 Task: Make a video presentation on a book or literature analysis, incorporating relevant images and quotes.
Action: Mouse moved to (706, 389)
Screenshot: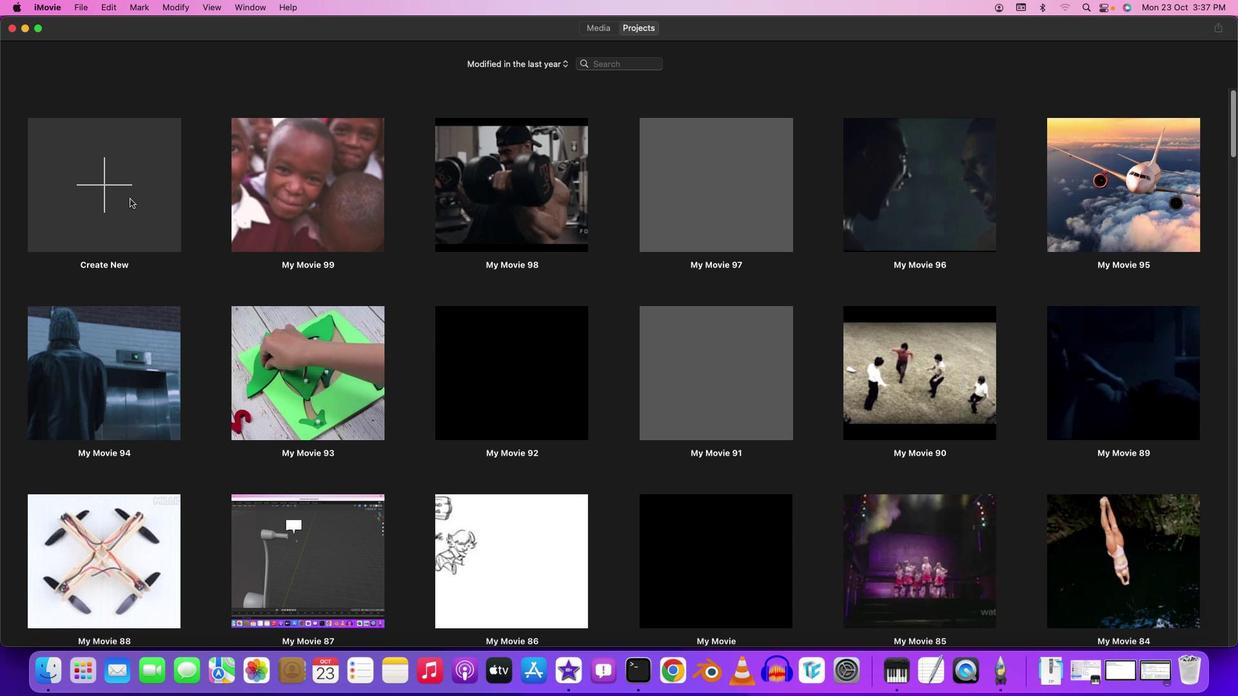 
Action: Mouse pressed left at (706, 389)
Screenshot: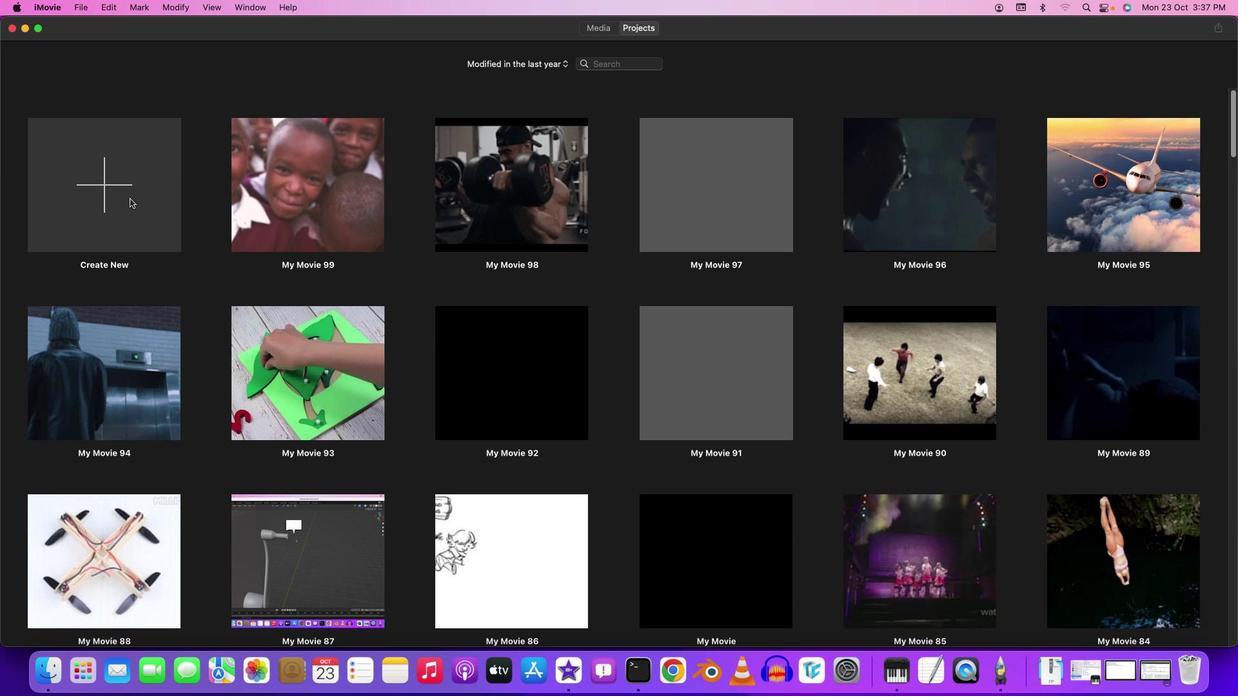 
Action: Mouse moved to (706, 389)
Screenshot: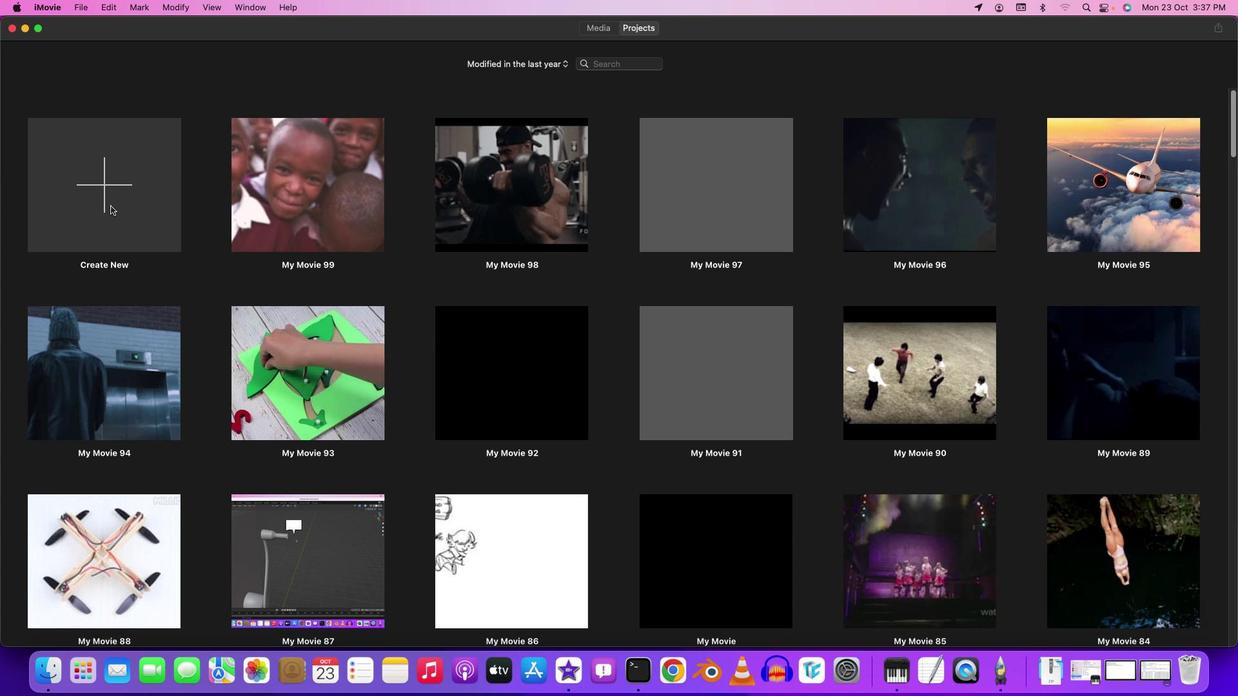 
Action: Mouse pressed left at (706, 389)
Screenshot: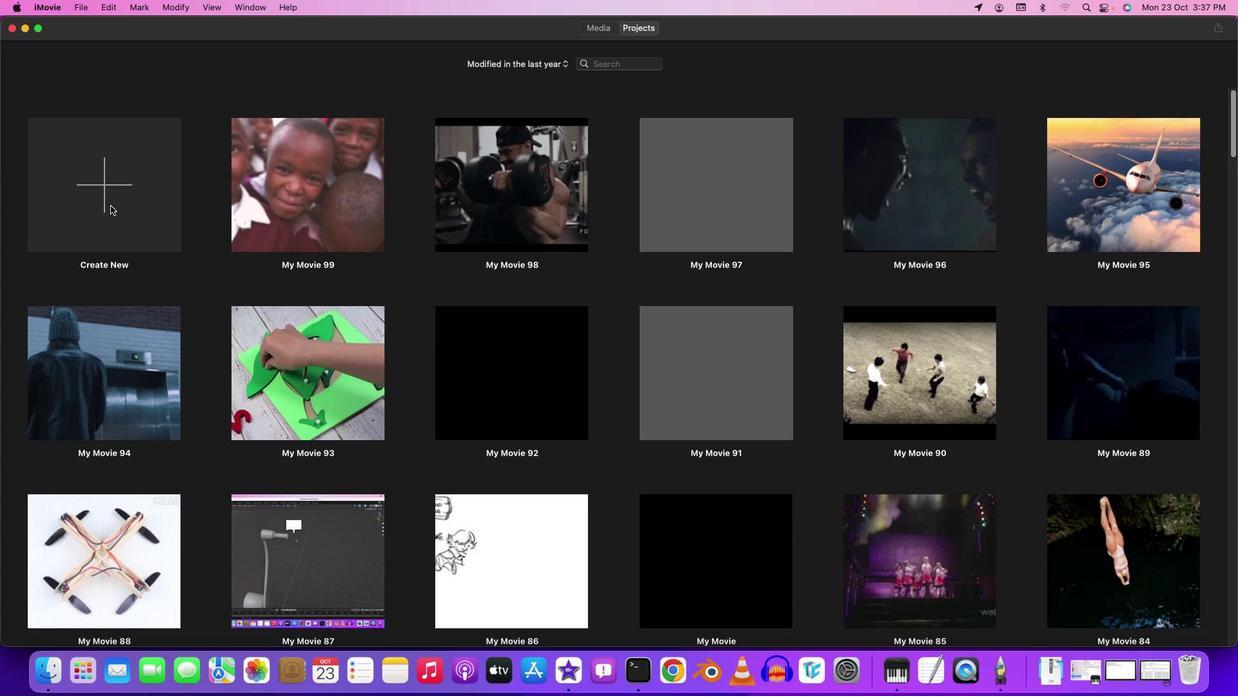 
Action: Mouse moved to (706, 391)
Screenshot: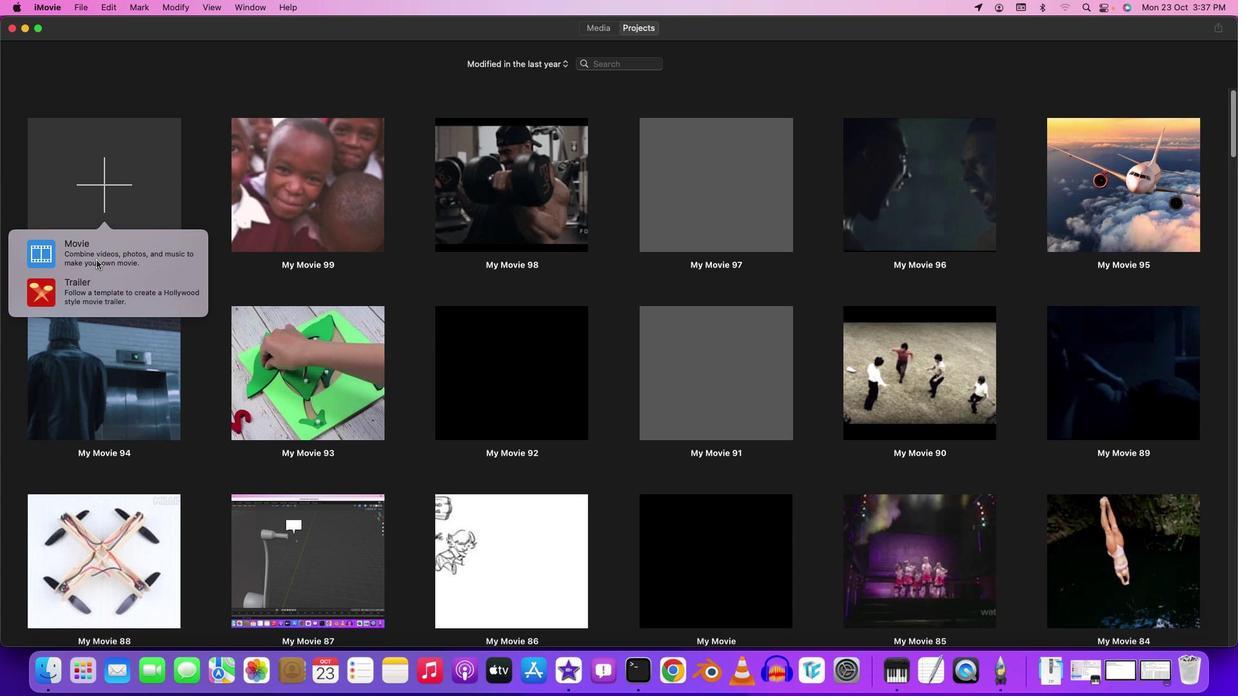 
Action: Mouse pressed left at (706, 391)
Screenshot: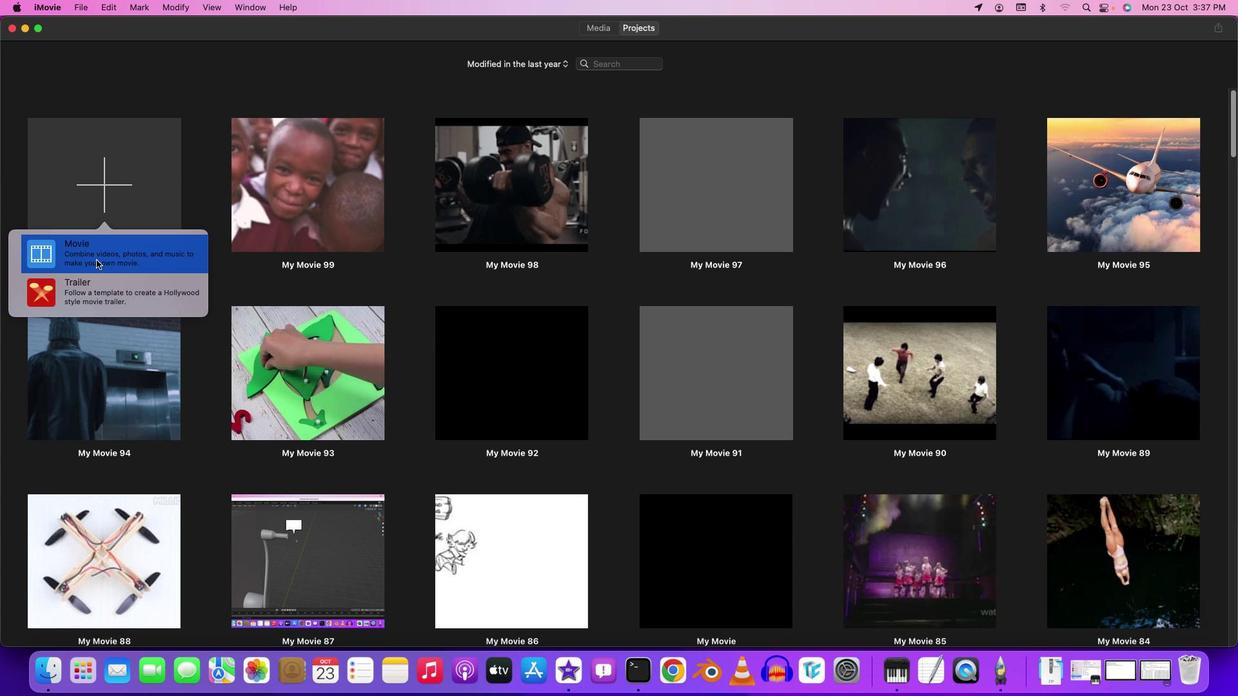 
Action: Mouse moved to (707, 390)
Screenshot: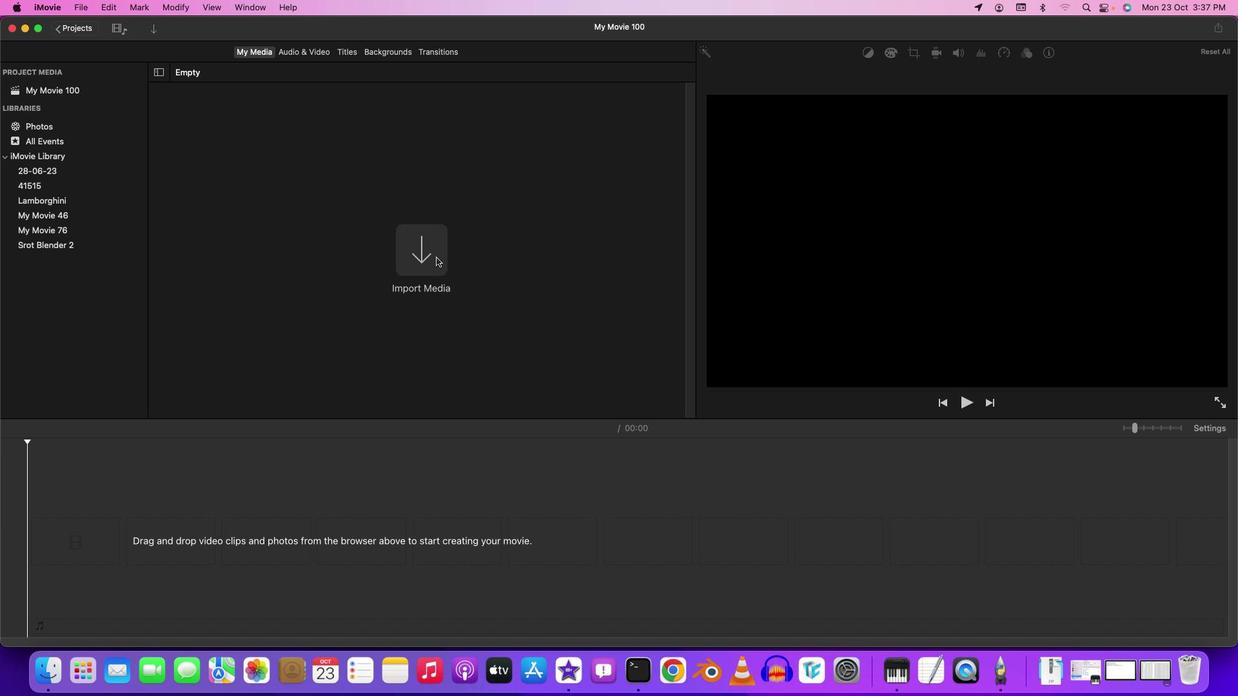 
Action: Mouse pressed left at (707, 390)
Screenshot: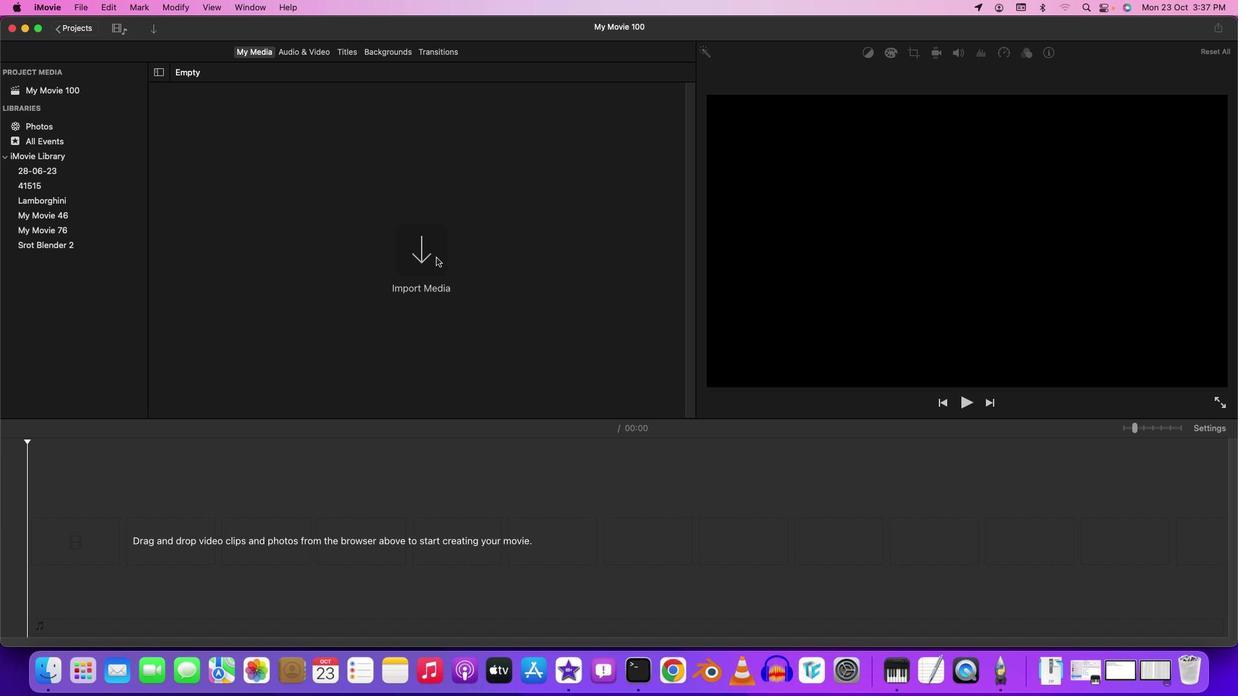 
Action: Mouse moved to (706, 389)
Screenshot: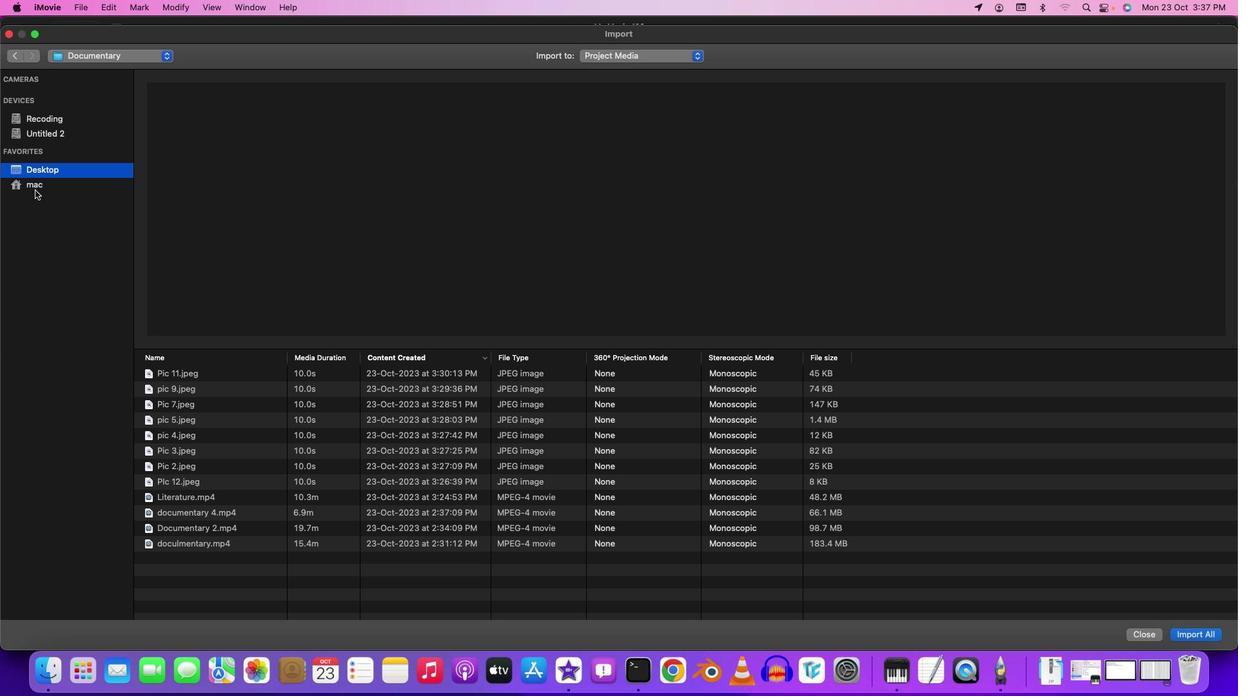 
Action: Mouse pressed left at (706, 389)
Screenshot: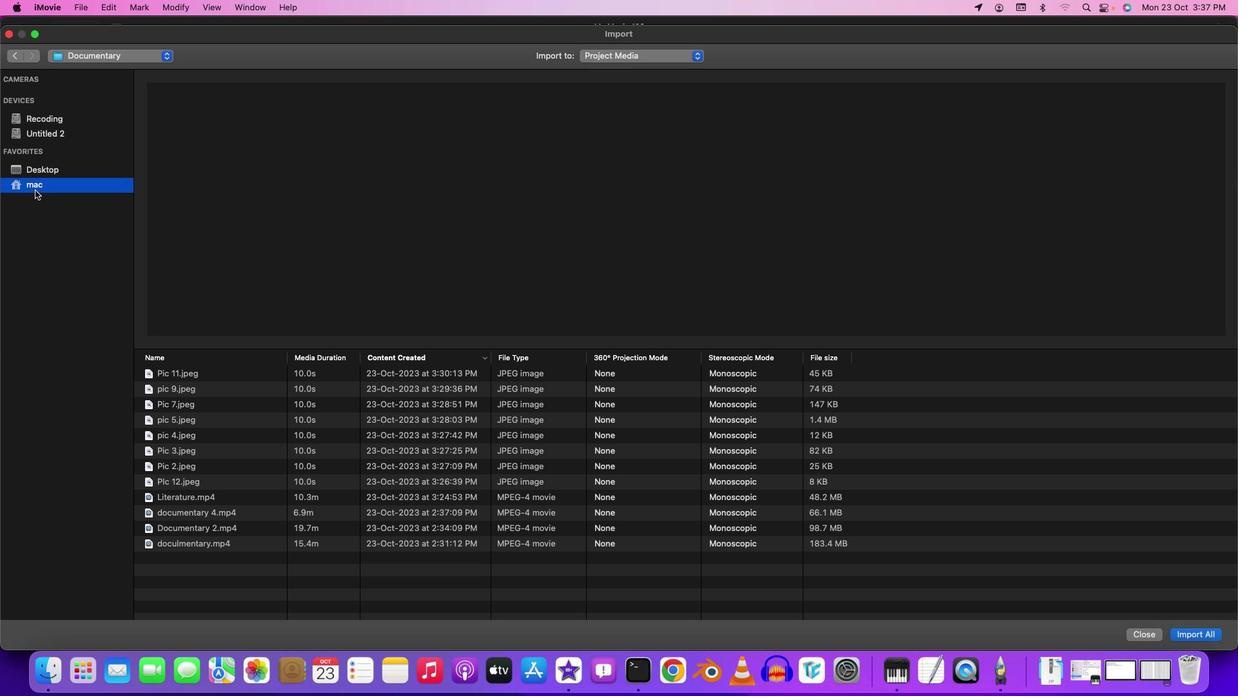 
Action: Mouse moved to (706, 388)
Screenshot: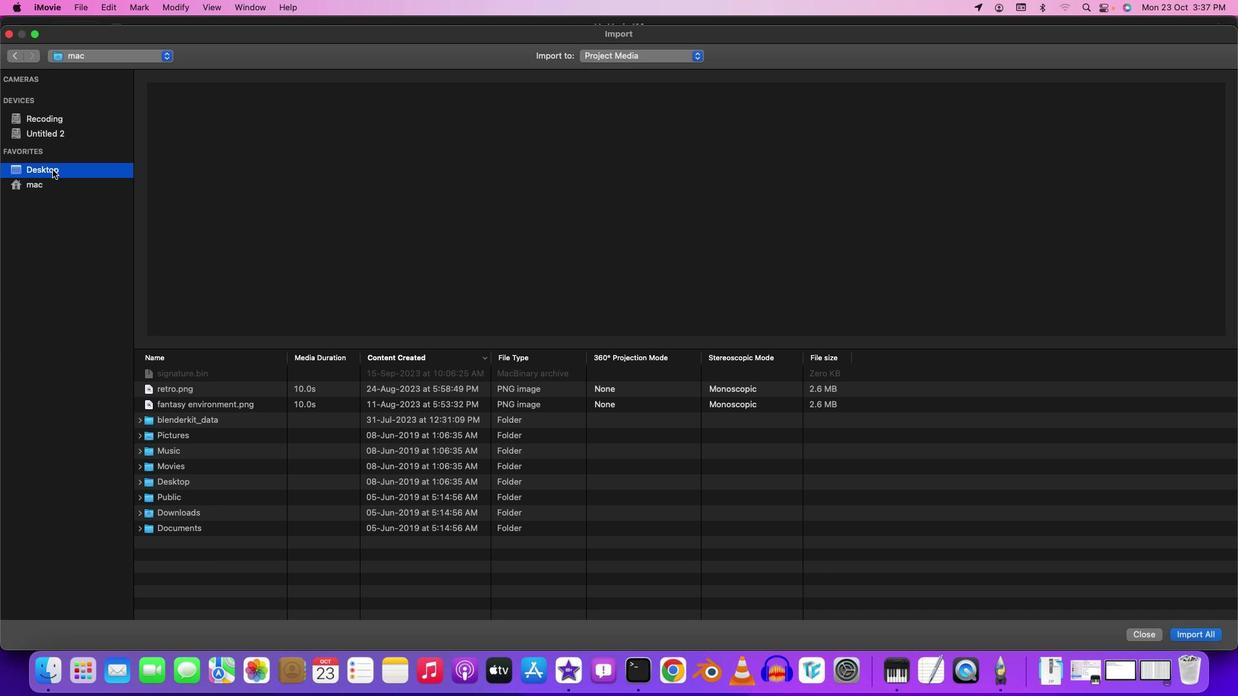 
Action: Mouse pressed left at (706, 388)
Screenshot: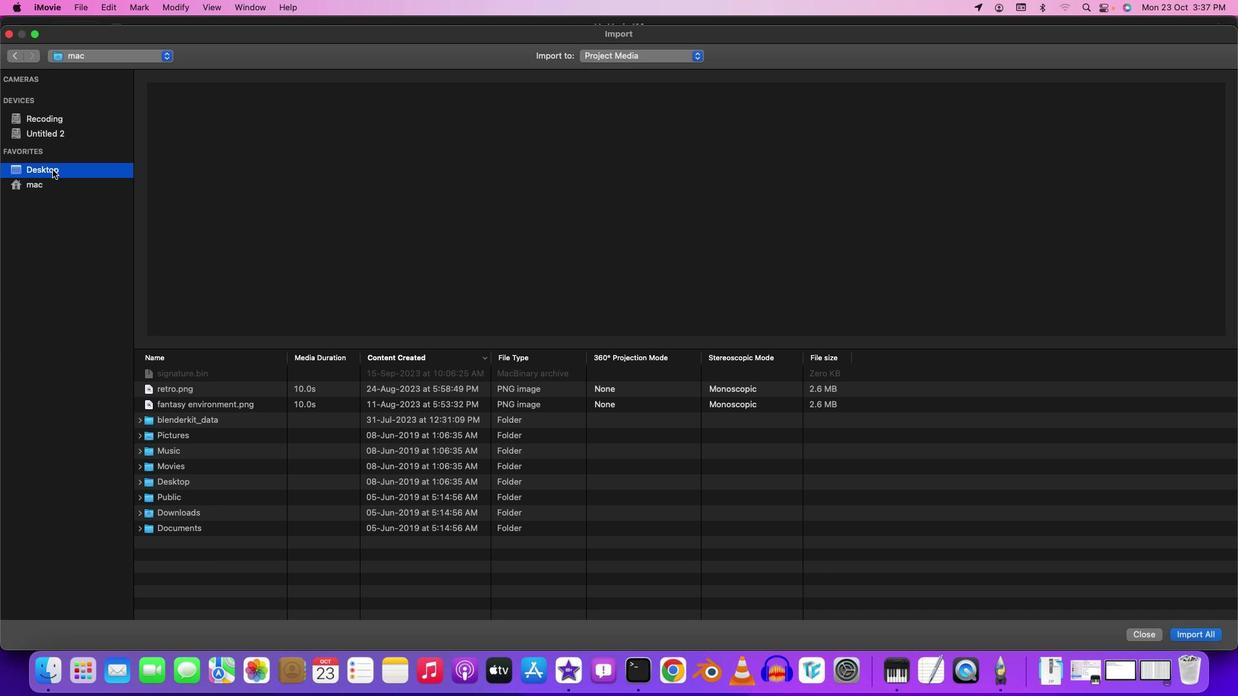 
Action: Mouse moved to (706, 394)
Screenshot: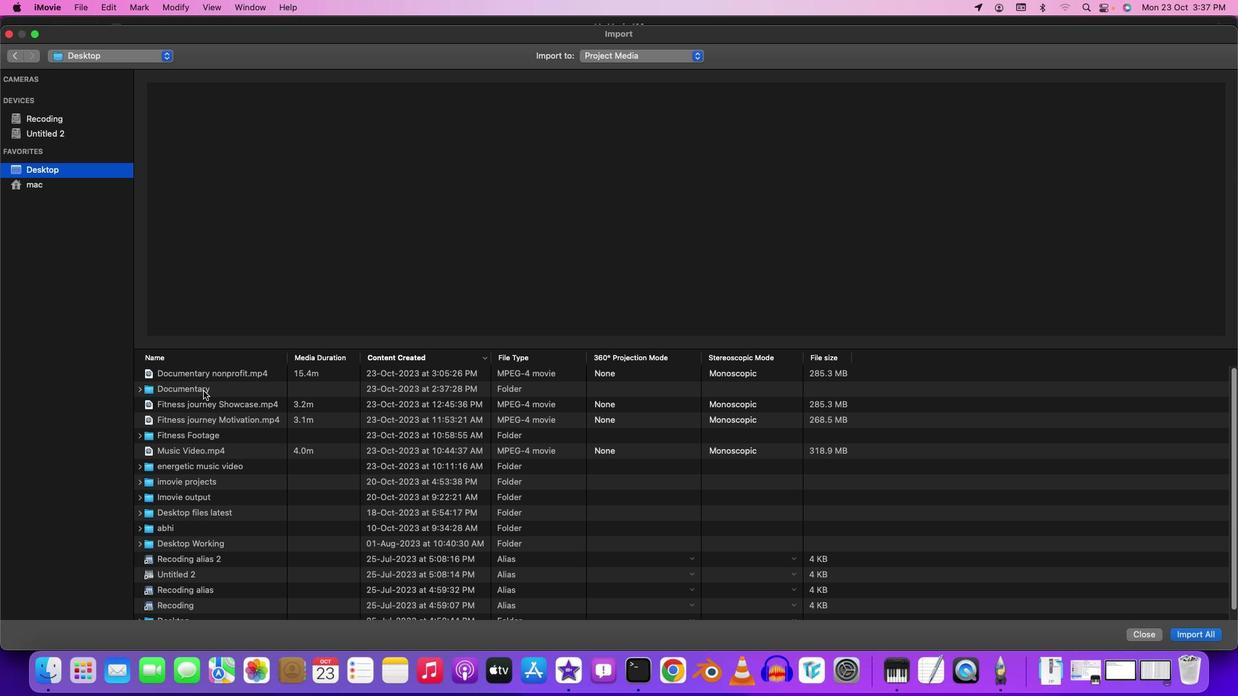 
Action: Mouse pressed left at (706, 394)
Screenshot: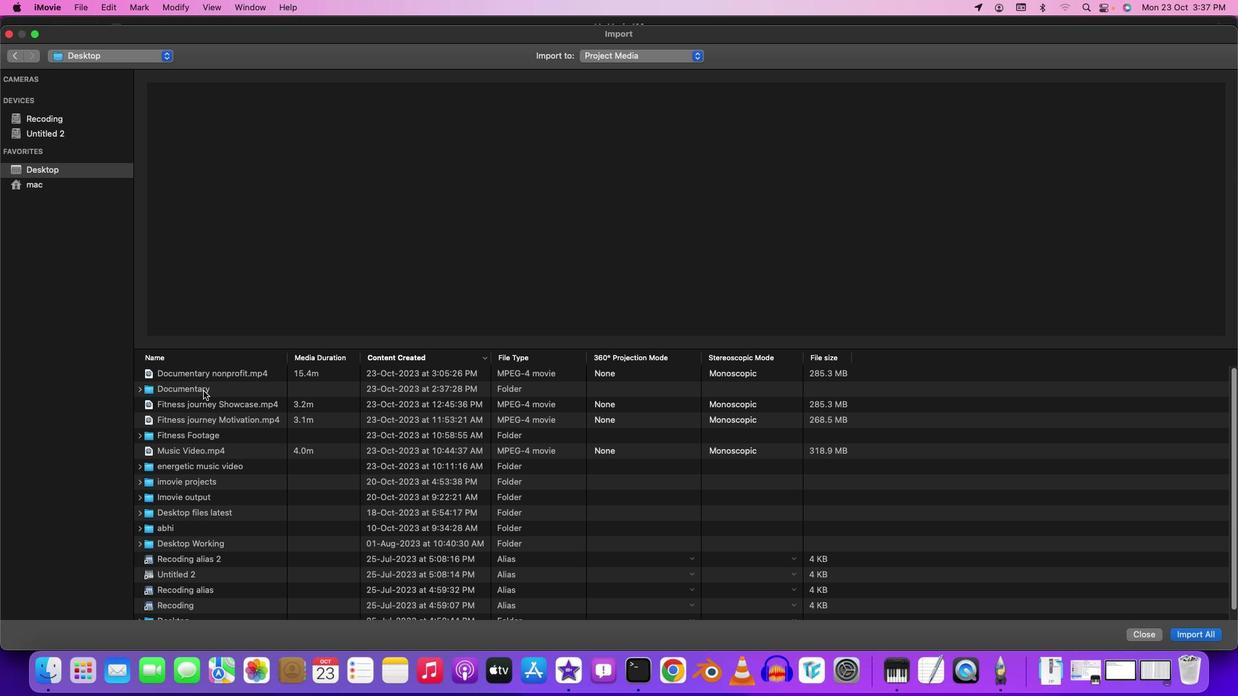 
Action: Mouse moved to (706, 394)
Screenshot: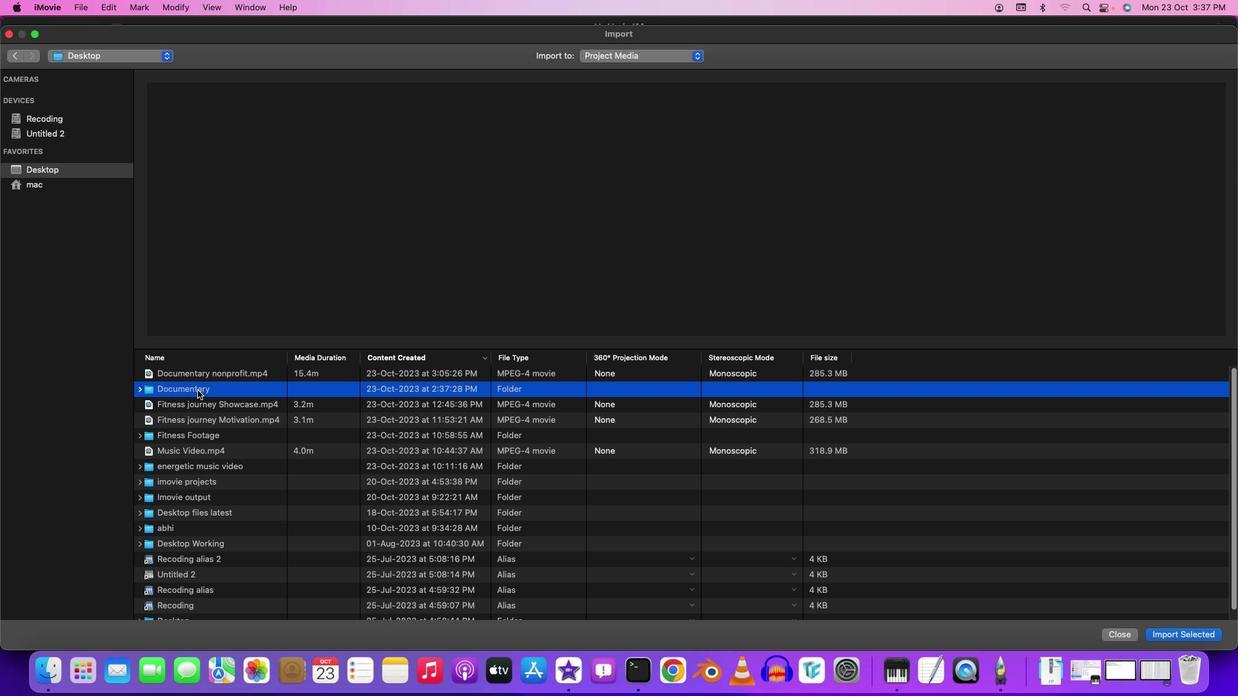 
Action: Mouse pressed left at (706, 394)
Screenshot: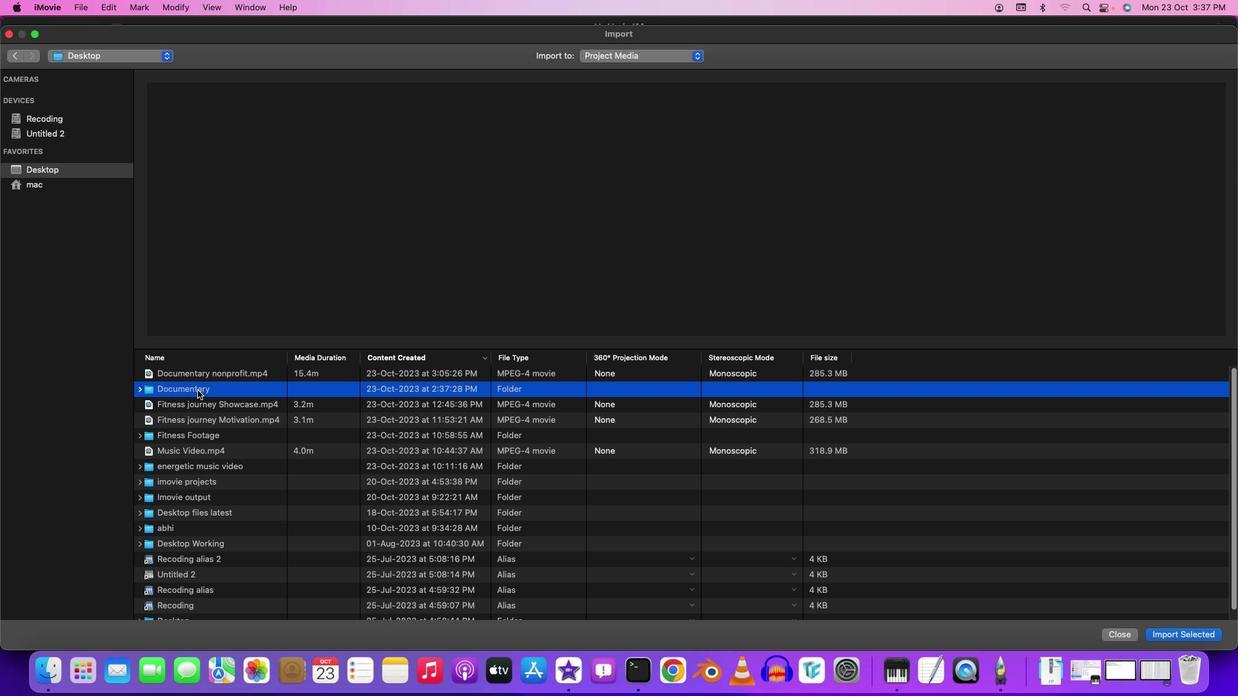 
Action: Mouse pressed left at (706, 394)
Screenshot: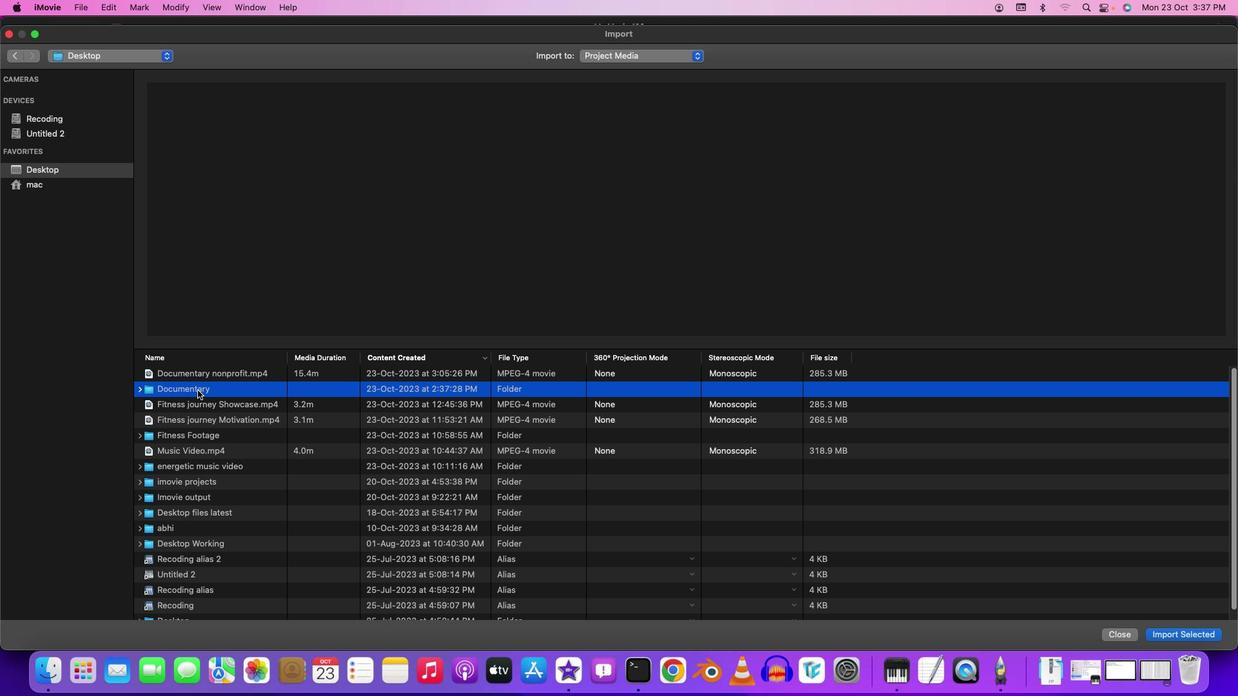 
Action: Mouse moved to (706, 399)
Screenshot: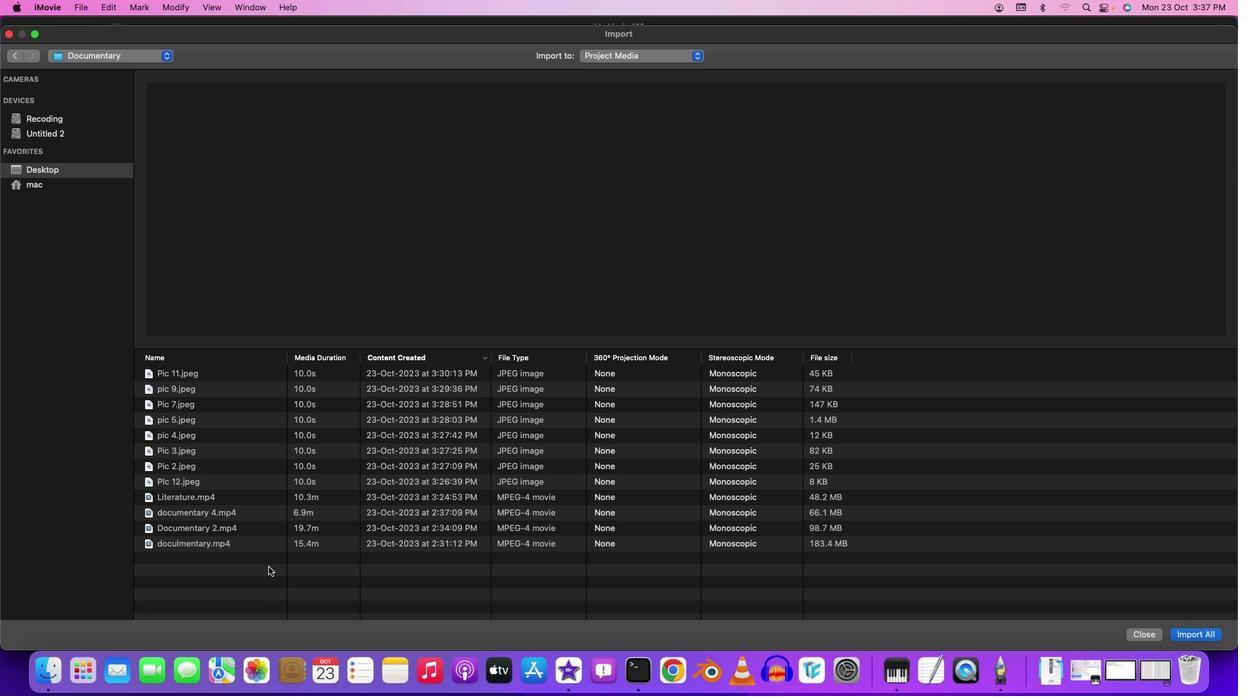 
Action: Mouse pressed left at (706, 399)
Screenshot: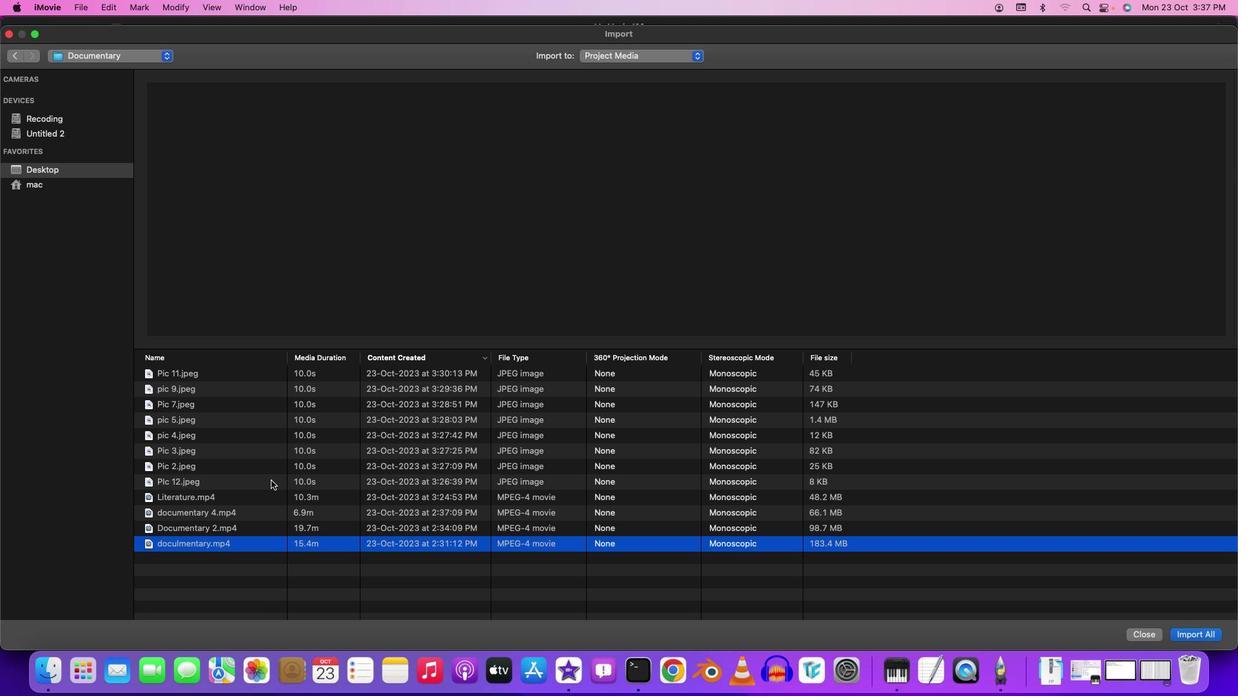 
Action: Mouse moved to (708, 401)
Screenshot: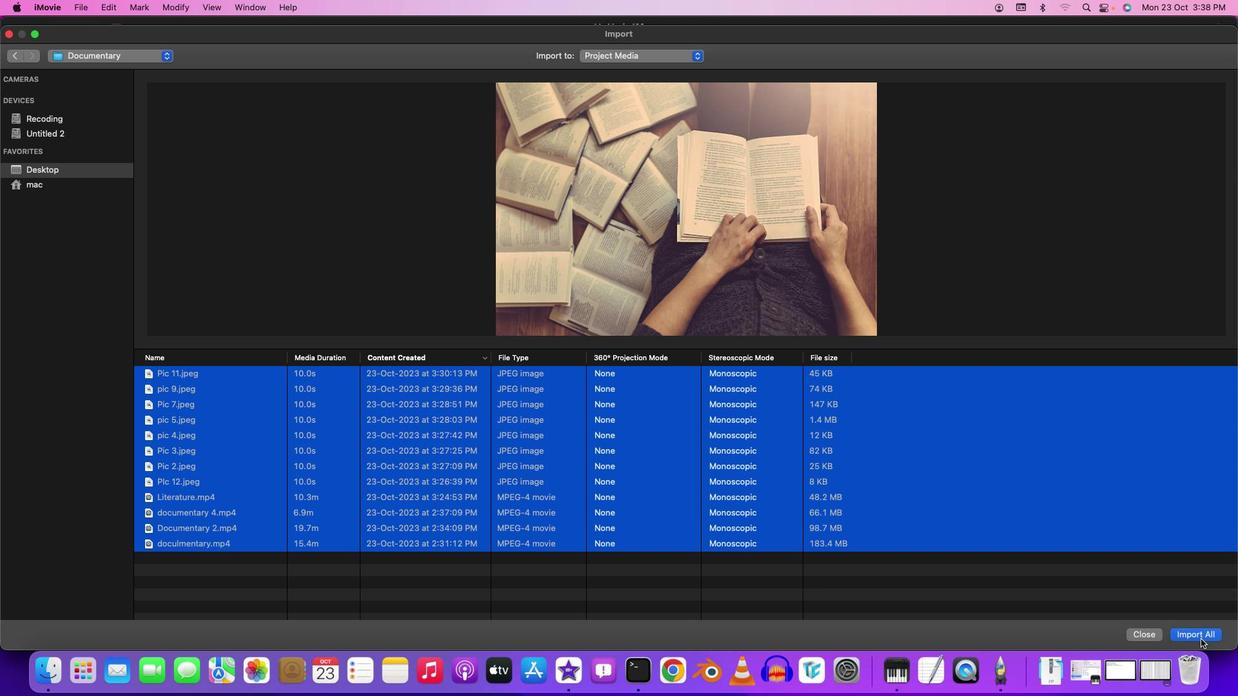 
Action: Mouse pressed left at (708, 401)
Screenshot: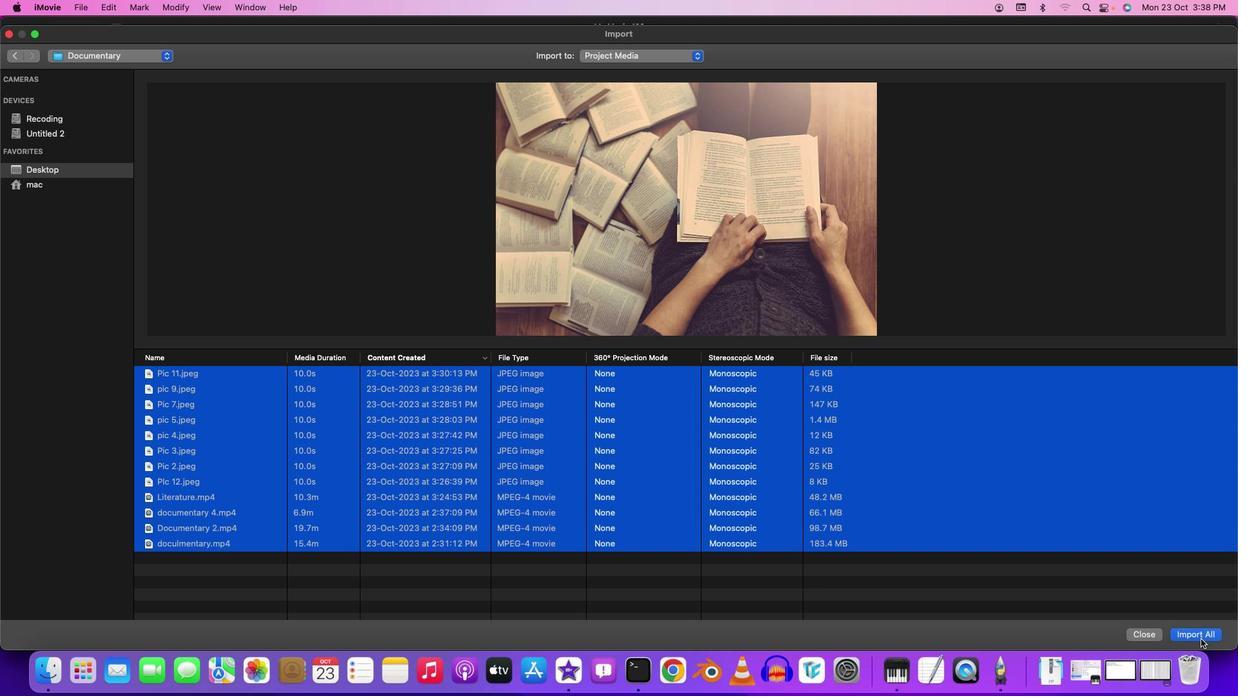 
Action: Mouse moved to (707, 387)
Screenshot: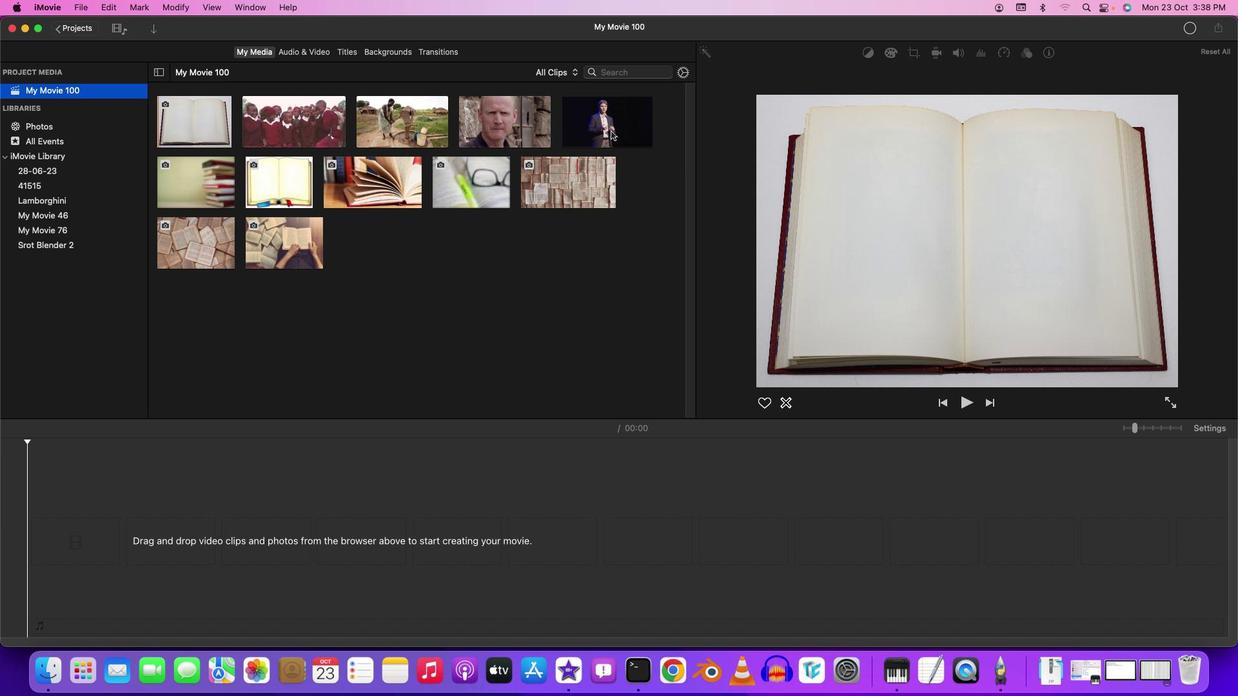 
Action: Mouse pressed left at (707, 387)
Screenshot: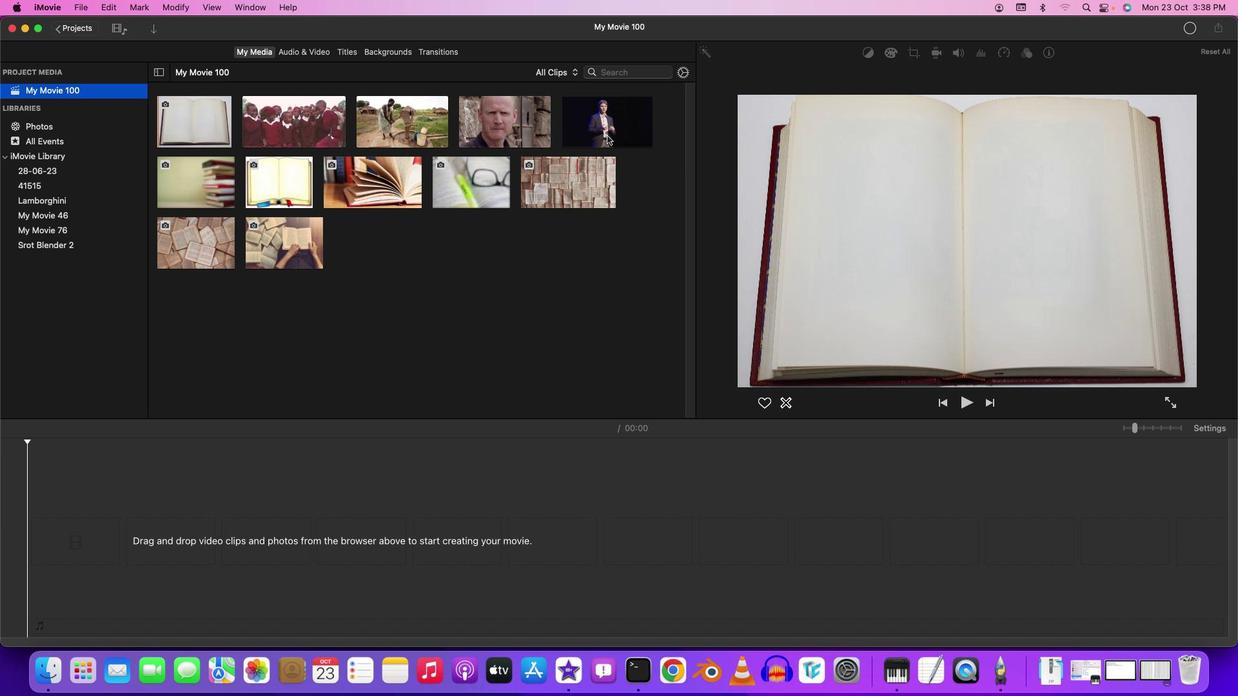 
Action: Mouse moved to (707, 387)
Screenshot: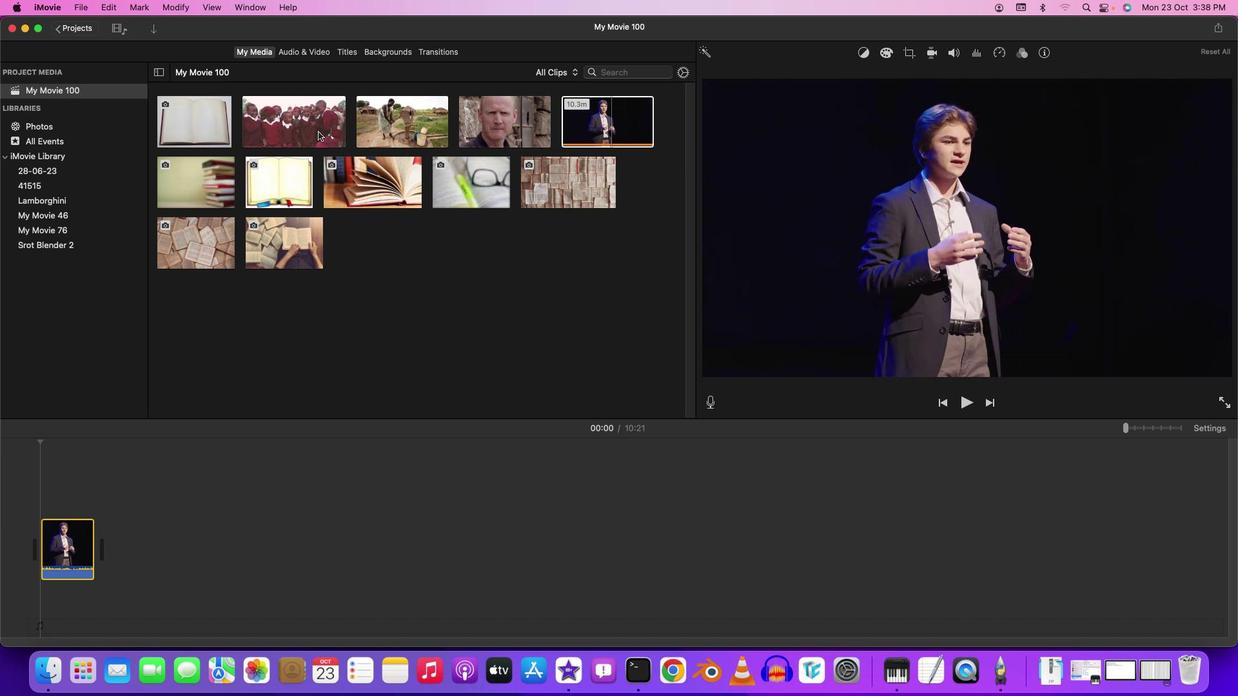 
Action: Mouse pressed right at (707, 387)
Screenshot: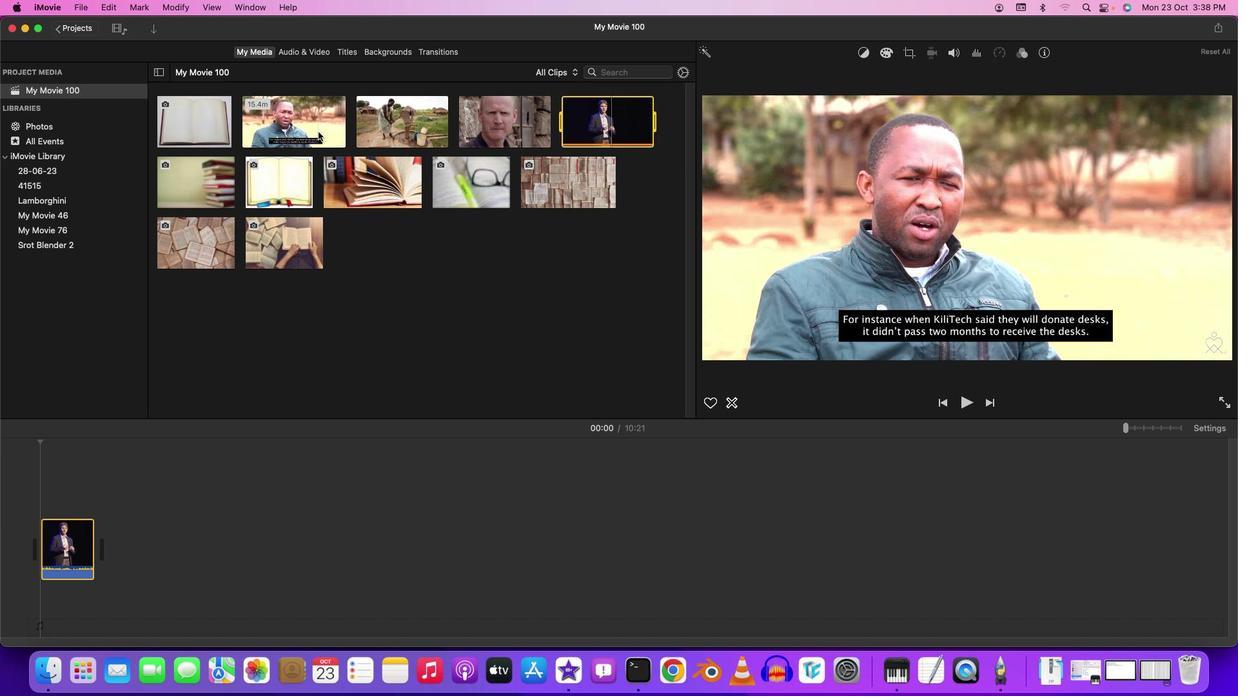 
Action: Mouse moved to (707, 391)
Screenshot: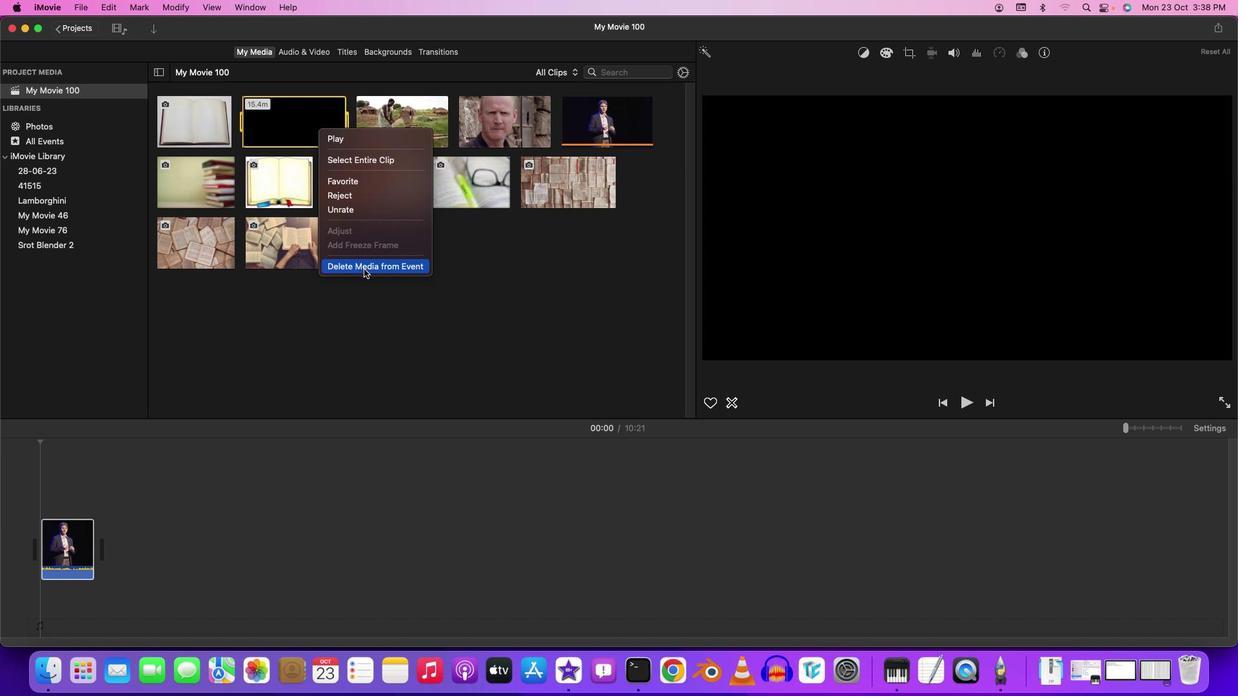 
Action: Mouse pressed left at (707, 391)
Screenshot: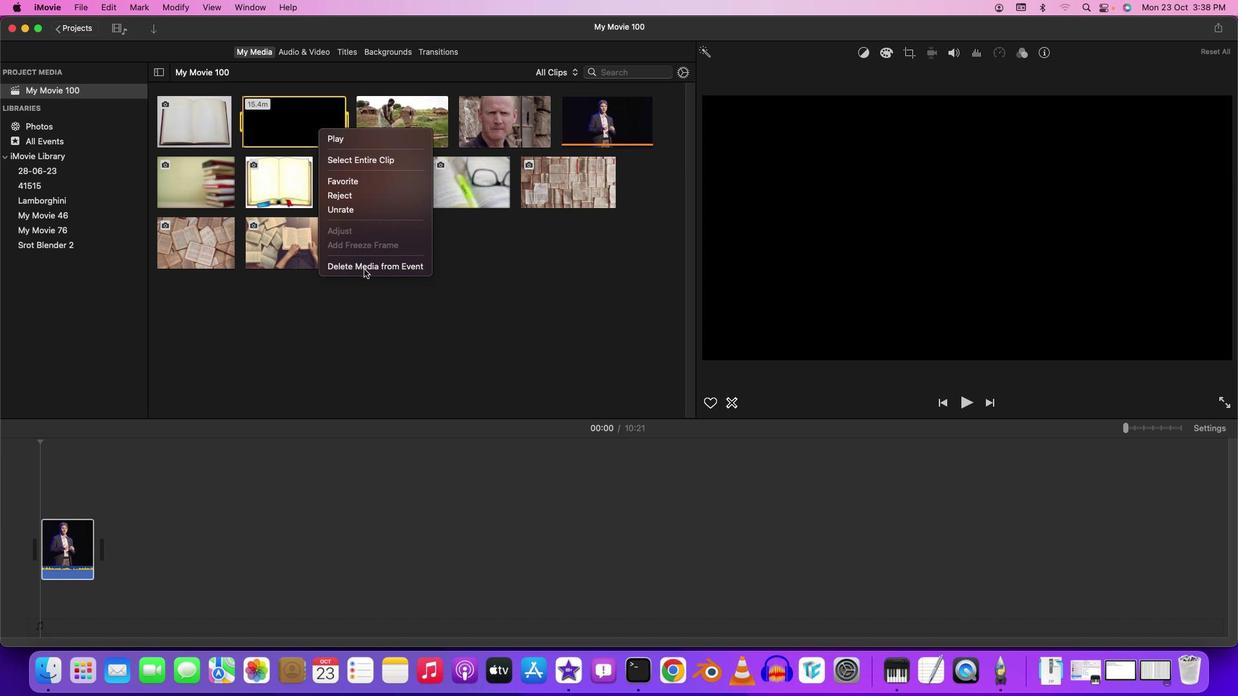 
Action: Mouse moved to (706, 387)
Screenshot: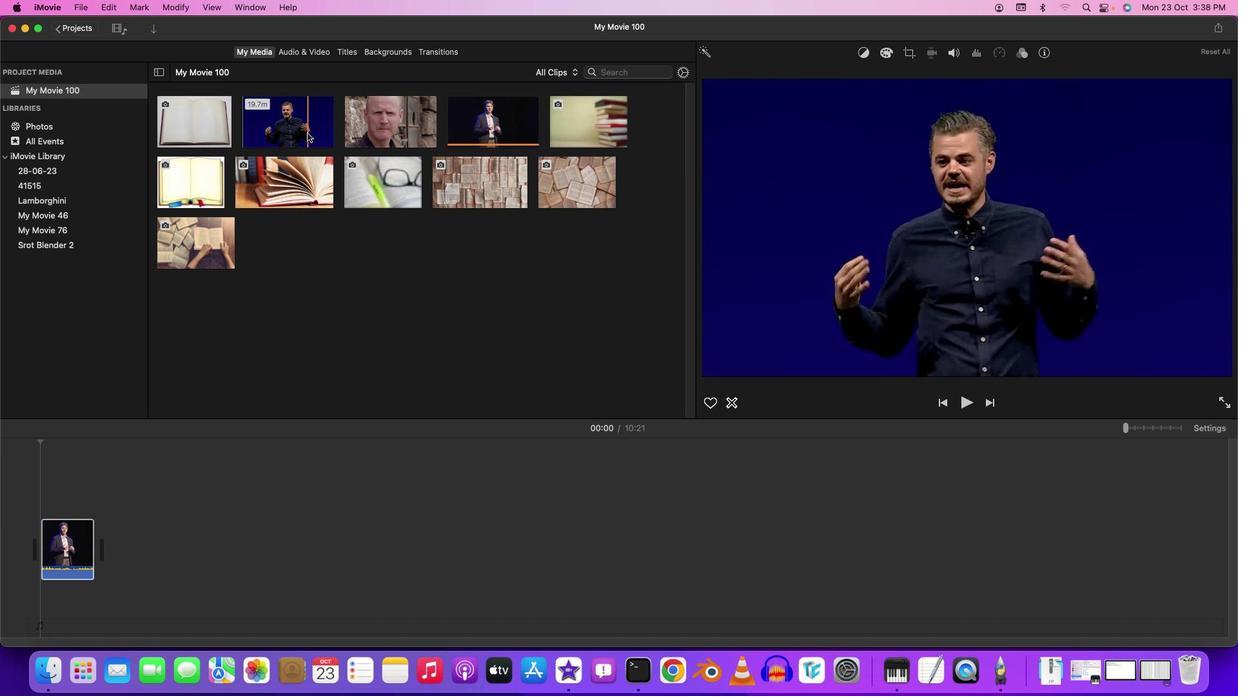 
Action: Mouse pressed right at (706, 387)
Screenshot: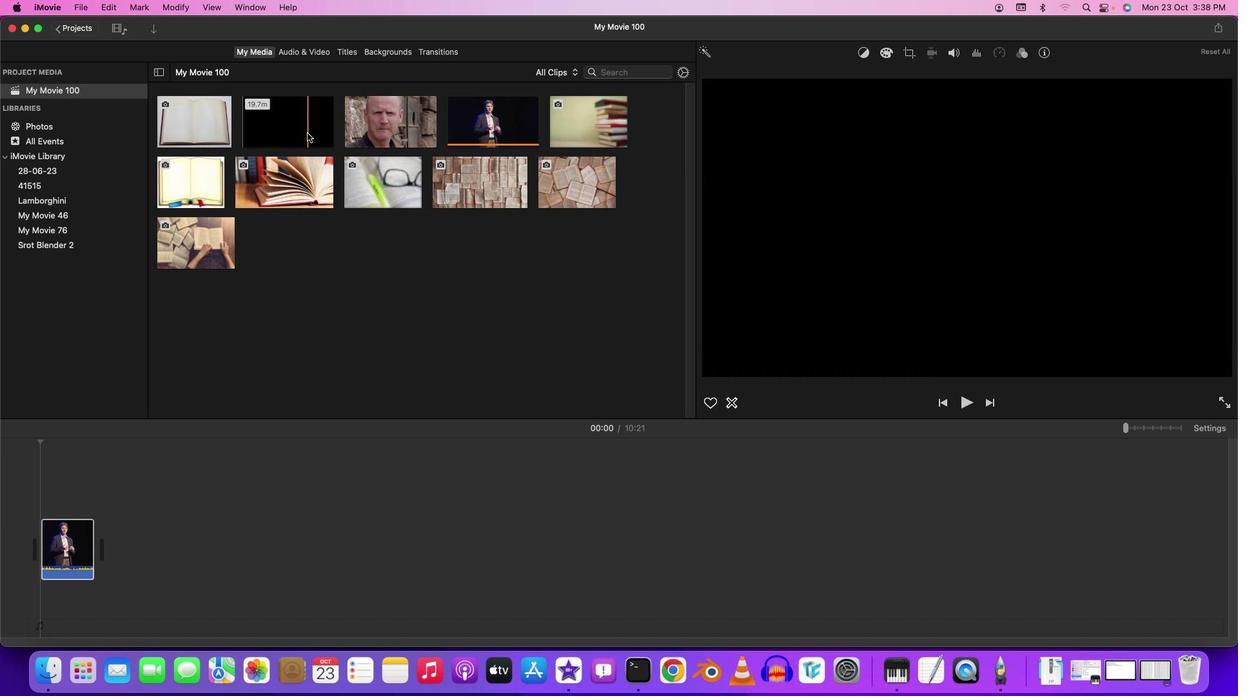 
Action: Mouse moved to (707, 391)
Screenshot: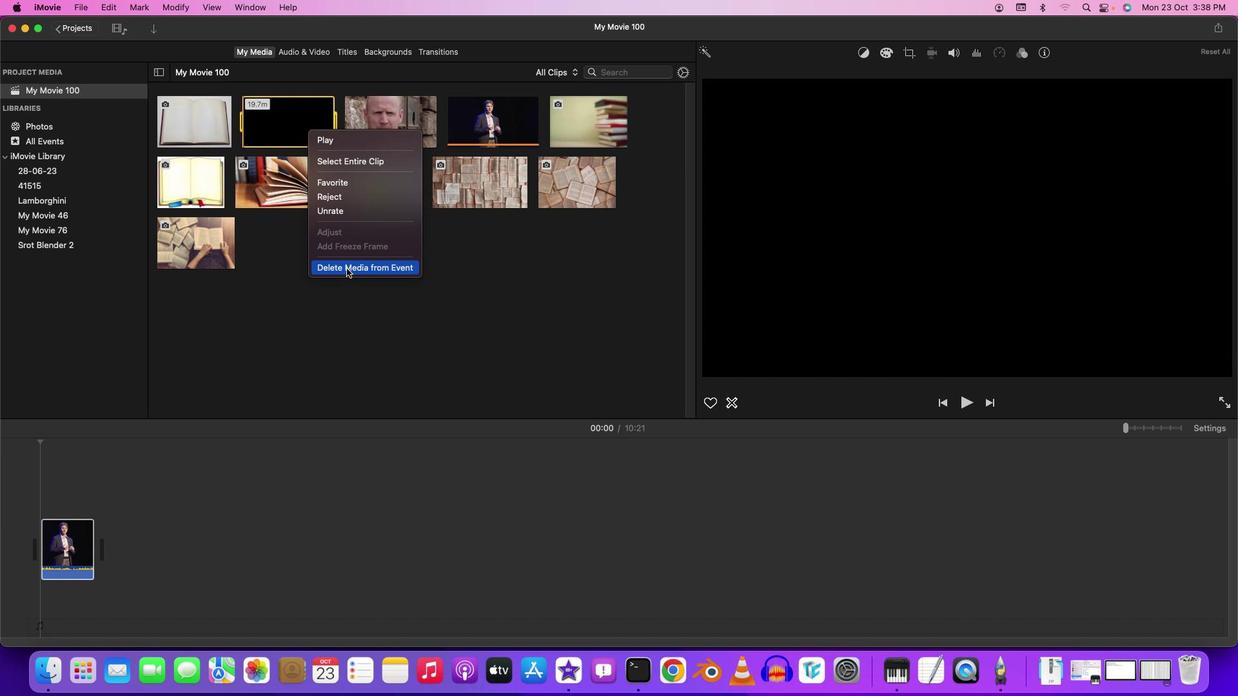 
Action: Mouse pressed left at (707, 391)
Screenshot: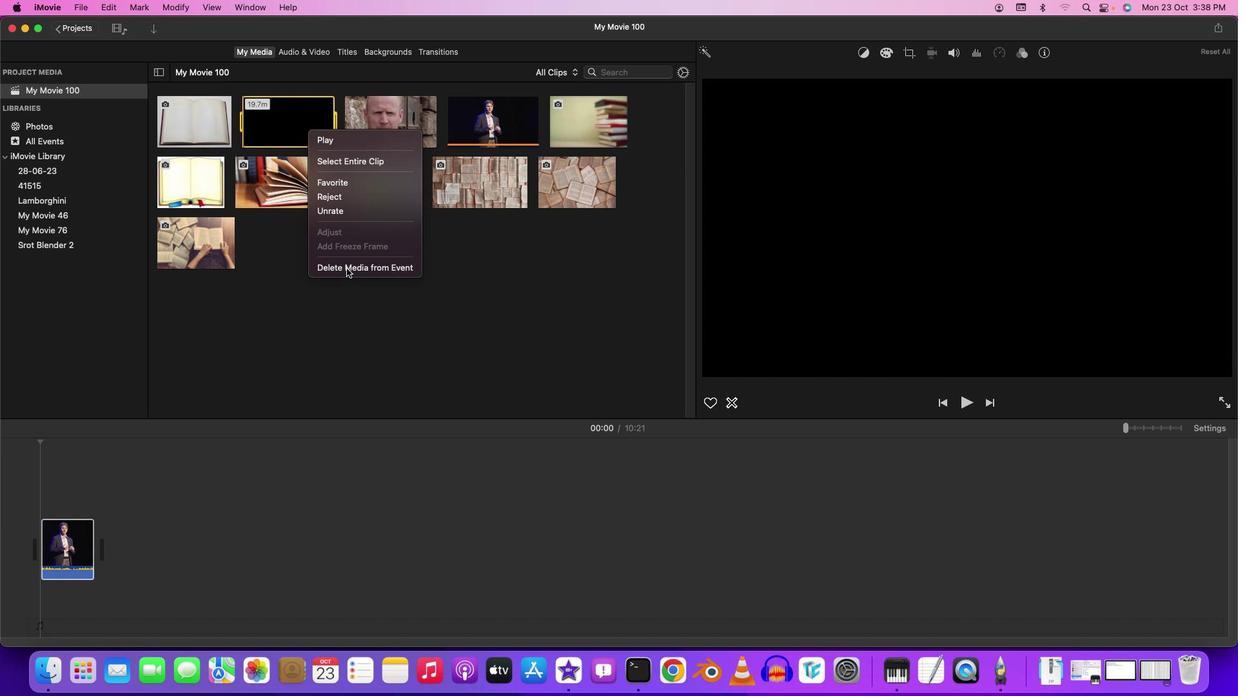 
Action: Mouse moved to (706, 387)
Screenshot: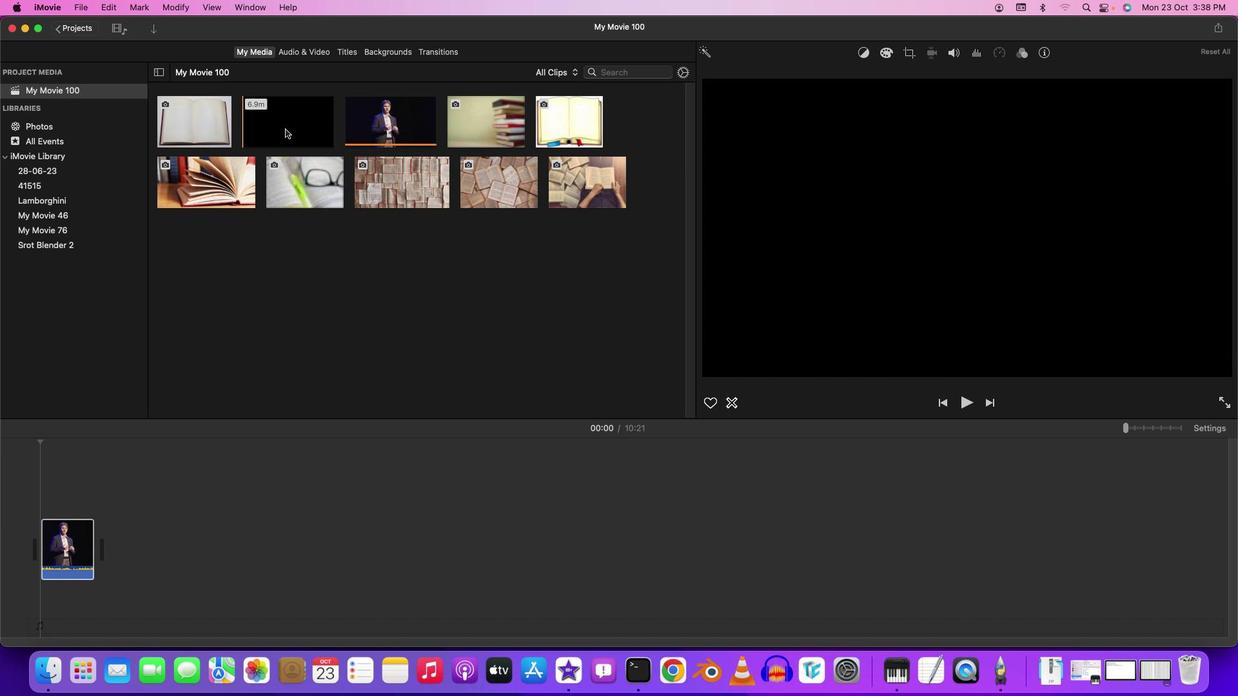 
Action: Mouse pressed right at (706, 387)
Screenshot: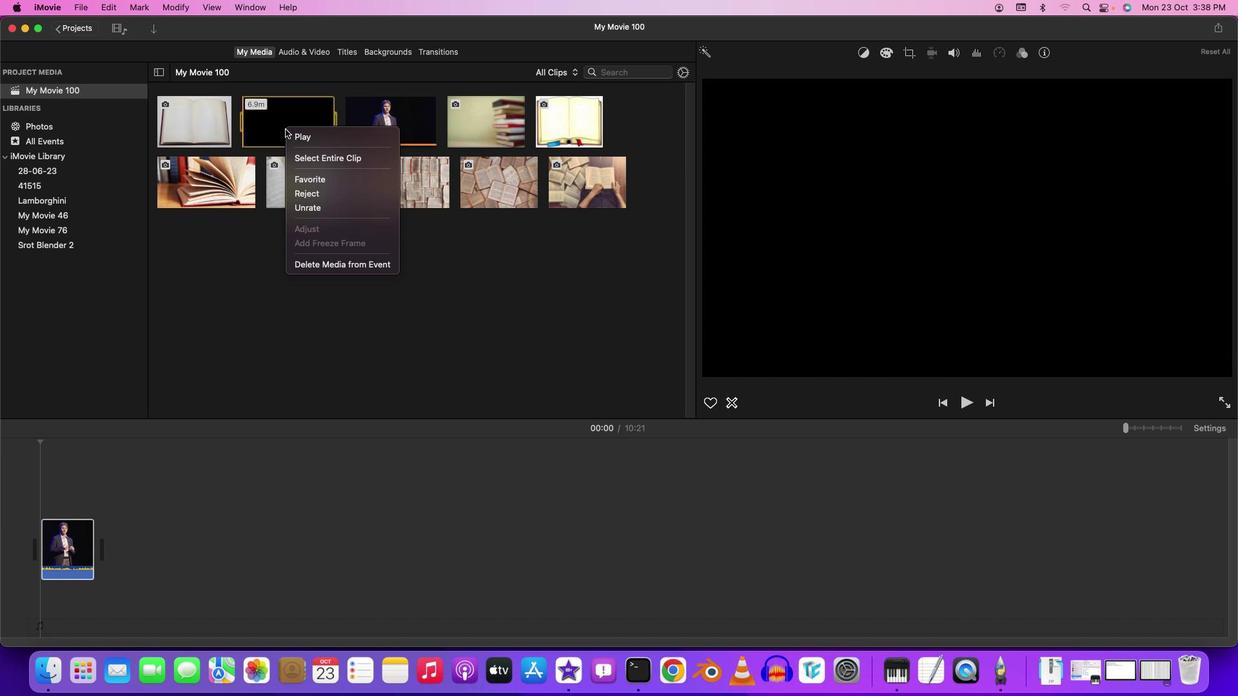 
Action: Mouse moved to (707, 391)
Screenshot: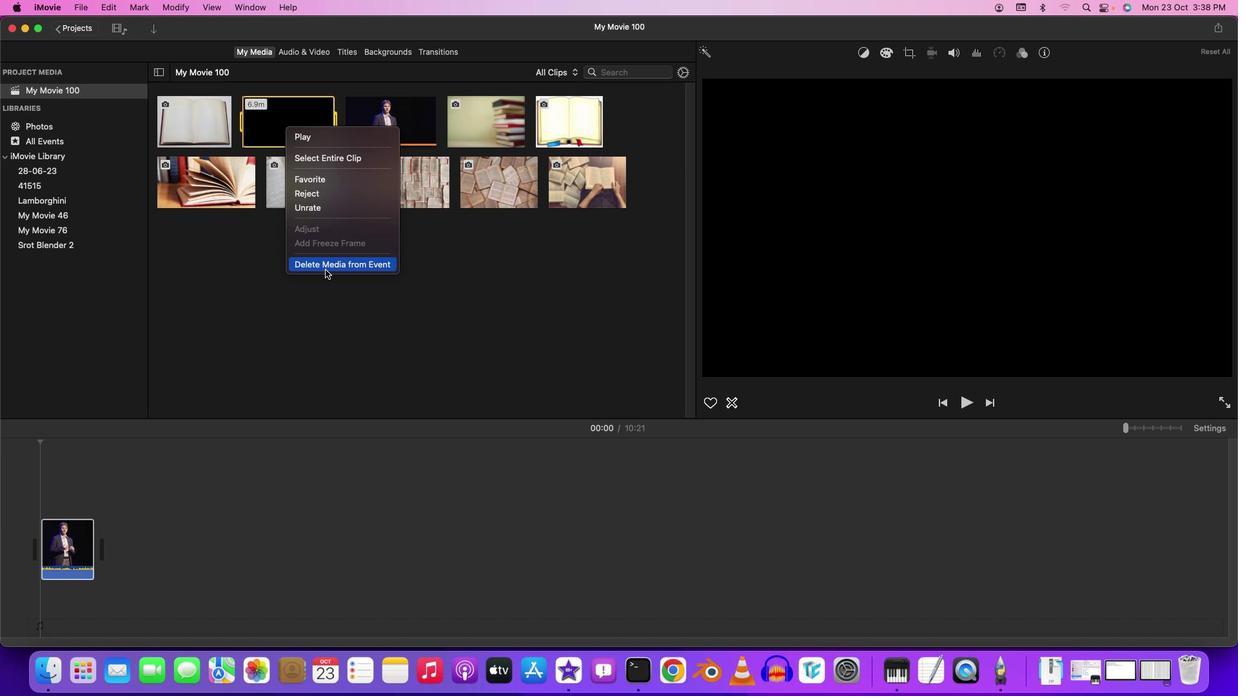 
Action: Mouse pressed left at (707, 391)
Screenshot: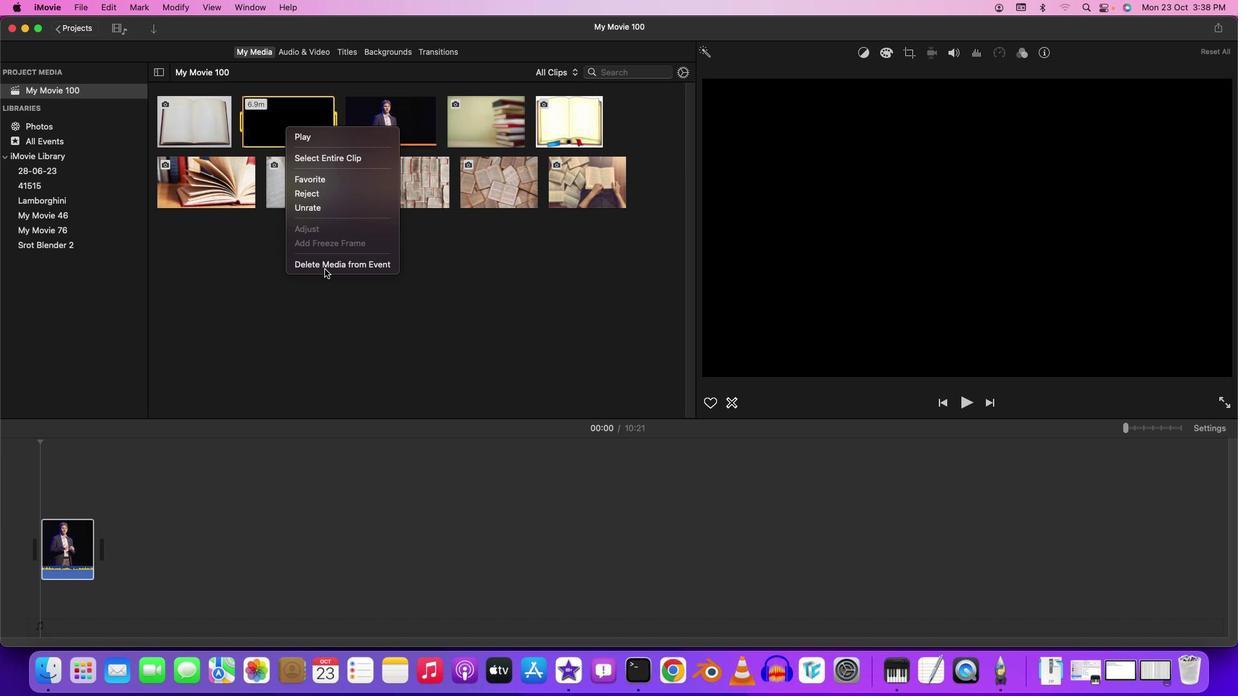 
Action: Mouse moved to (706, 386)
Screenshot: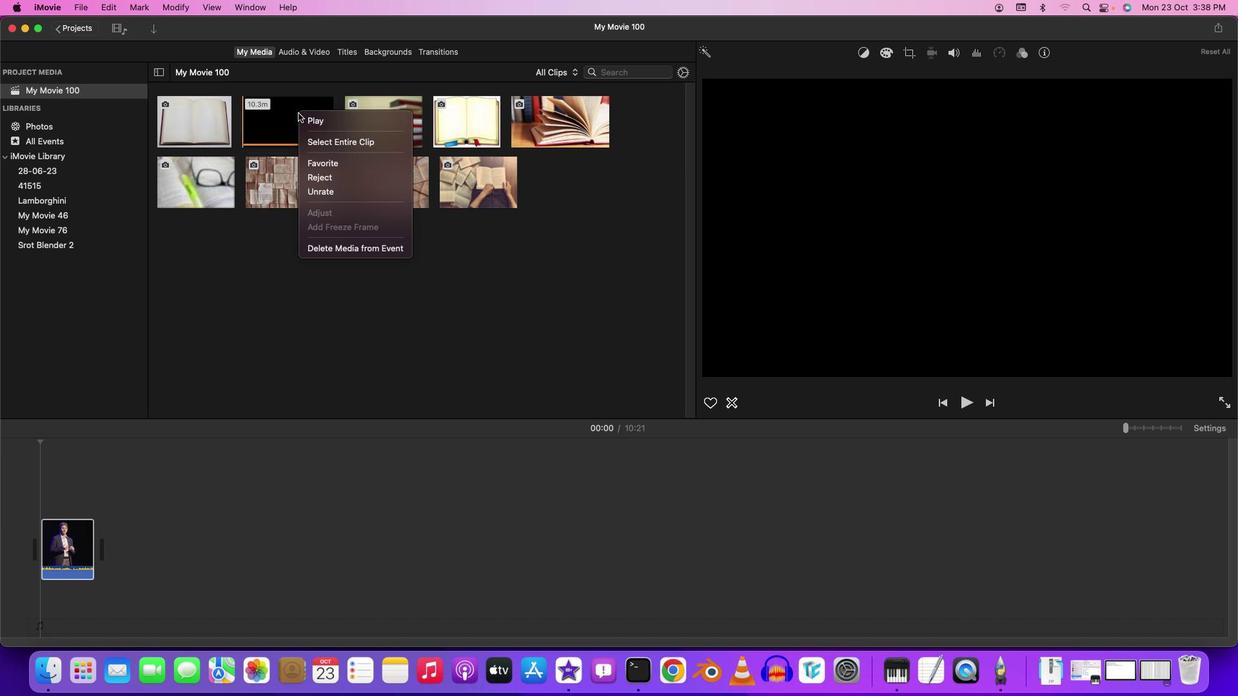 
Action: Mouse pressed right at (706, 386)
Screenshot: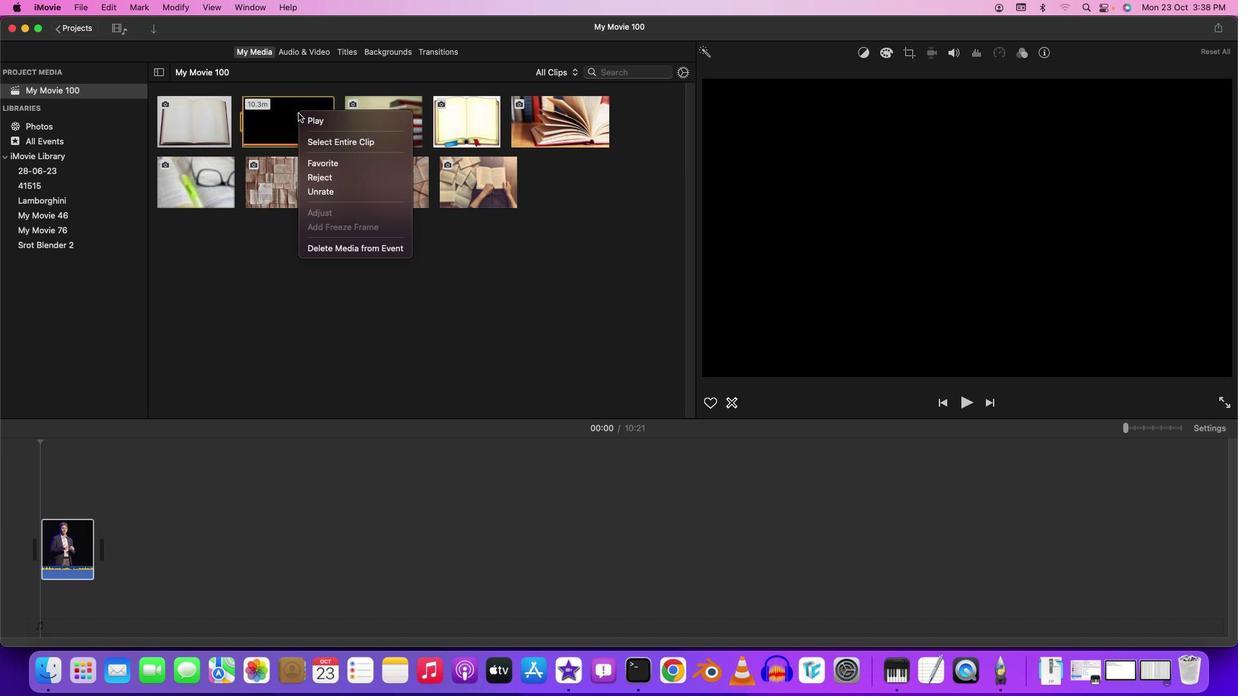 
Action: Mouse moved to (707, 390)
Screenshot: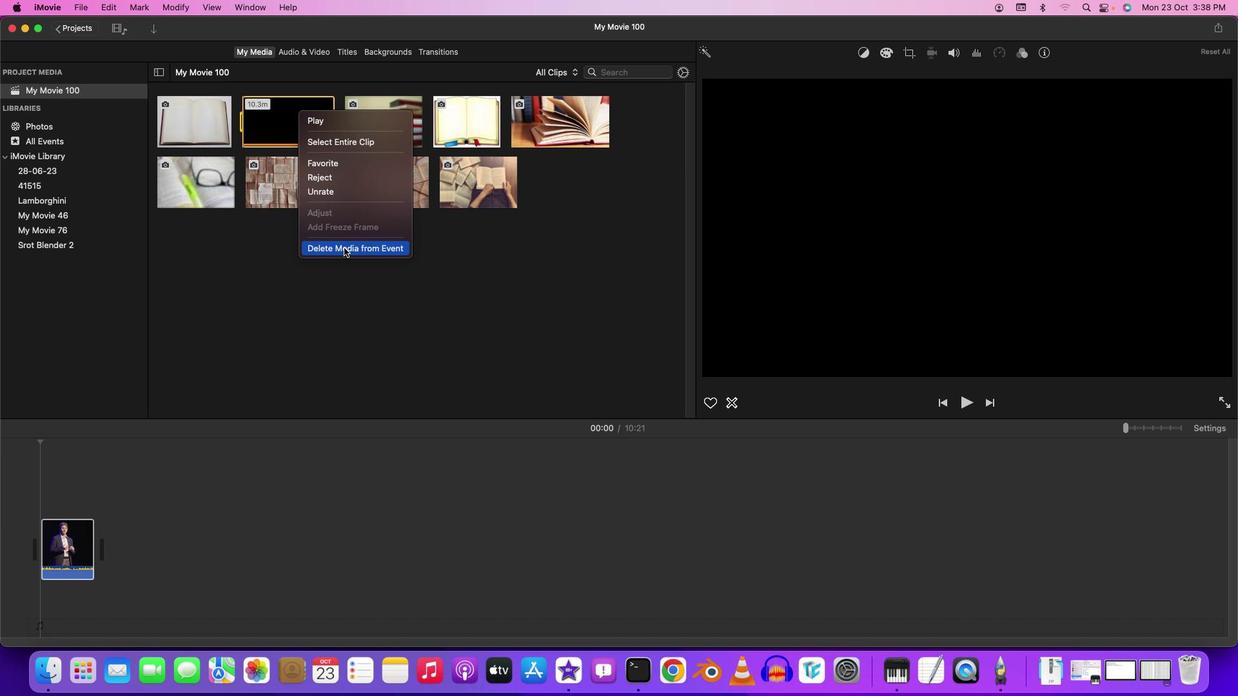 
Action: Mouse pressed left at (707, 390)
Screenshot: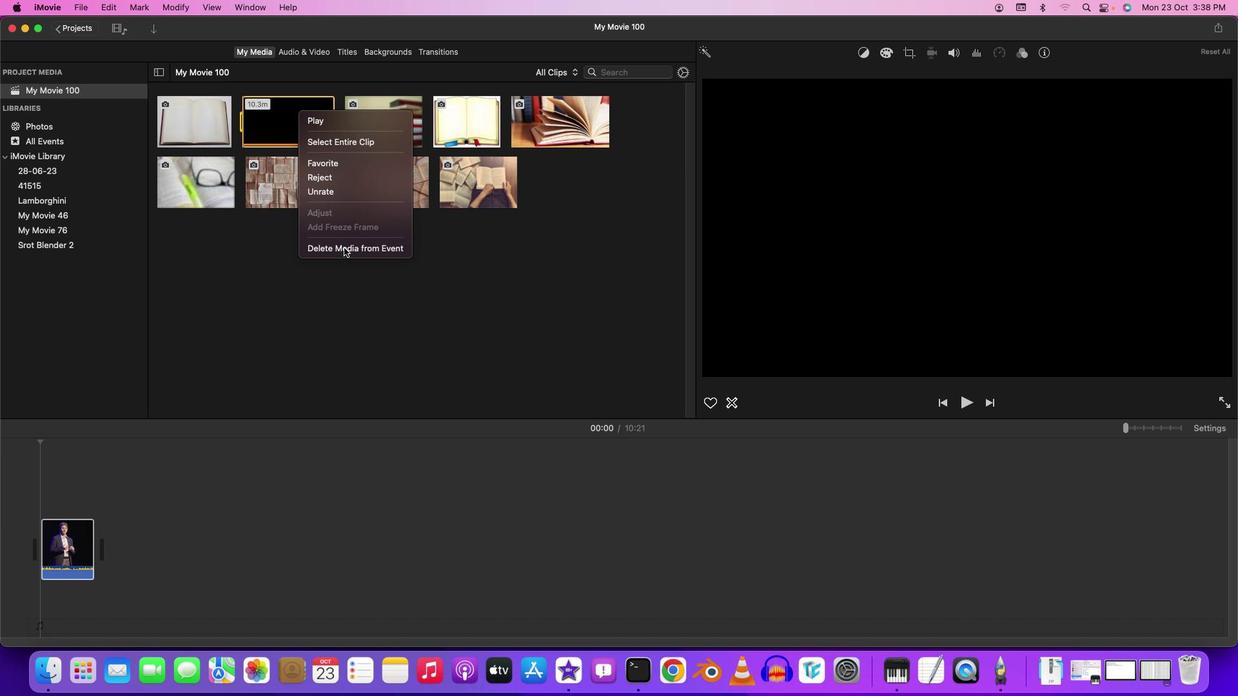 
Action: Mouse moved to (707, 391)
Screenshot: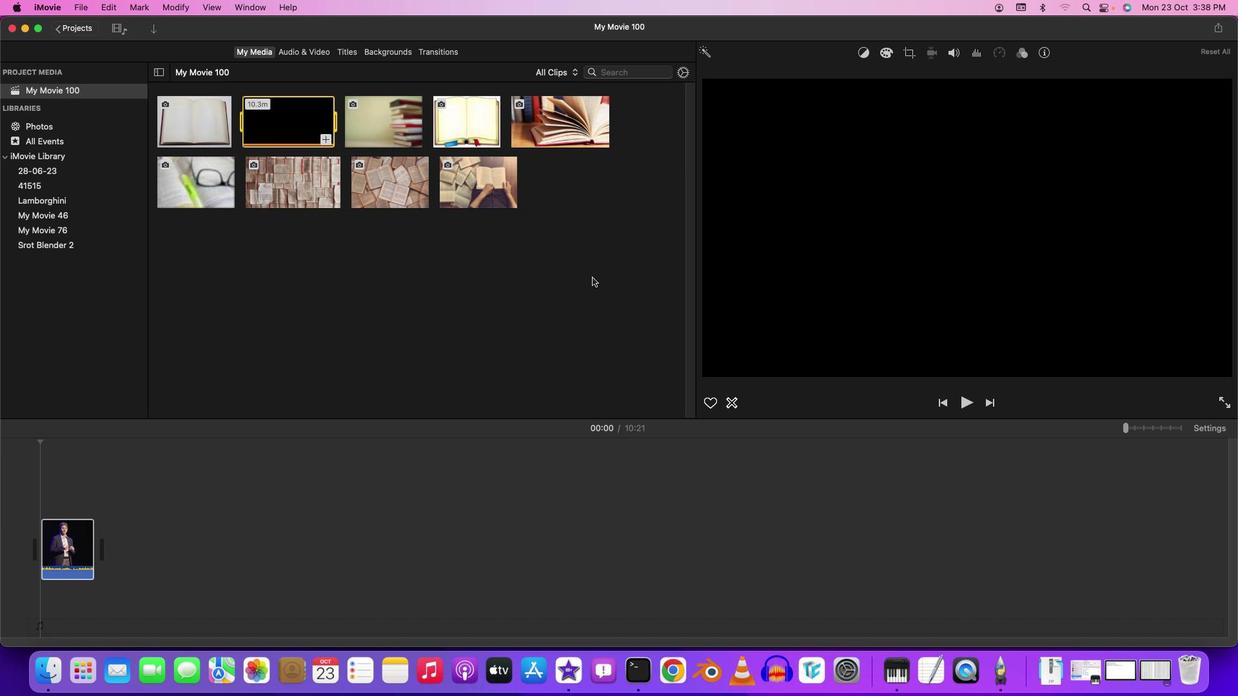 
Action: Mouse pressed left at (707, 391)
Screenshot: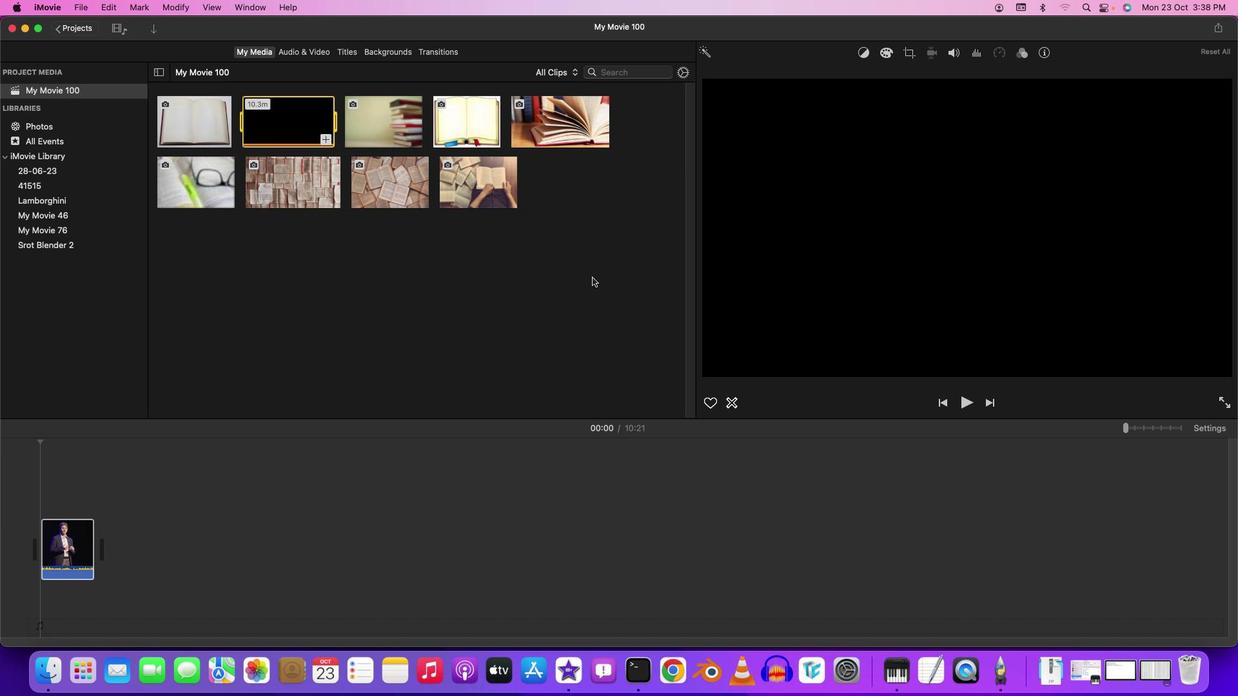 
Action: Mouse moved to (707, 392)
Screenshot: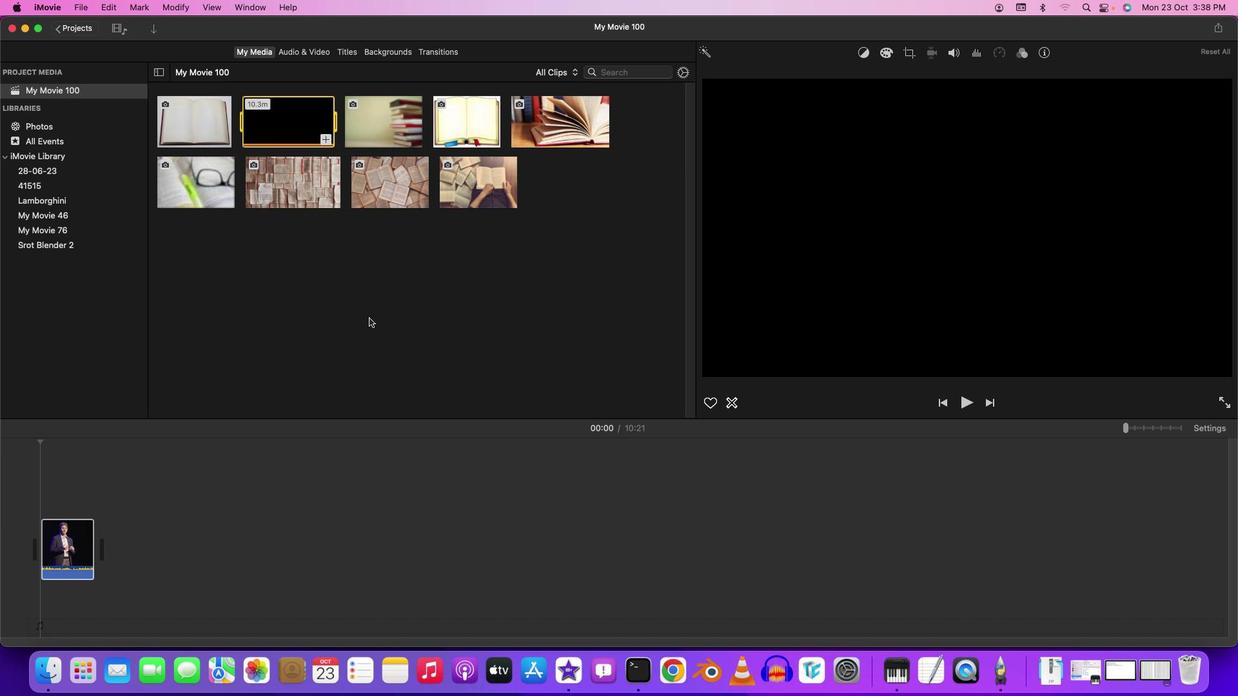 
Action: Mouse pressed left at (707, 392)
Screenshot: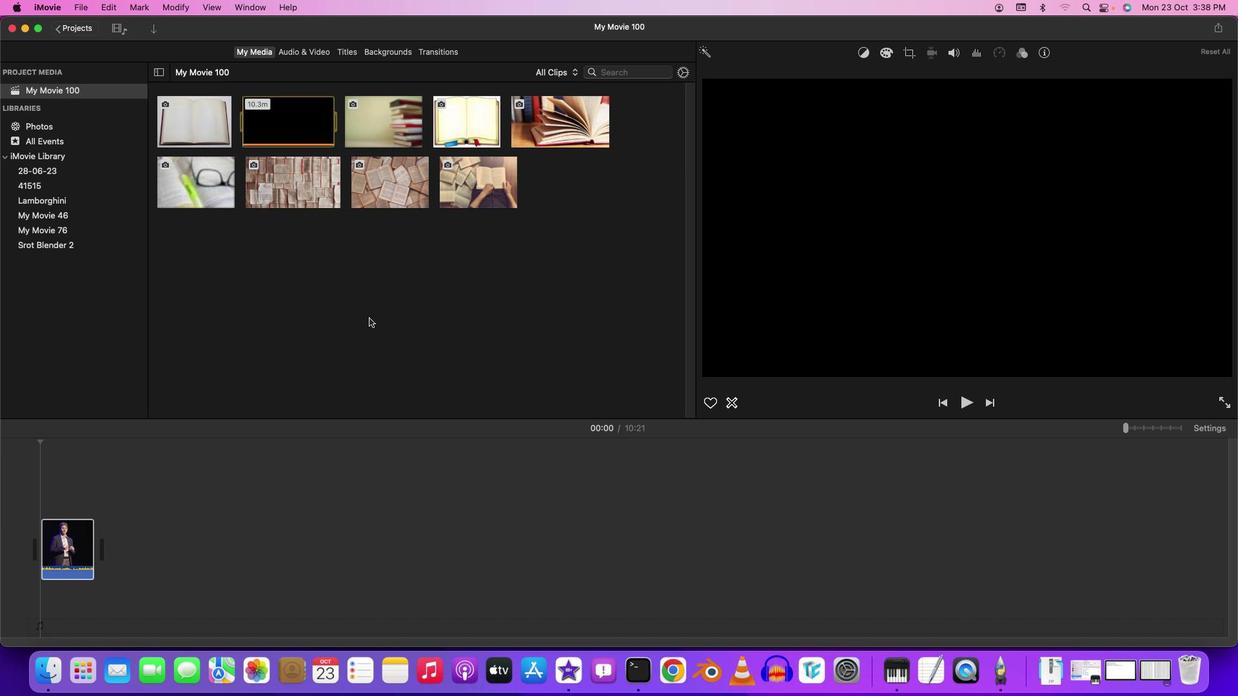 
Action: Mouse moved to (708, 395)
Screenshot: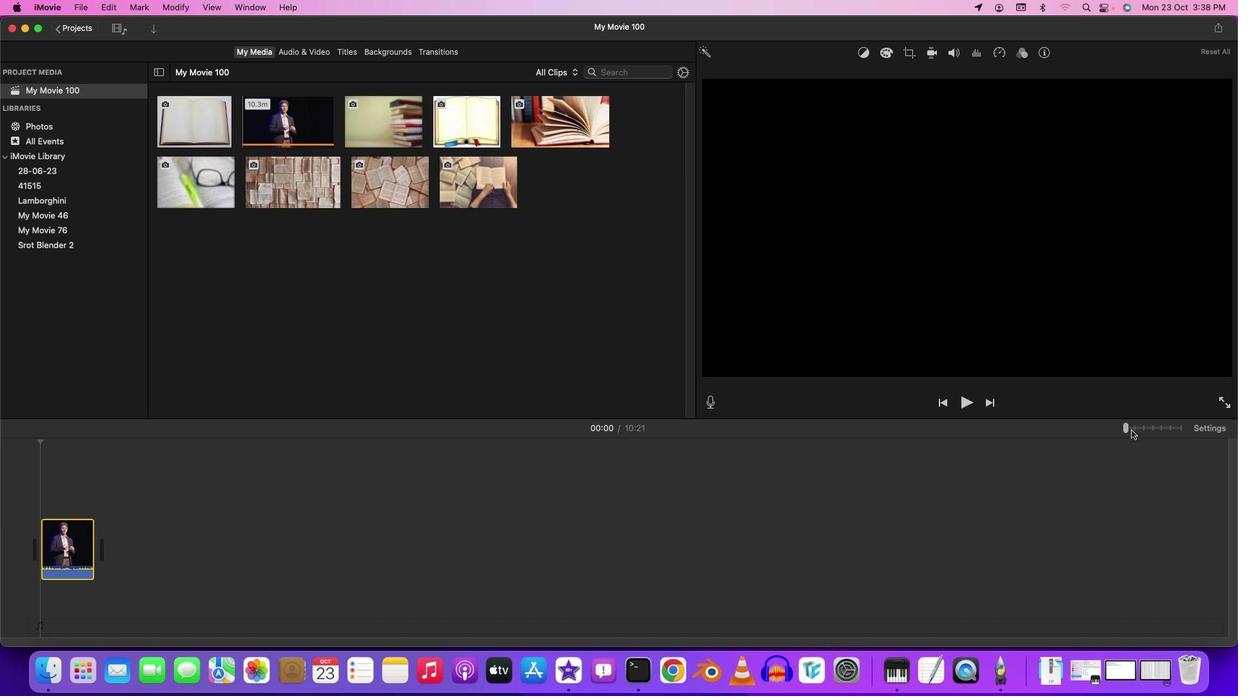 
Action: Mouse pressed left at (708, 395)
Screenshot: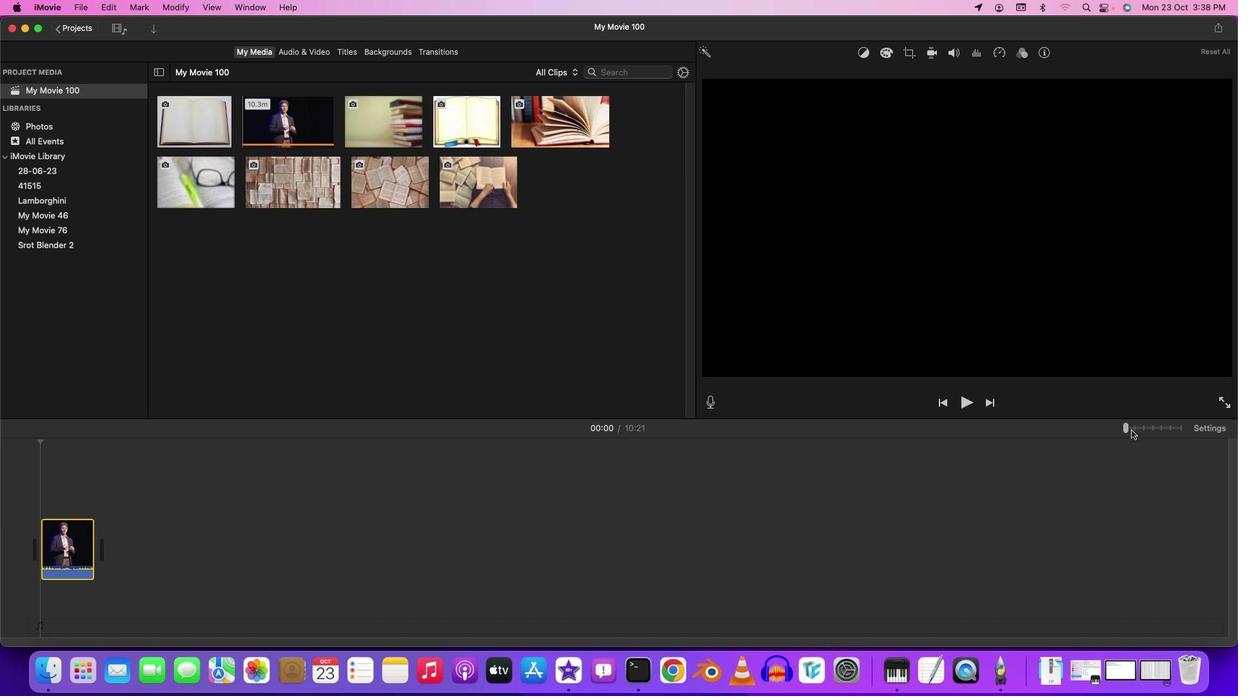 
Action: Mouse moved to (706, 398)
Screenshot: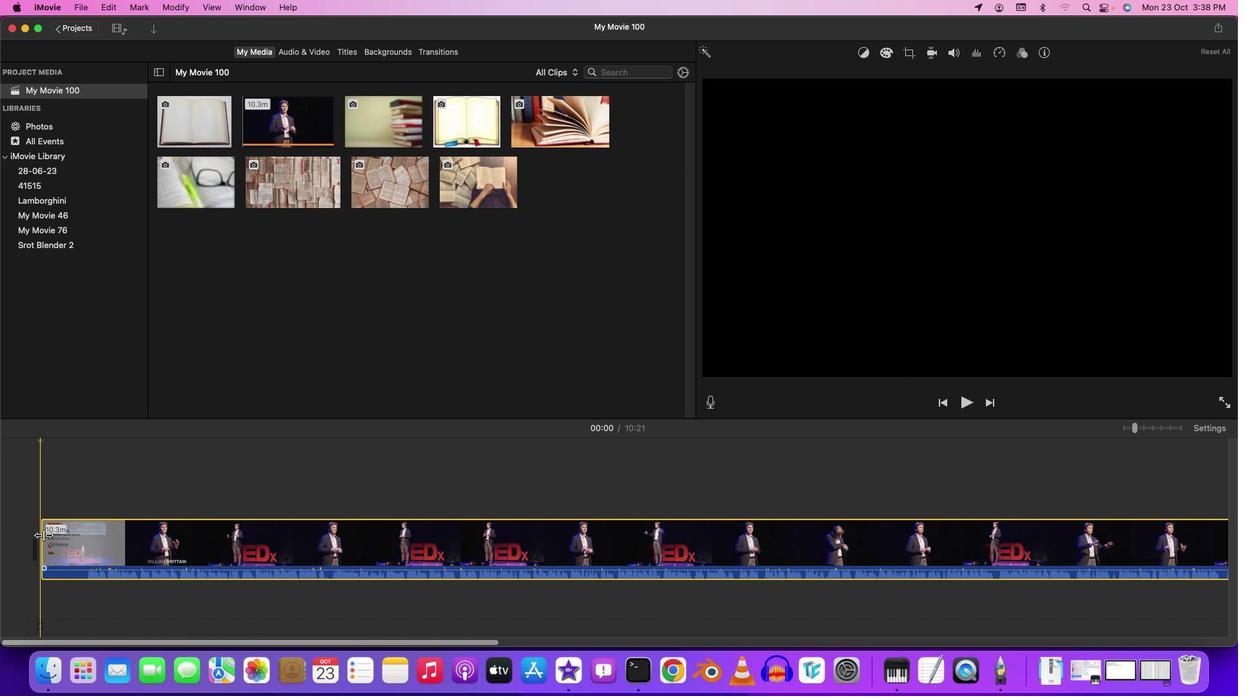 
Action: Mouse pressed left at (706, 398)
Screenshot: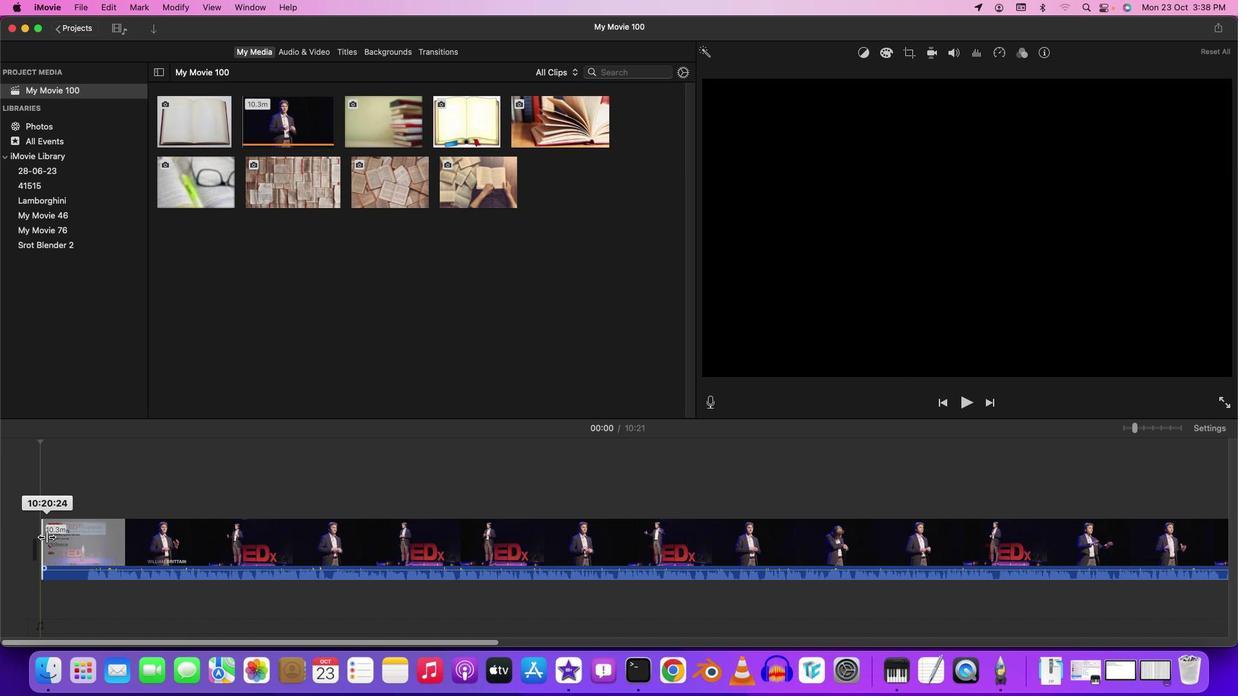 
Action: Mouse moved to (708, 395)
Screenshot: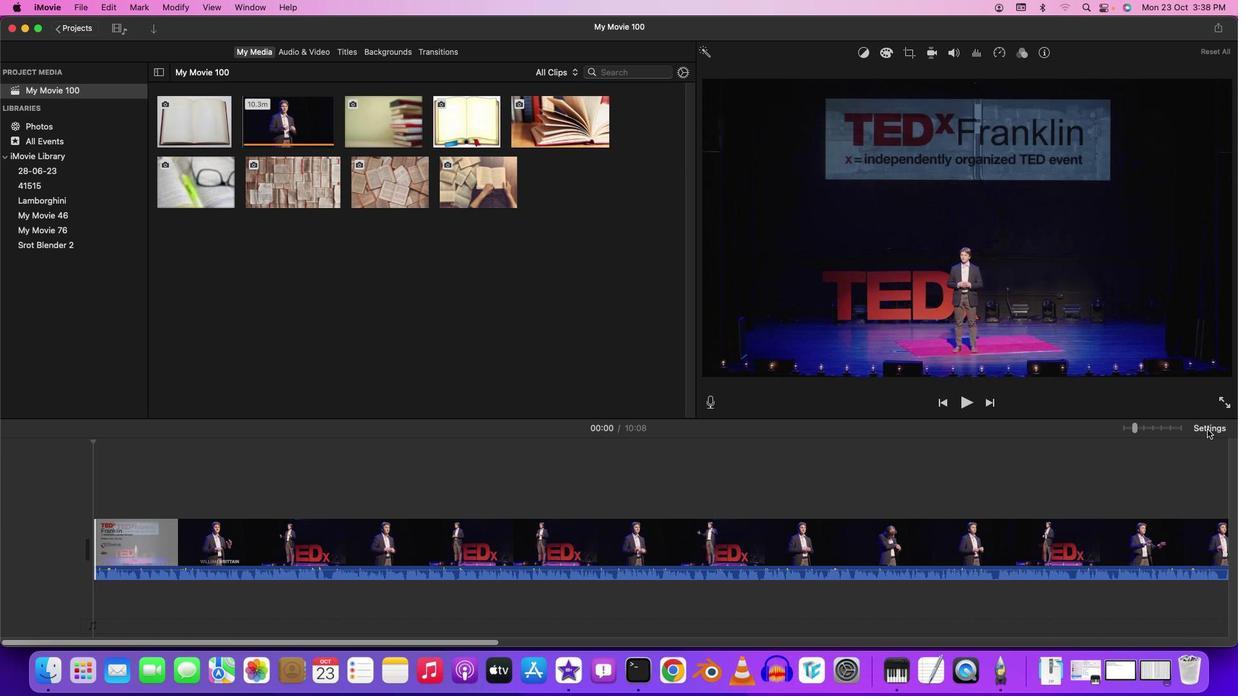 
Action: Mouse pressed left at (708, 395)
Screenshot: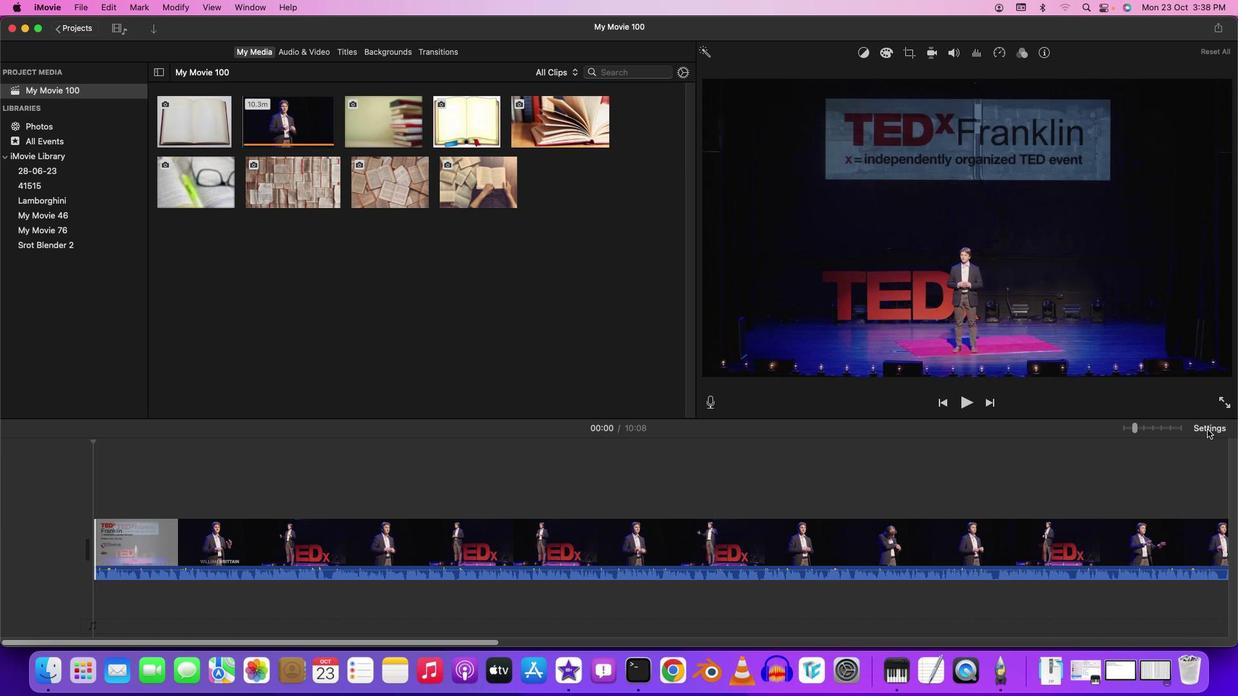 
Action: Mouse moved to (708, 398)
Screenshot: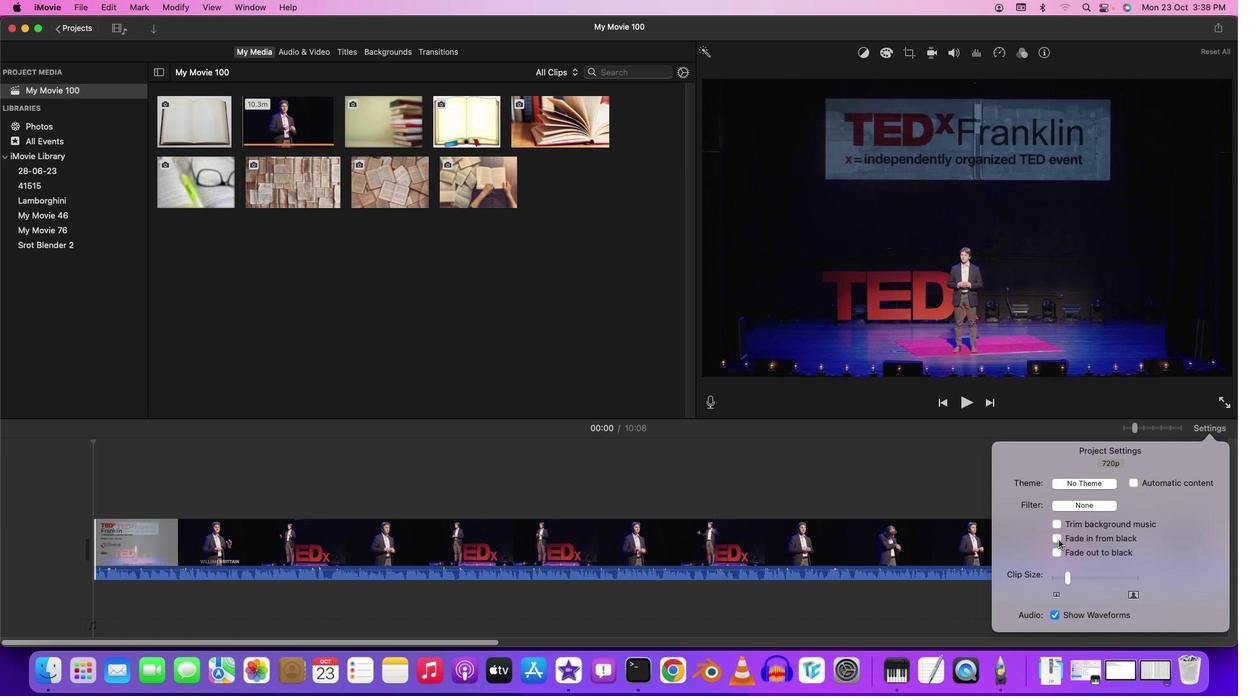 
Action: Mouse pressed left at (708, 398)
Screenshot: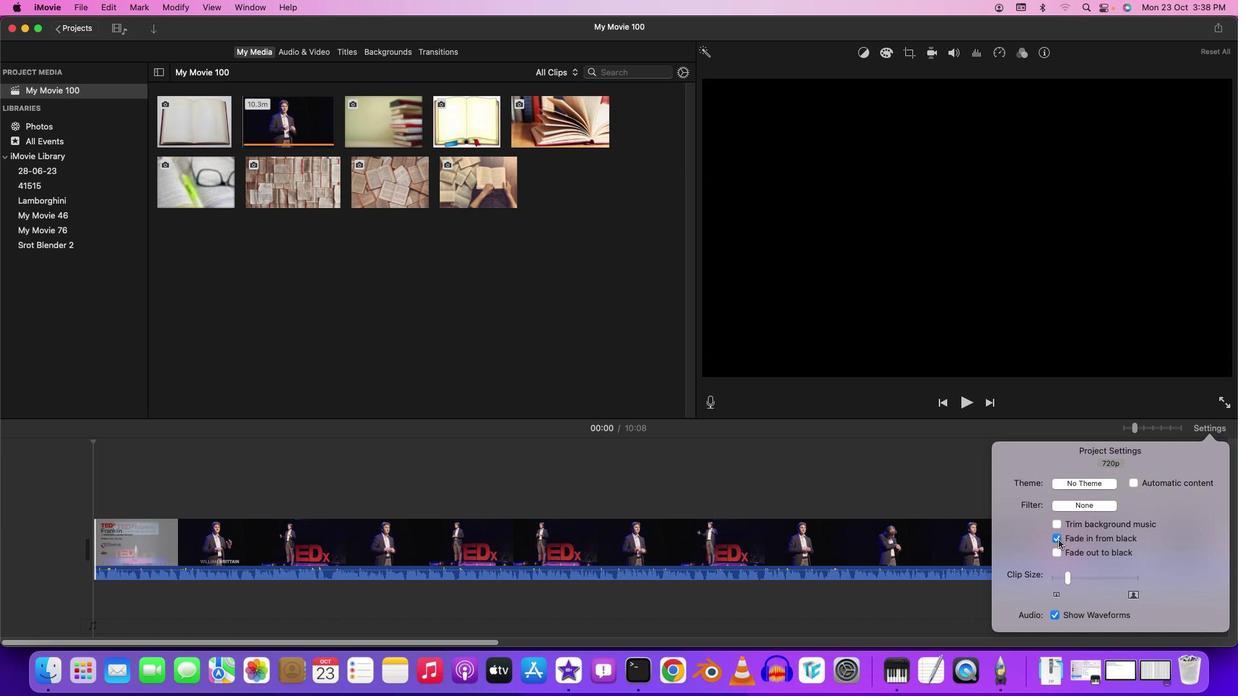 
Action: Mouse moved to (708, 397)
Screenshot: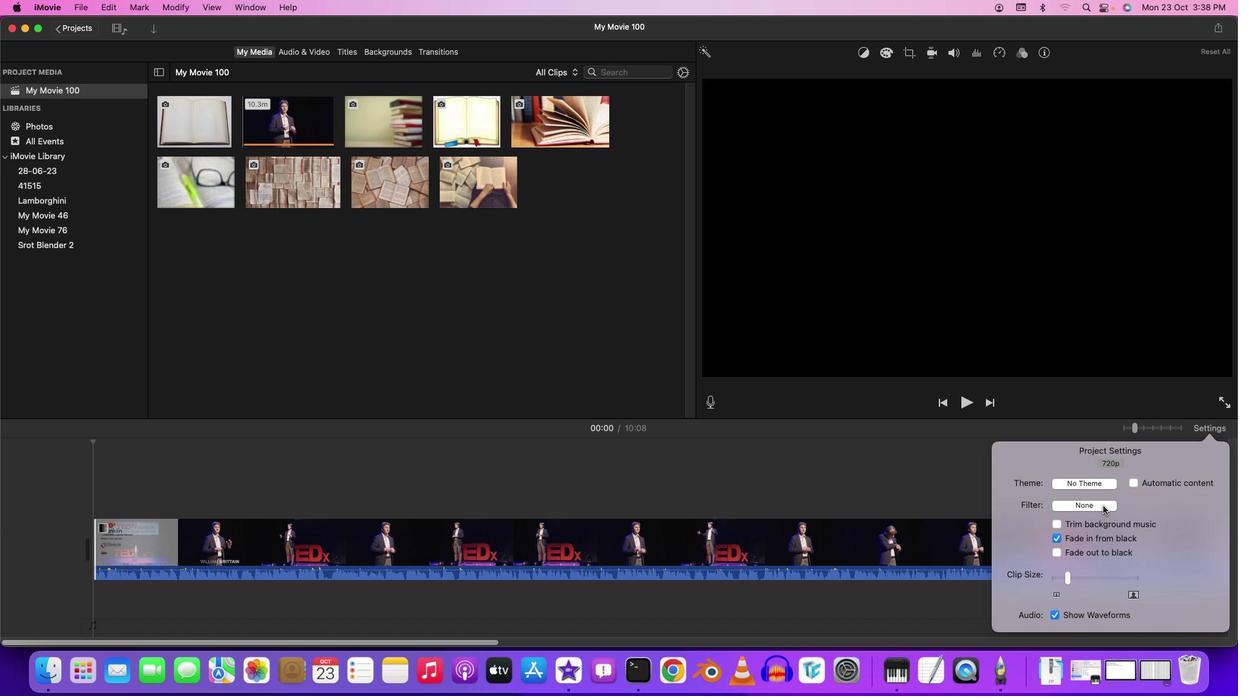 
Action: Mouse pressed left at (708, 397)
Screenshot: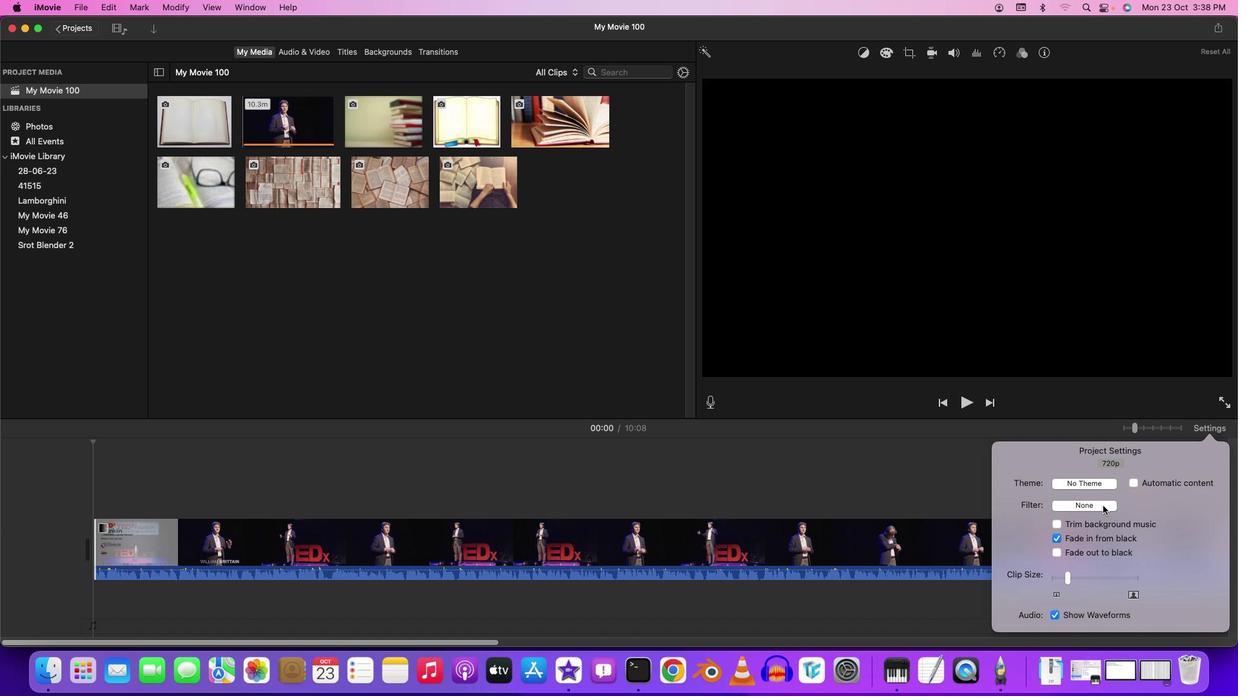 
Action: Mouse moved to (706, 393)
Screenshot: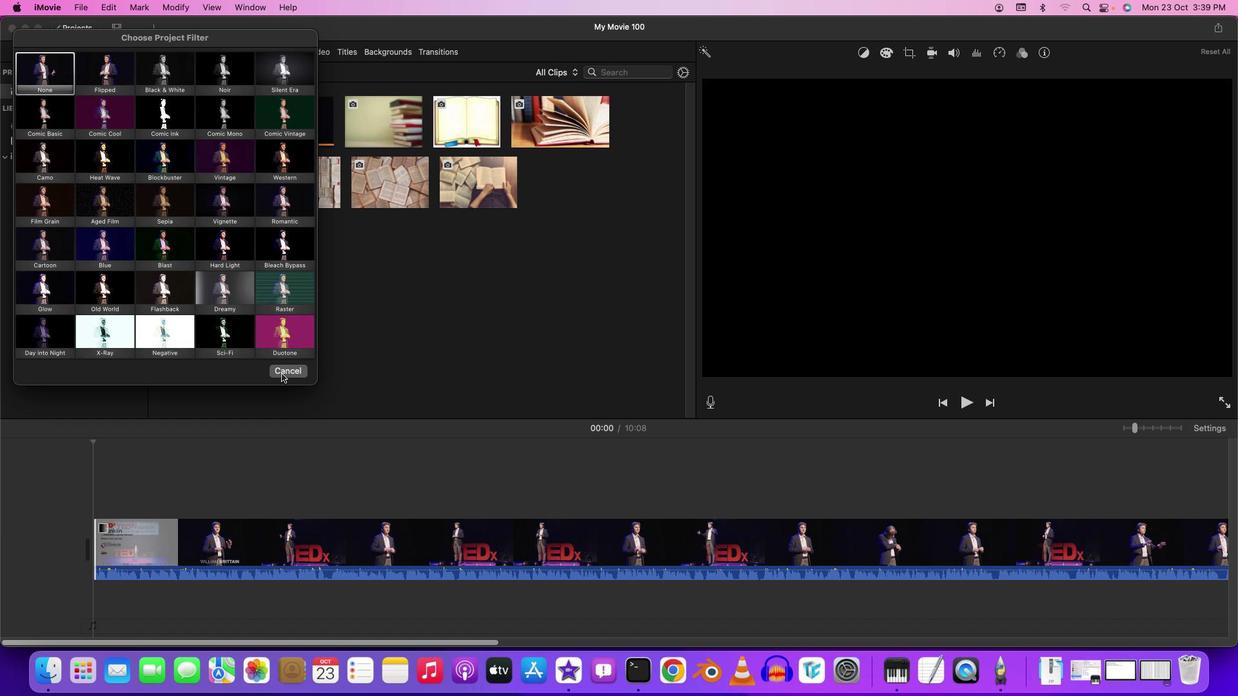 
Action: Mouse pressed left at (706, 393)
Screenshot: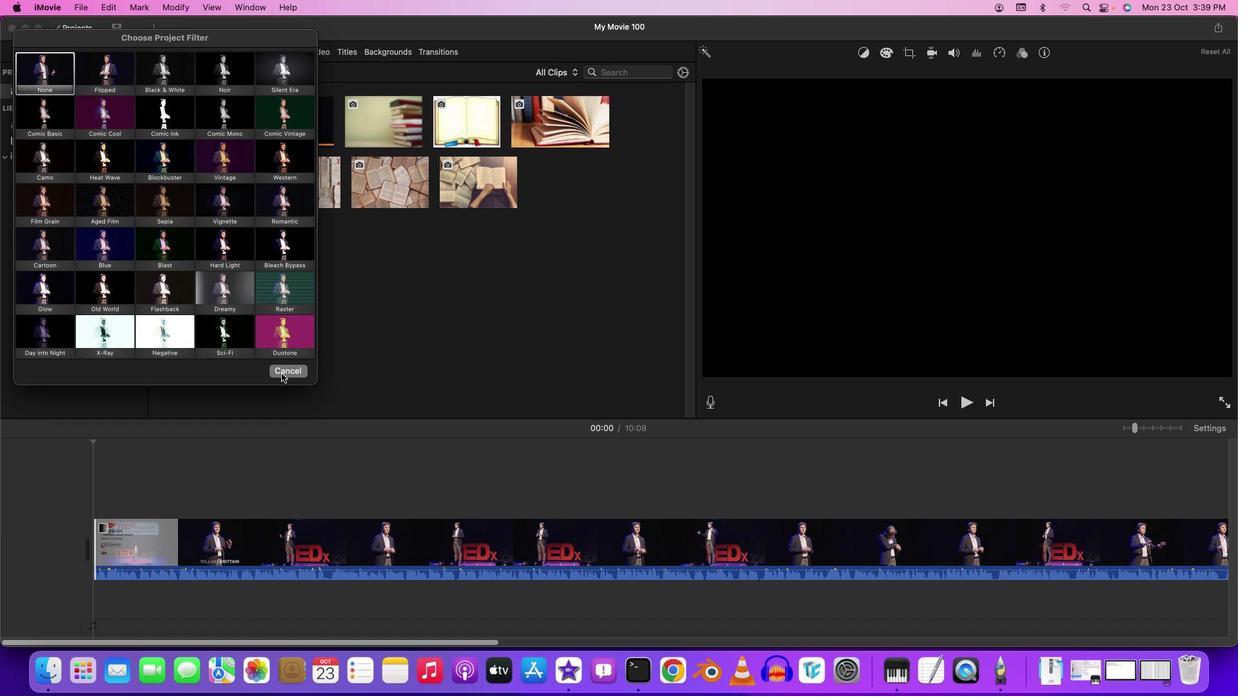 
Action: Mouse moved to (708, 395)
Screenshot: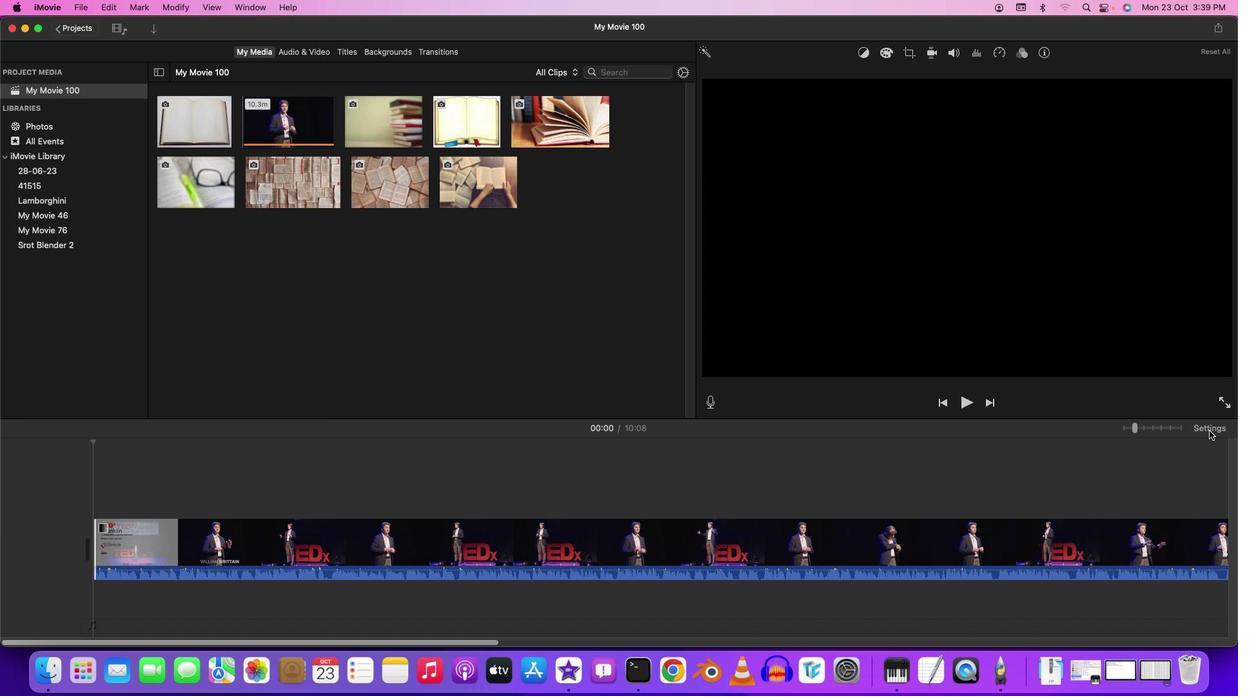 
Action: Mouse pressed left at (708, 395)
Screenshot: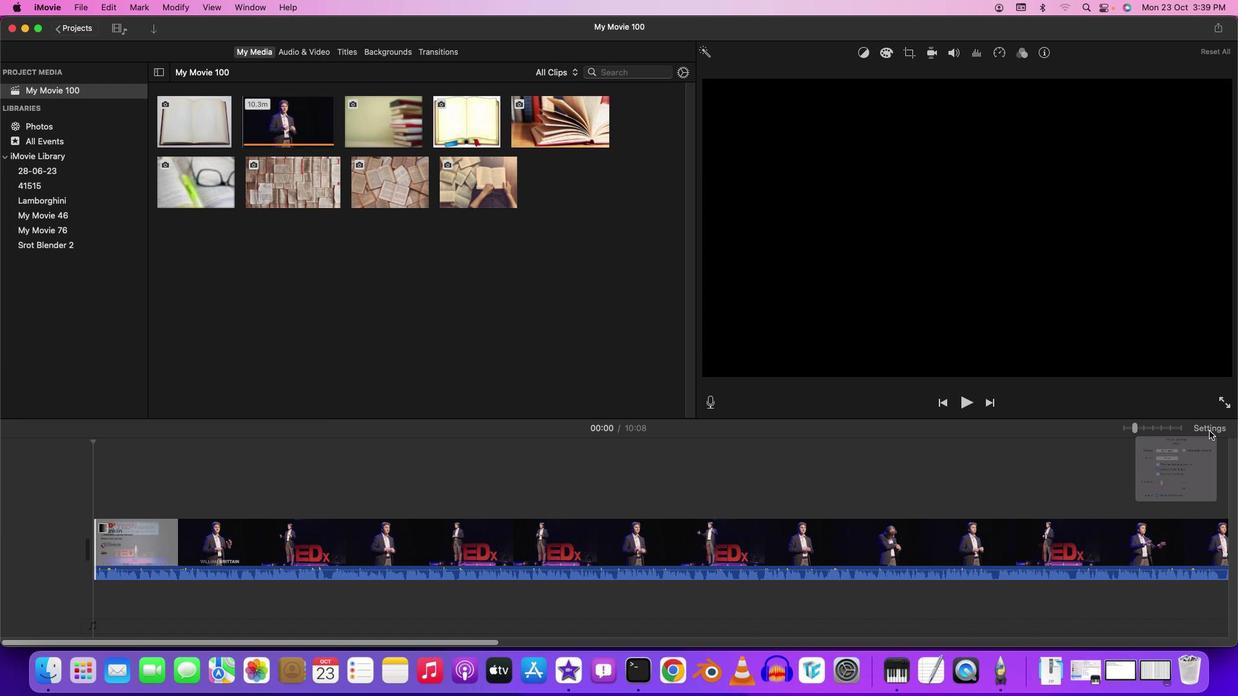 
Action: Mouse pressed left at (708, 395)
Screenshot: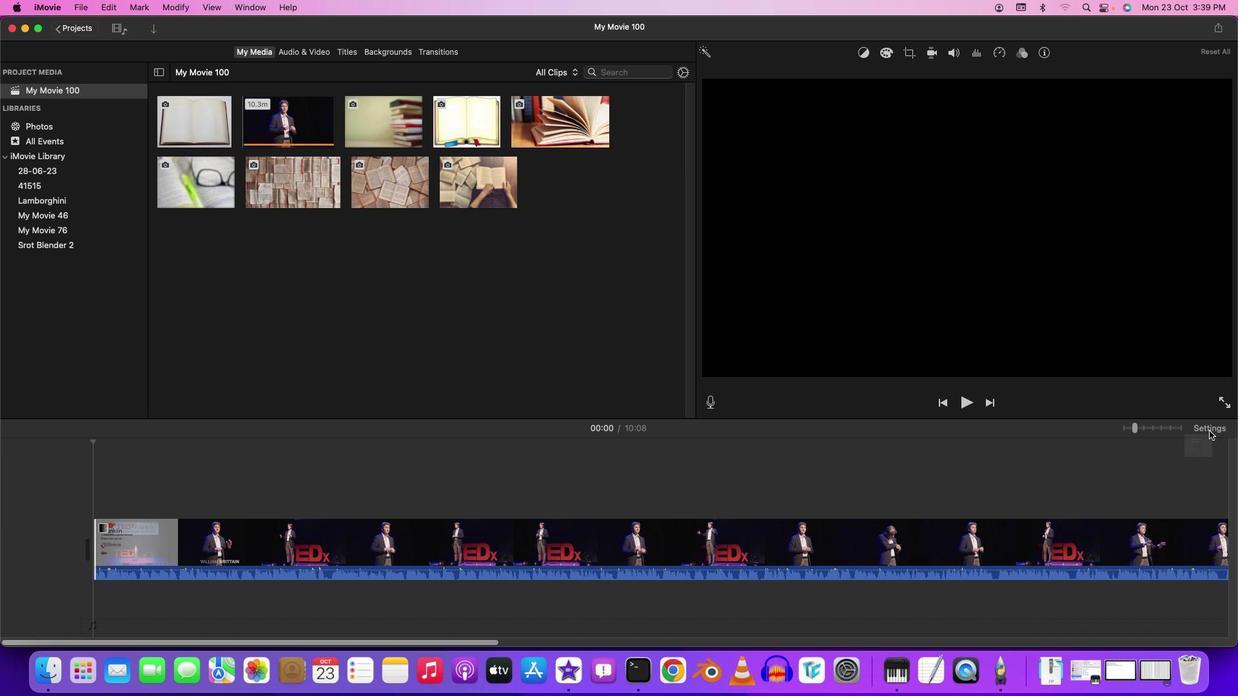 
Action: Mouse moved to (708, 395)
Screenshot: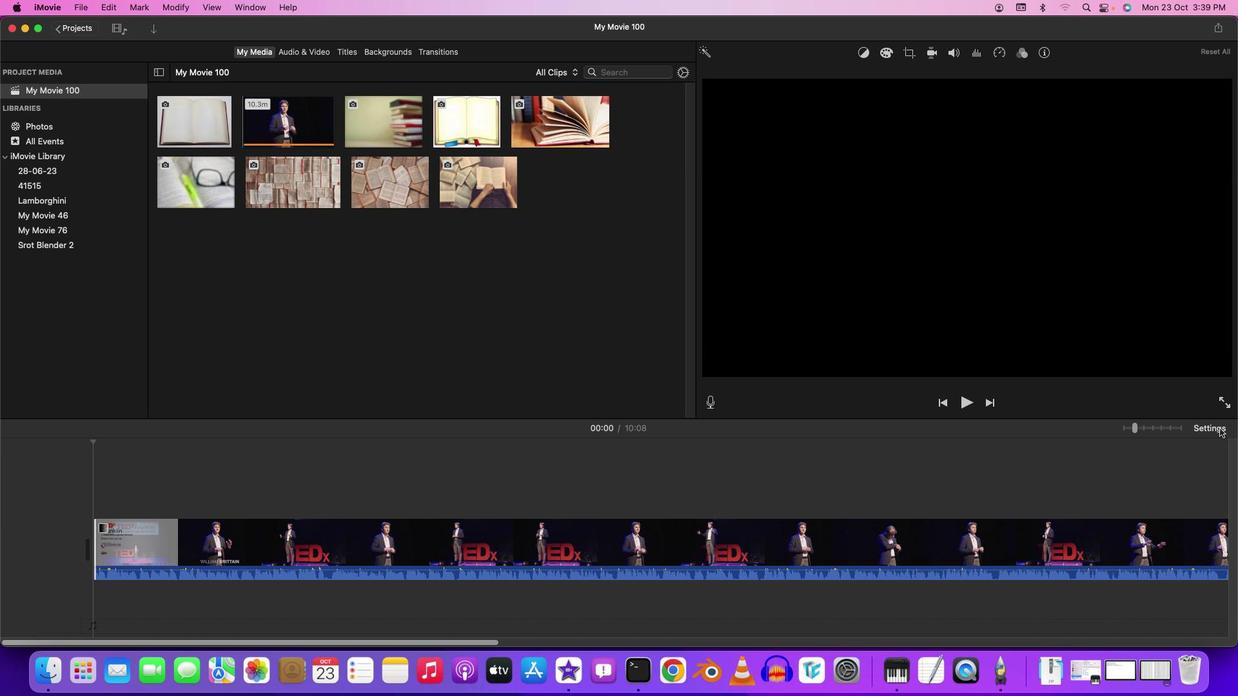 
Action: Mouse pressed left at (708, 395)
Screenshot: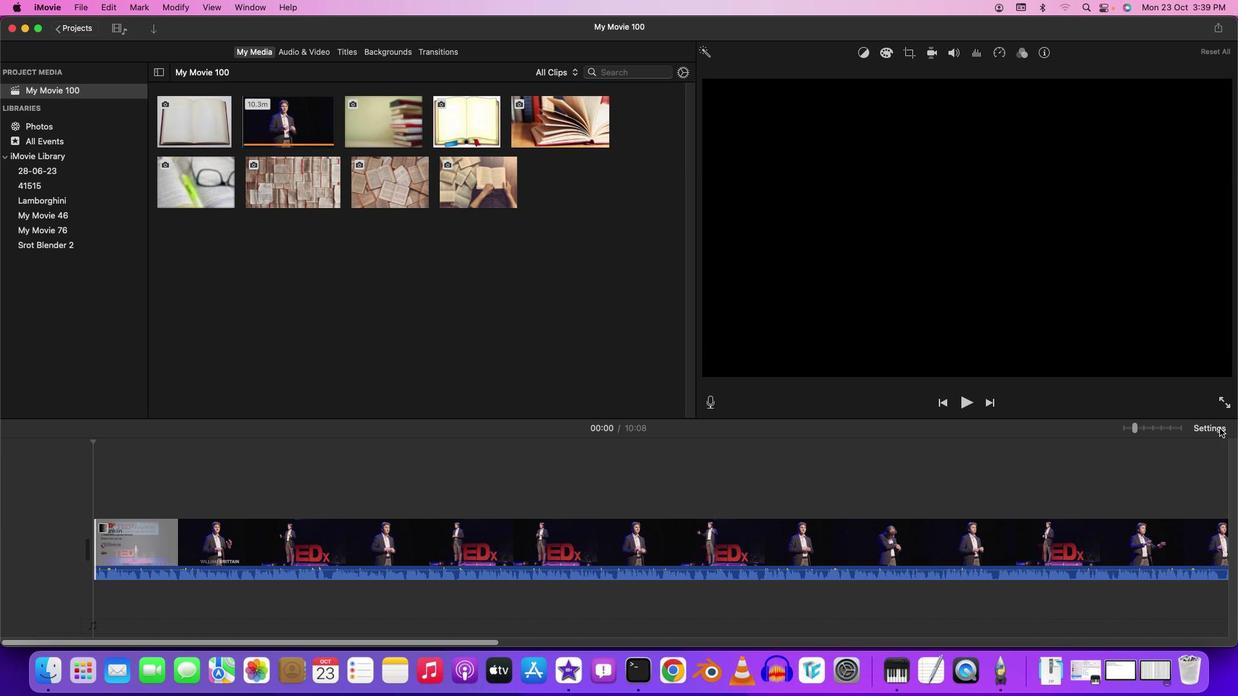 
Action: Mouse pressed left at (708, 395)
Screenshot: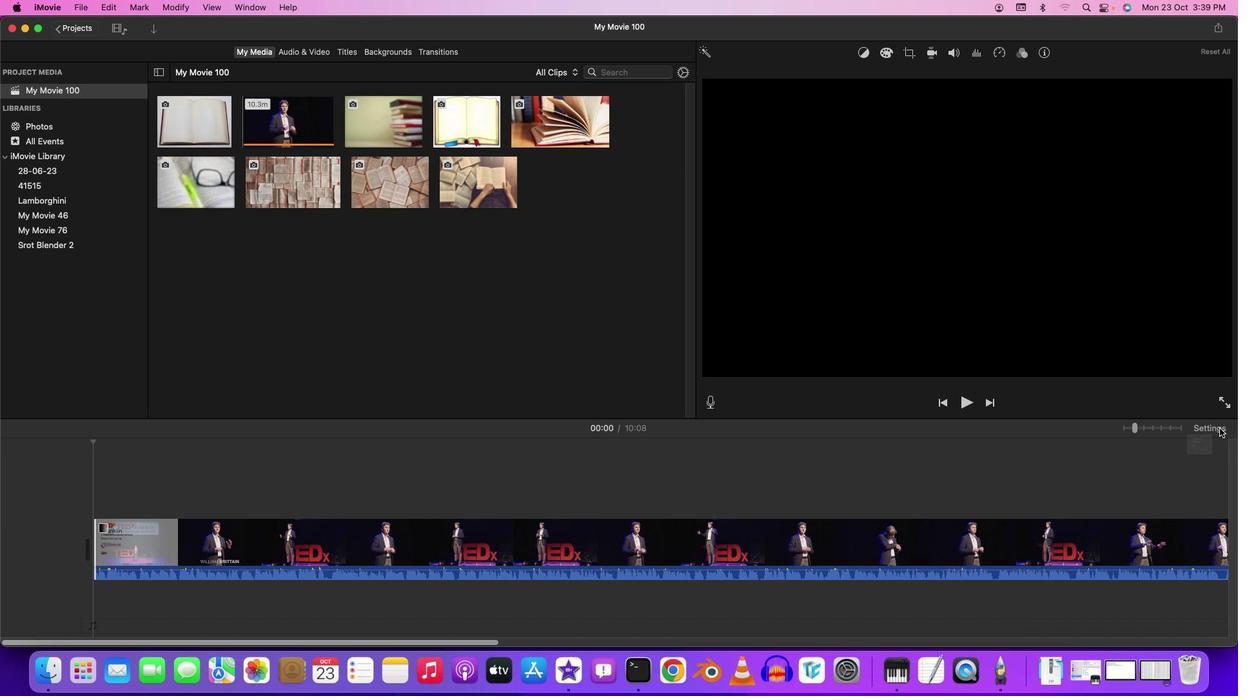
Action: Mouse moved to (706, 397)
Screenshot: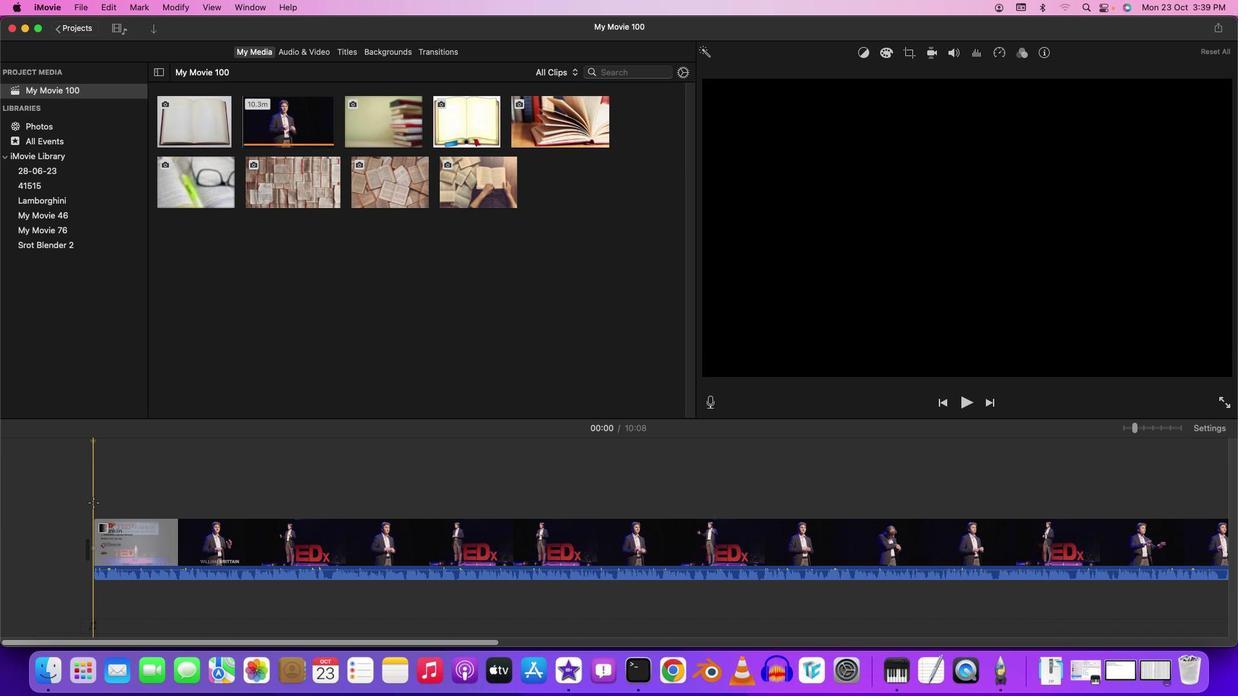 
Action: Mouse pressed left at (706, 397)
Screenshot: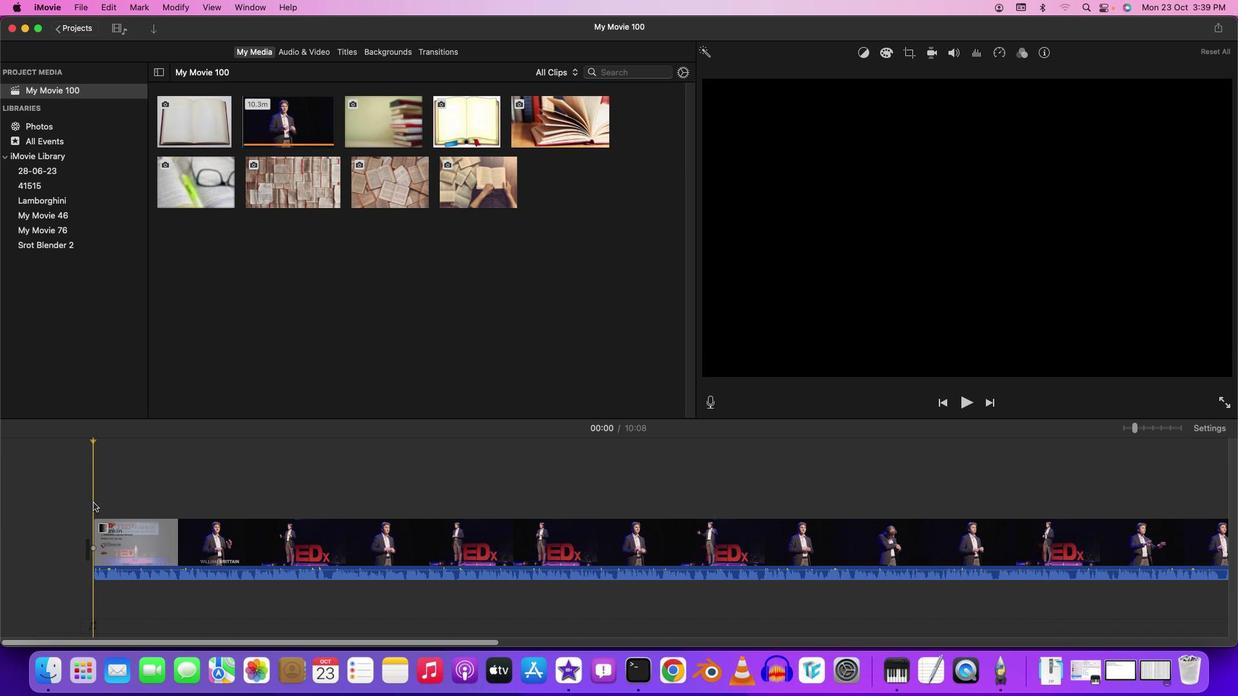 
Action: Mouse moved to (706, 397)
Screenshot: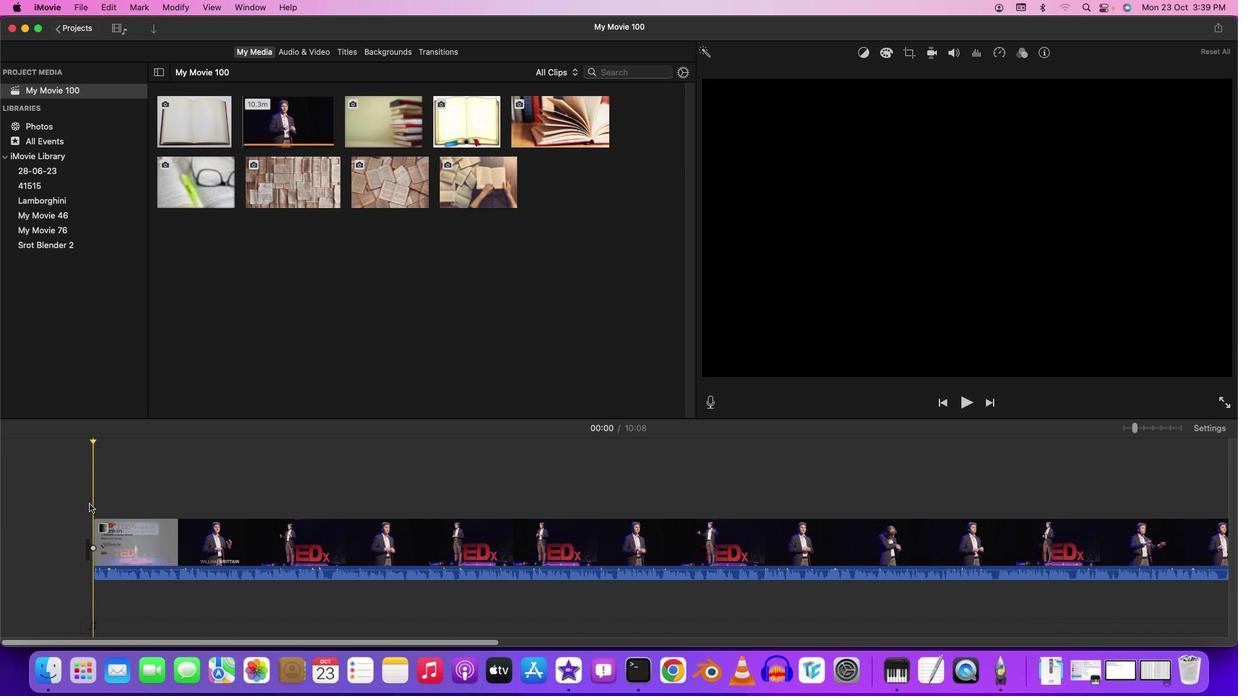 
Action: Key pressed Key.space
Screenshot: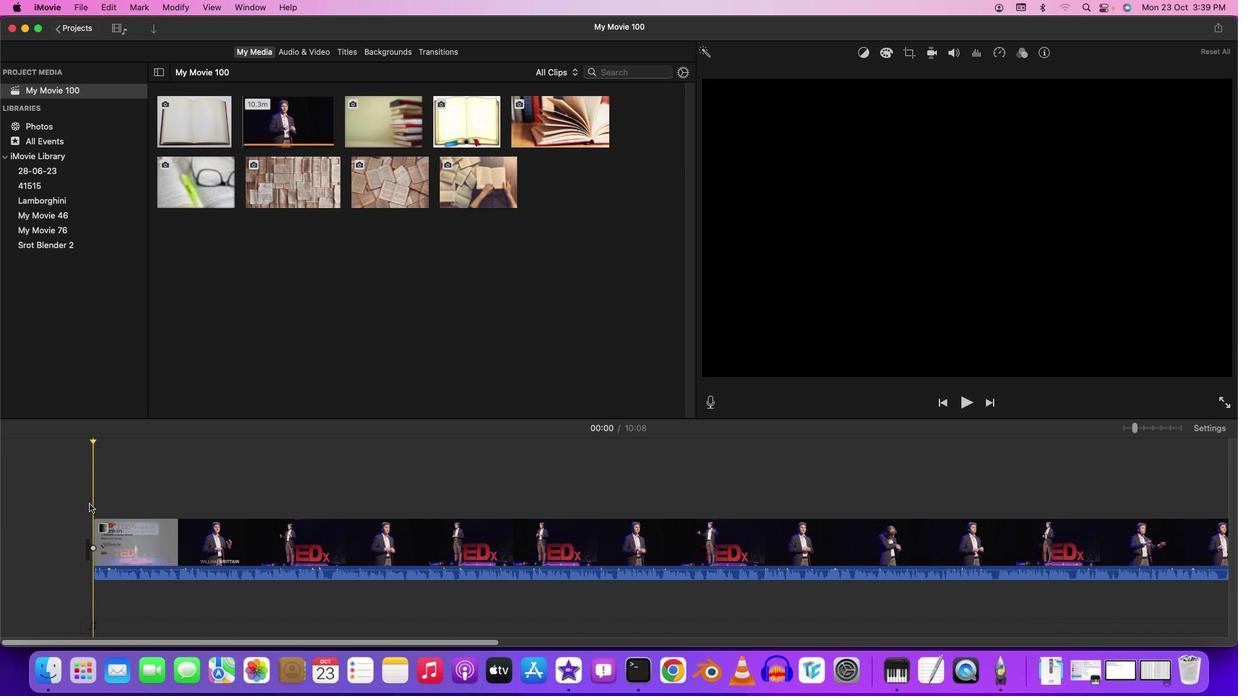 
Action: Mouse moved to (706, 398)
Screenshot: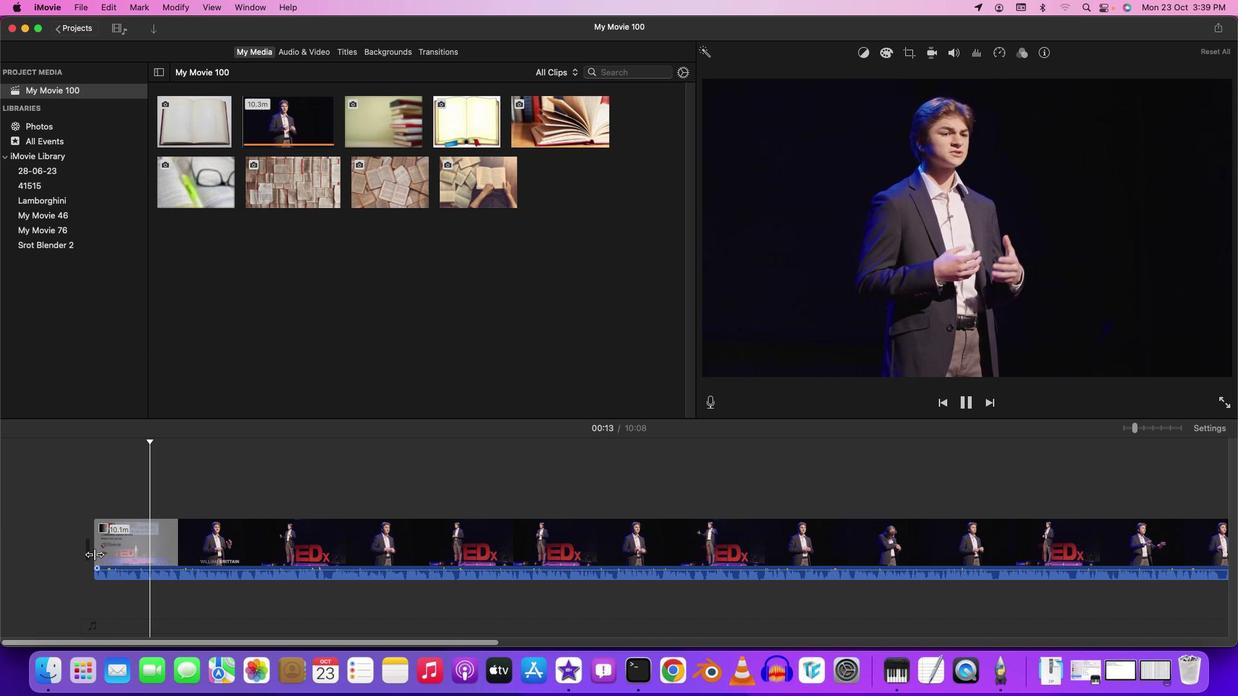 
Action: Mouse pressed left at (706, 398)
Screenshot: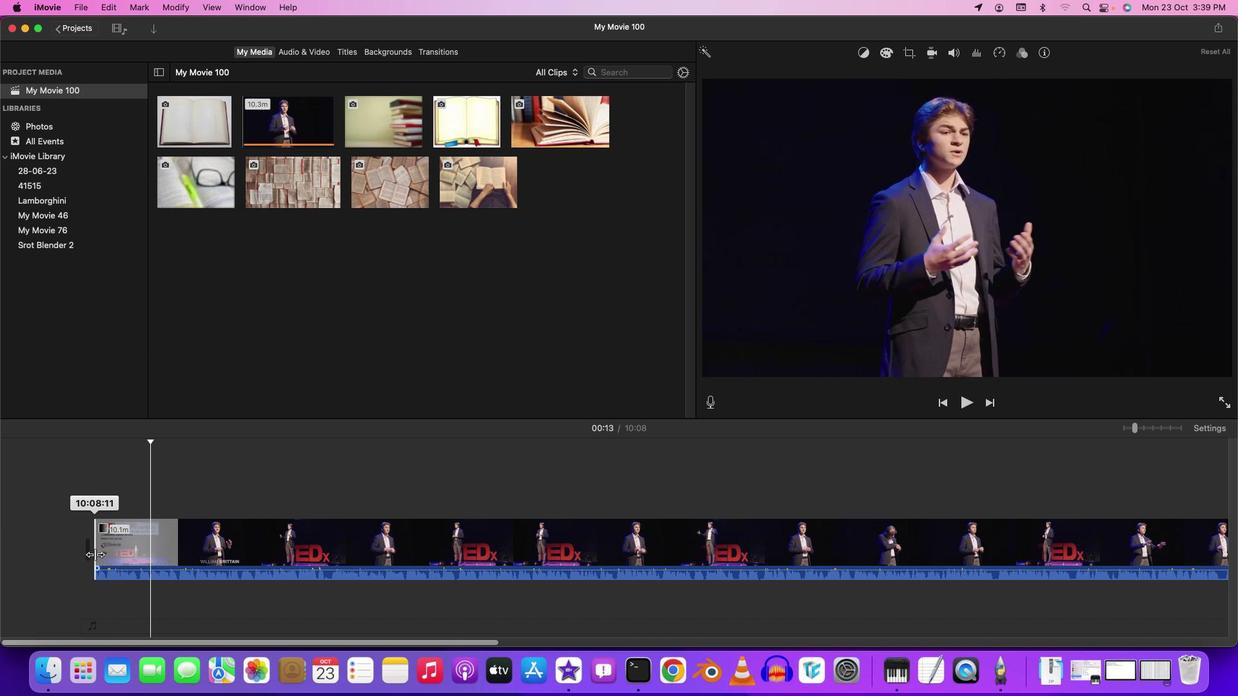 
Action: Mouse moved to (706, 397)
Screenshot: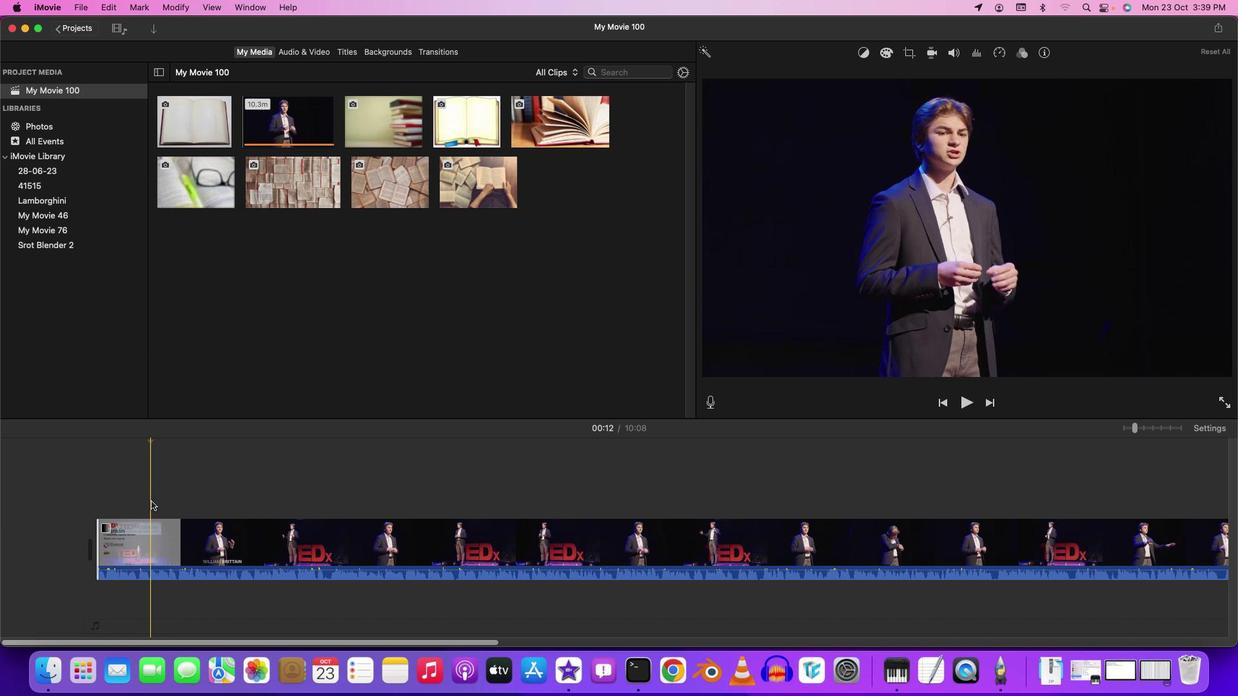 
Action: Mouse pressed left at (706, 397)
Screenshot: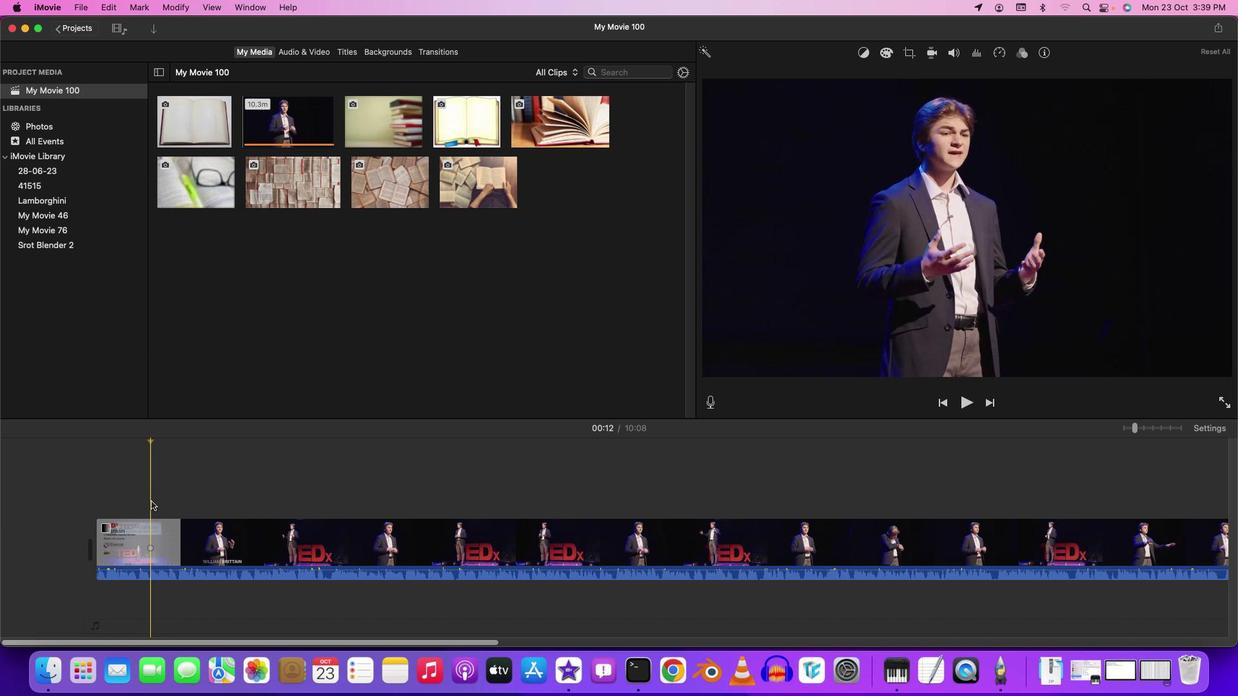 
Action: Mouse moved to (706, 397)
Screenshot: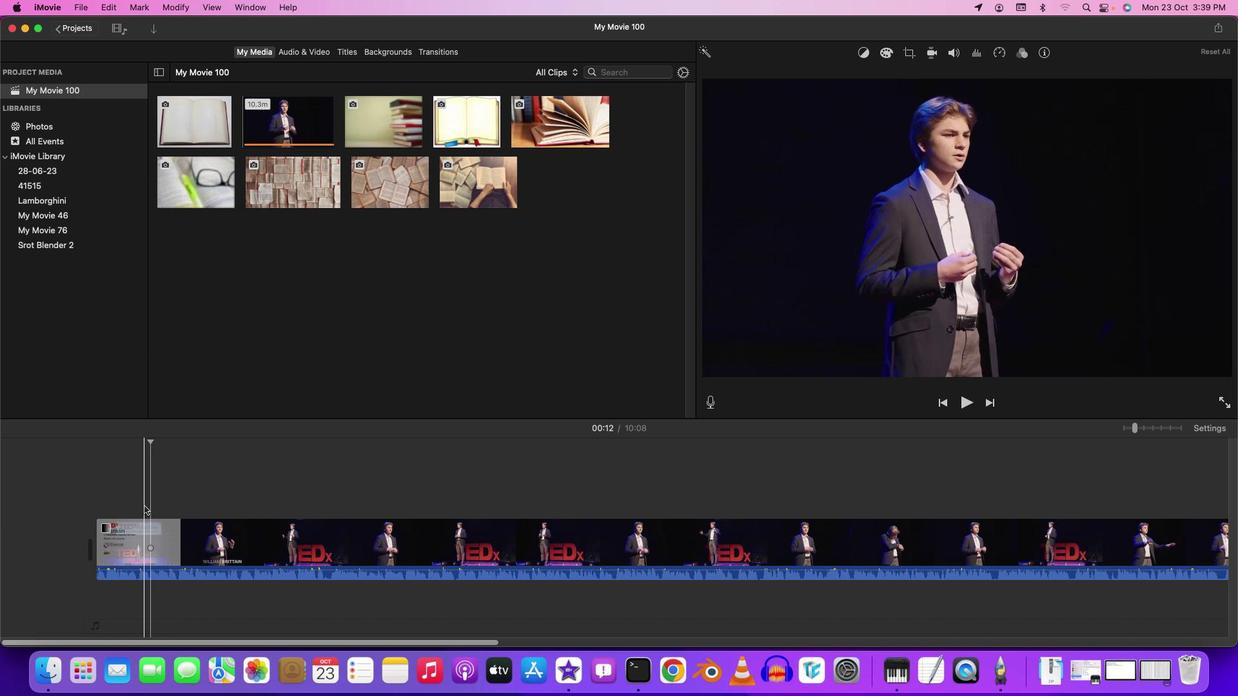 
Action: Key pressed Key.space
Screenshot: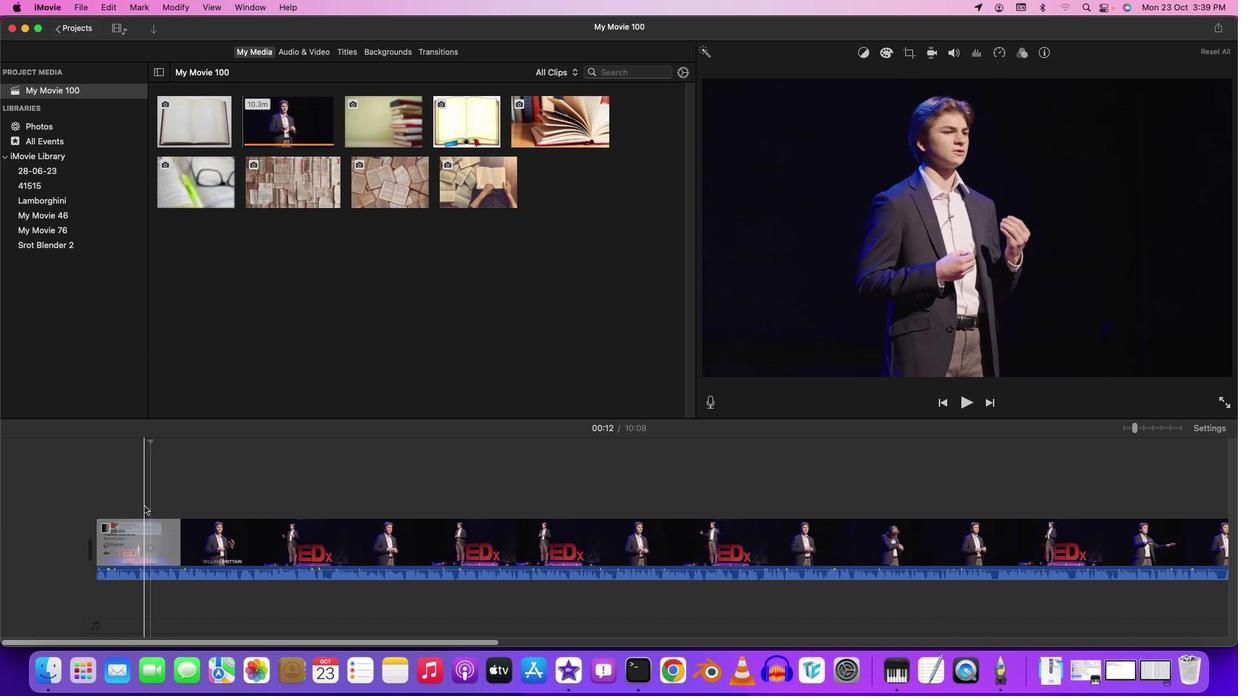 
Action: Mouse moved to (707, 387)
Screenshot: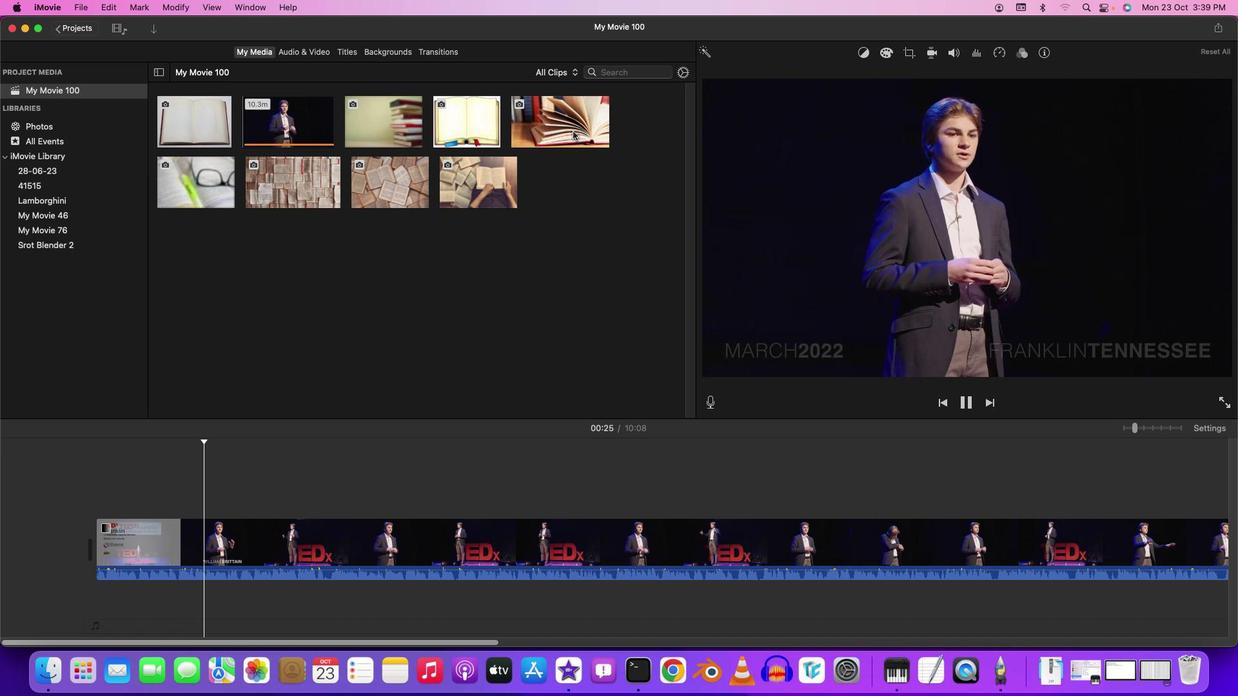 
Action: Mouse pressed left at (707, 387)
Screenshot: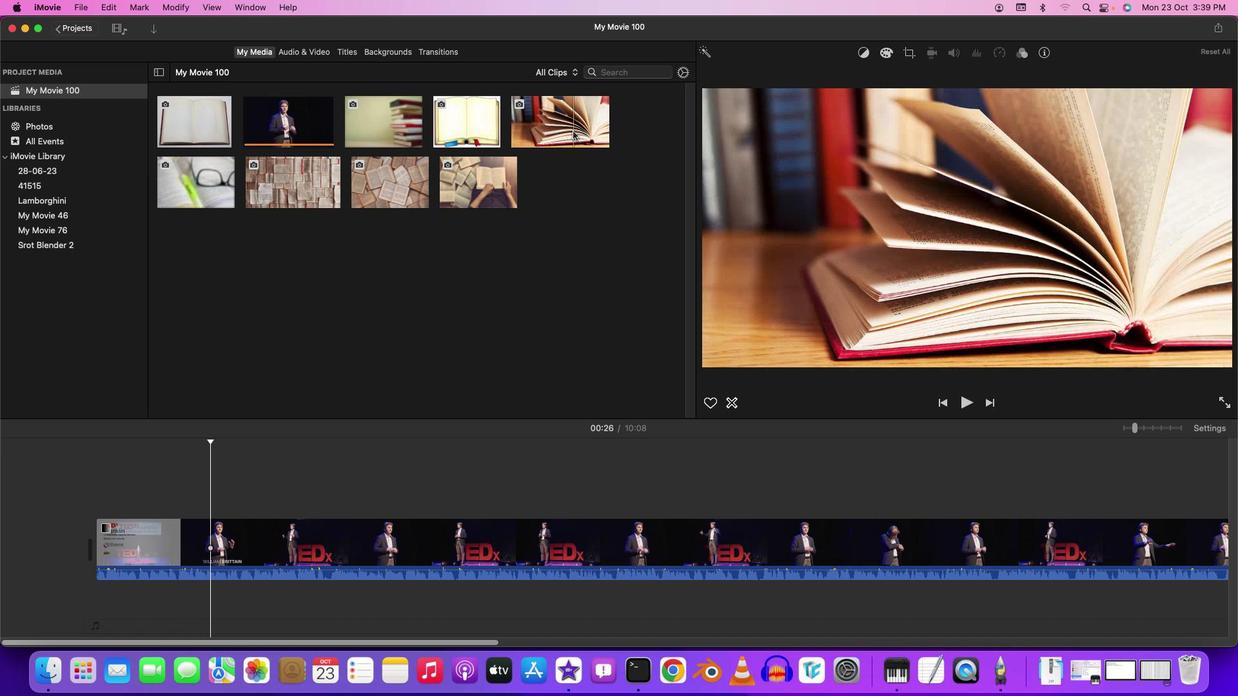 
Action: Mouse moved to (706, 396)
Screenshot: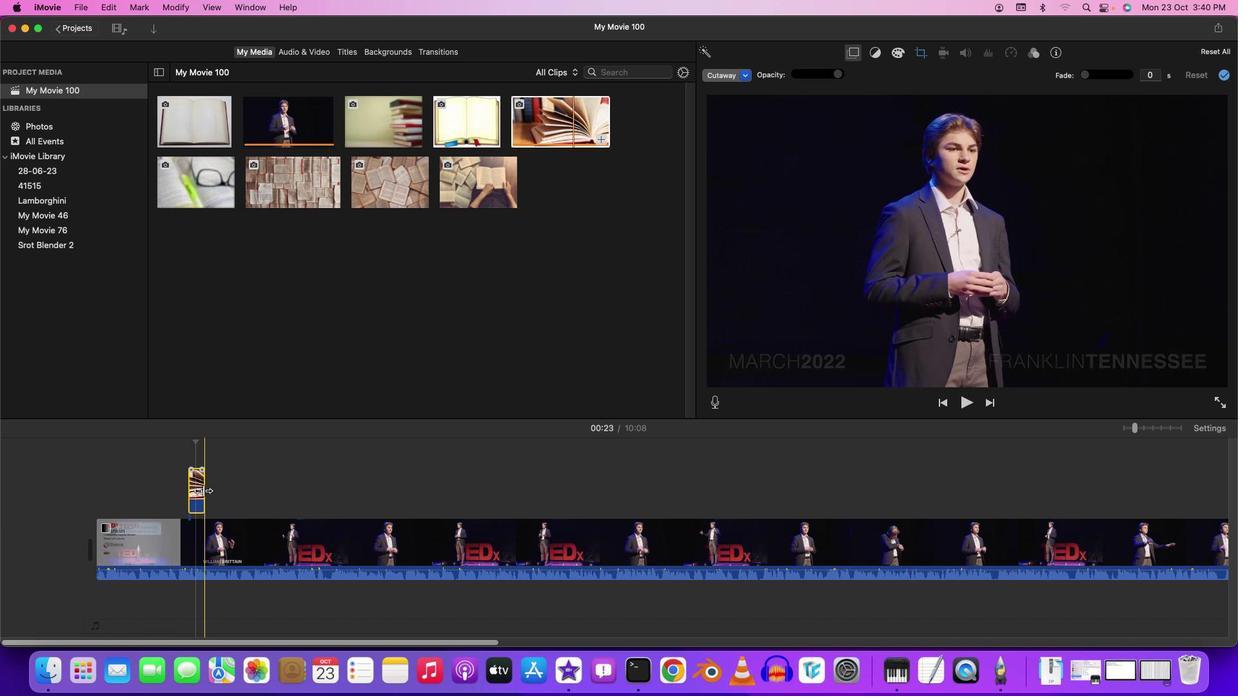 
Action: Mouse pressed left at (706, 396)
Screenshot: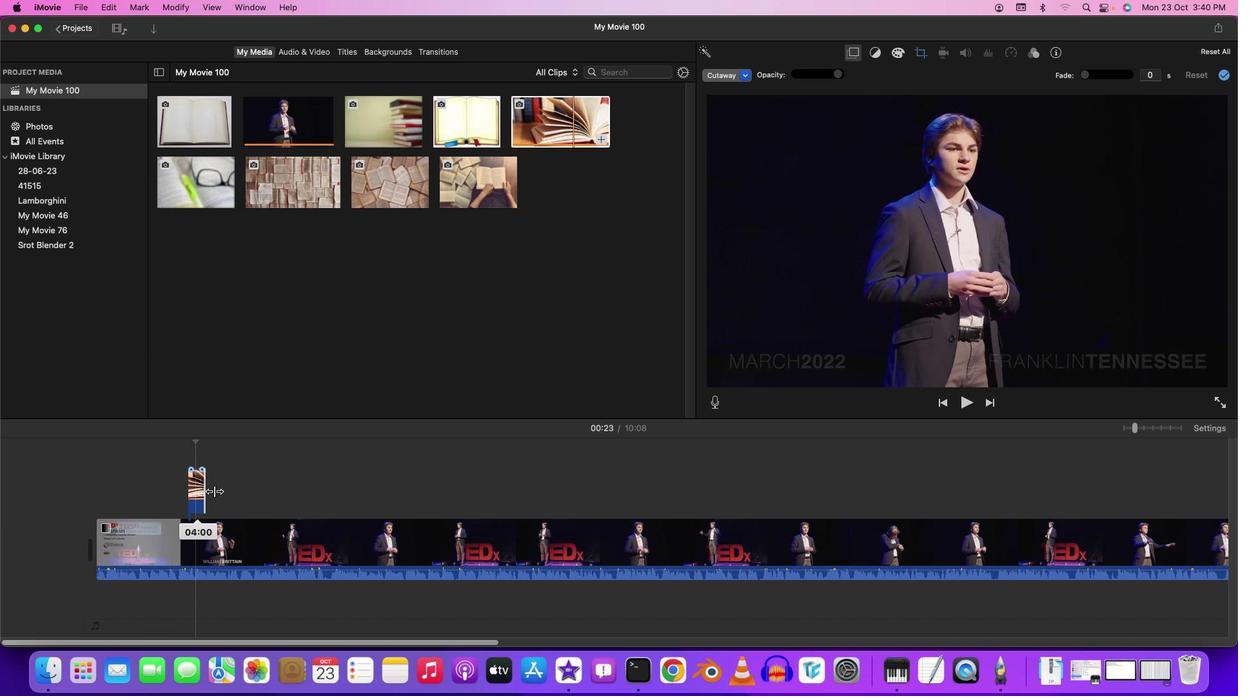 
Action: Mouse moved to (706, 396)
Screenshot: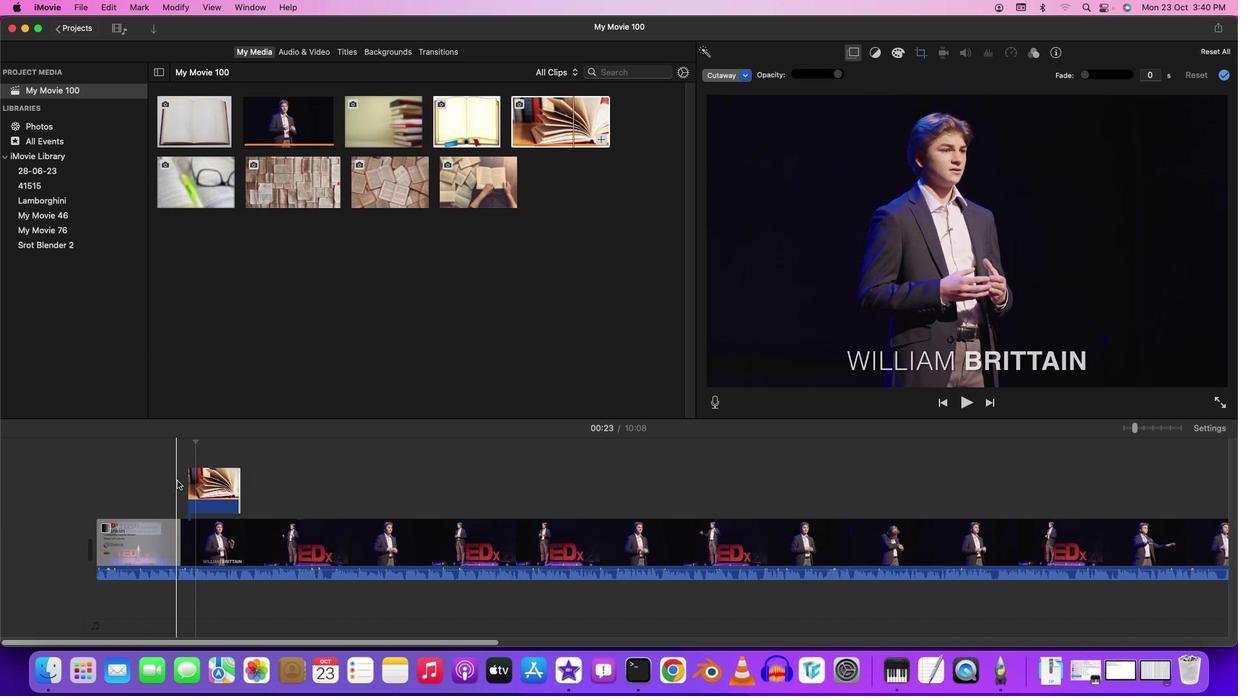 
Action: Mouse pressed left at (706, 396)
Screenshot: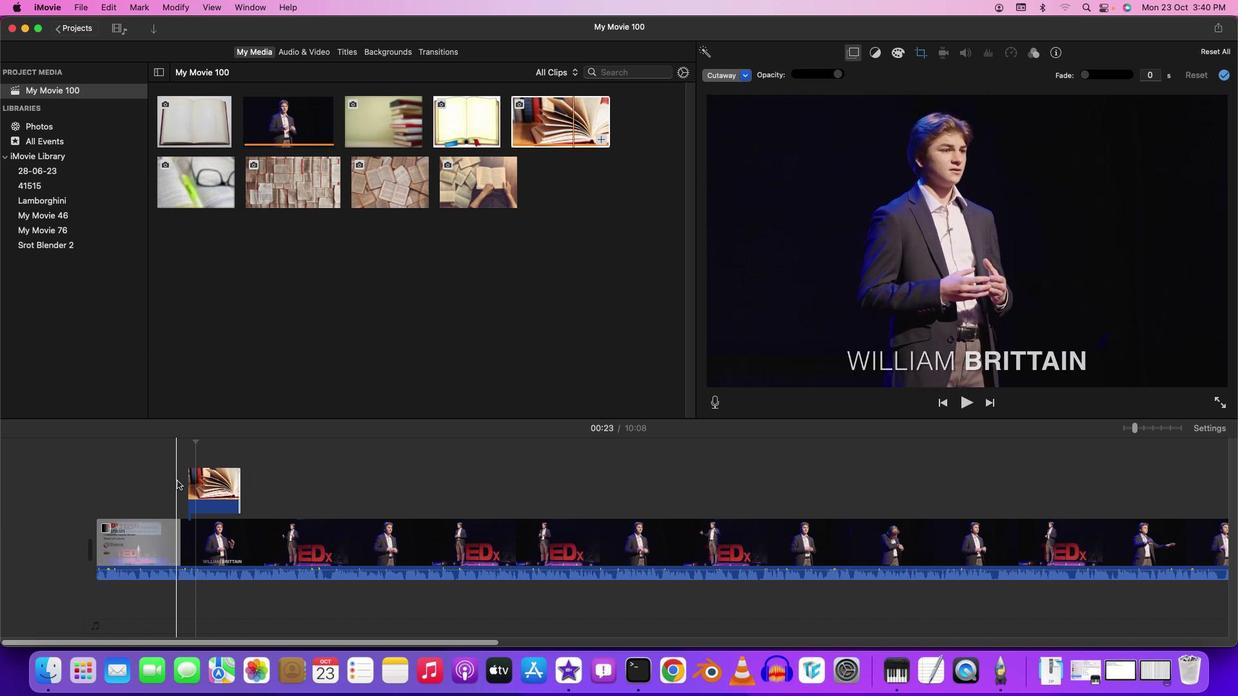
Action: Key pressed Key.space
Screenshot: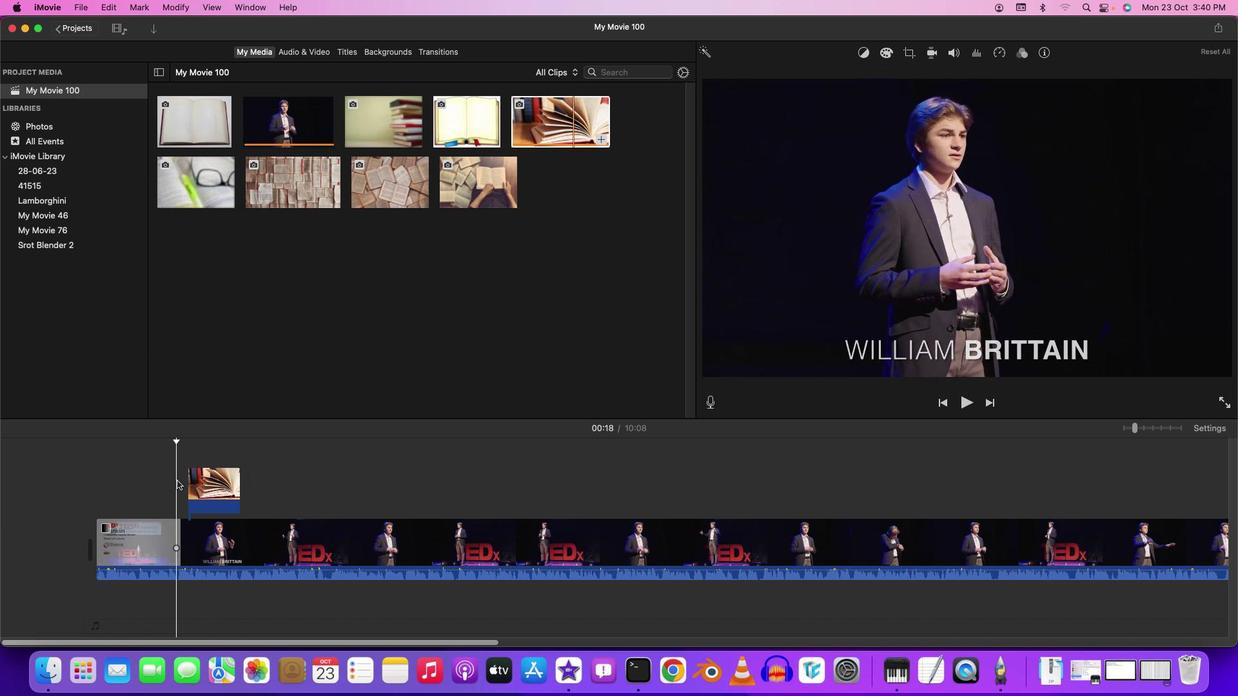 
Action: Mouse moved to (706, 396)
Screenshot: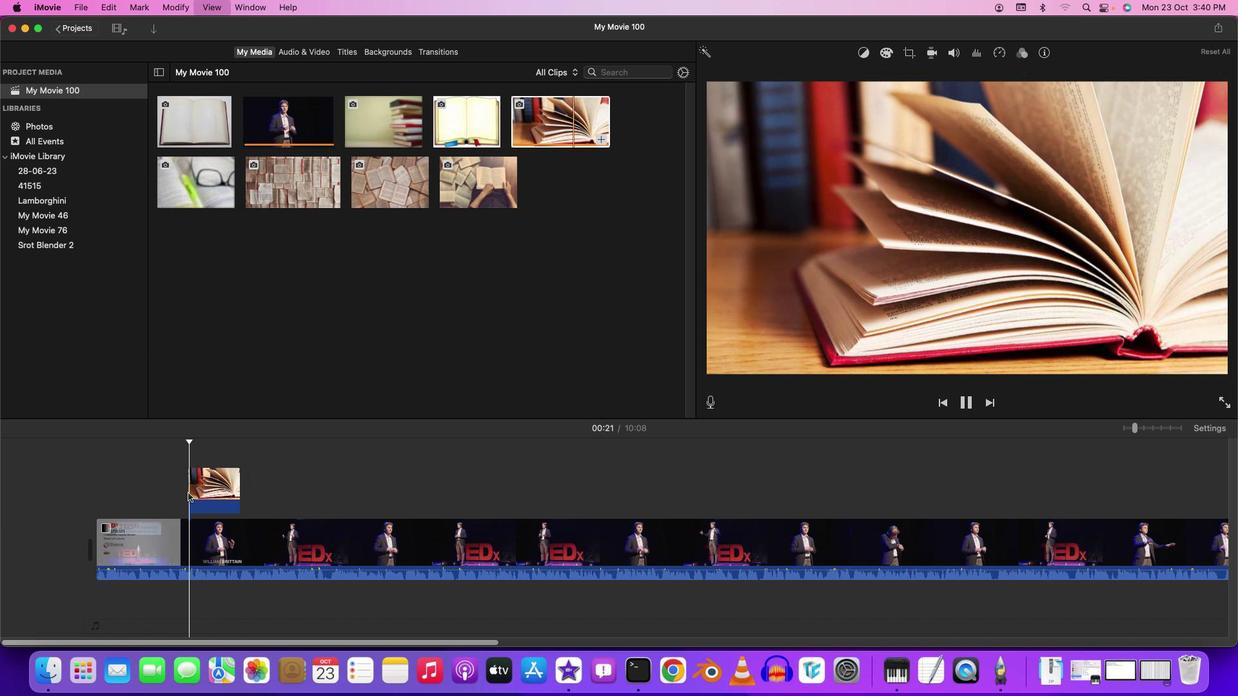 
Action: Key pressed Key.space
Screenshot: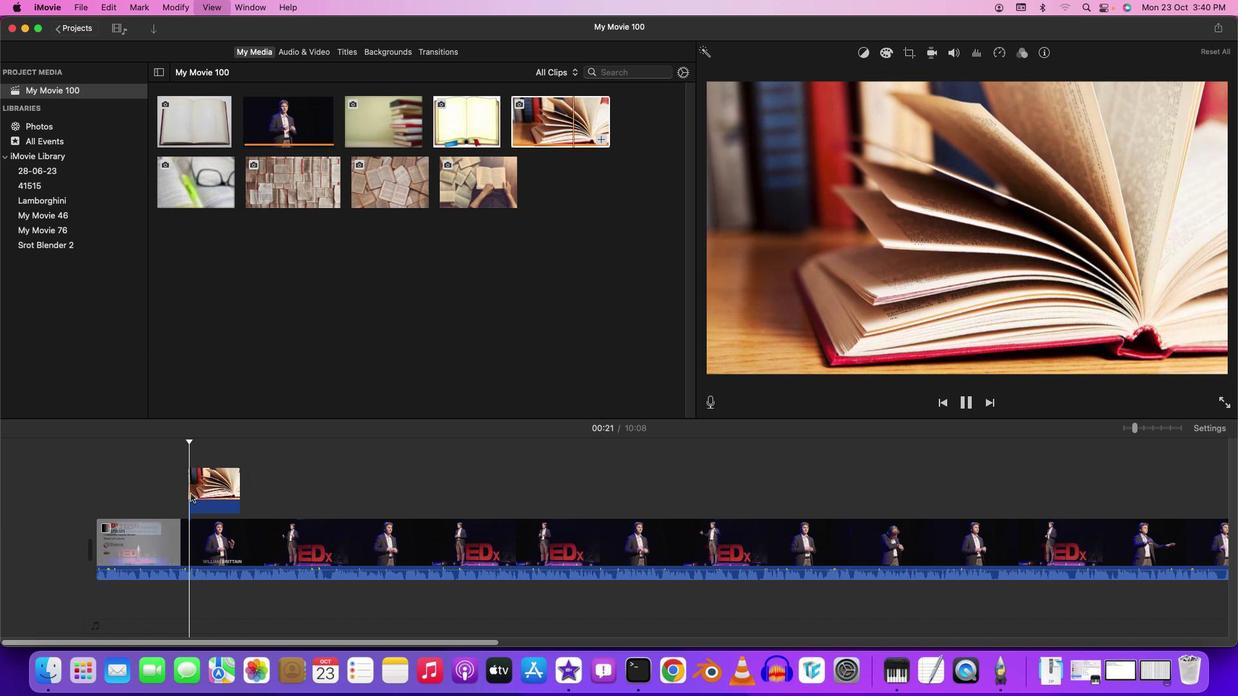 
Action: Mouse moved to (706, 396)
Screenshot: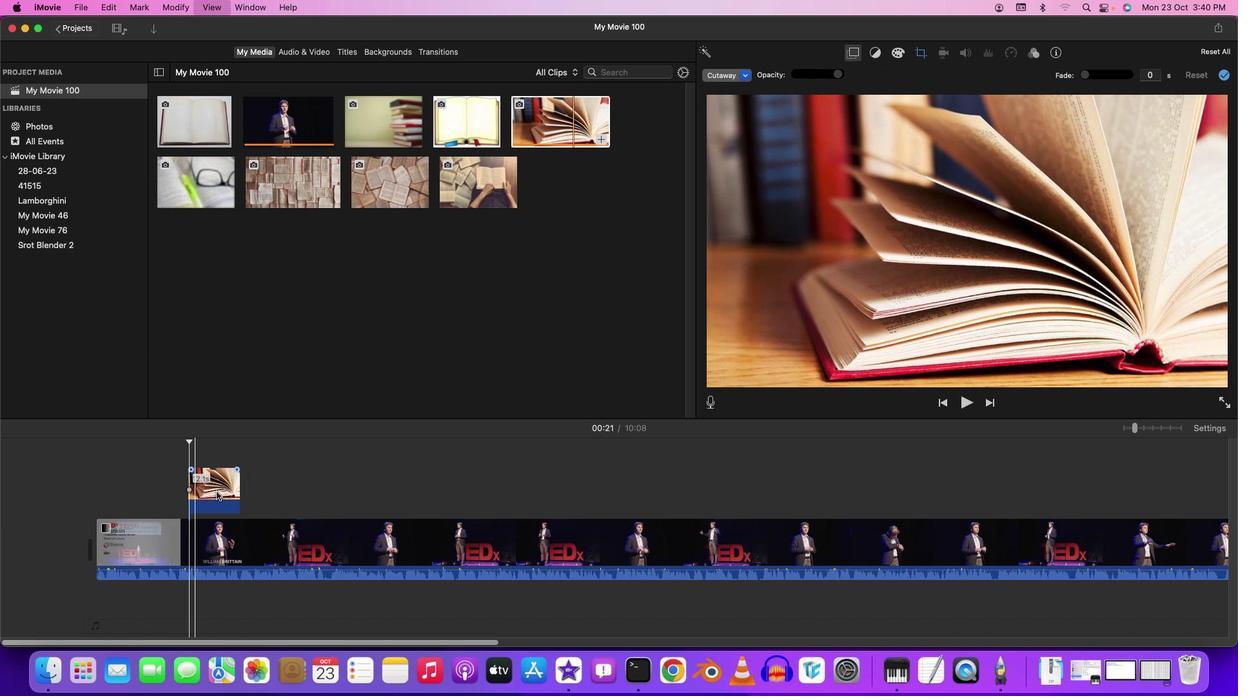 
Action: Mouse pressed left at (706, 396)
Screenshot: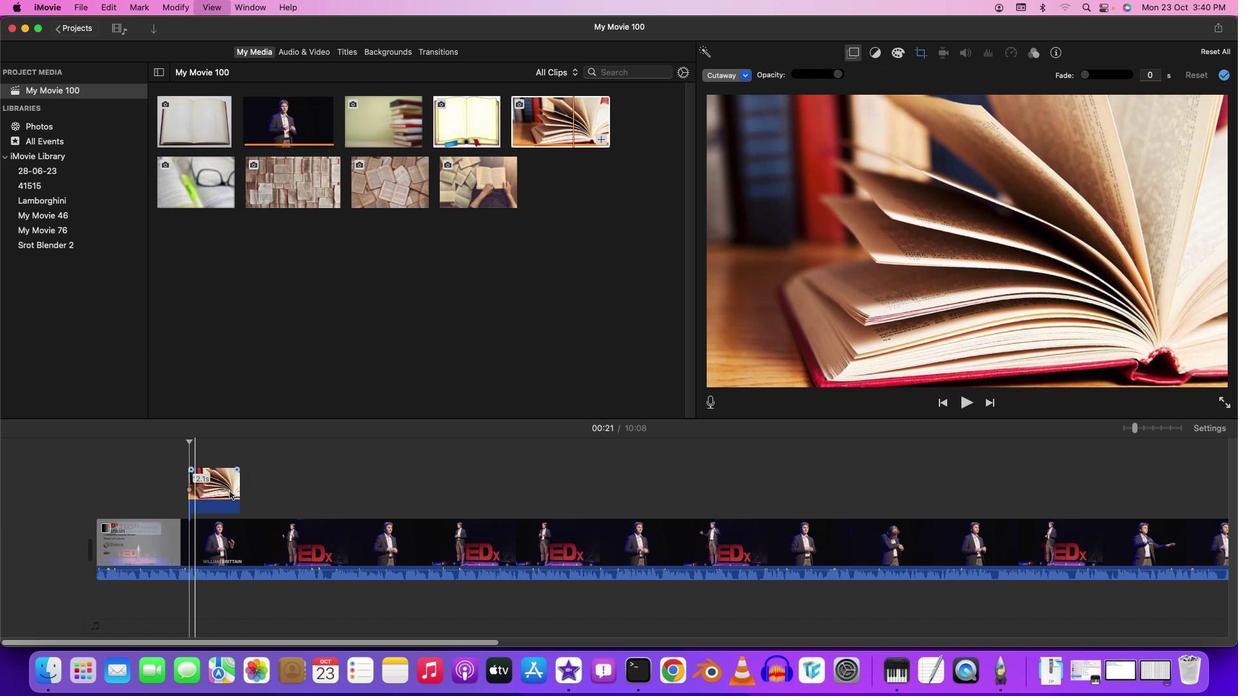 
Action: Mouse moved to (706, 396)
Screenshot: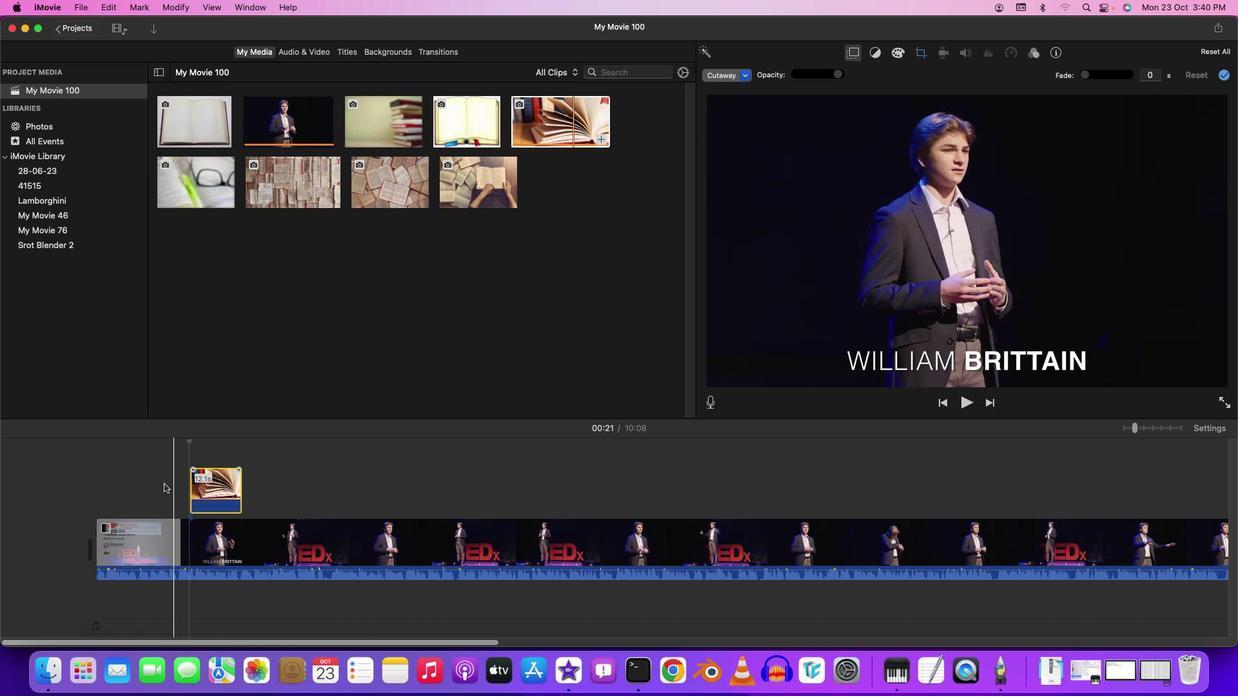 
Action: Mouse pressed left at (706, 396)
Screenshot: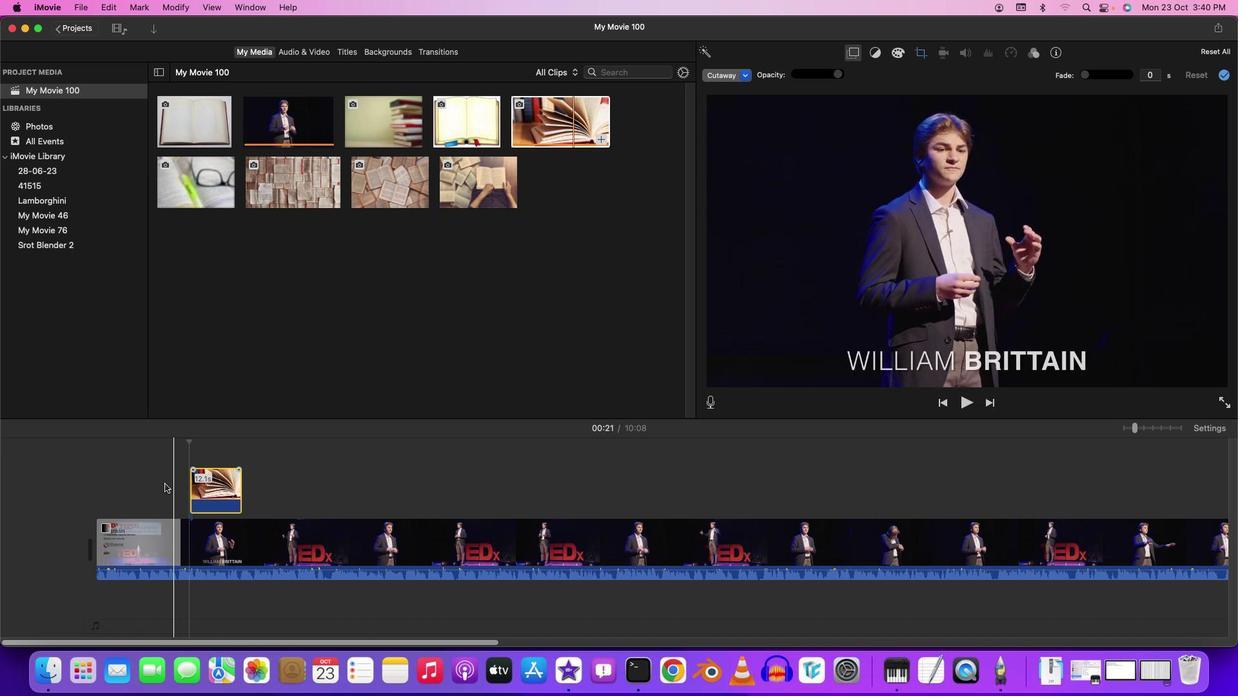 
Action: Mouse moved to (706, 396)
Screenshot: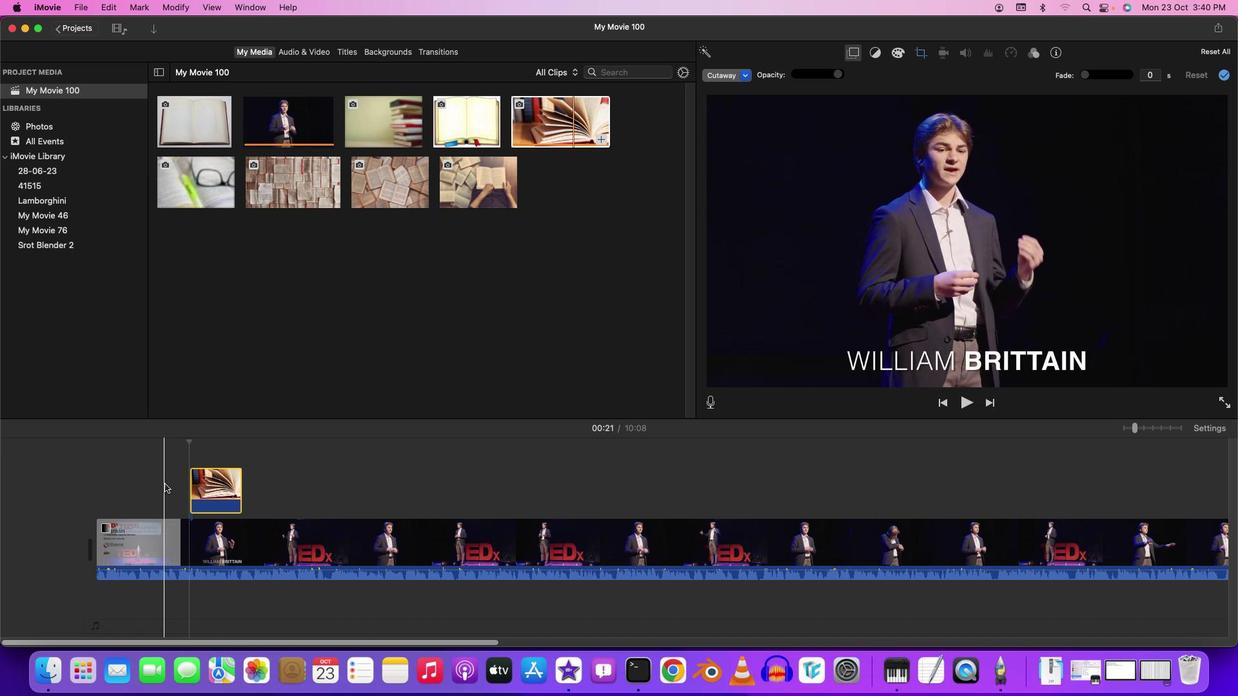 
Action: Key pressed Key.space
Screenshot: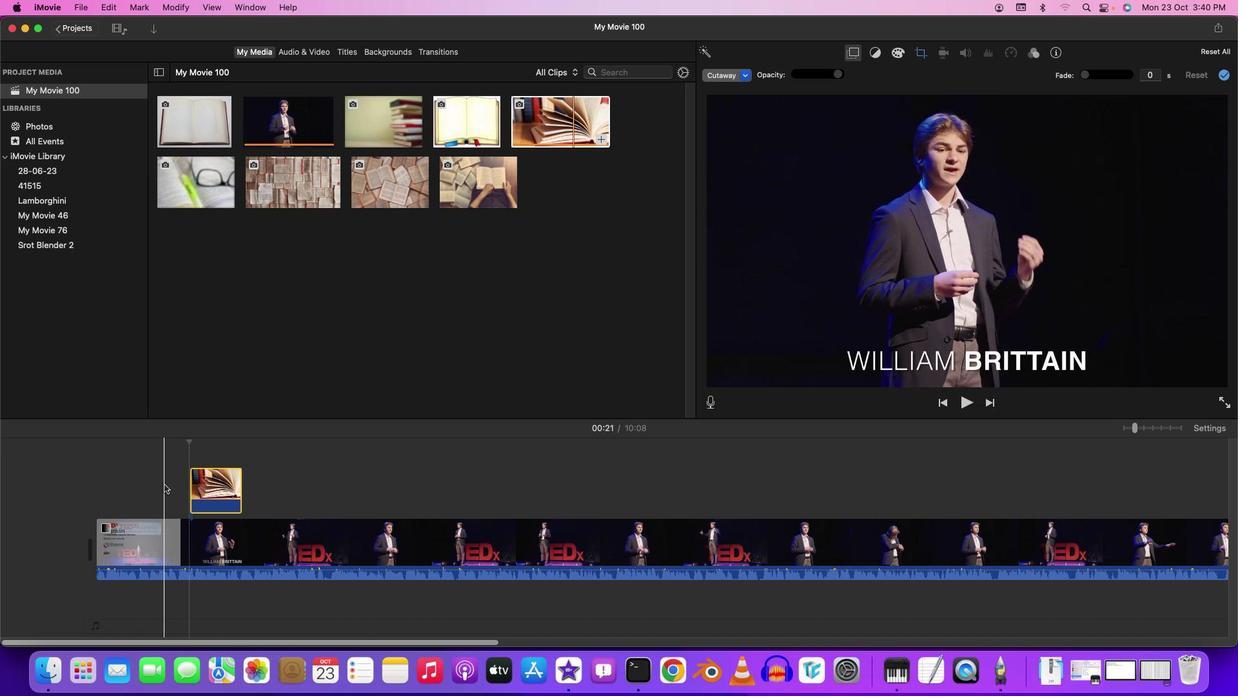 
Action: Mouse moved to (706, 396)
Screenshot: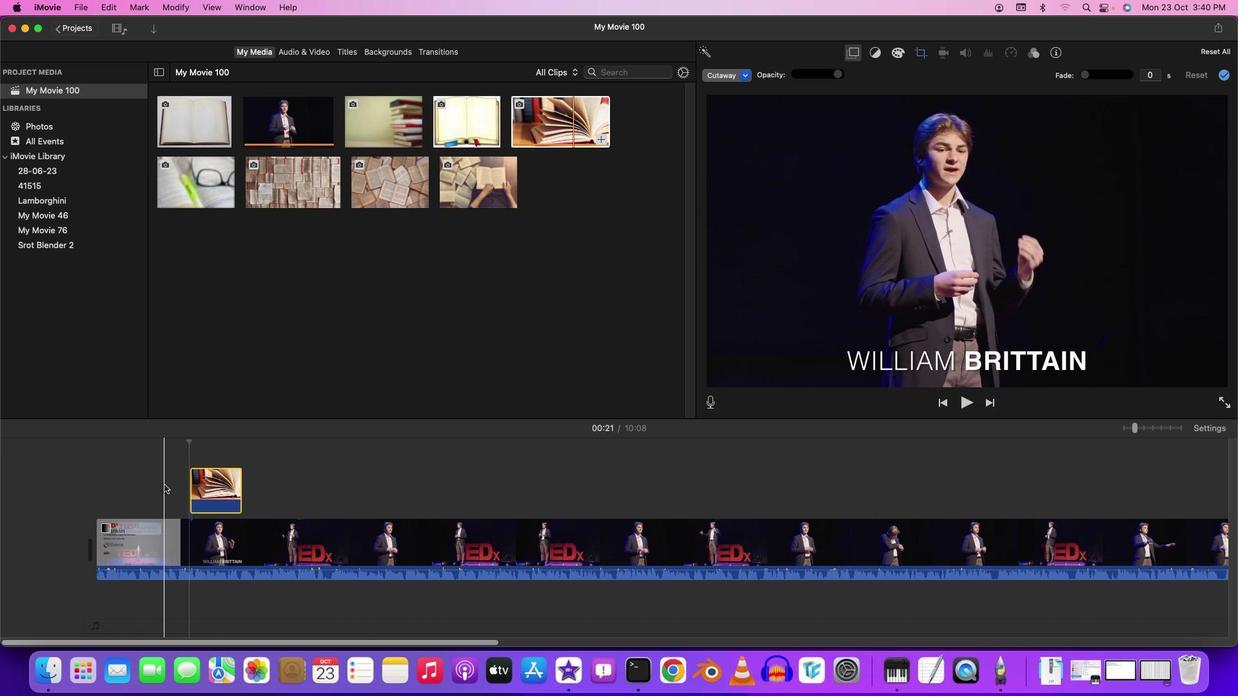 
Action: Key pressed Key.space
Screenshot: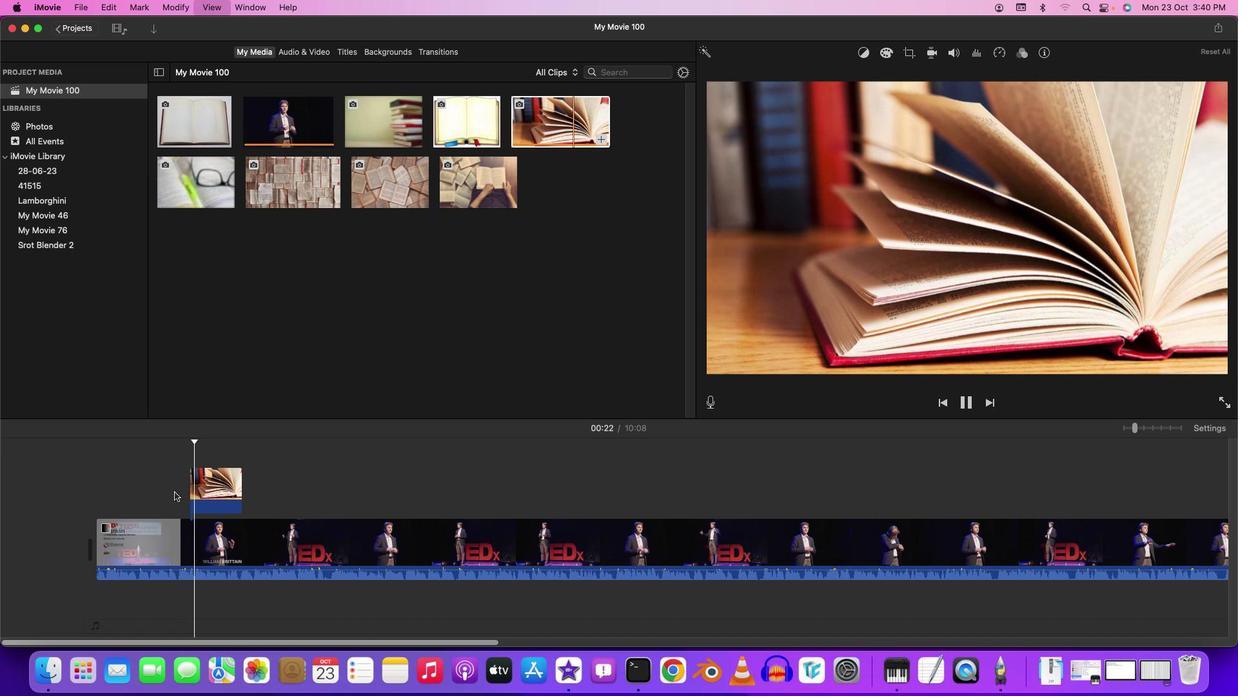 
Action: Mouse moved to (706, 396)
Screenshot: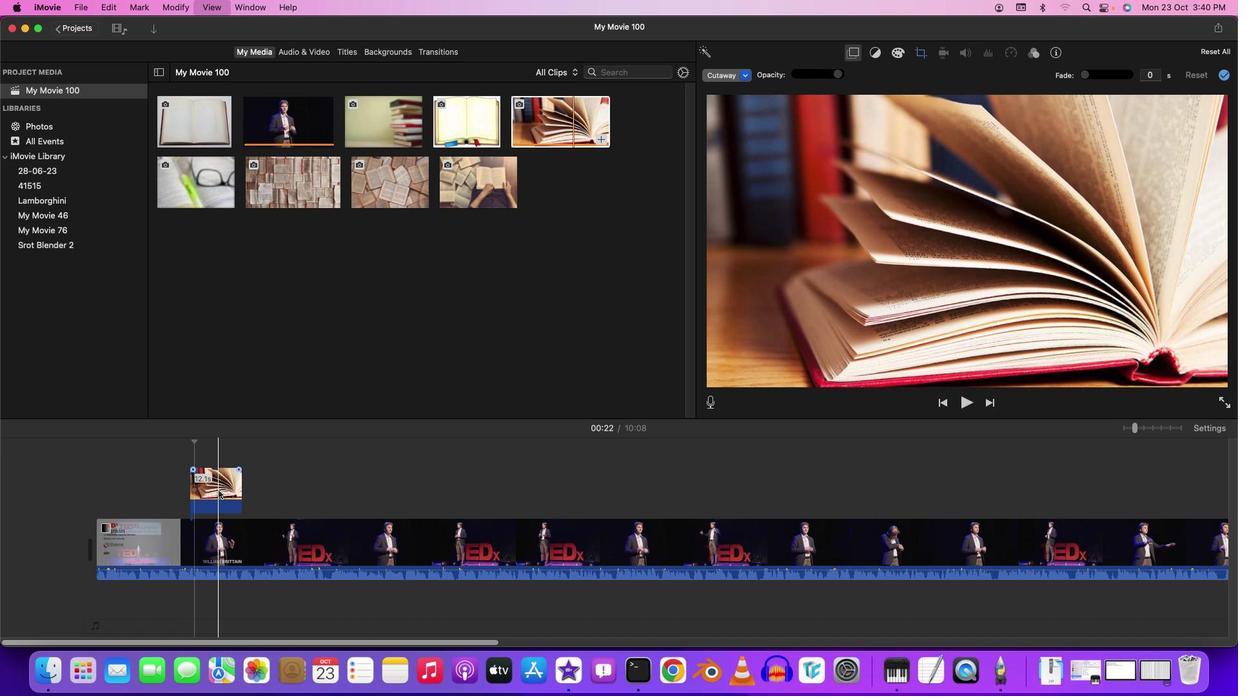 
Action: Mouse pressed left at (706, 396)
Screenshot: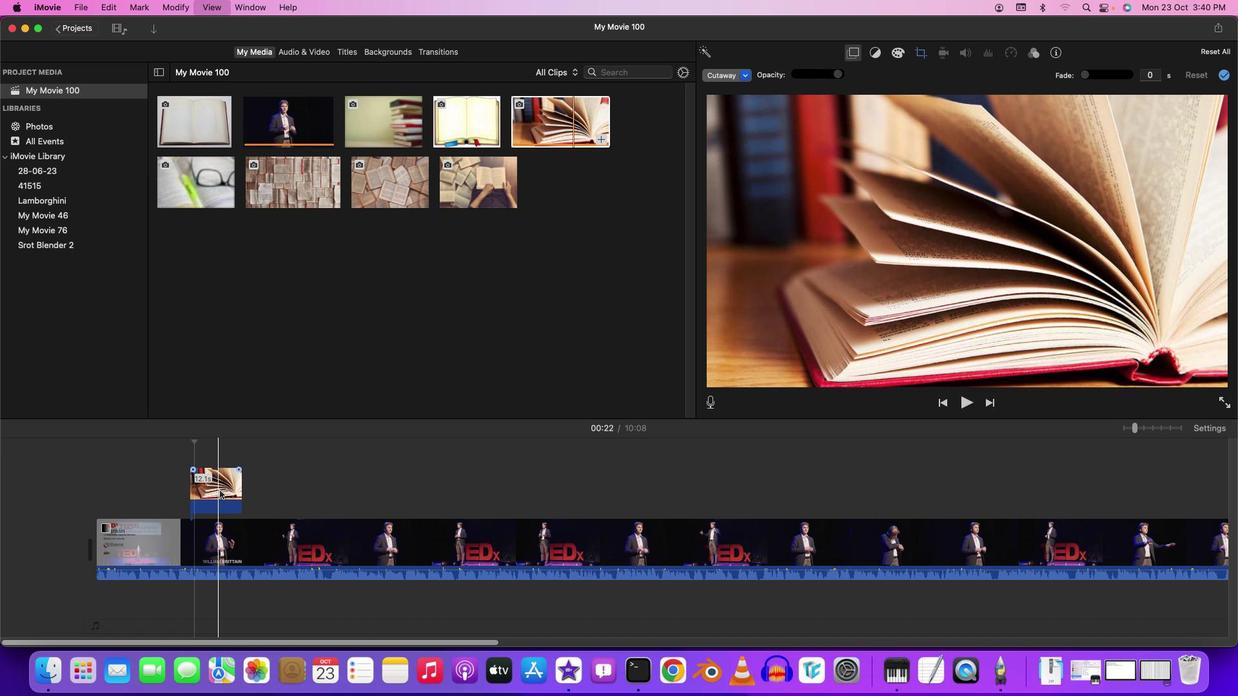 
Action: Mouse moved to (706, 396)
Screenshot: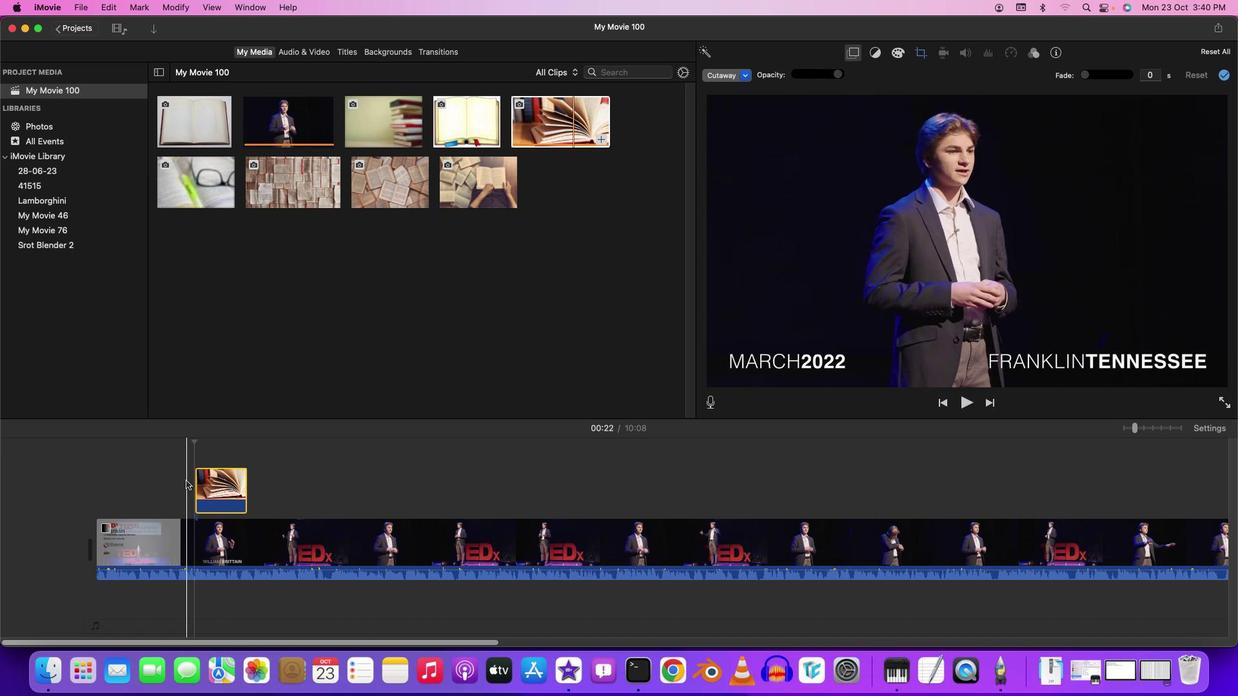 
Action: Mouse pressed left at (706, 396)
Screenshot: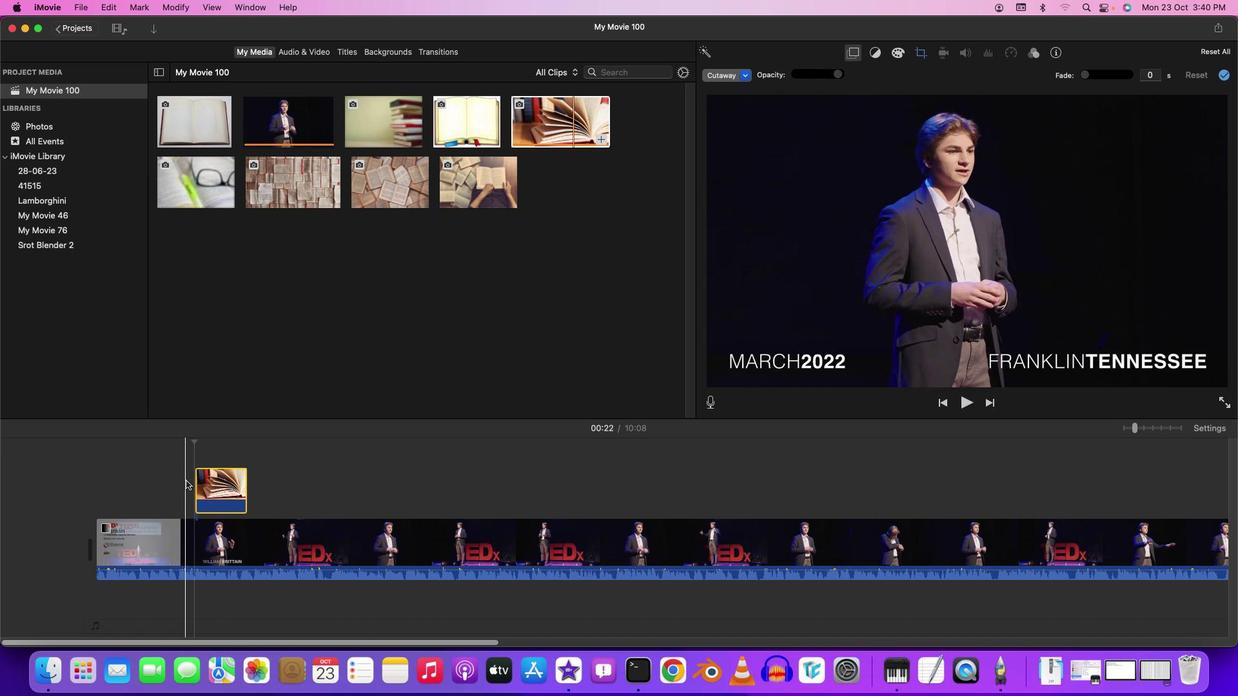 
Action: Mouse moved to (706, 396)
Screenshot: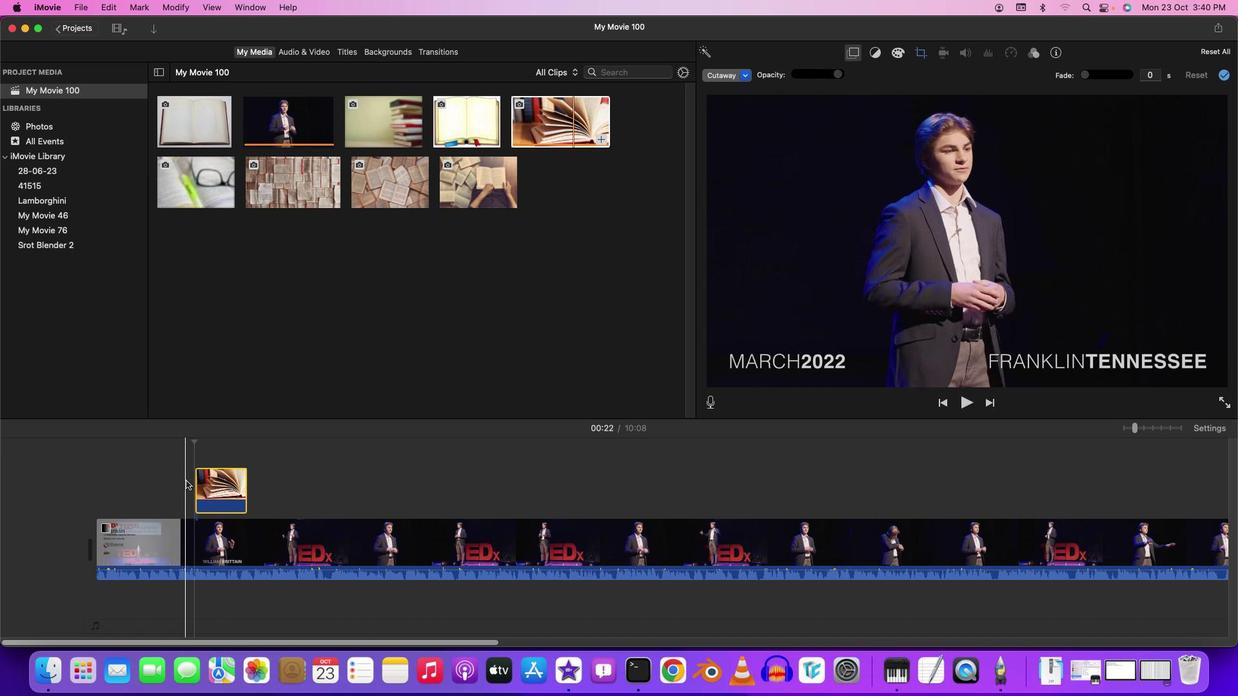 
Action: Key pressed Key.space
Screenshot: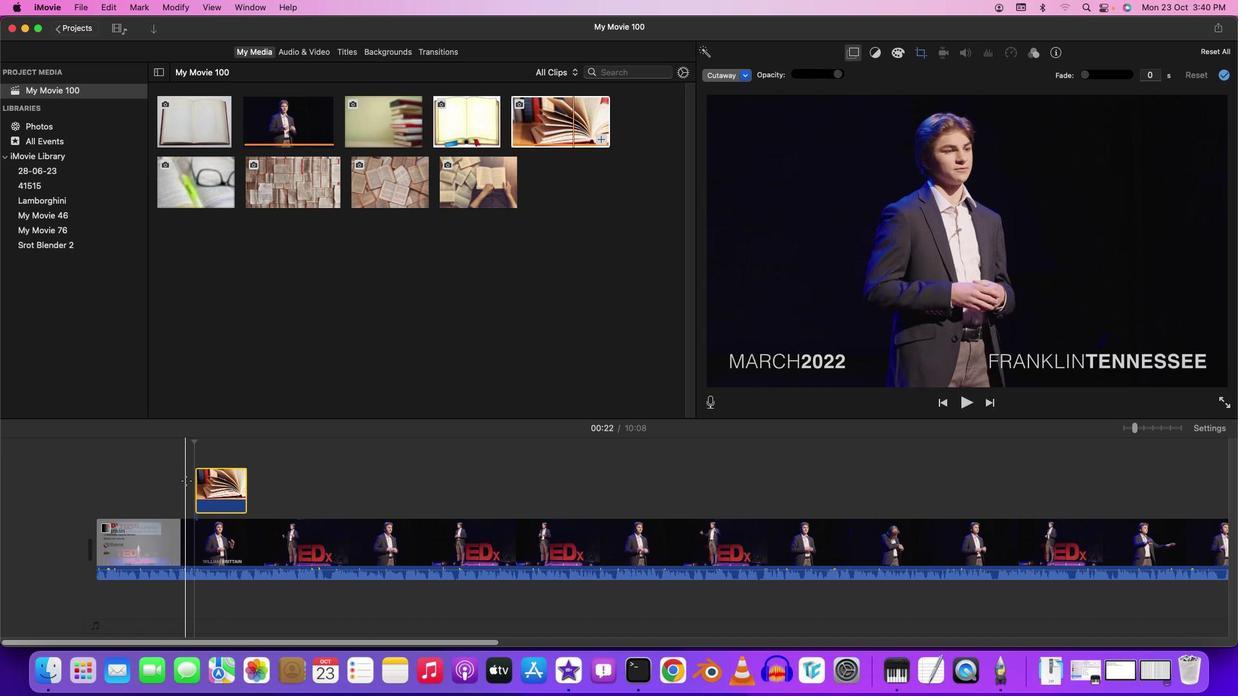 
Action: Mouse moved to (706, 396)
Screenshot: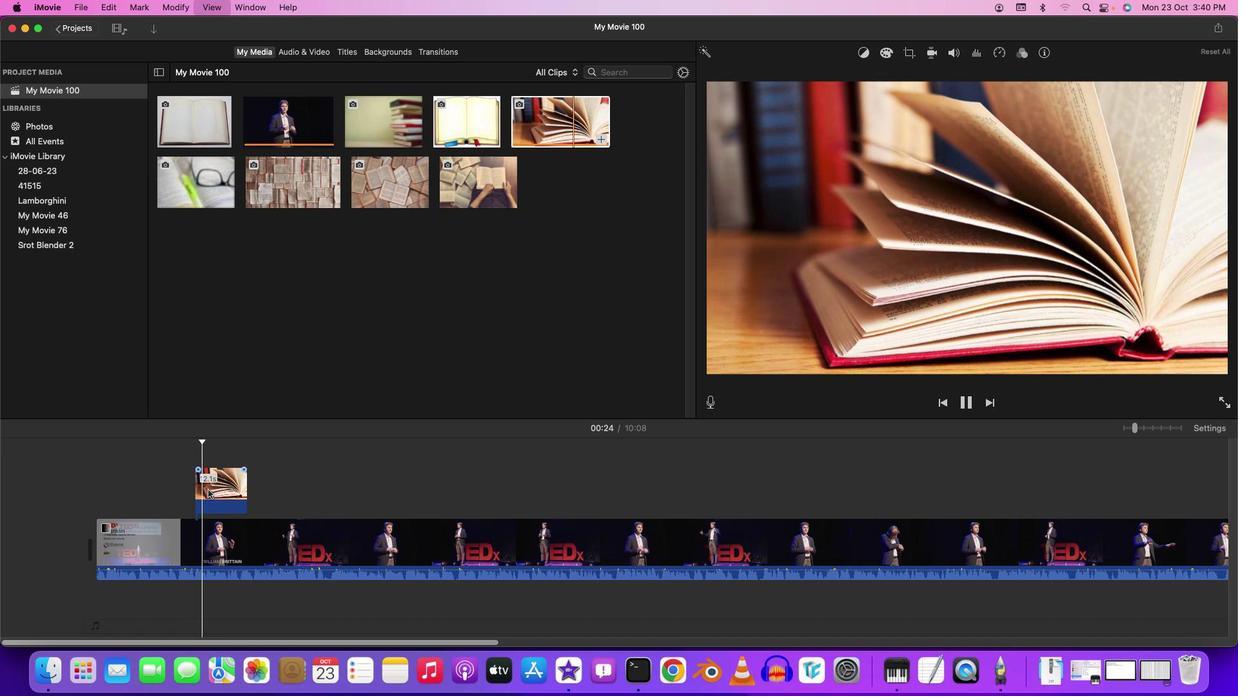 
Action: Key pressed Key.space
Screenshot: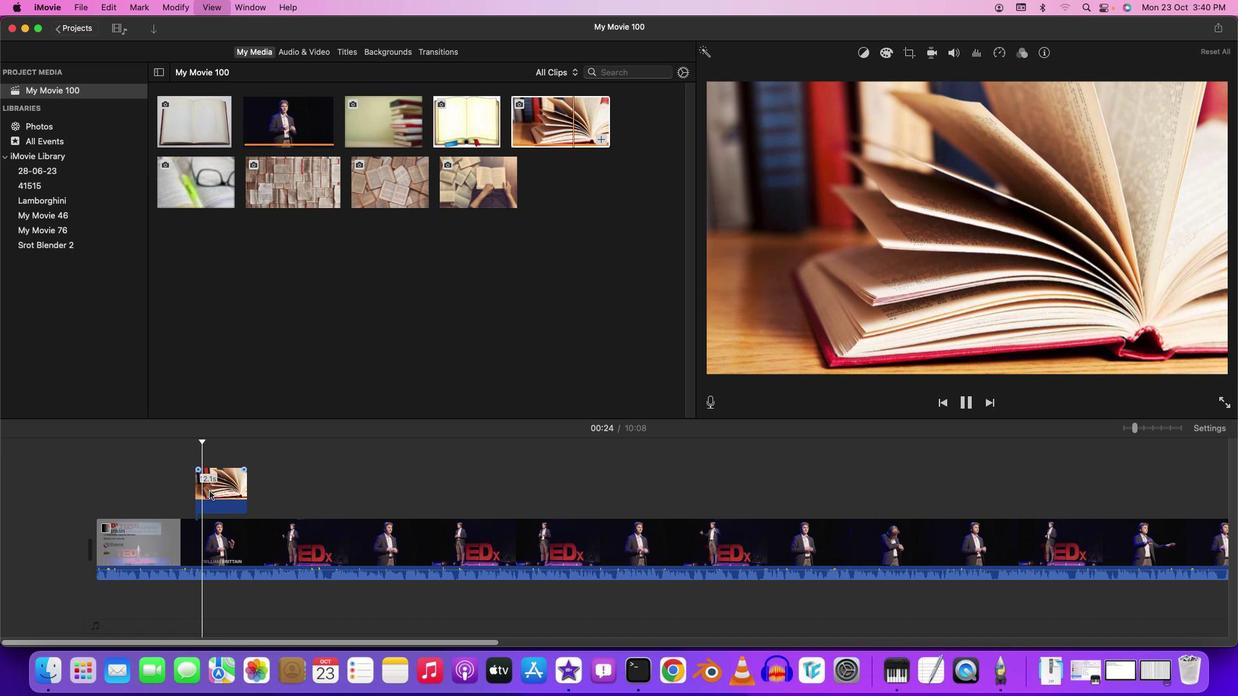 
Action: Mouse moved to (706, 396)
Screenshot: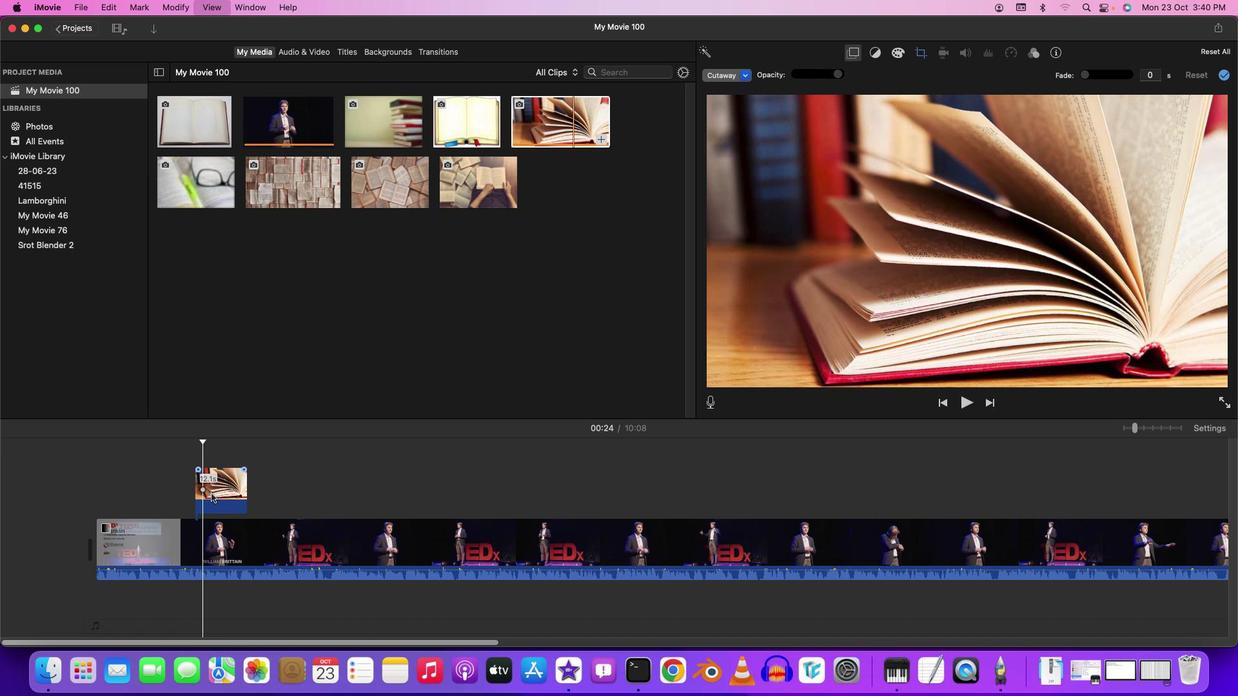 
Action: Mouse pressed left at (706, 396)
Screenshot: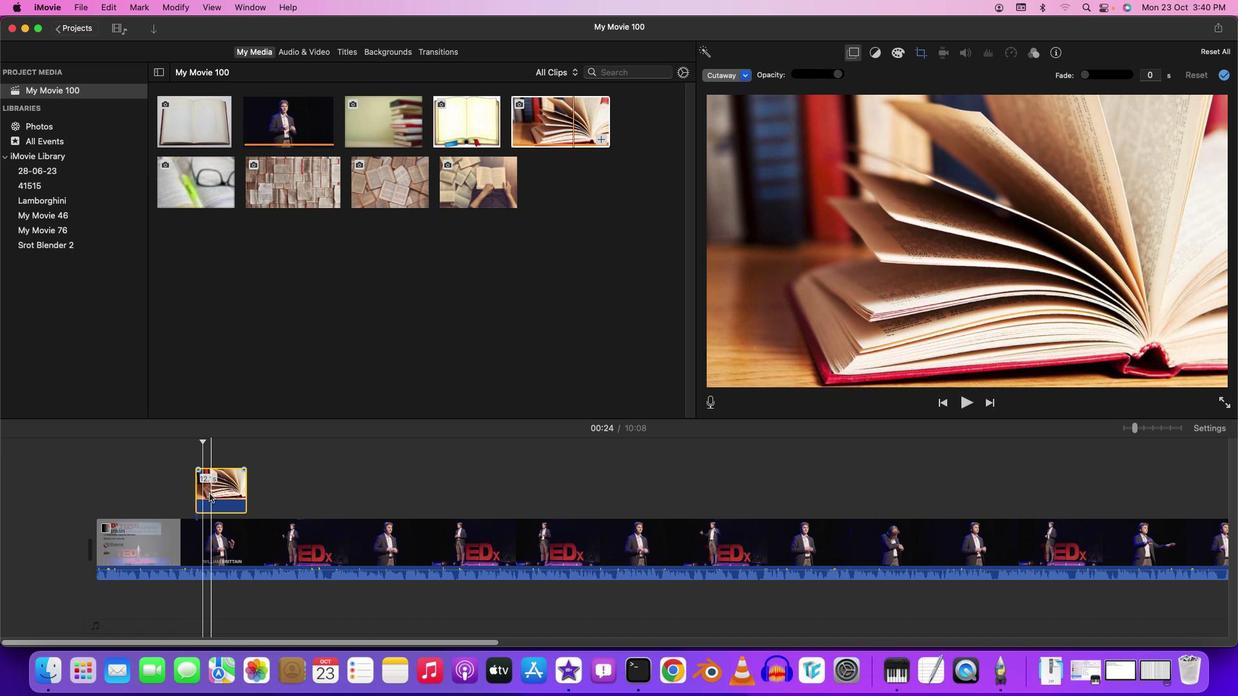 
Action: Mouse moved to (706, 396)
Screenshot: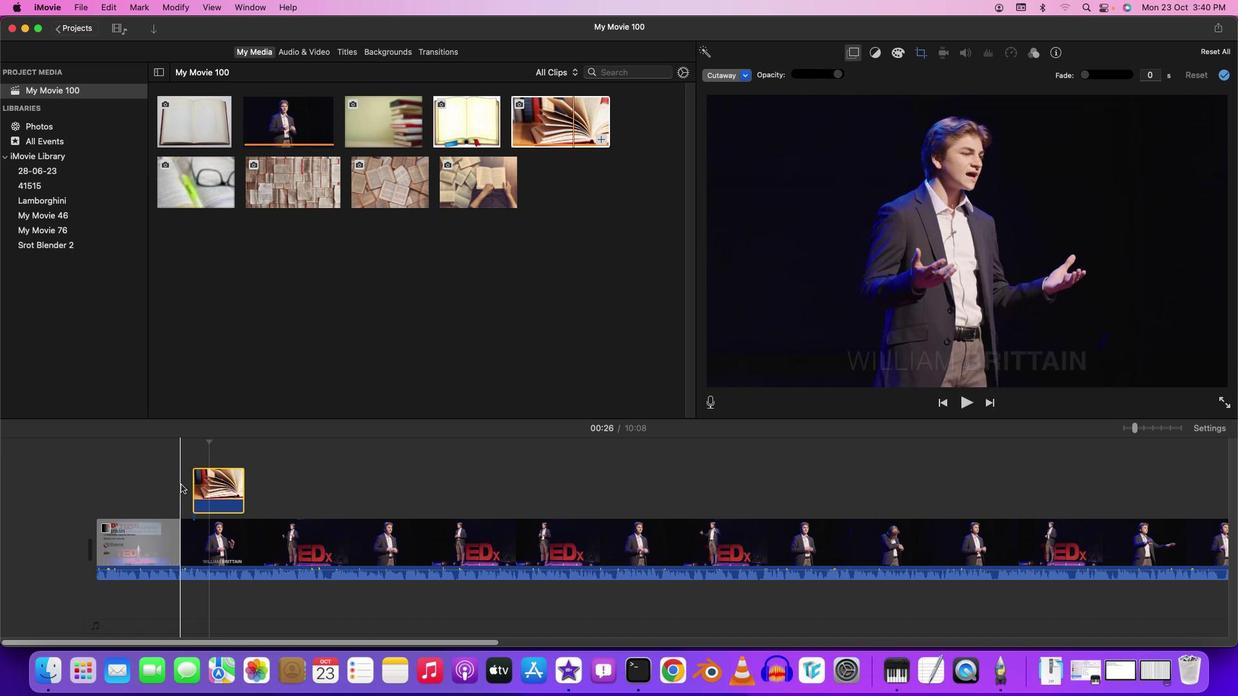 
Action: Mouse pressed left at (706, 396)
Screenshot: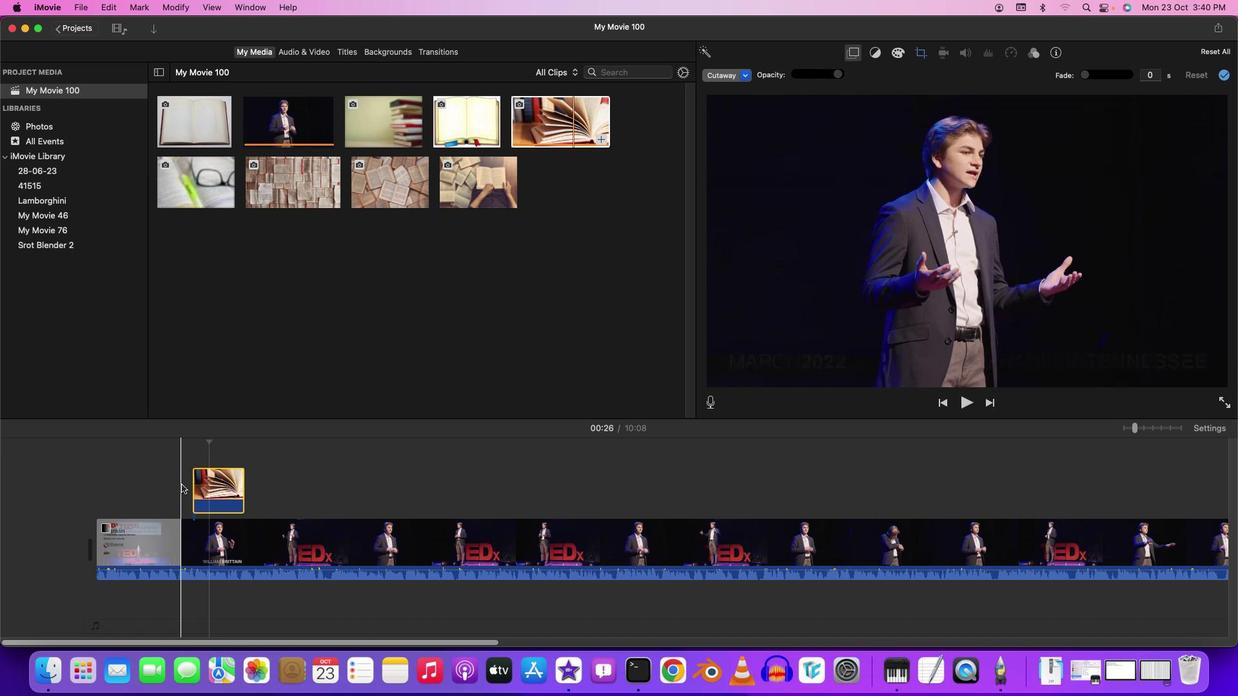 
Action: Mouse moved to (706, 396)
Screenshot: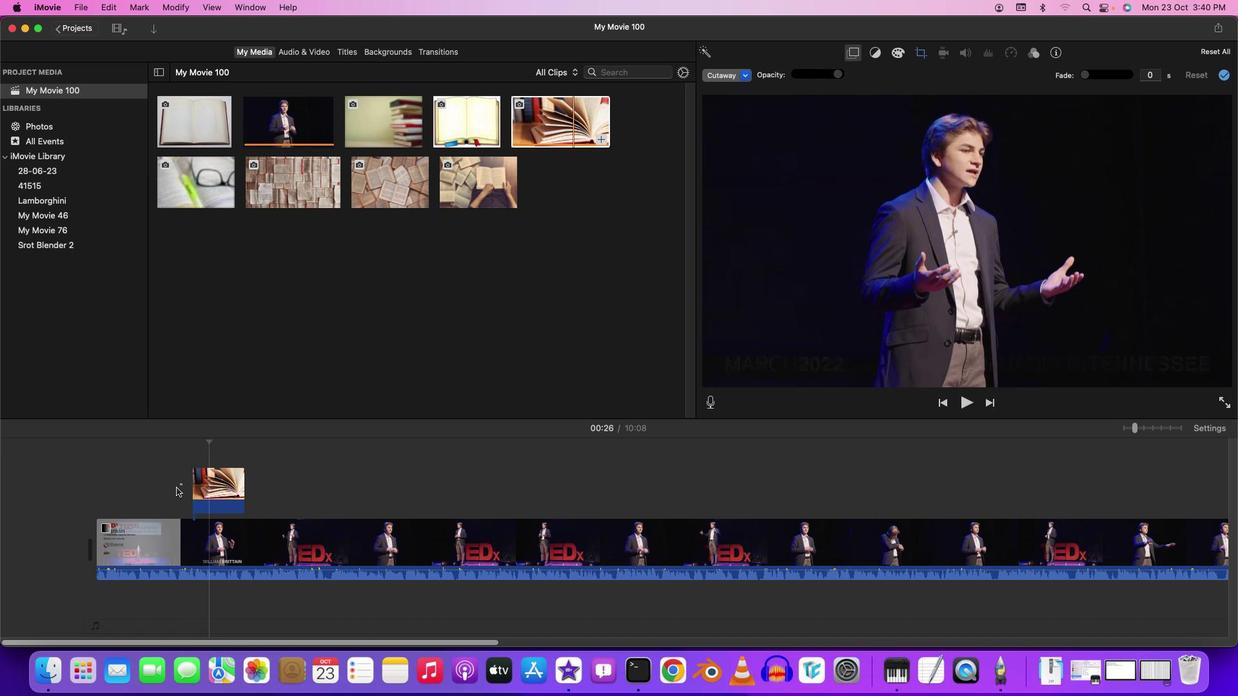 
Action: Key pressed Key.space
Screenshot: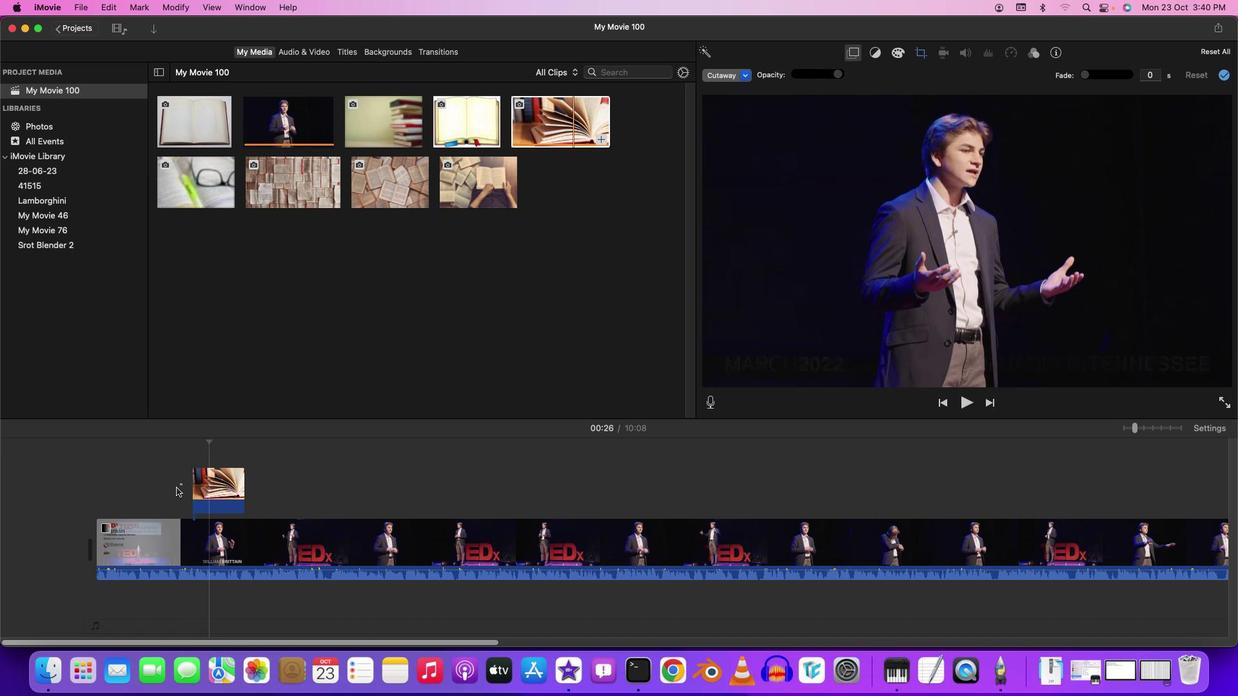 
Action: Mouse moved to (706, 396)
Screenshot: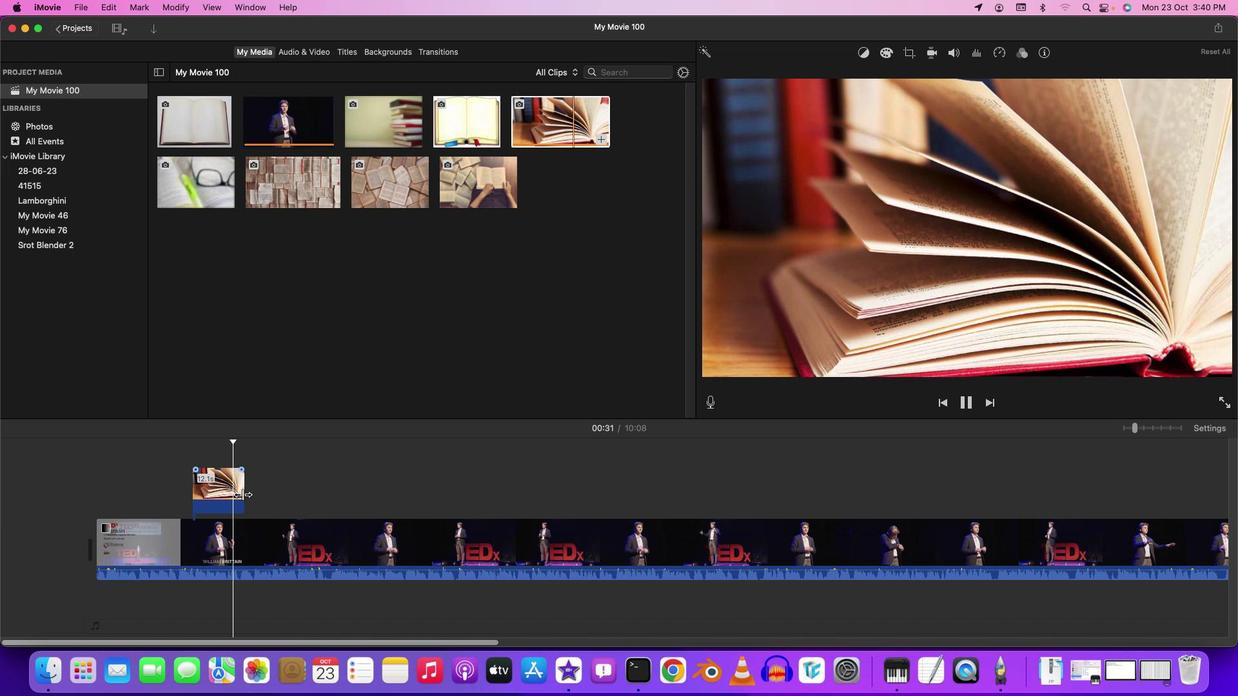 
Action: Mouse pressed left at (706, 396)
Screenshot: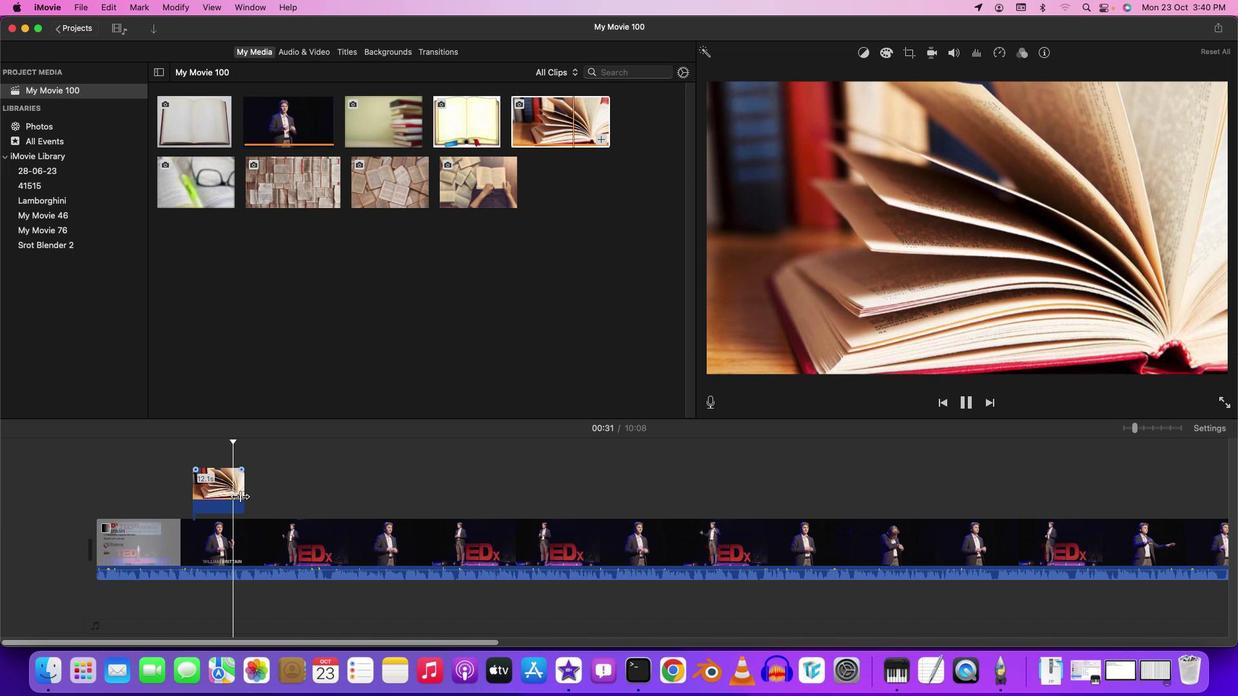 
Action: Mouse moved to (706, 396)
Screenshot: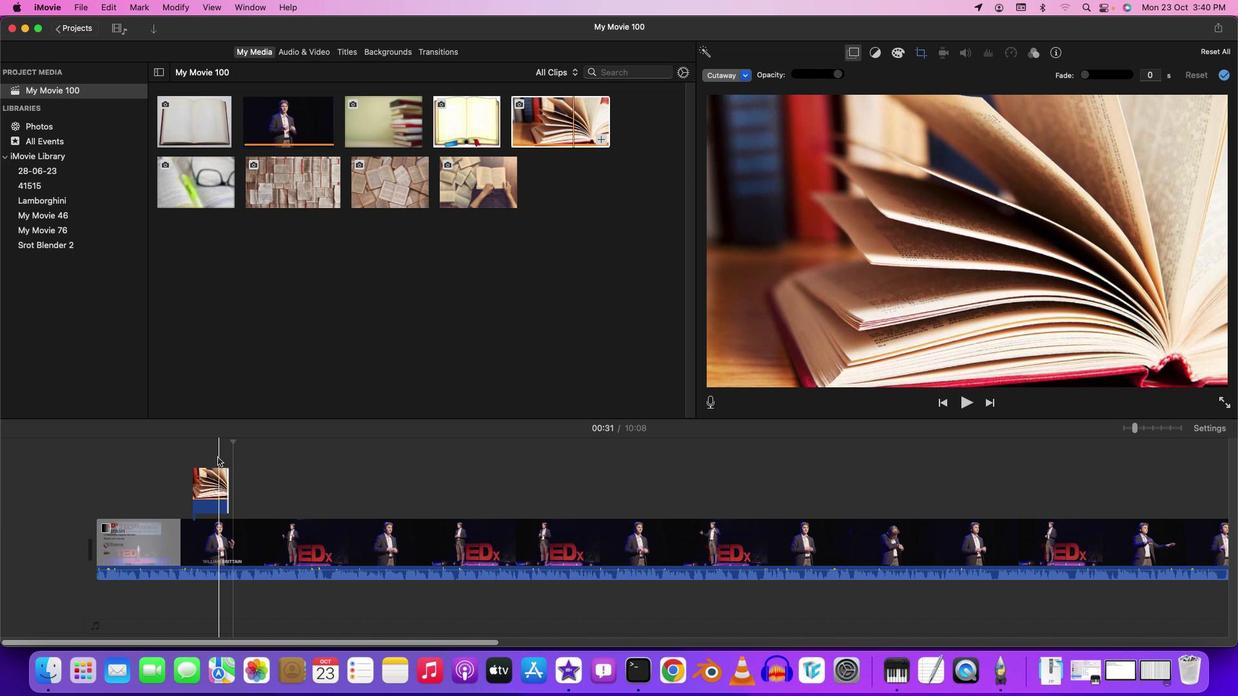 
Action: Mouse pressed left at (706, 396)
Screenshot: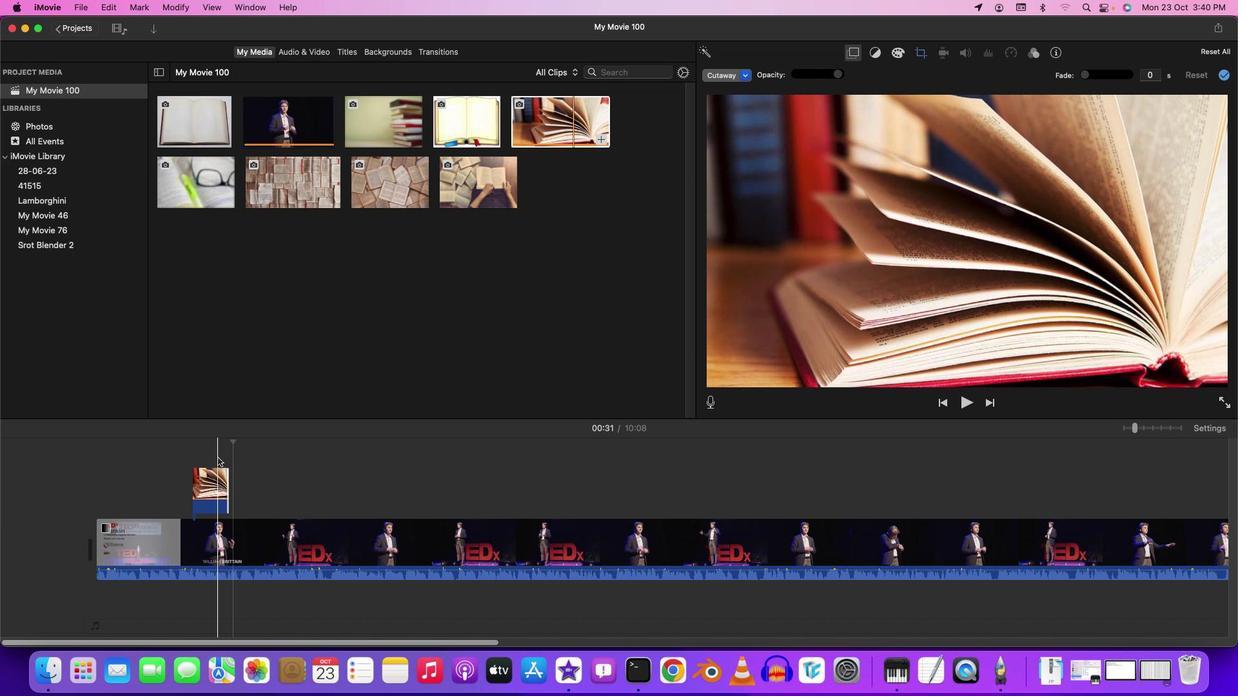 
Action: Mouse moved to (706, 396)
Screenshot: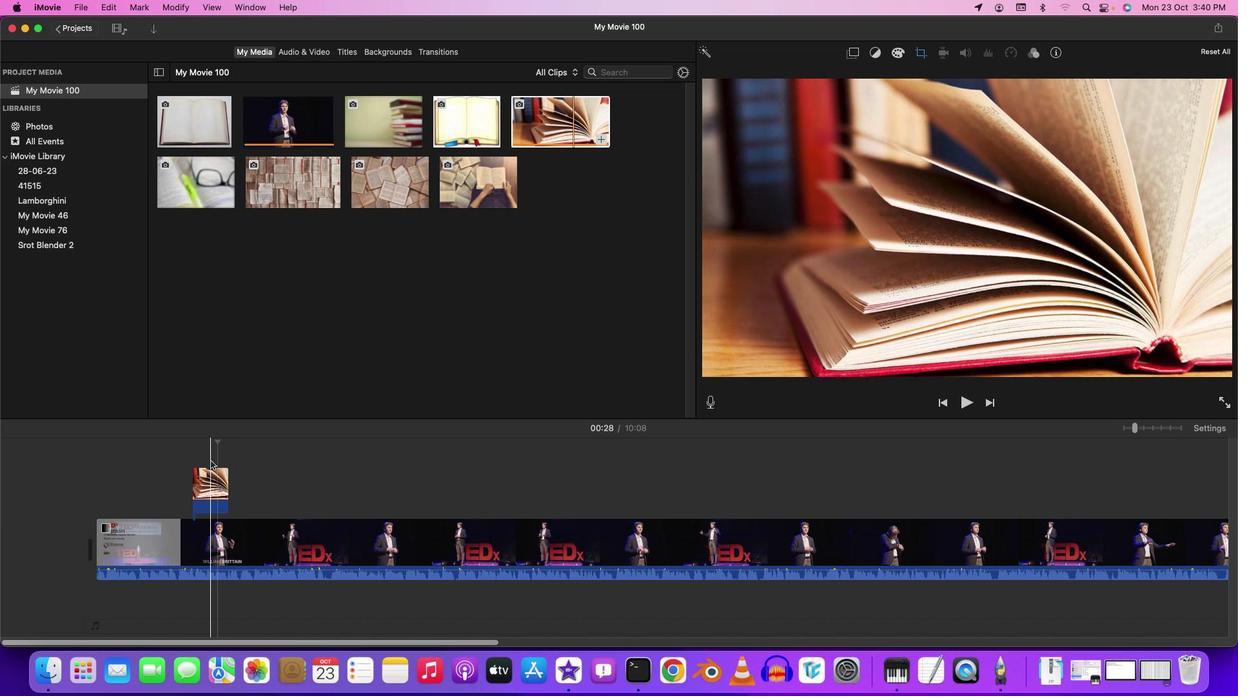 
Action: Key pressed Key.space
Screenshot: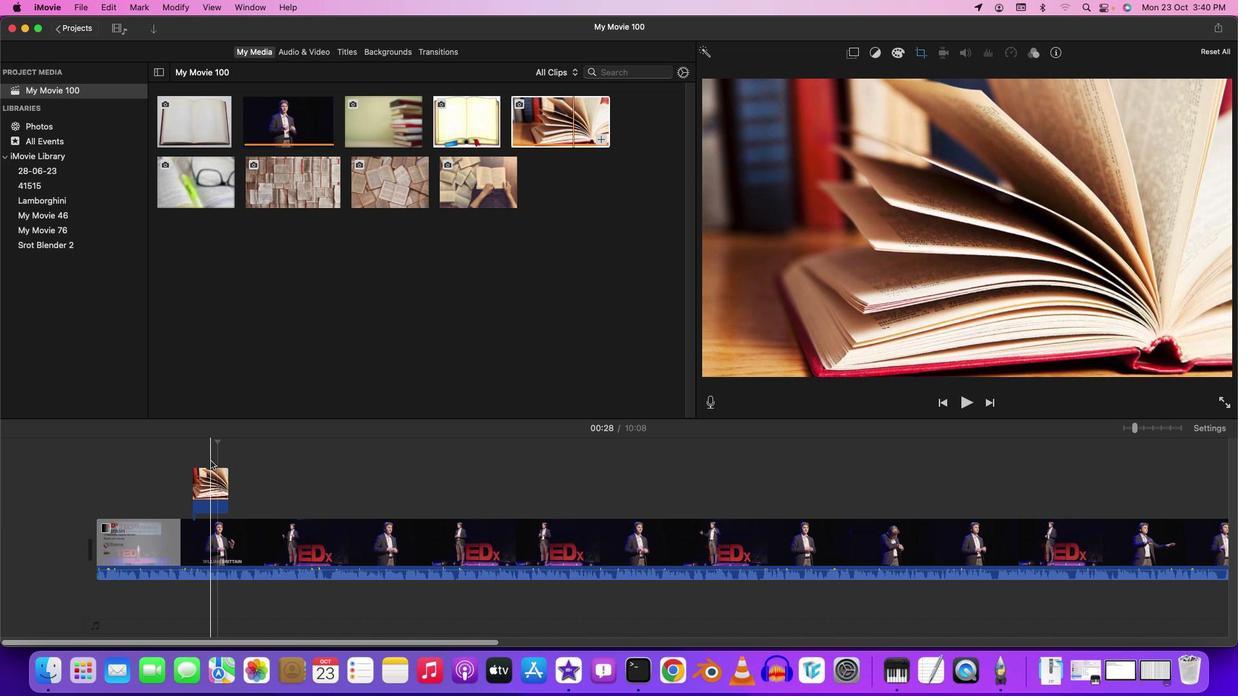
Action: Mouse moved to (706, 396)
Screenshot: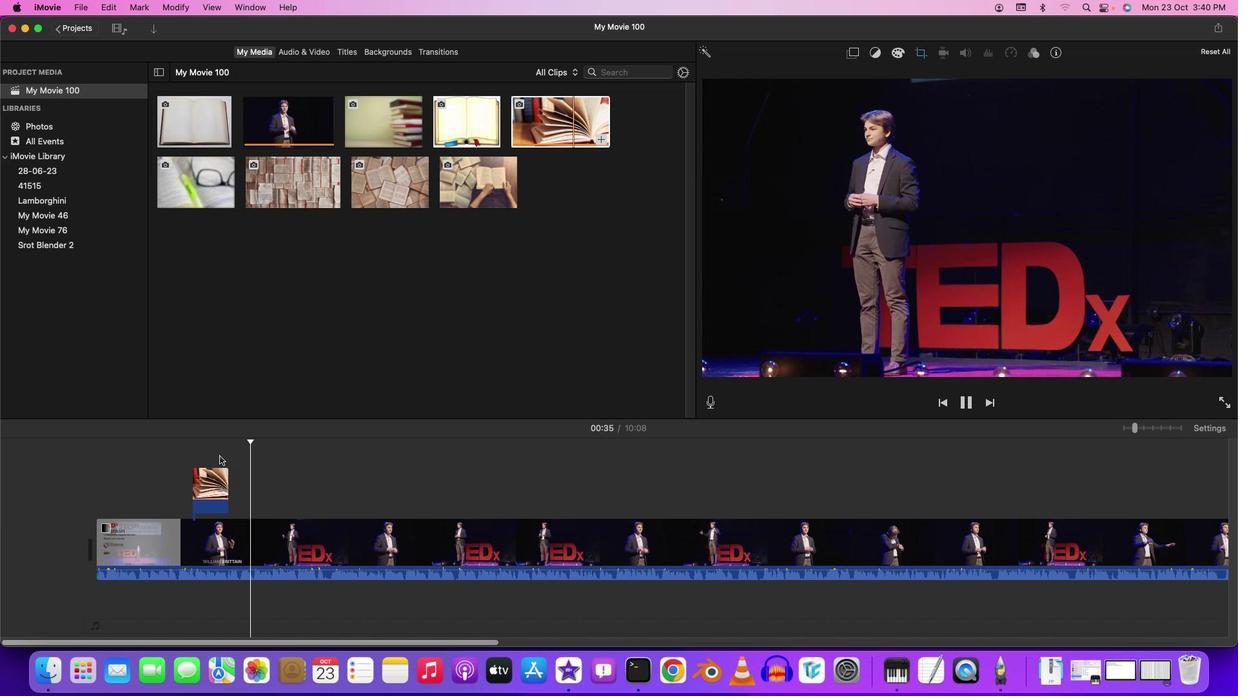 
Action: Key pressed Key.space
Screenshot: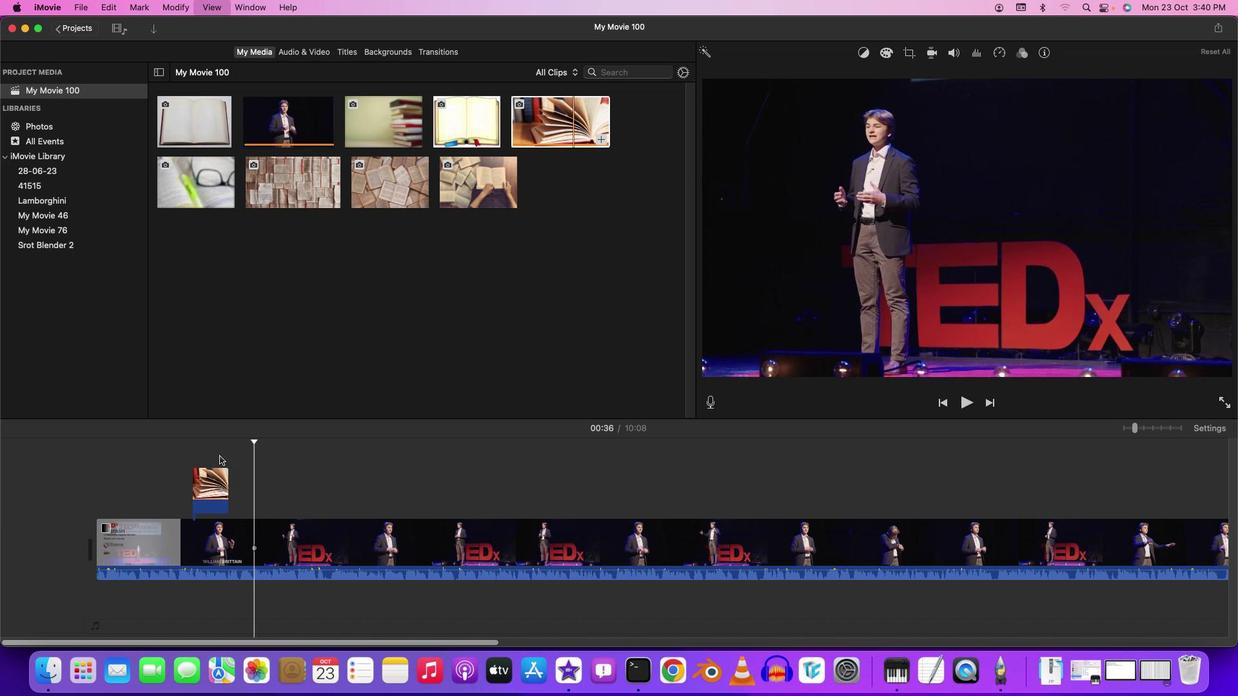 
Action: Mouse moved to (706, 396)
Screenshot: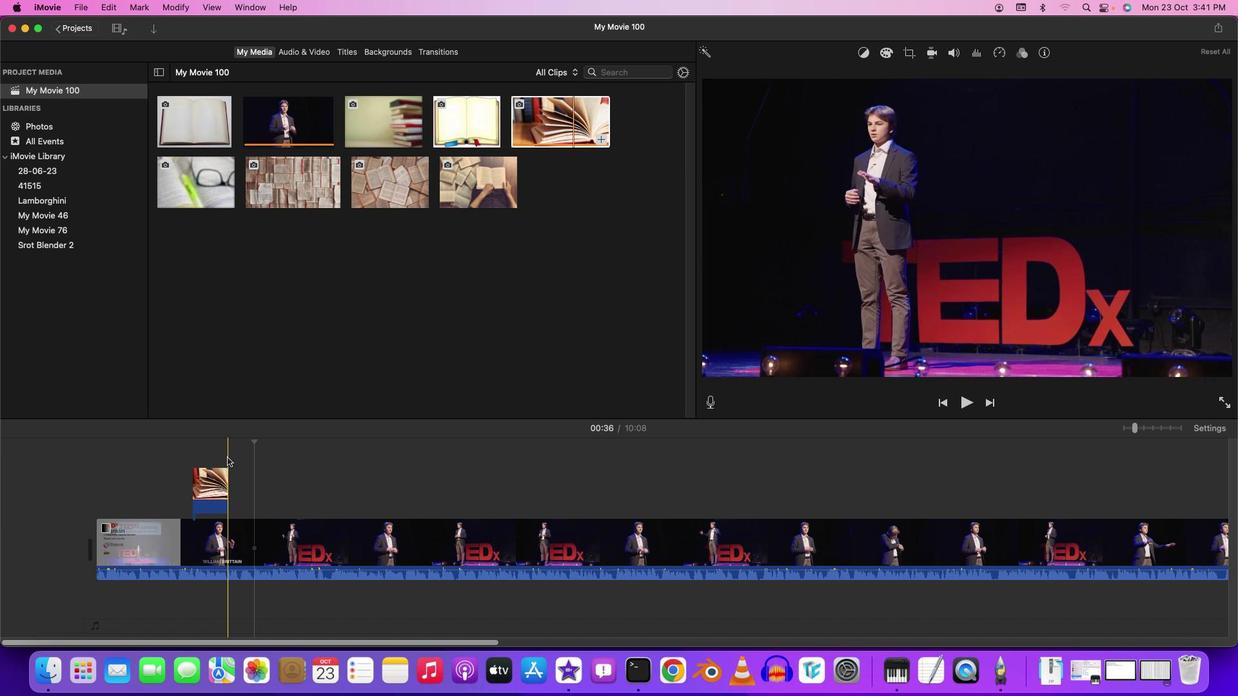
Action: Mouse pressed left at (706, 396)
Screenshot: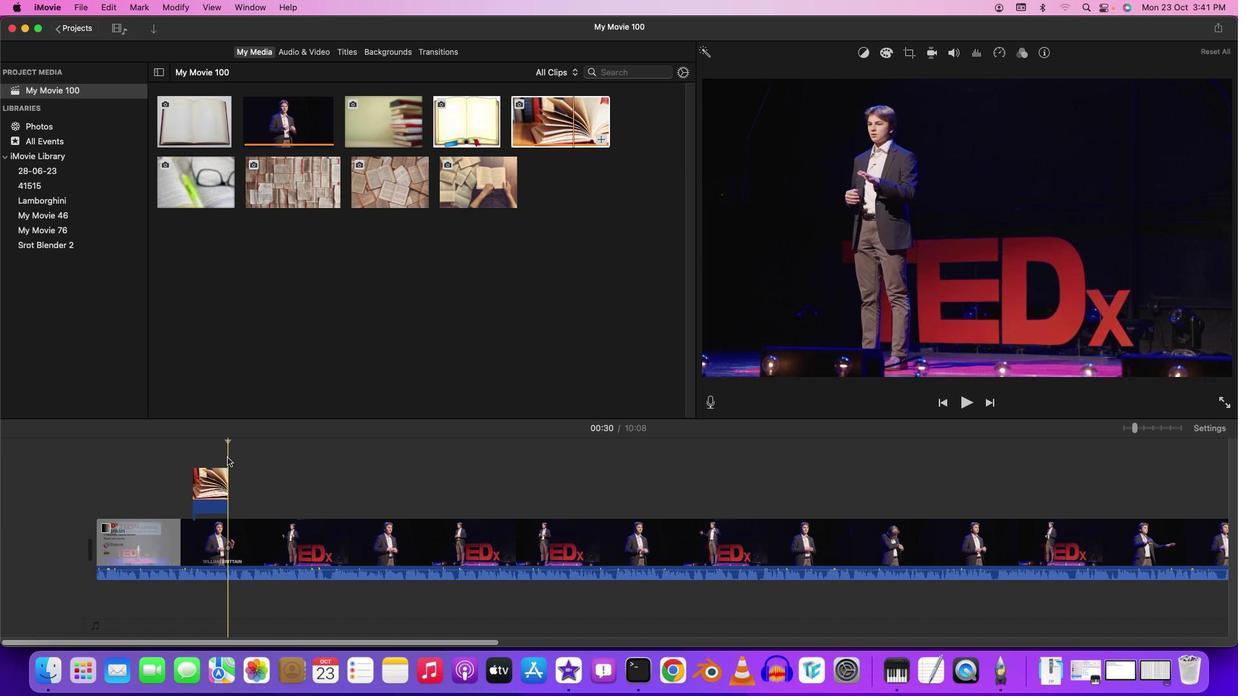 
Action: Key pressed Key.space
Screenshot: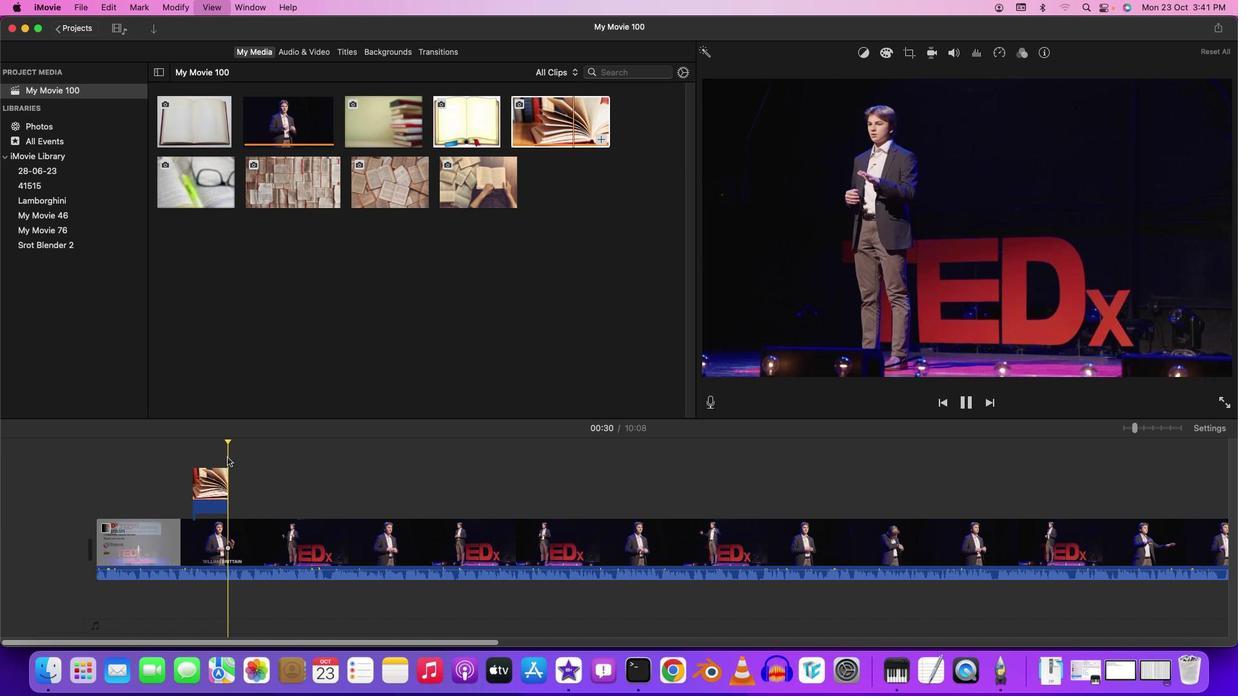 
Action: Mouse moved to (707, 396)
Screenshot: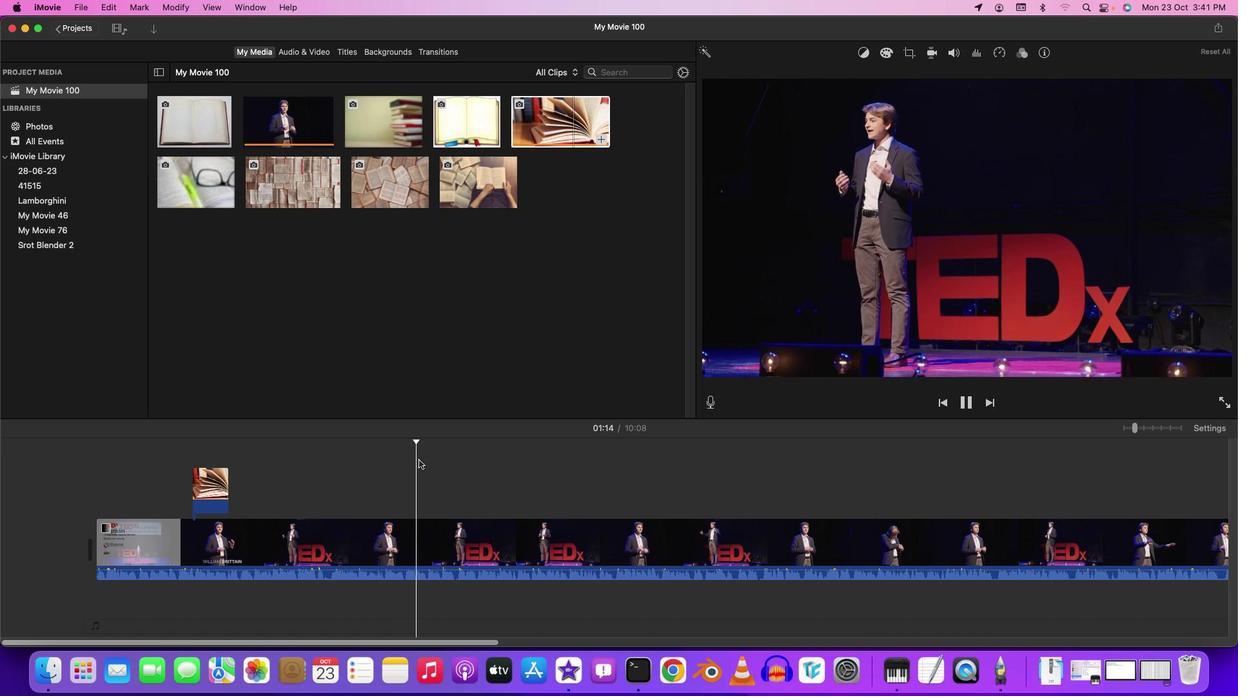 
Action: Mouse pressed left at (707, 396)
Screenshot: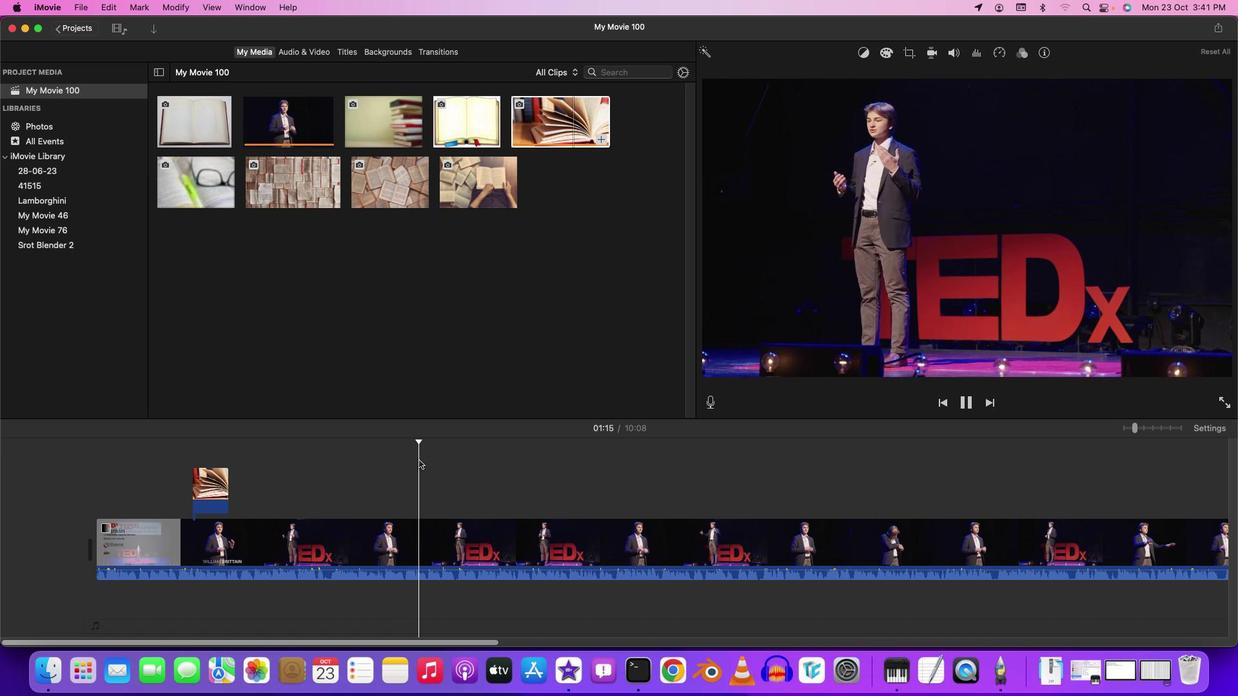 
Action: Mouse moved to (707, 396)
Screenshot: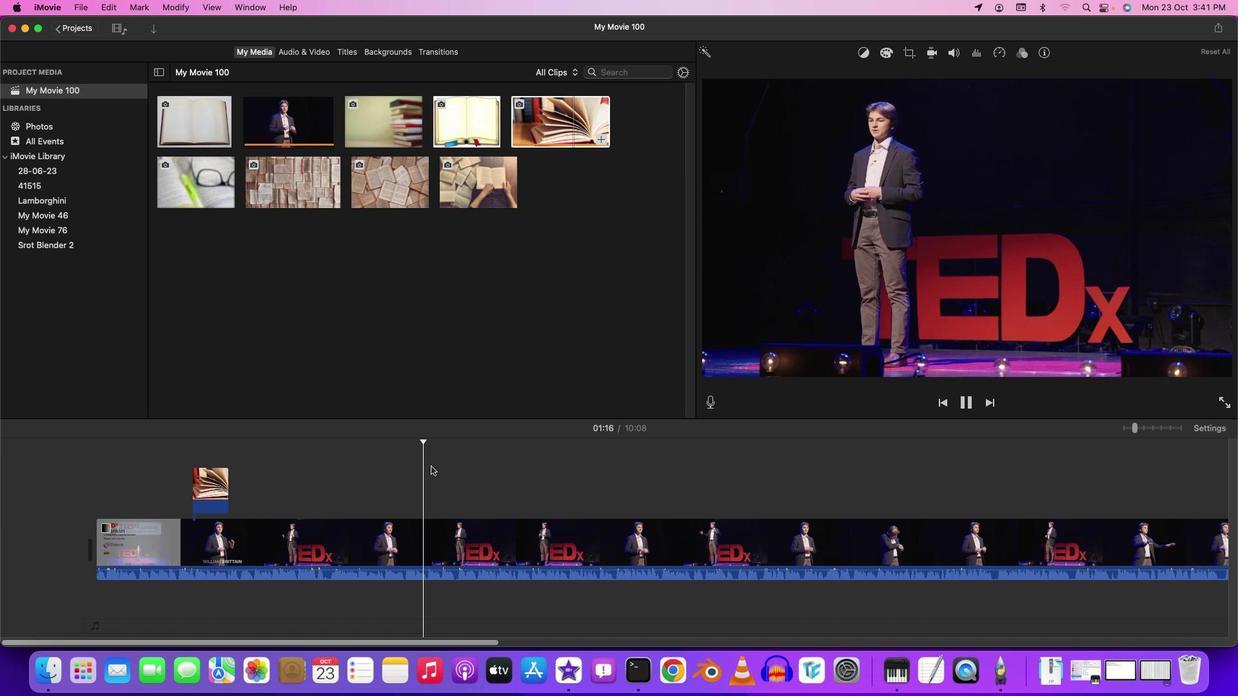 
Action: Mouse pressed left at (707, 396)
Screenshot: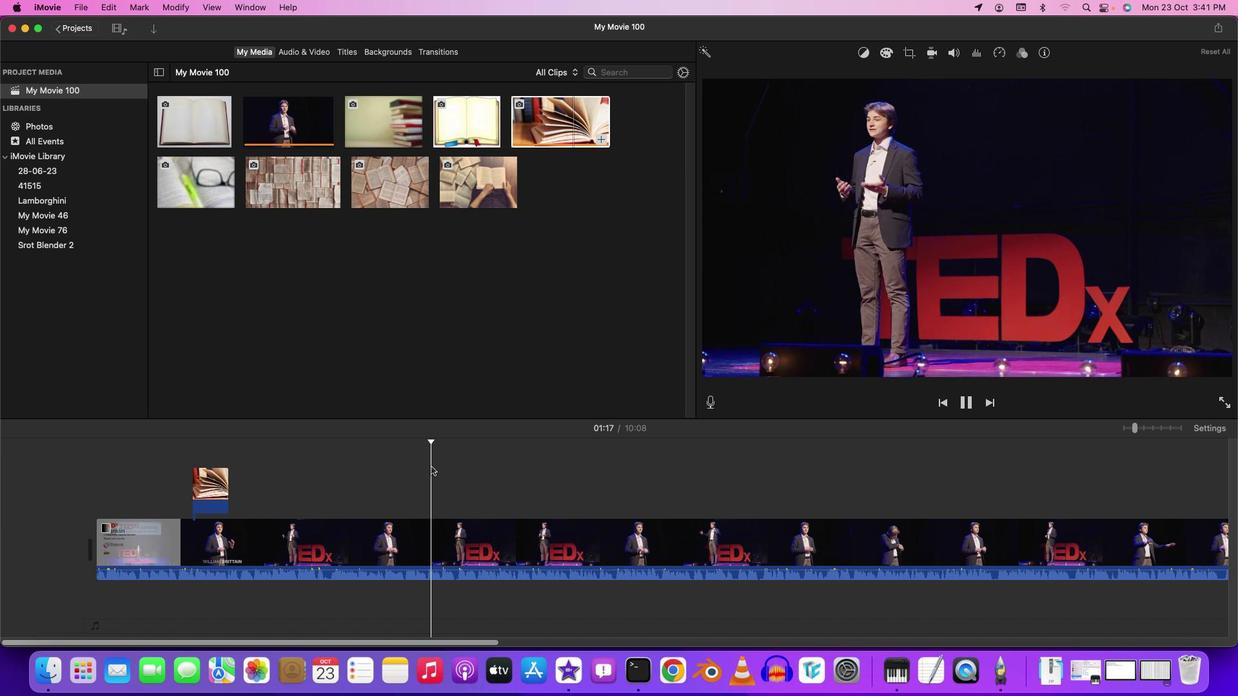 
Action: Mouse moved to (707, 396)
Screenshot: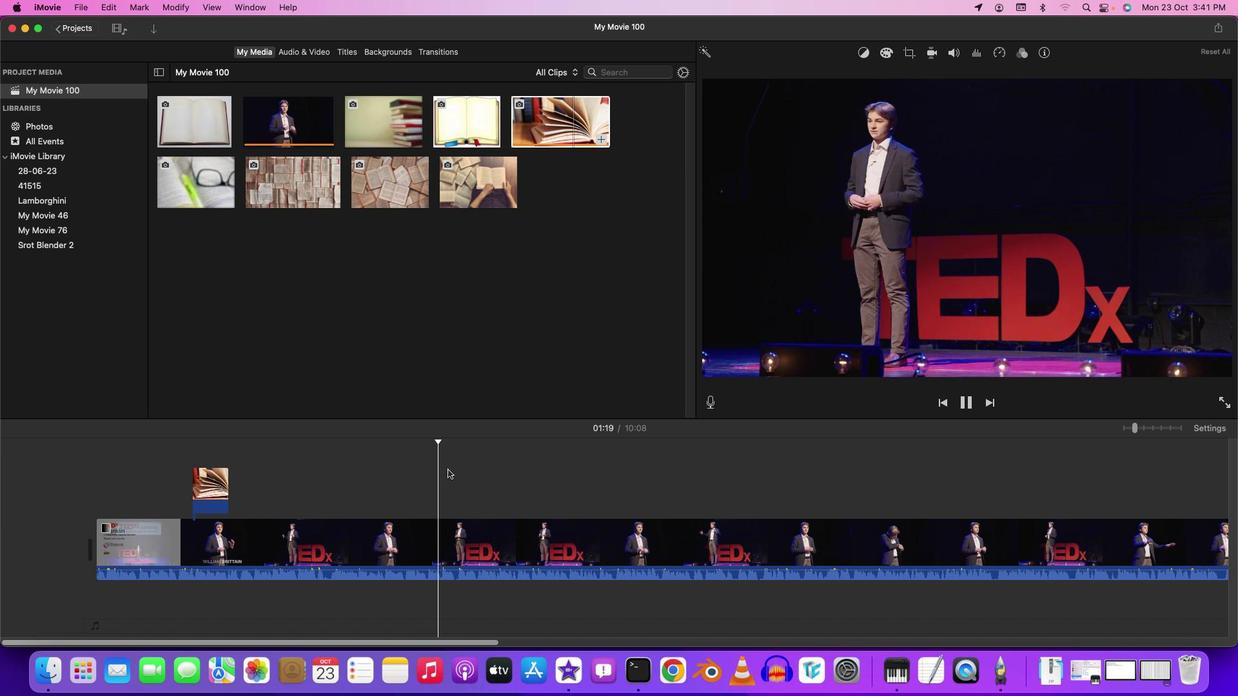 
Action: Mouse pressed left at (707, 396)
Screenshot: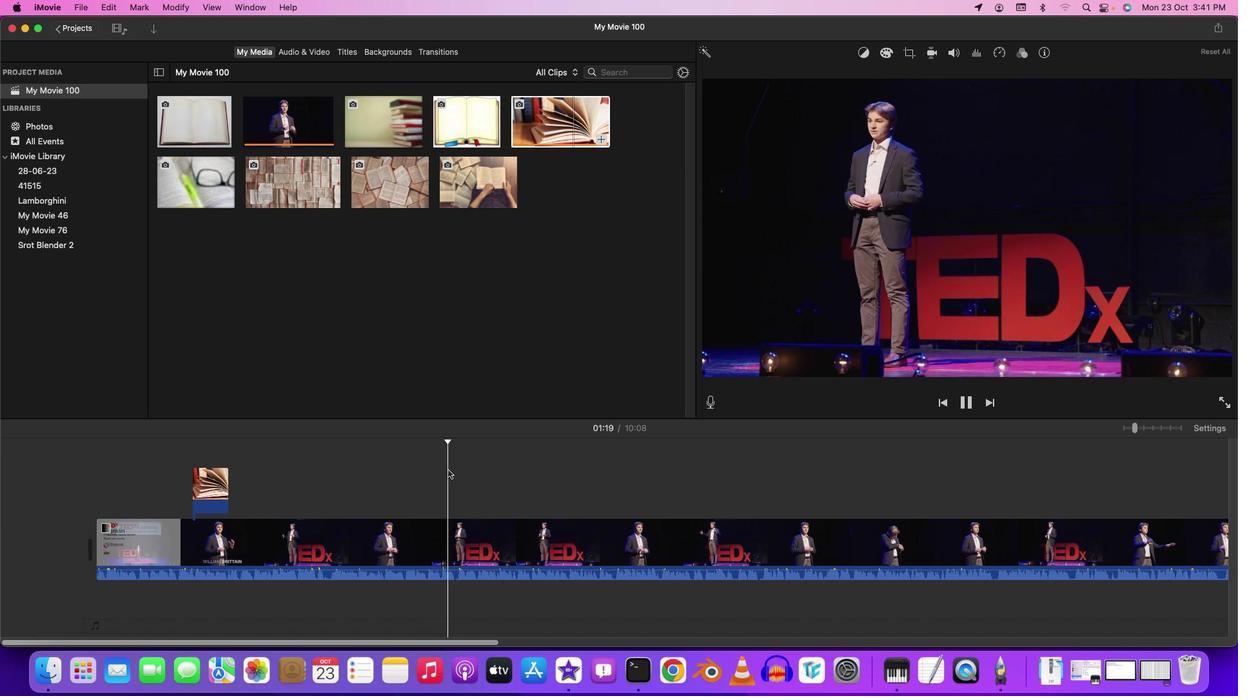 
Action: Mouse moved to (707, 396)
Screenshot: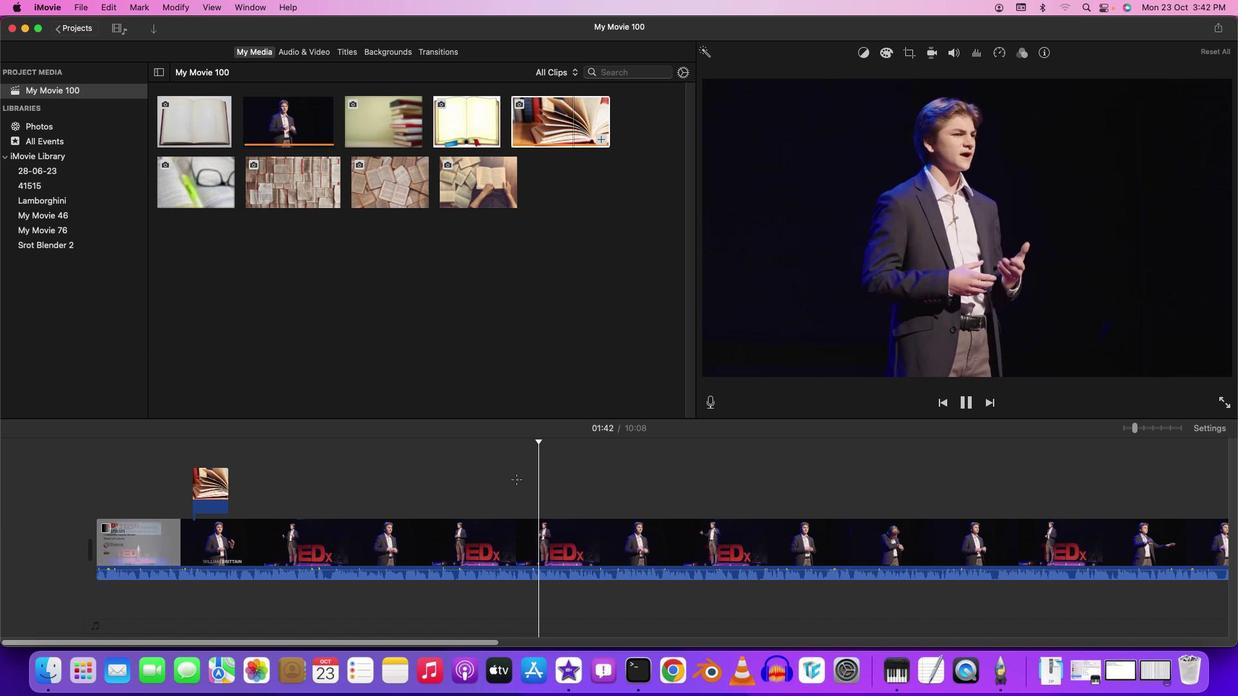 
Action: Mouse pressed left at (707, 396)
Screenshot: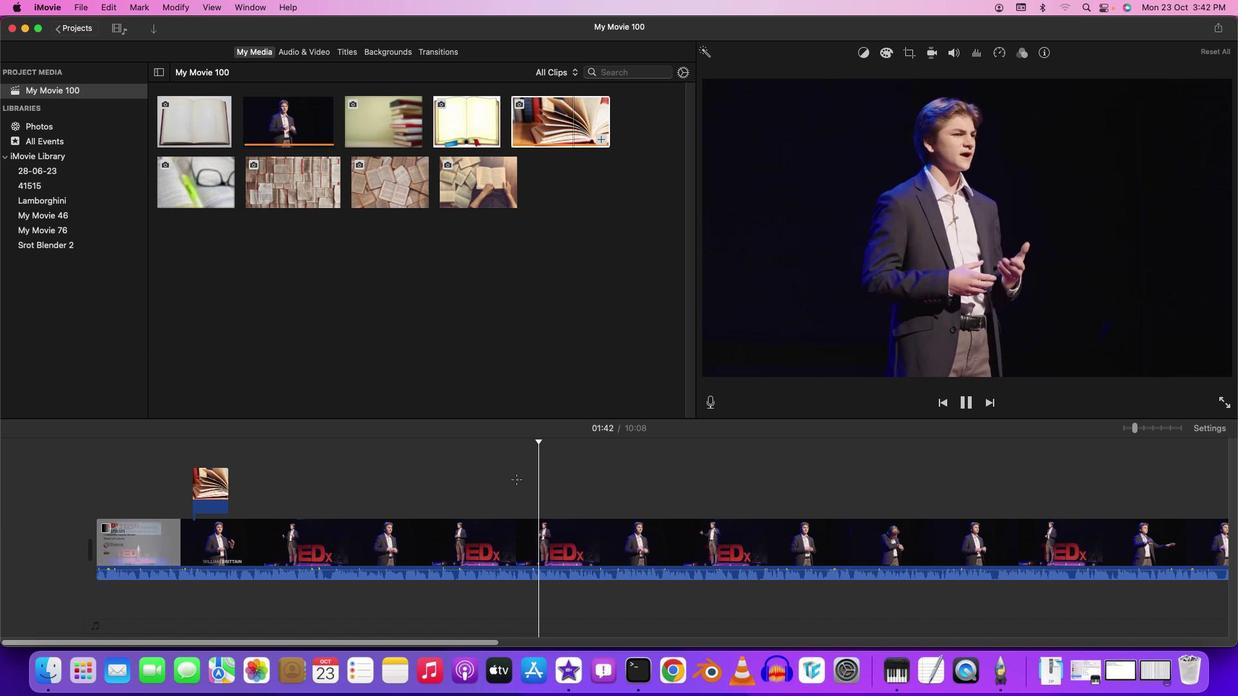 
Action: Mouse moved to (706, 388)
Screenshot: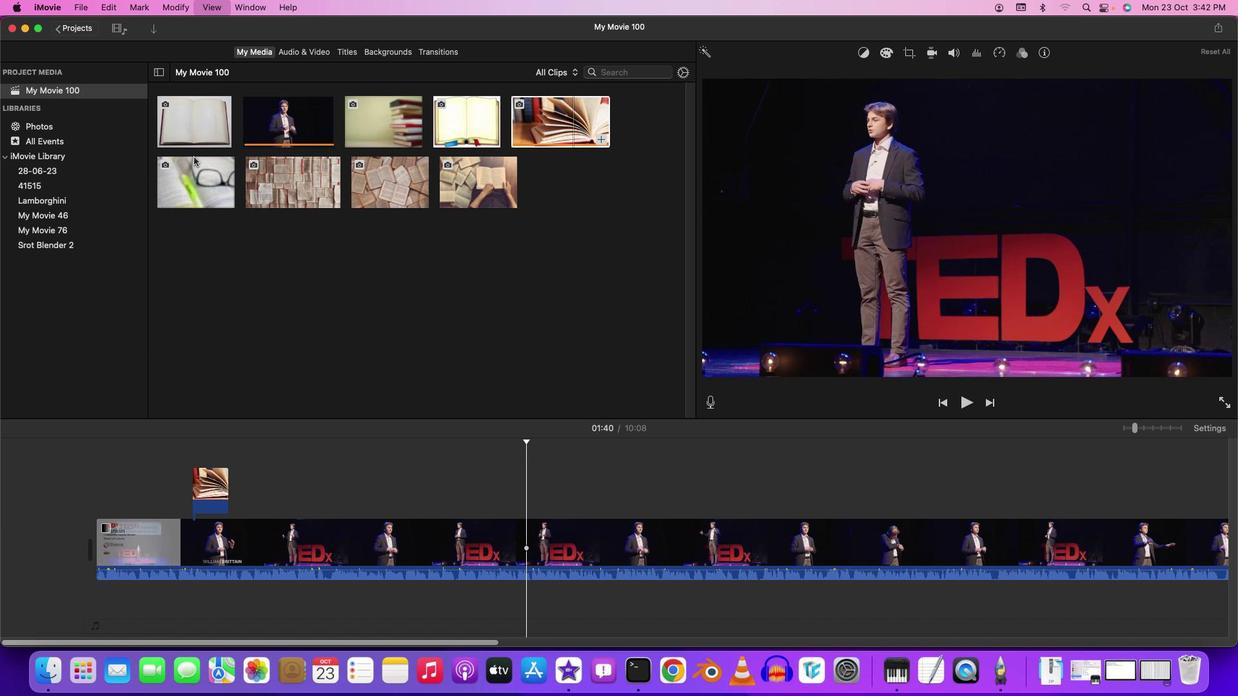 
Action: Key pressed Key.space
Screenshot: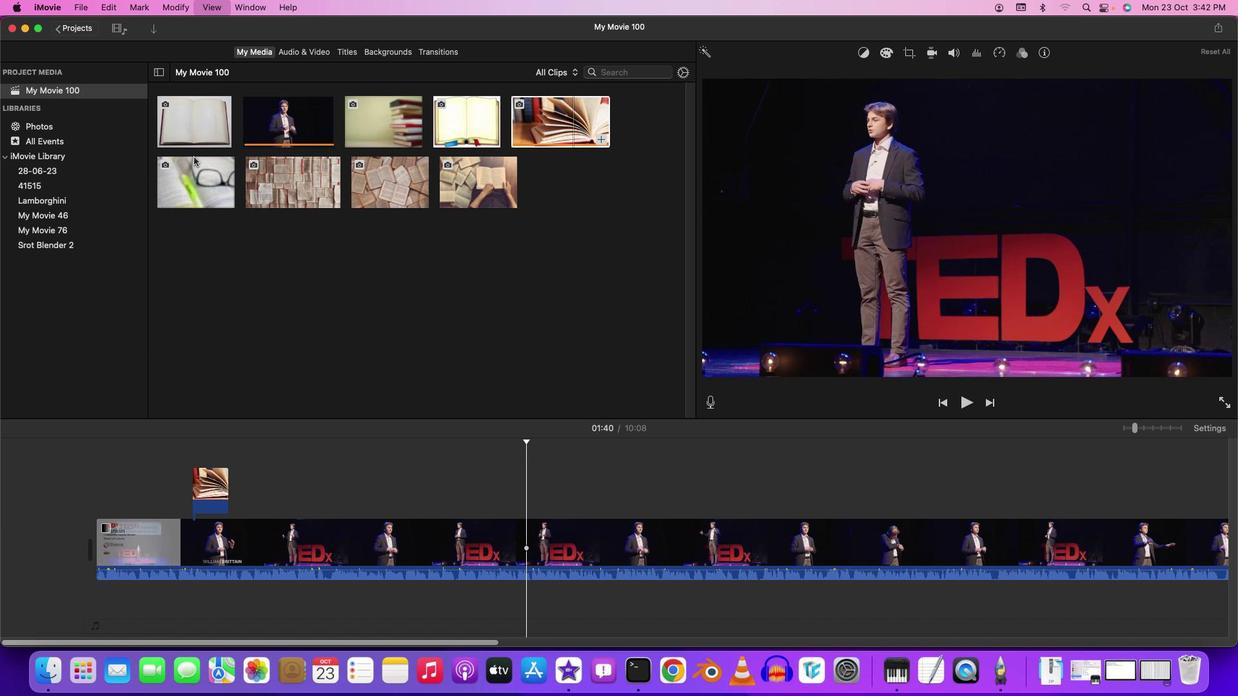 
Action: Mouse moved to (706, 387)
Screenshot: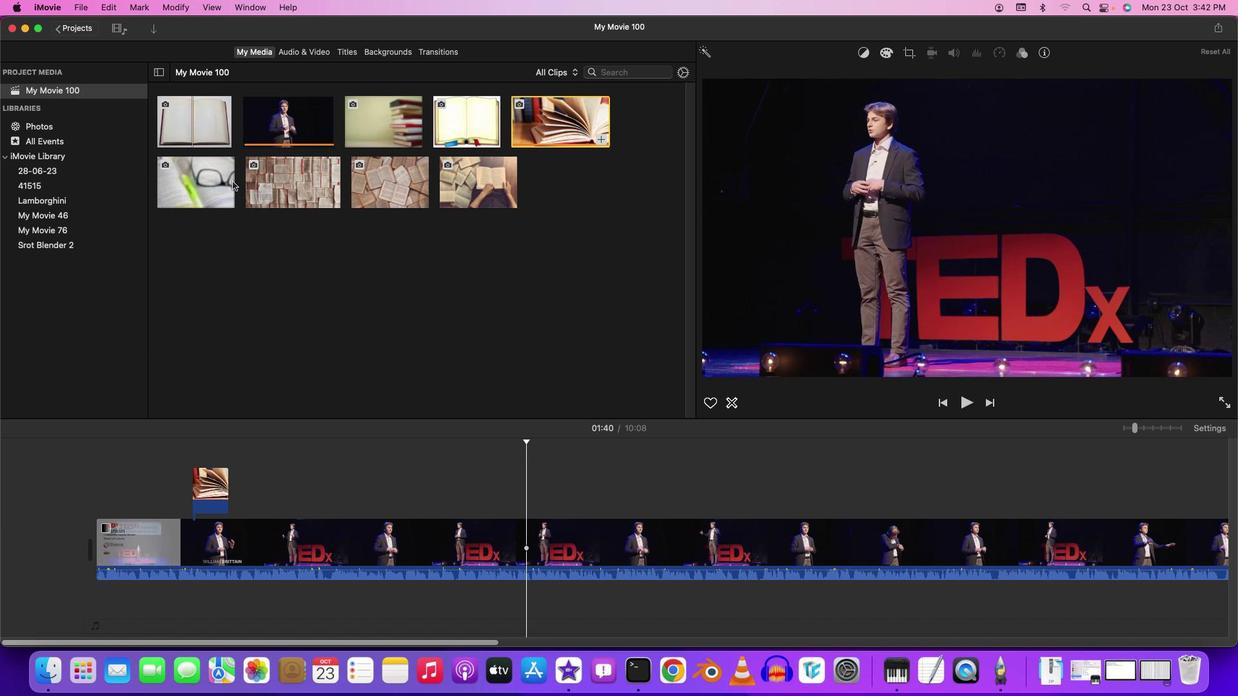 
Action: Mouse pressed left at (706, 387)
Screenshot: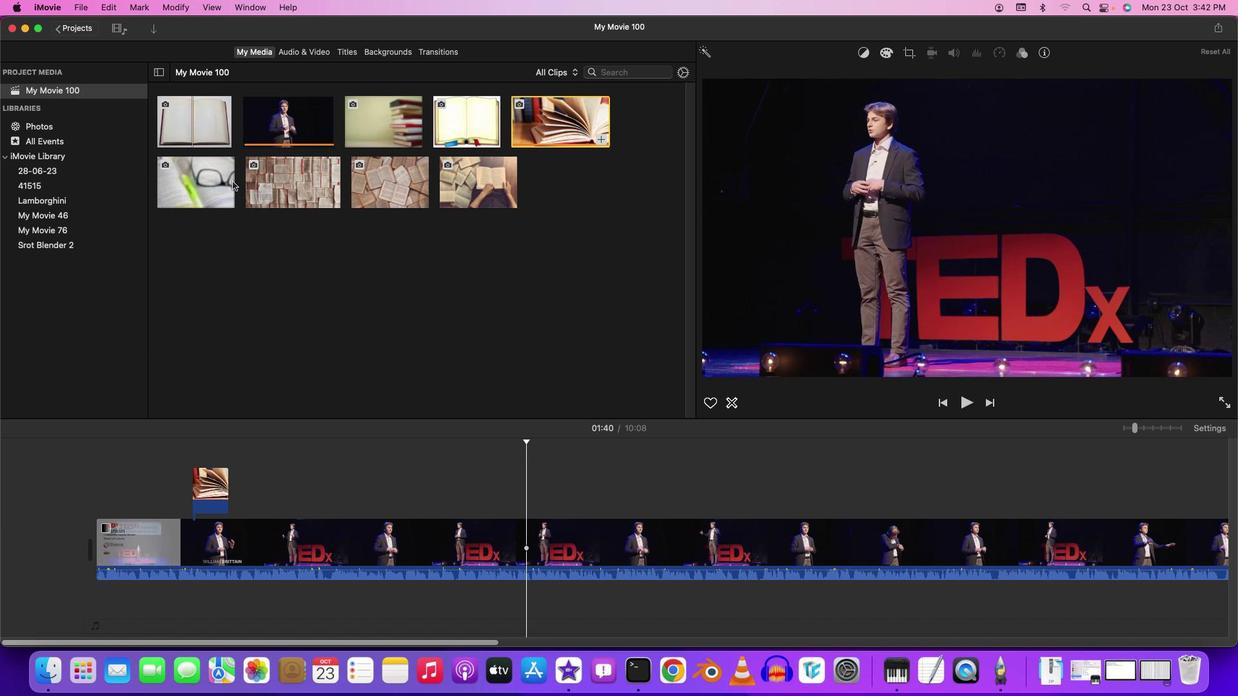 
Action: Mouse moved to (707, 396)
Screenshot: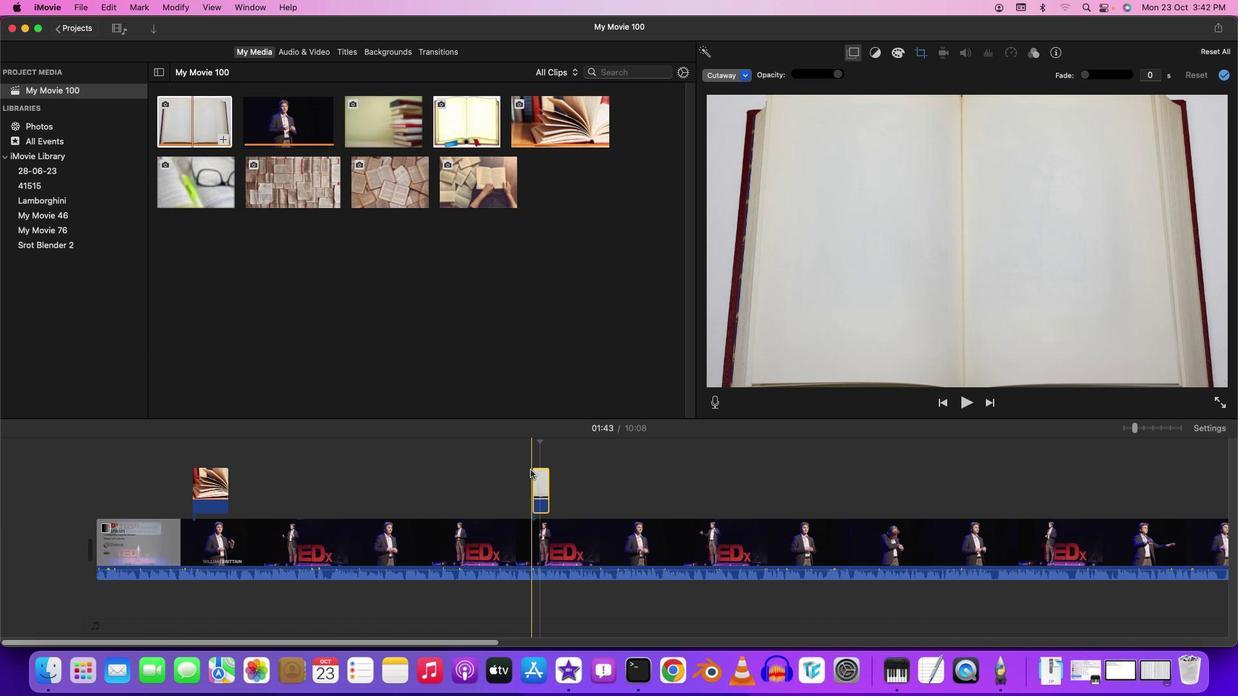
Action: Mouse pressed left at (707, 396)
Screenshot: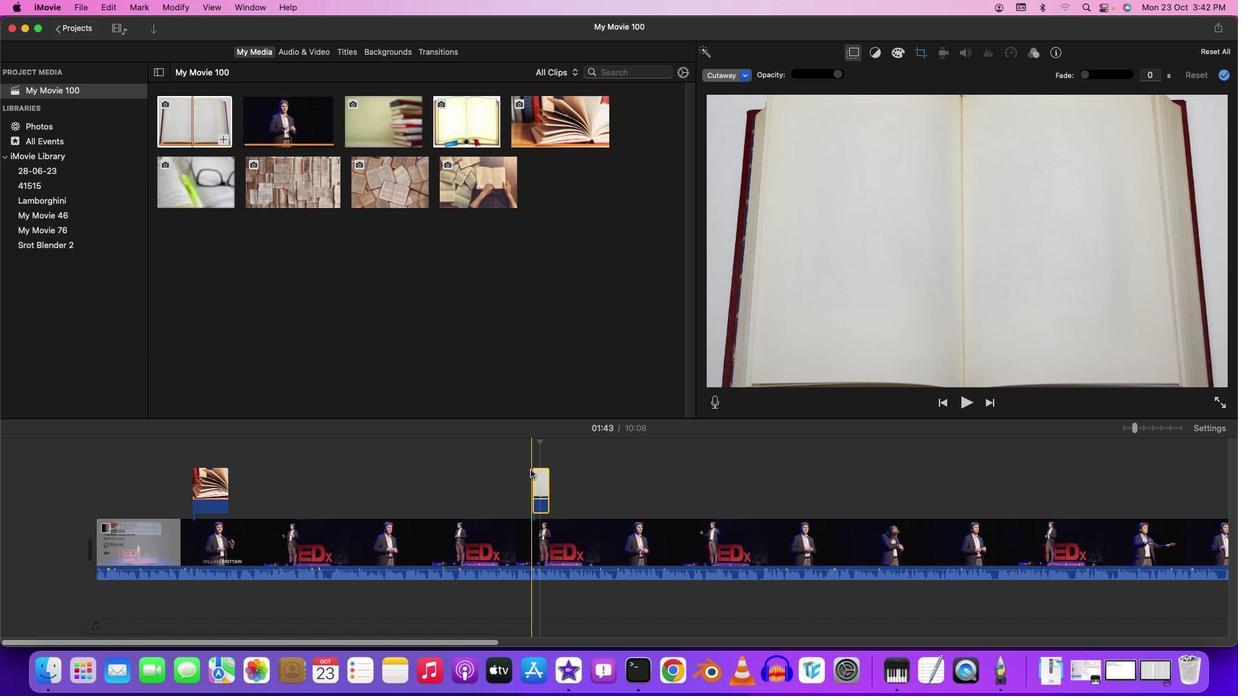 
Action: Mouse moved to (707, 396)
Screenshot: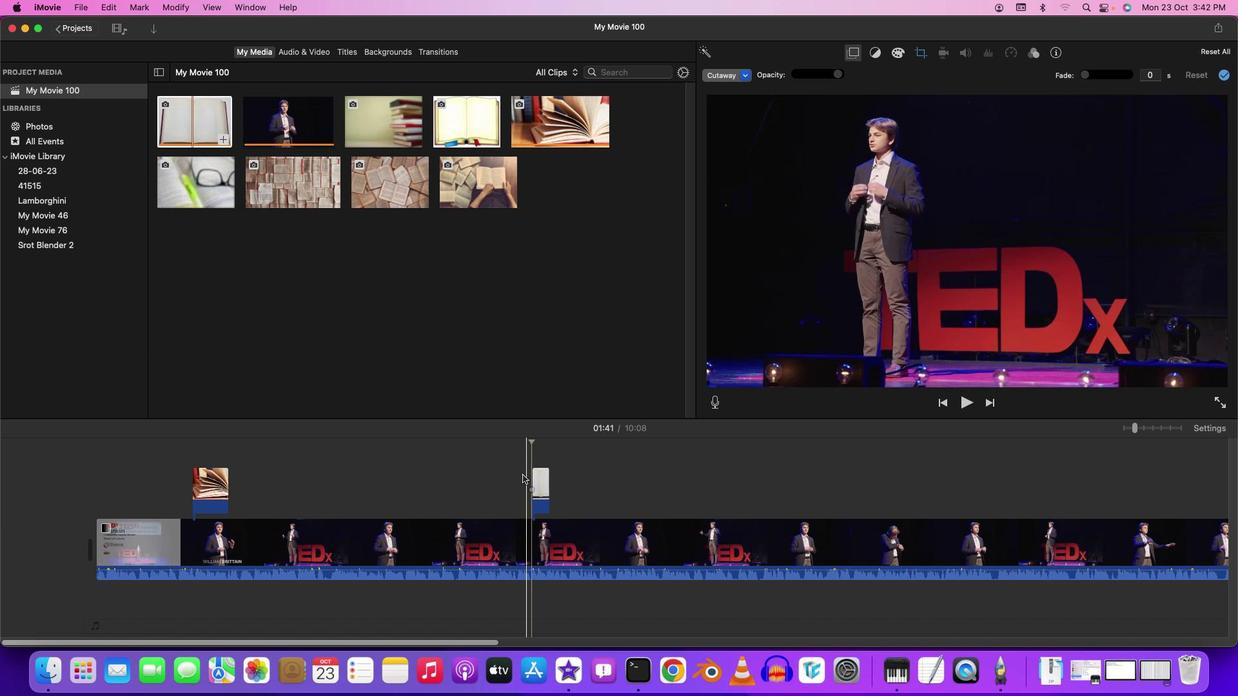 
Action: Key pressed Key.space
Screenshot: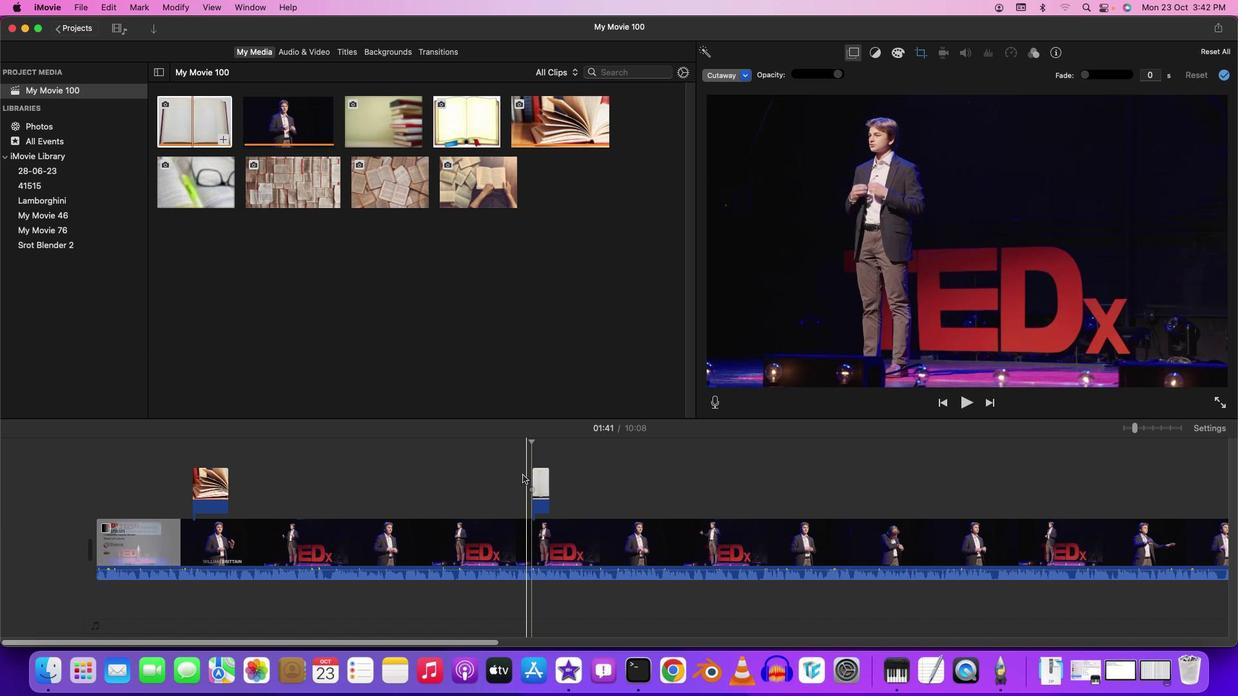 
Action: Mouse moved to (707, 396)
Screenshot: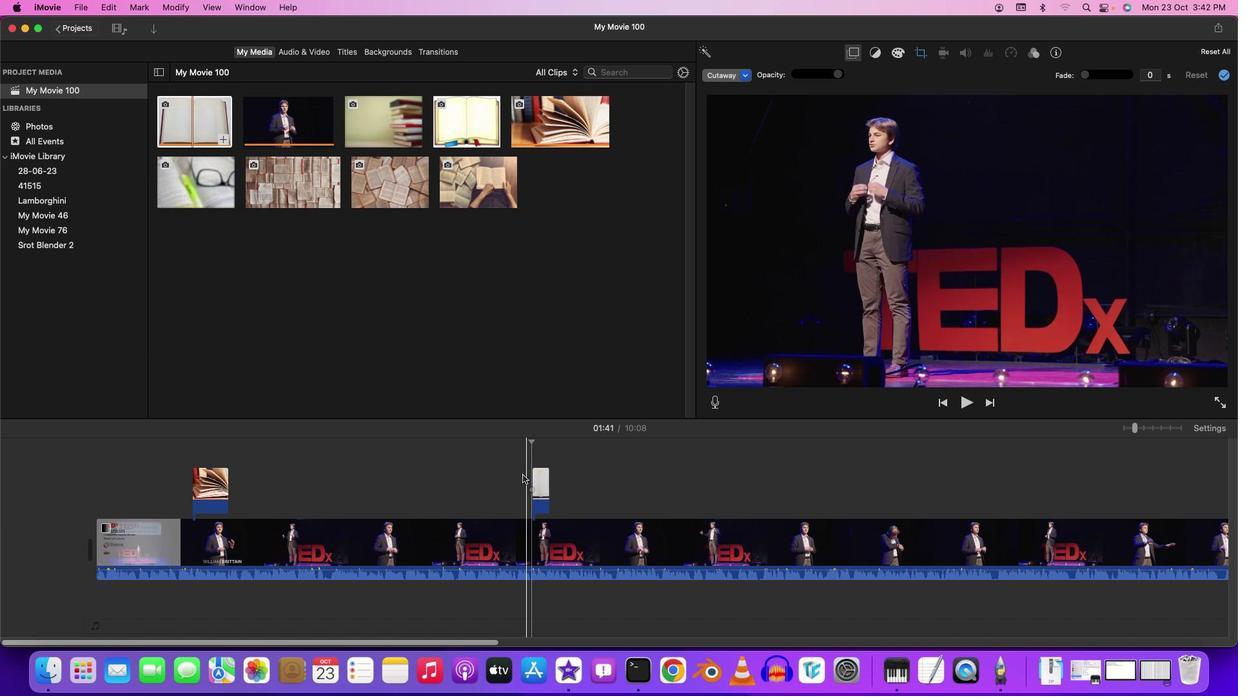 
Action: Key pressed Key.space
Screenshot: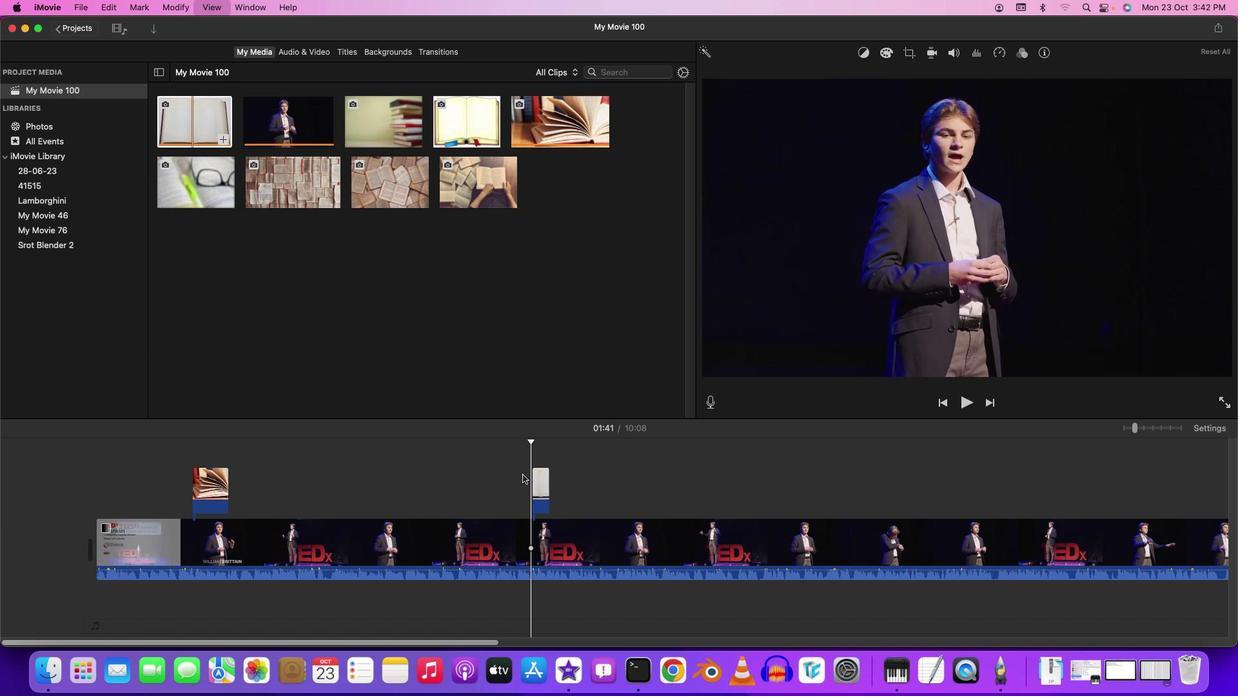 
Action: Mouse moved to (707, 396)
Screenshot: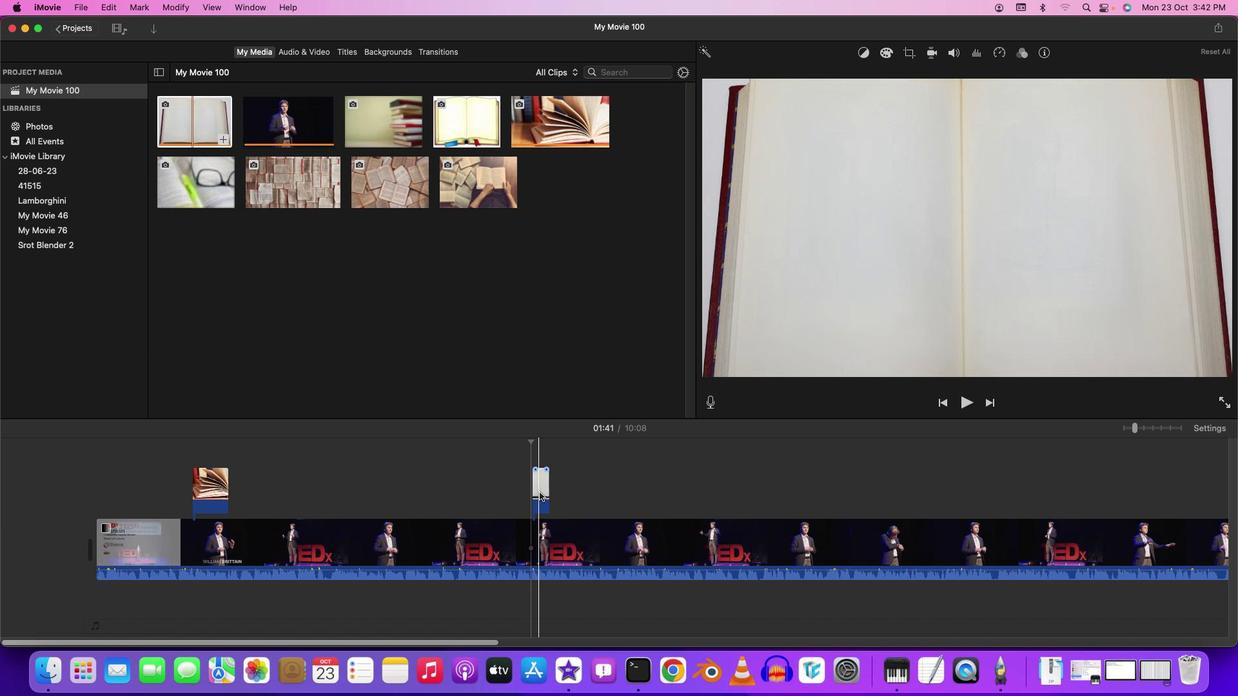 
Action: Mouse pressed left at (707, 396)
Screenshot: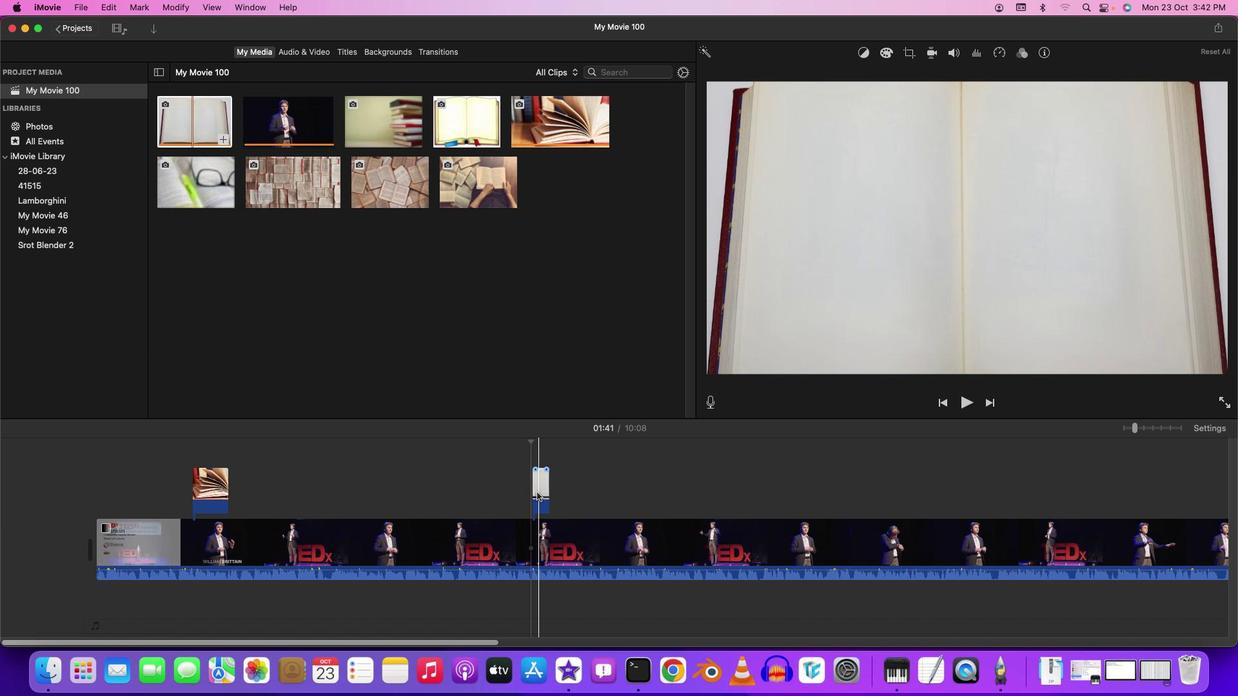 
Action: Mouse moved to (707, 396)
Screenshot: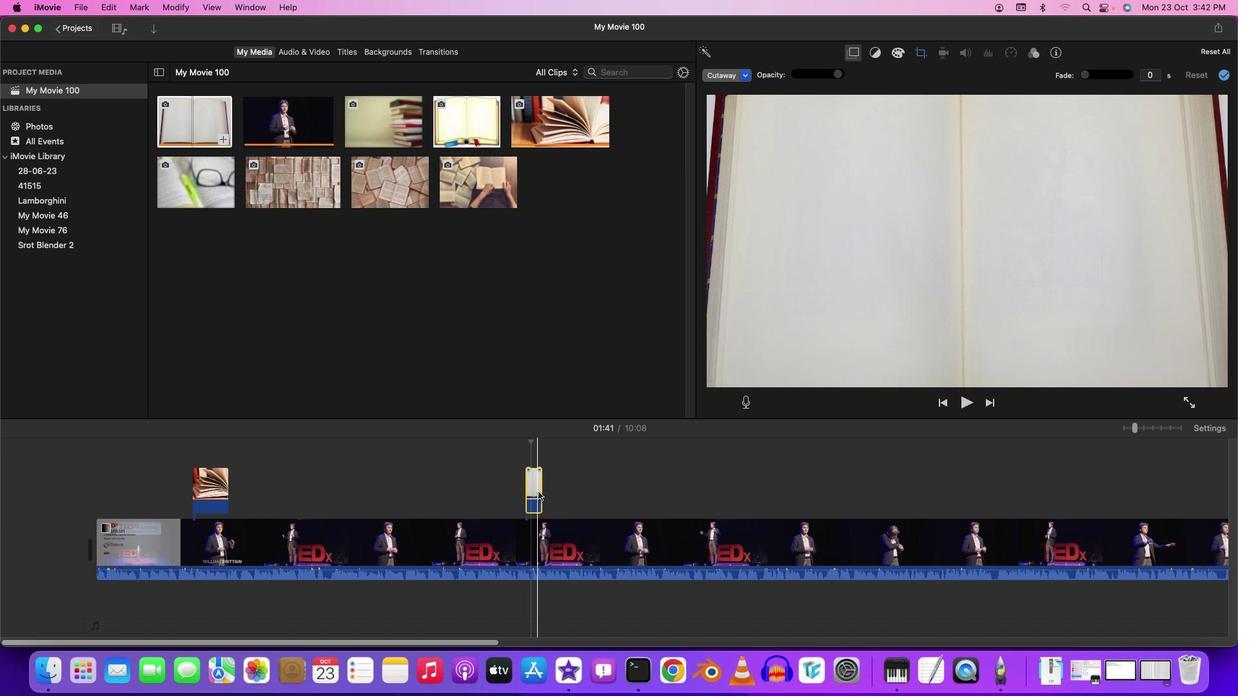 
Action: Mouse pressed right at (707, 396)
Screenshot: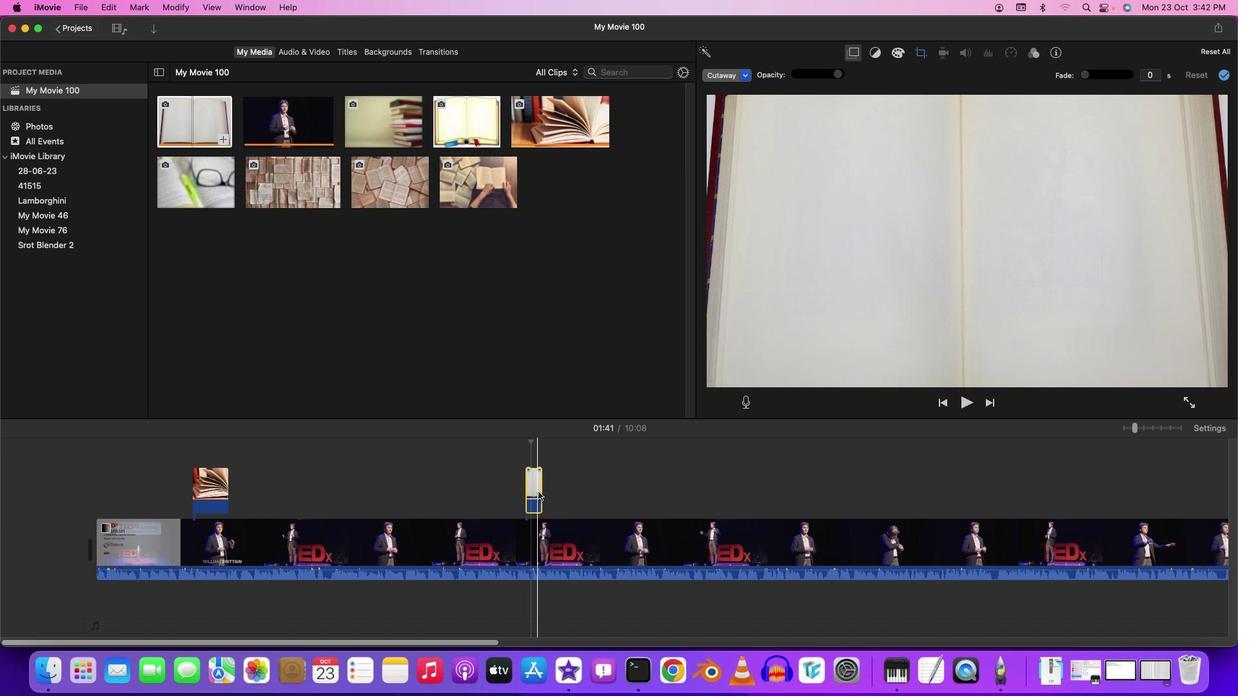 
Action: Mouse moved to (707, 394)
Screenshot: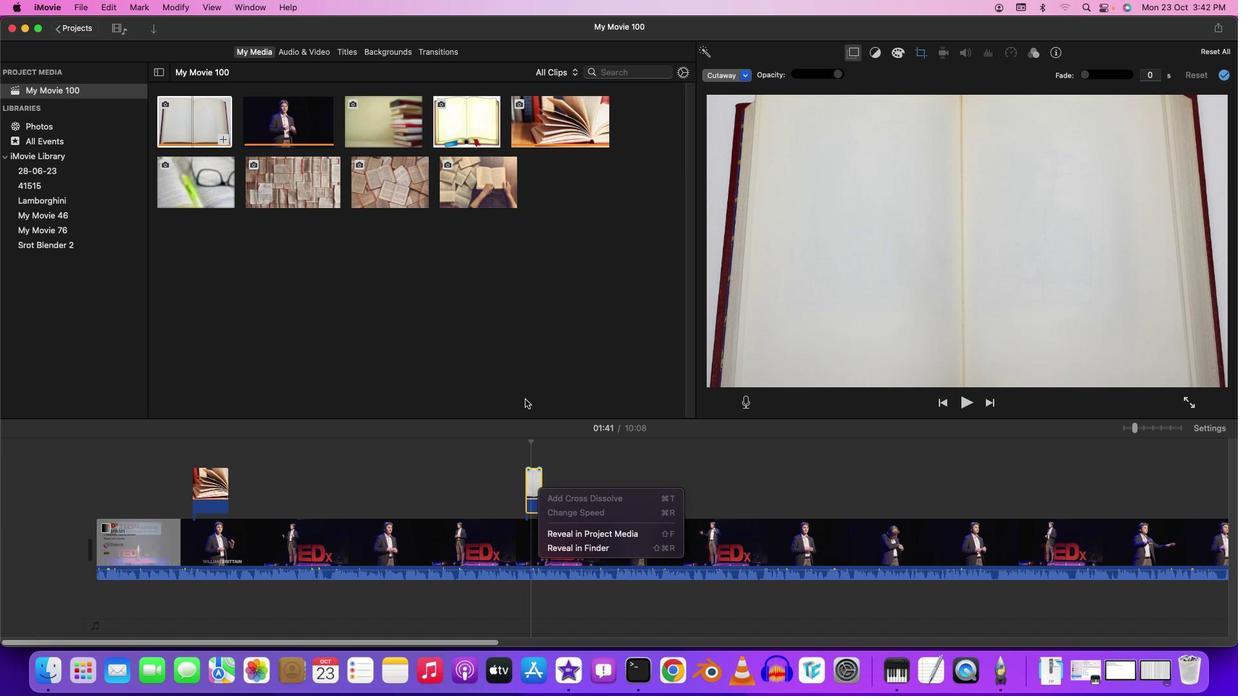 
Action: Mouse pressed left at (707, 394)
Screenshot: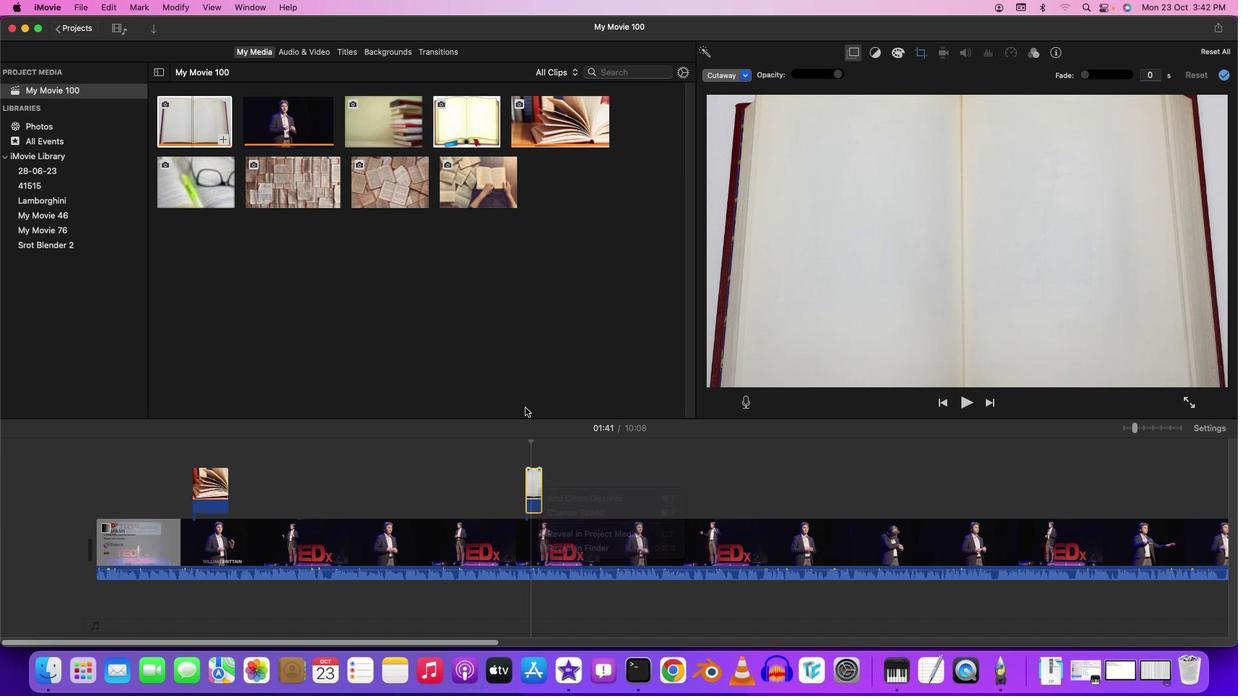 
Action: Mouse moved to (707, 396)
Screenshot: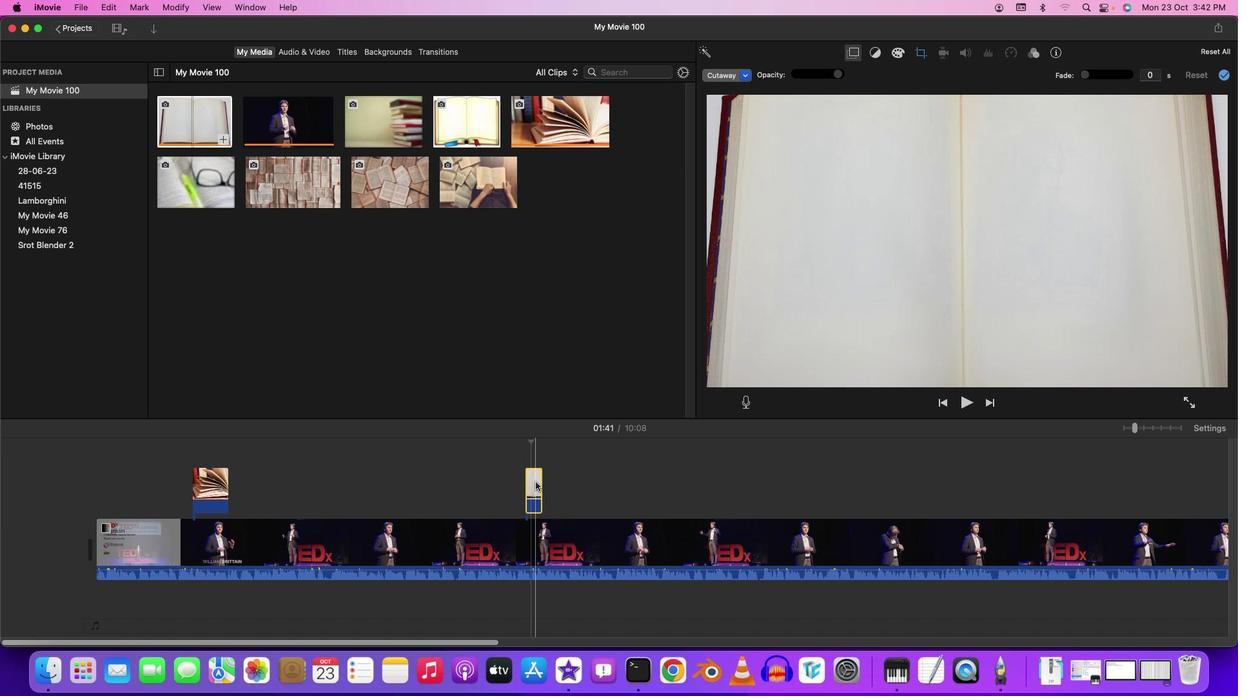
Action: Key pressed Key.delete
Screenshot: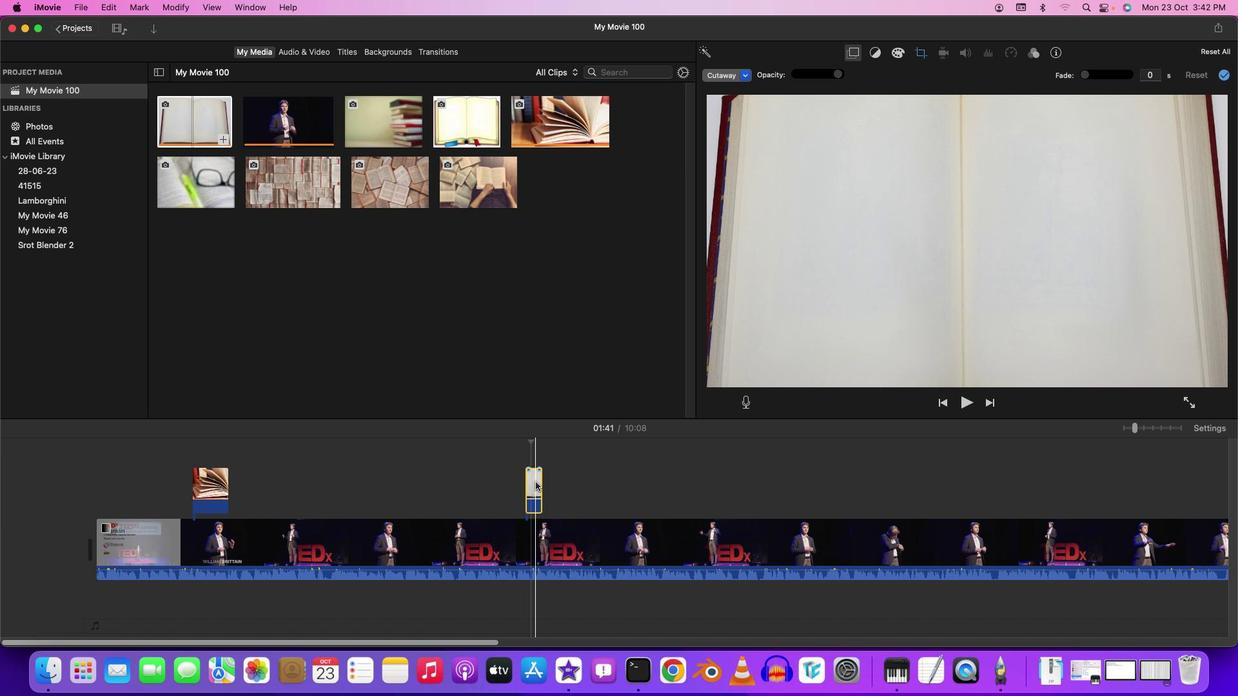 
Action: Mouse pressed right at (707, 396)
Screenshot: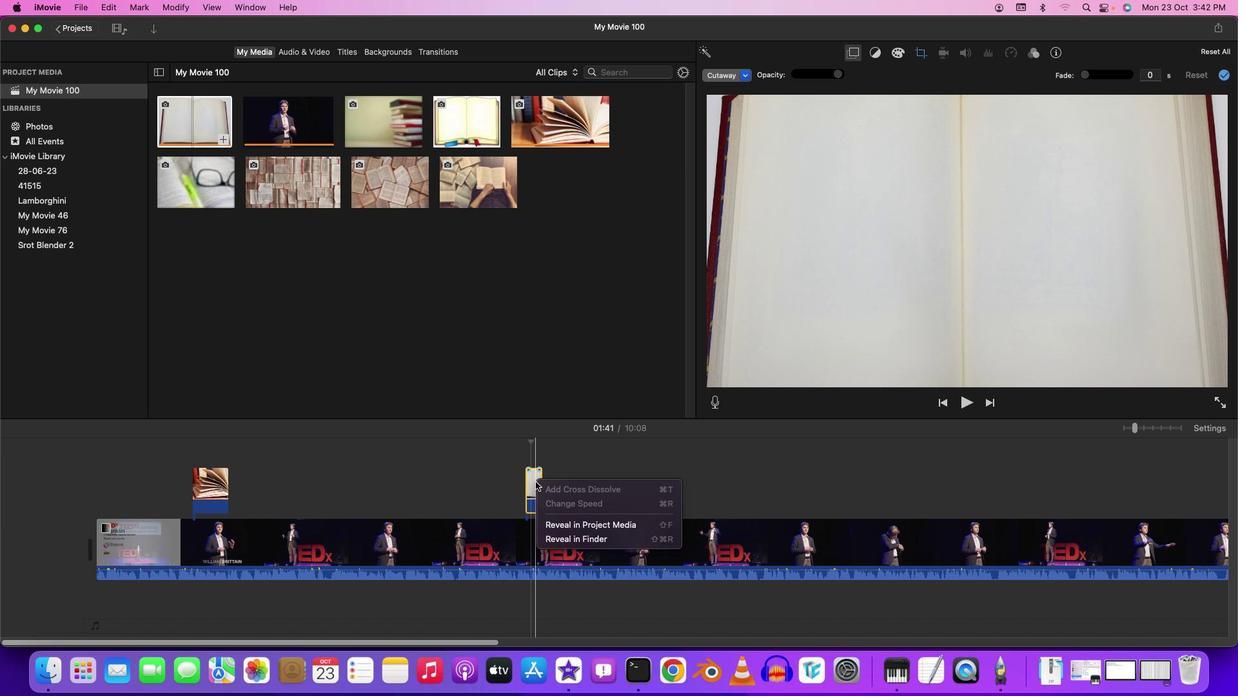 
Action: Mouse moved to (707, 396)
Screenshot: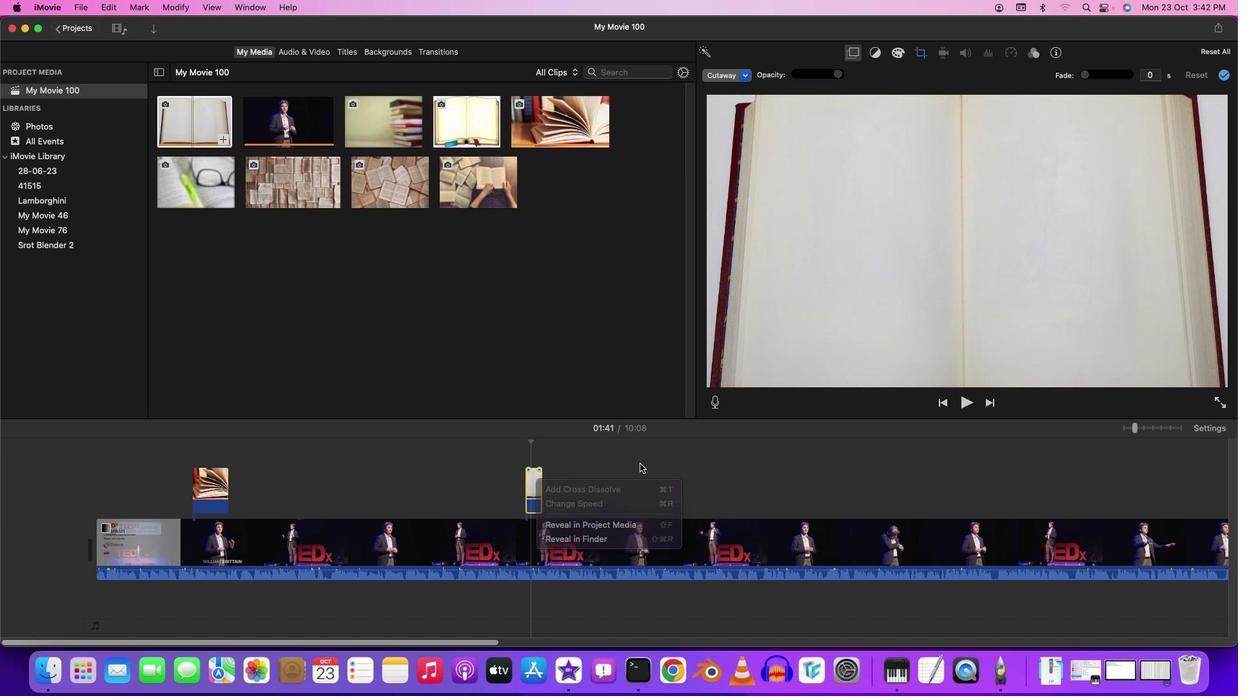 
Action: Mouse pressed left at (707, 396)
Screenshot: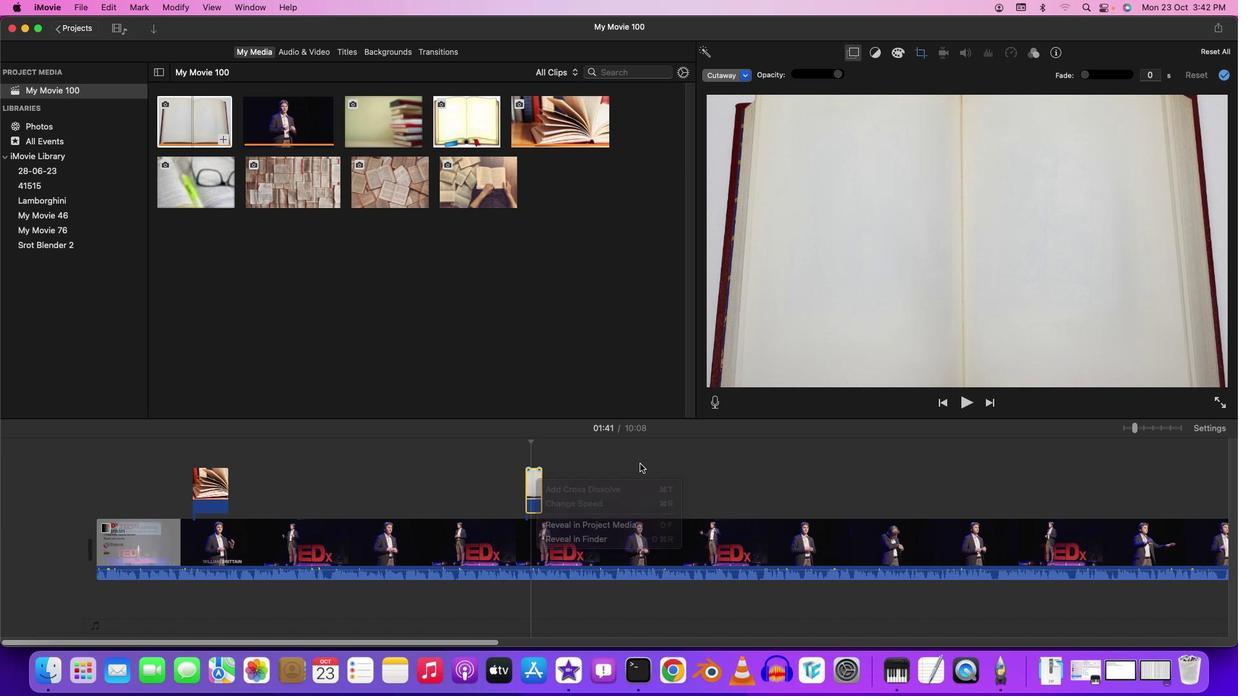
Action: Mouse moved to (707, 396)
Screenshot: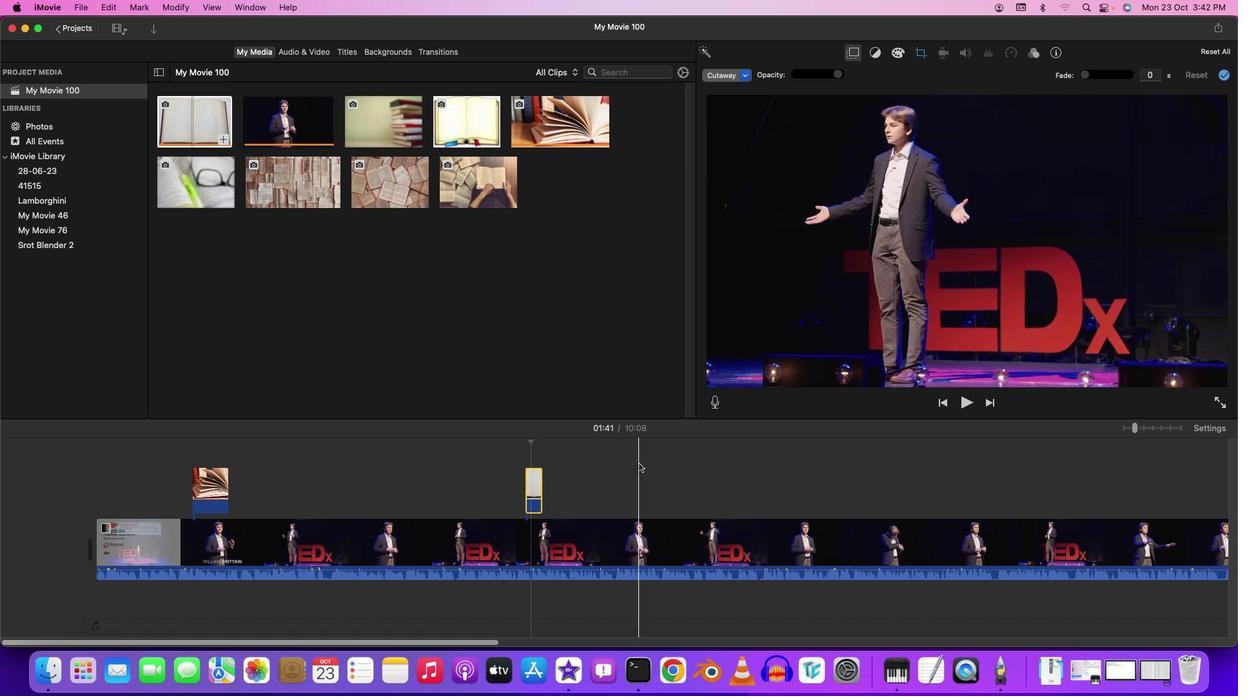 
Action: Mouse pressed left at (707, 396)
Screenshot: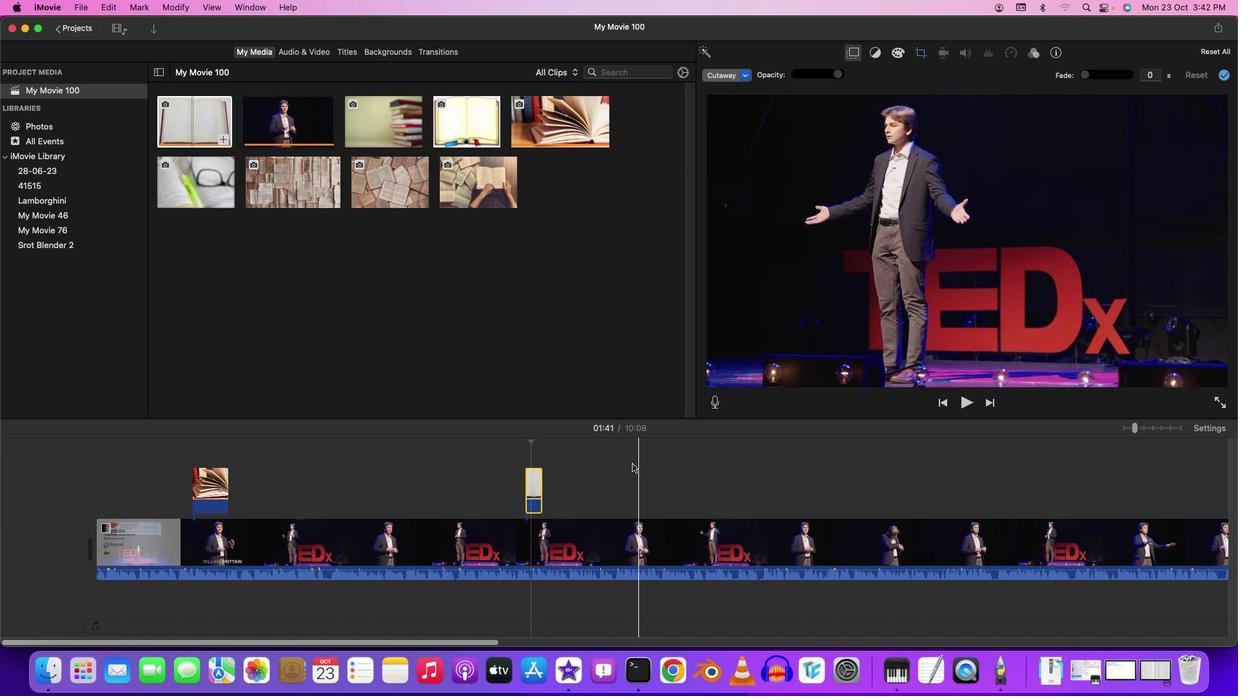 
Action: Mouse moved to (707, 396)
Screenshot: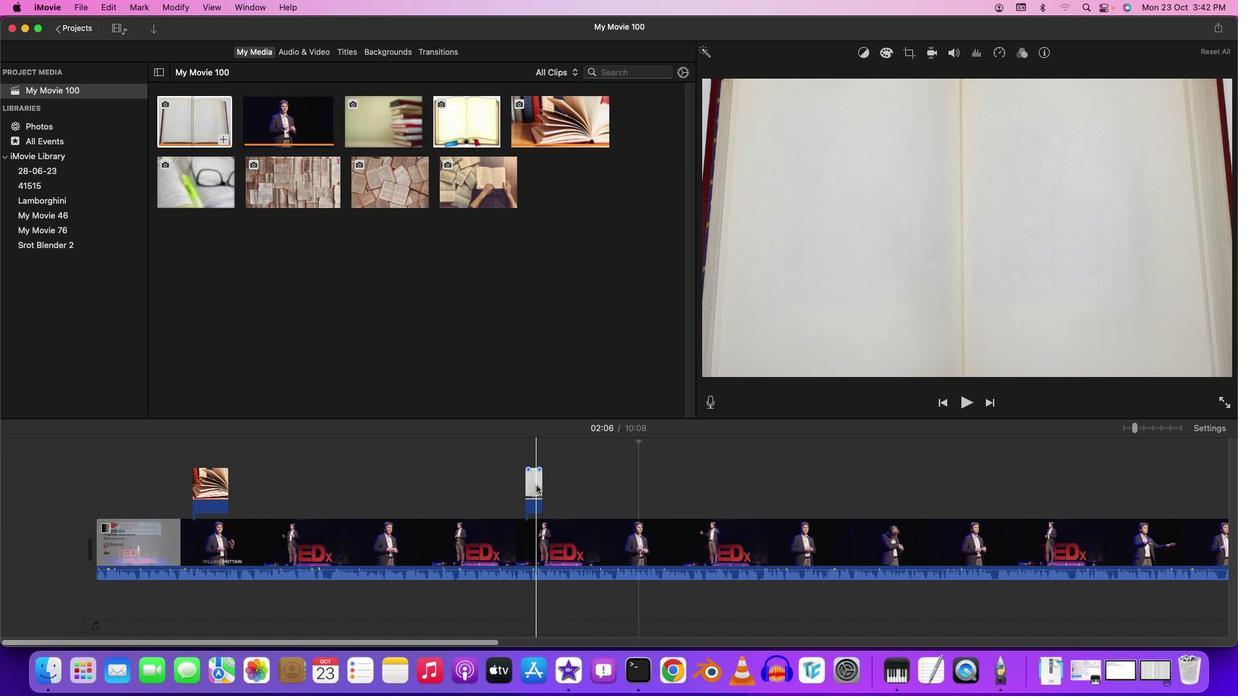 
Action: Mouse pressed right at (707, 396)
Screenshot: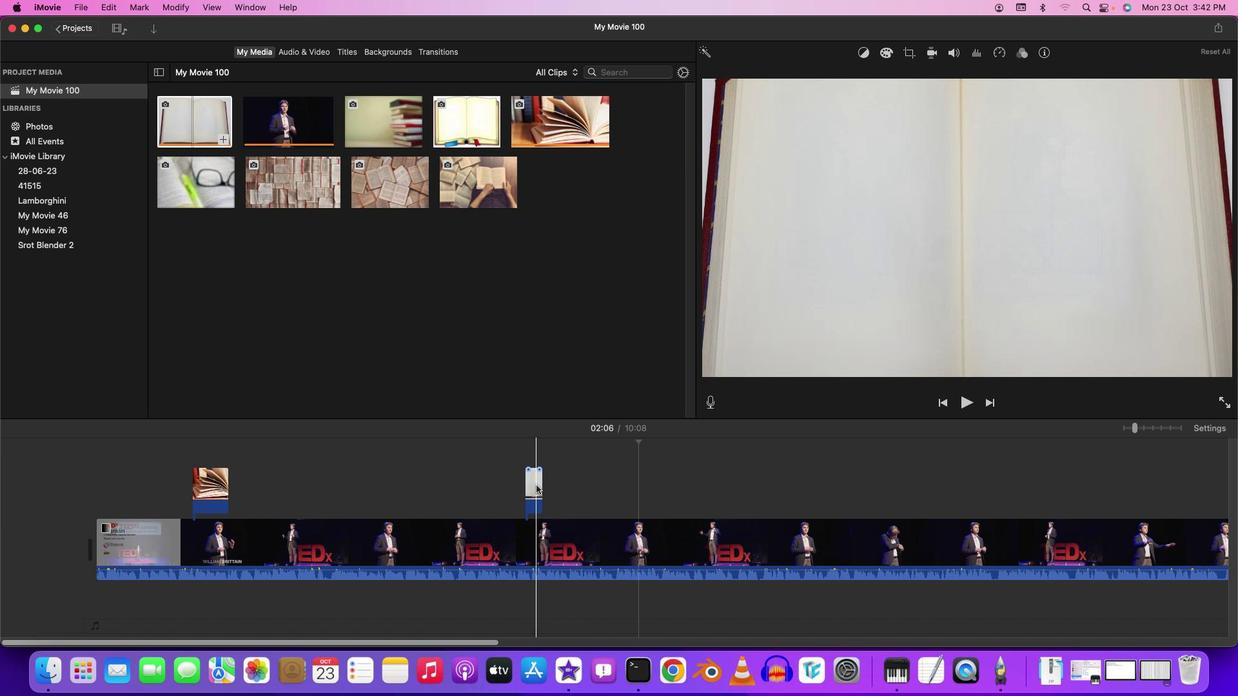 
Action: Mouse moved to (707, 396)
Screenshot: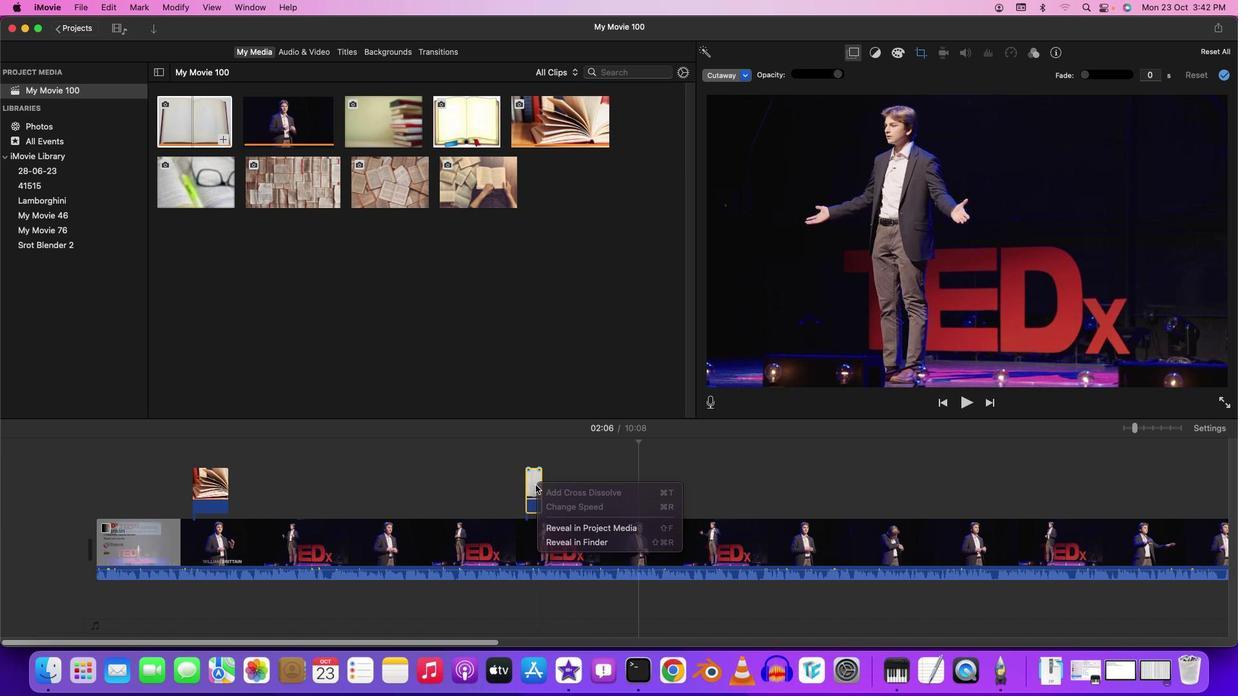 
Action: Mouse pressed left at (707, 396)
Screenshot: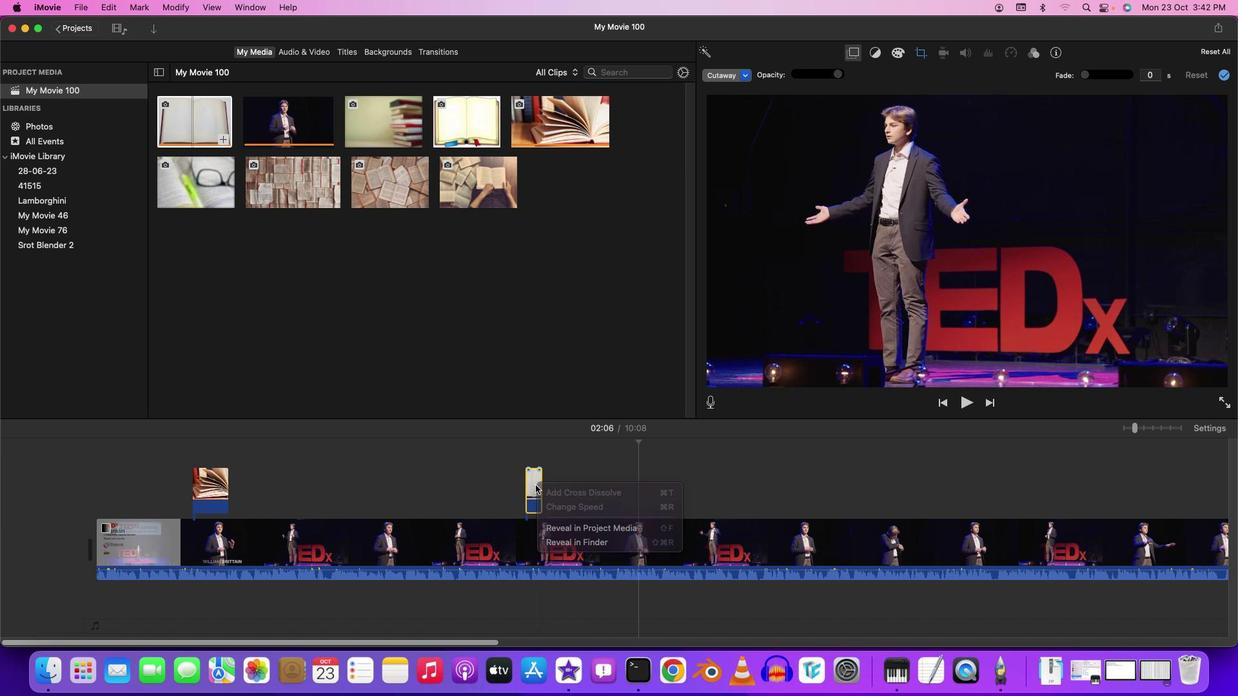 
Action: Mouse moved to (707, 396)
Screenshot: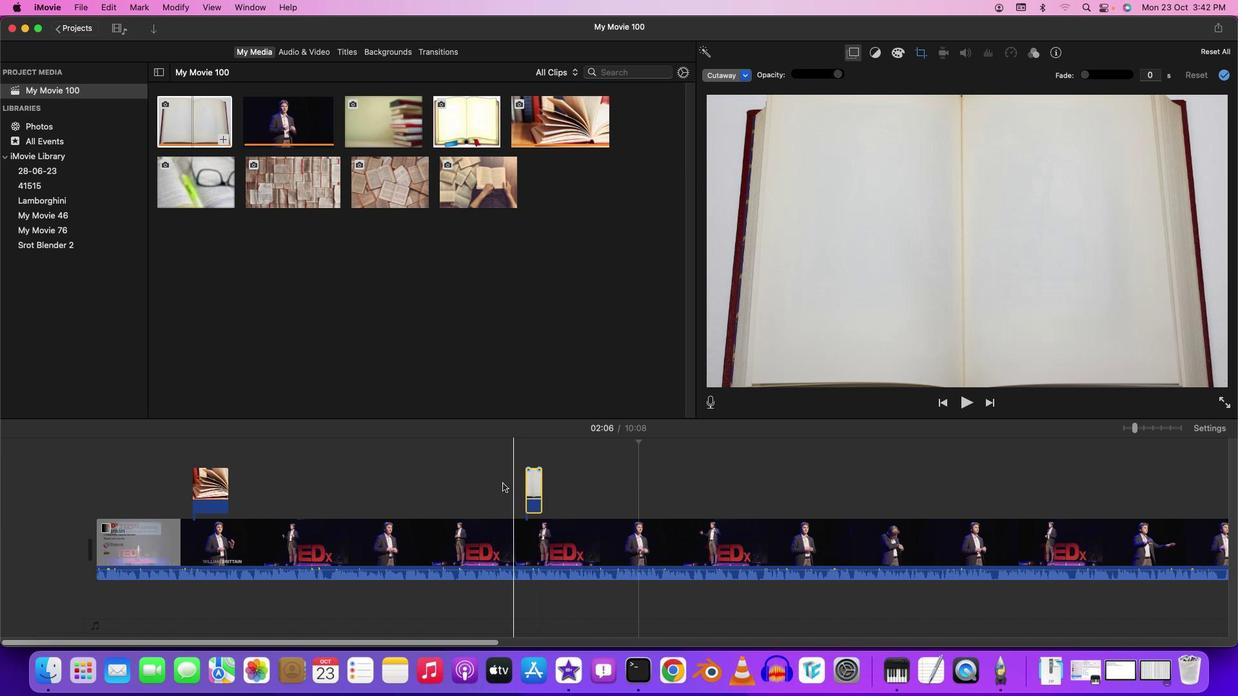 
Action: Mouse pressed left at (707, 396)
Screenshot: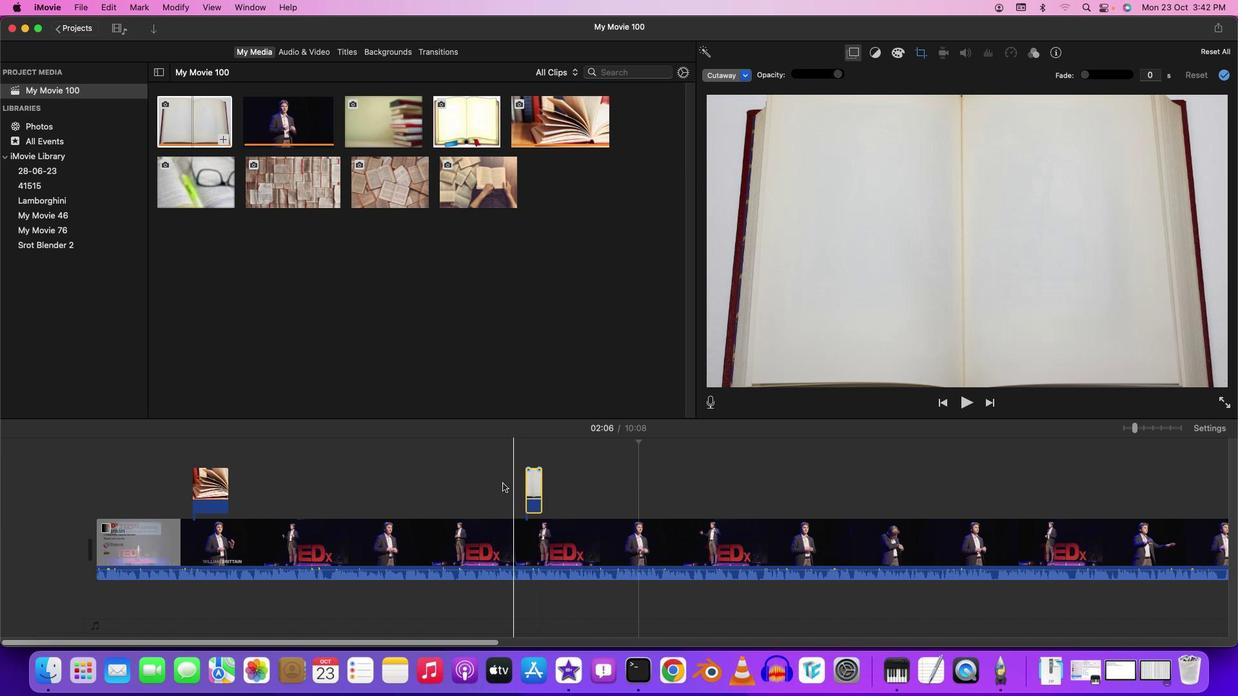 
Action: Mouse moved to (707, 396)
Screenshot: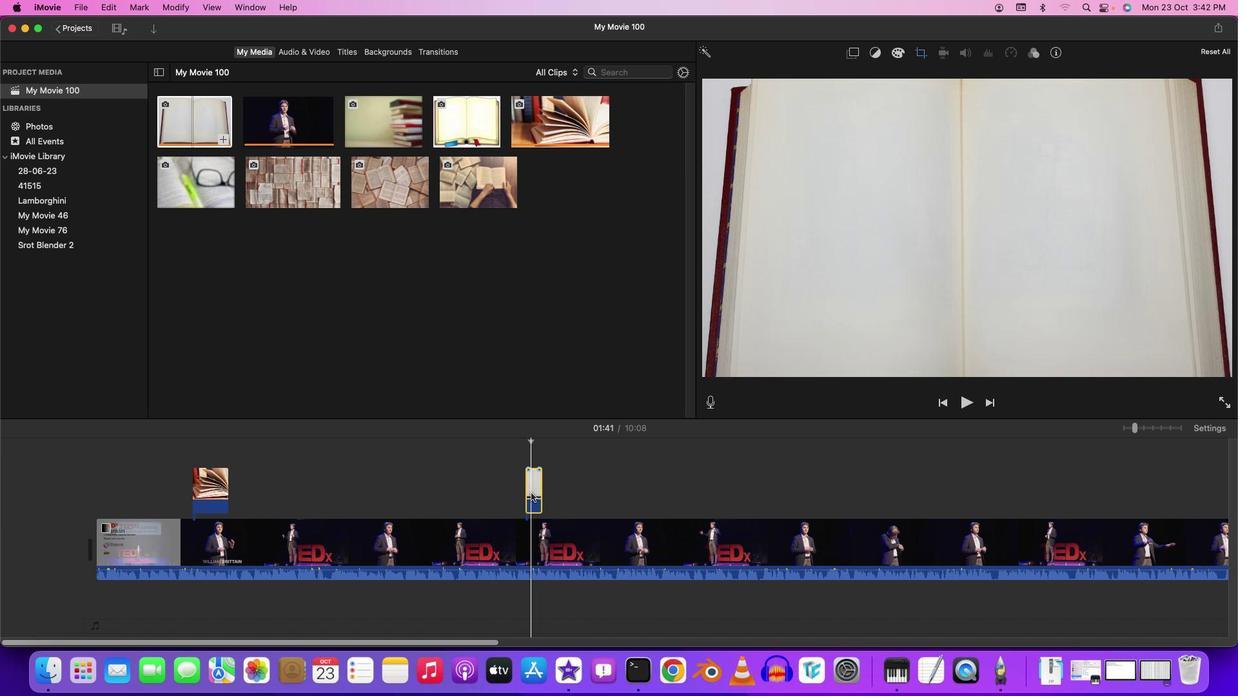 
Action: Mouse pressed left at (707, 396)
Screenshot: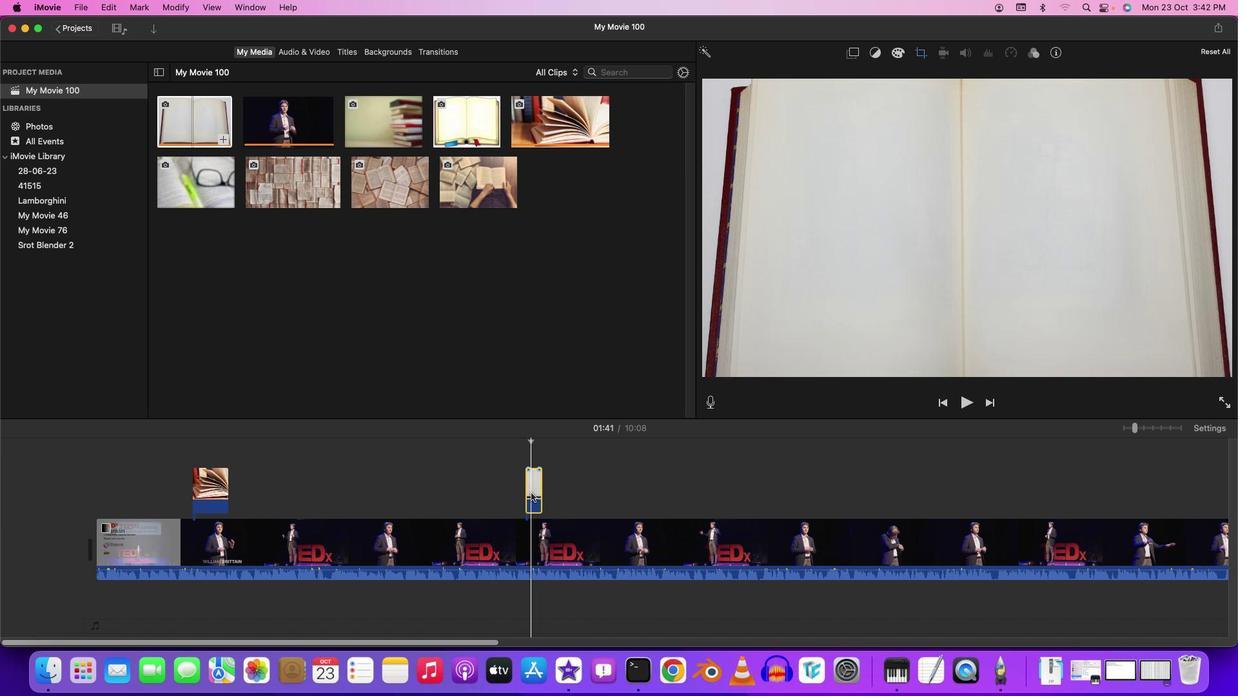 
Action: Mouse moved to (707, 396)
Screenshot: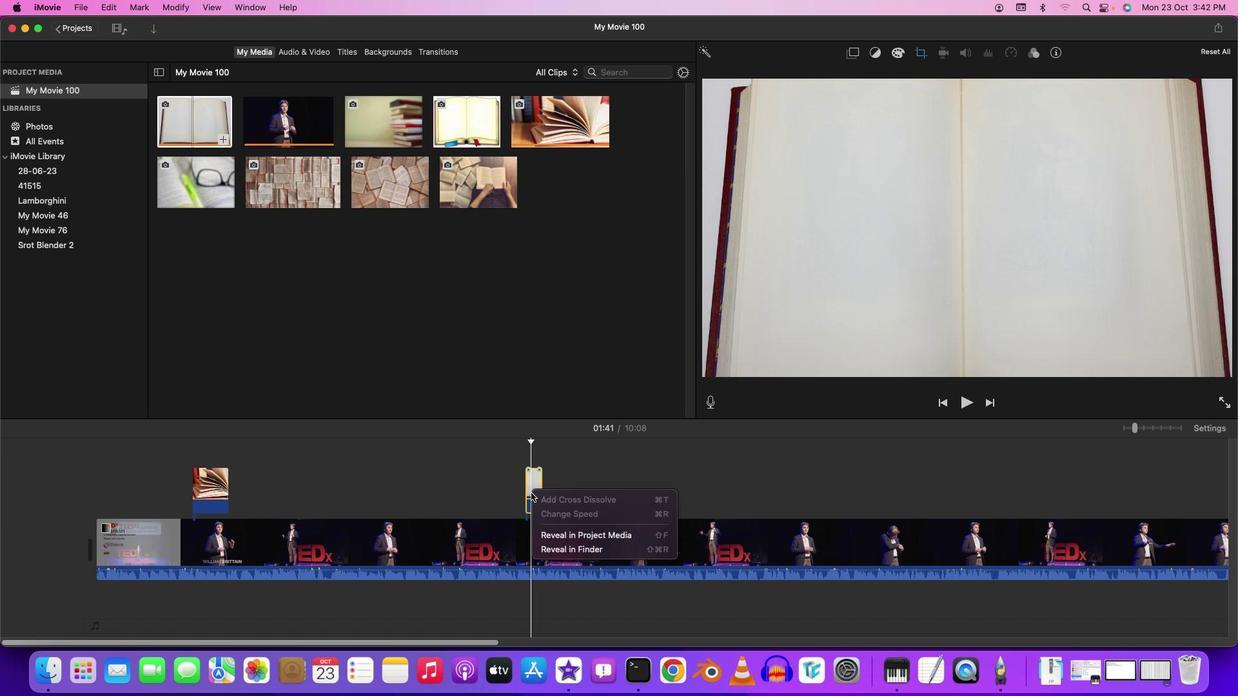 
Action: Mouse pressed right at (707, 396)
Screenshot: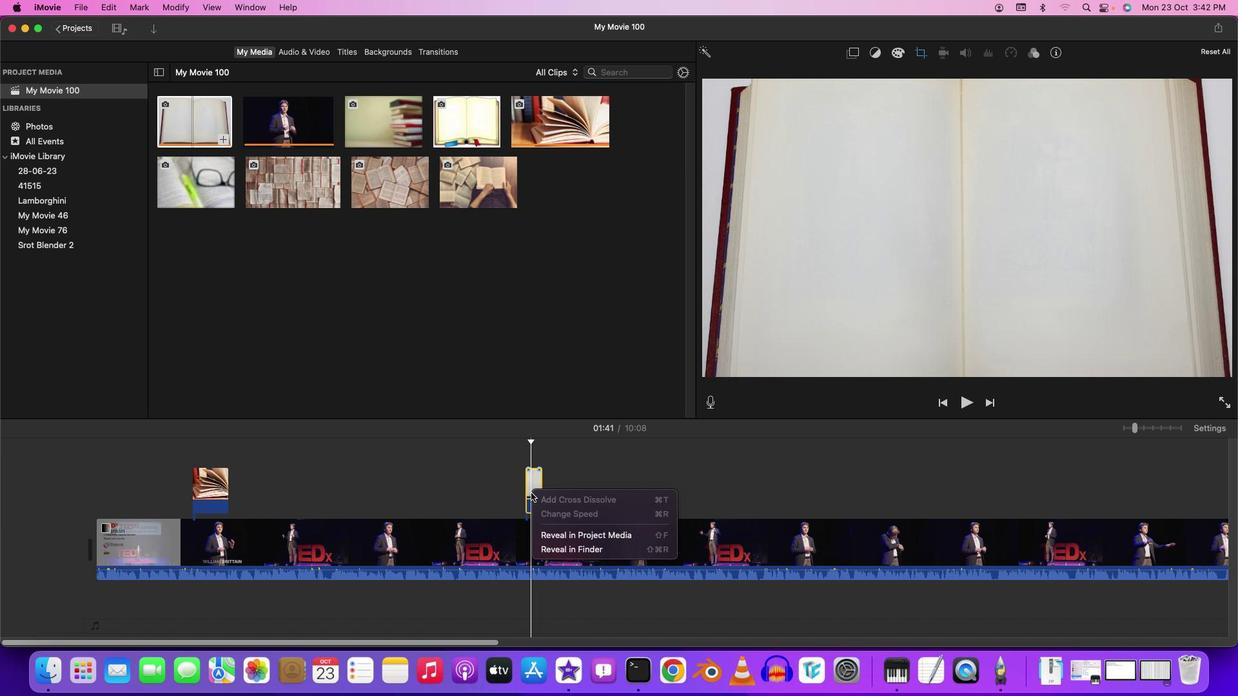 
Action: Mouse moved to (707, 396)
Screenshot: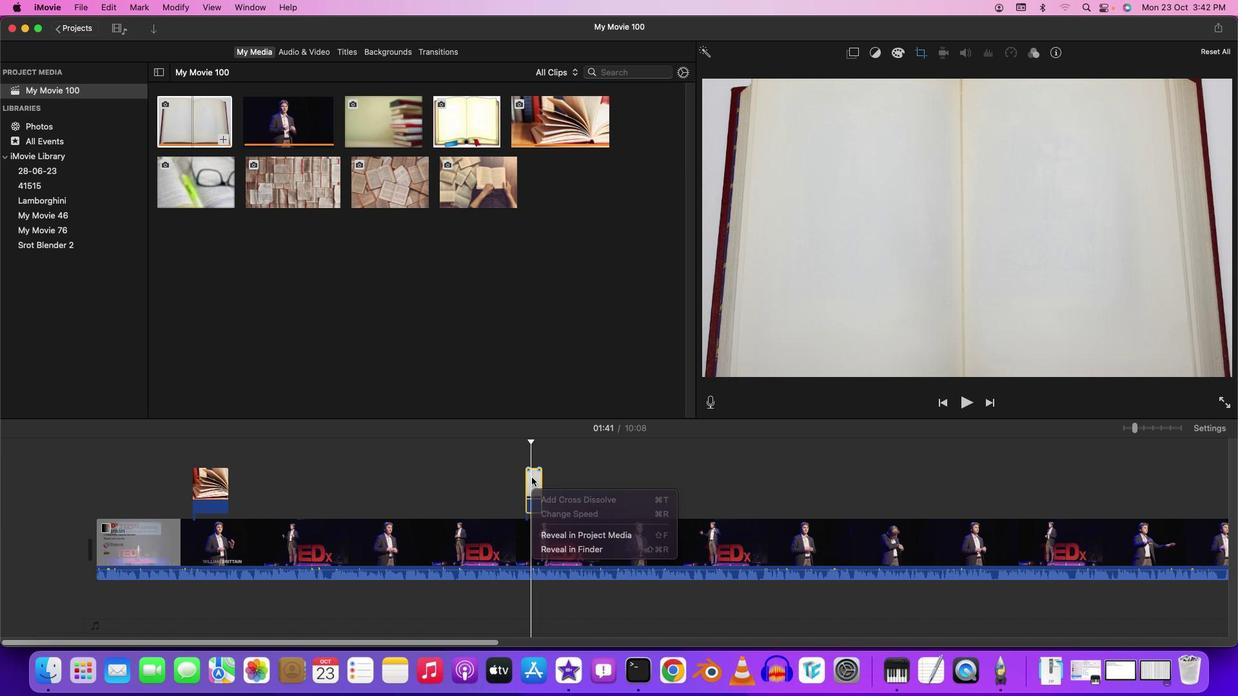 
Action: Mouse pressed left at (707, 396)
Screenshot: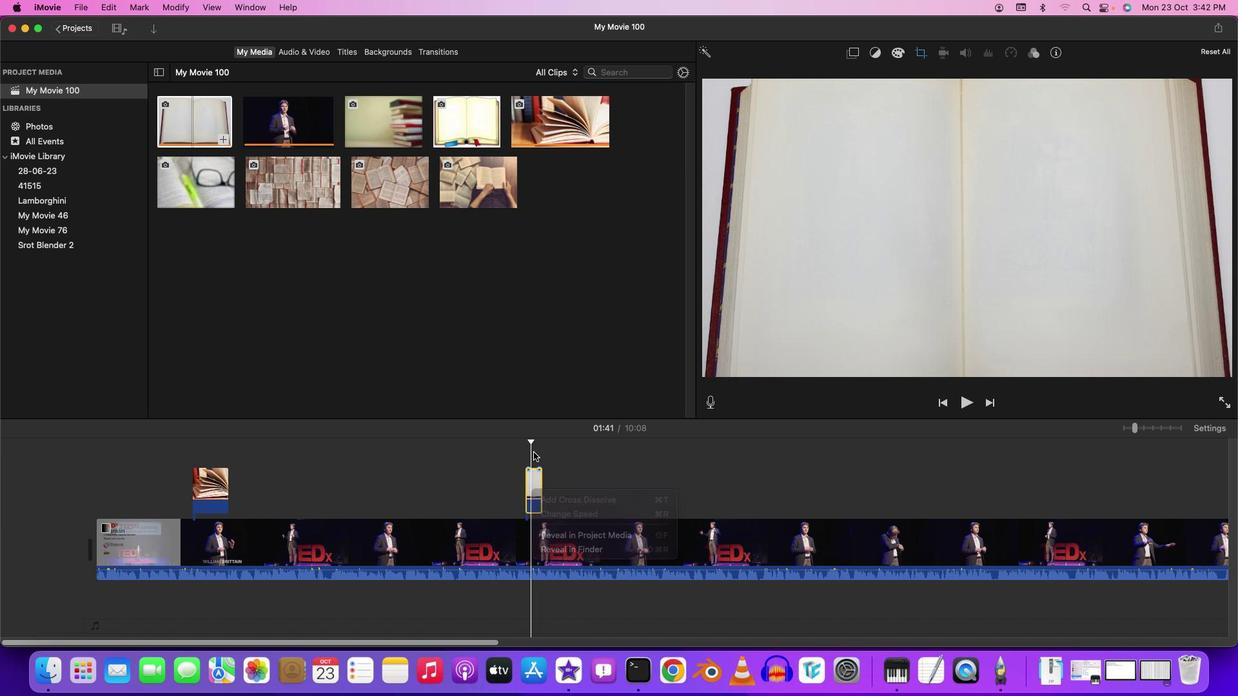 
Action: Mouse moved to (707, 396)
Screenshot: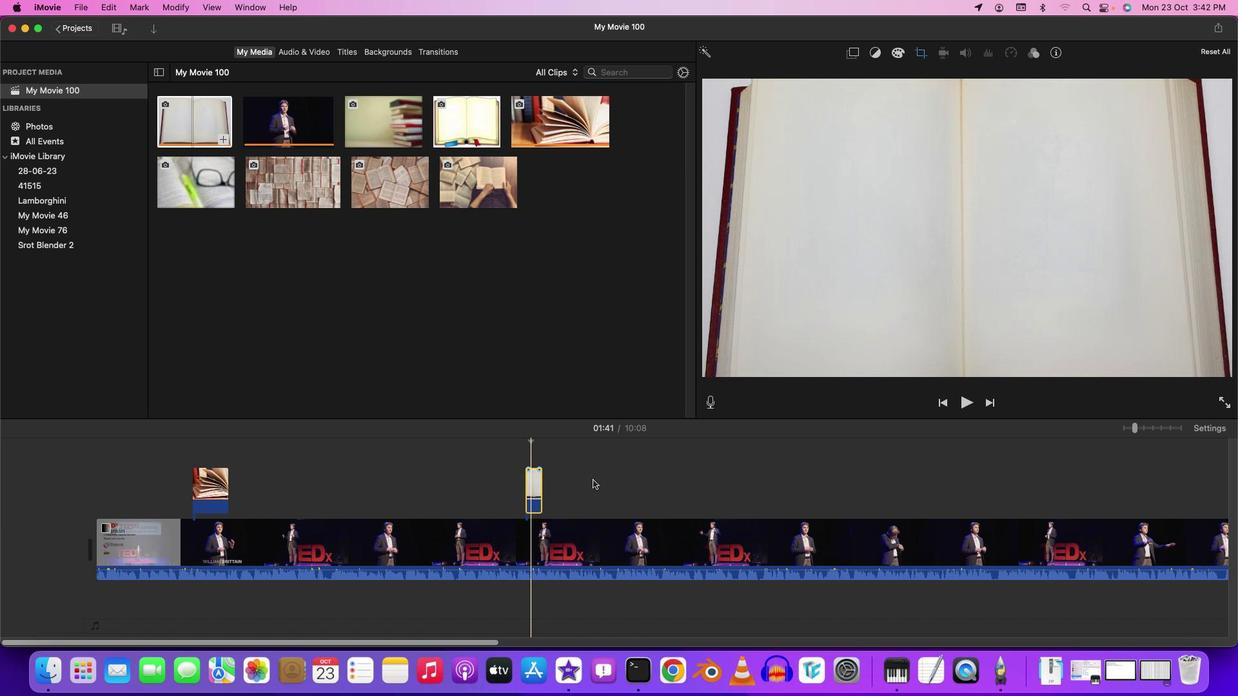 
Action: Mouse pressed left at (707, 396)
Screenshot: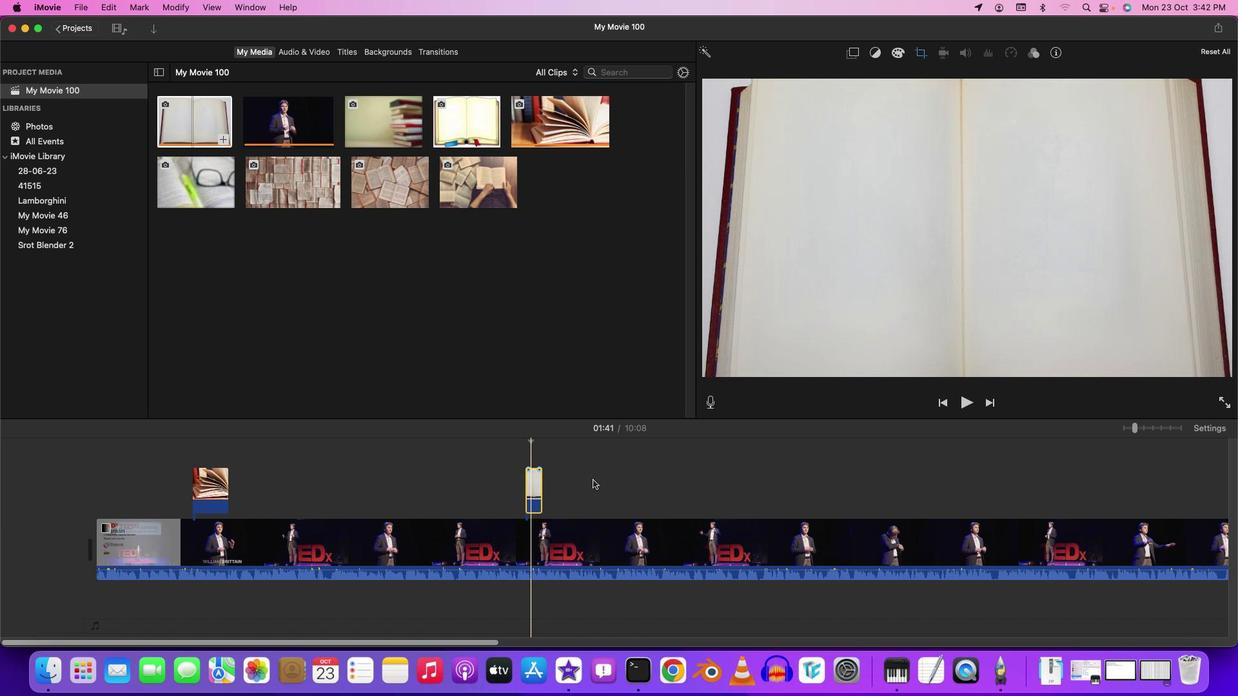 
Action: Mouse moved to (707, 396)
Screenshot: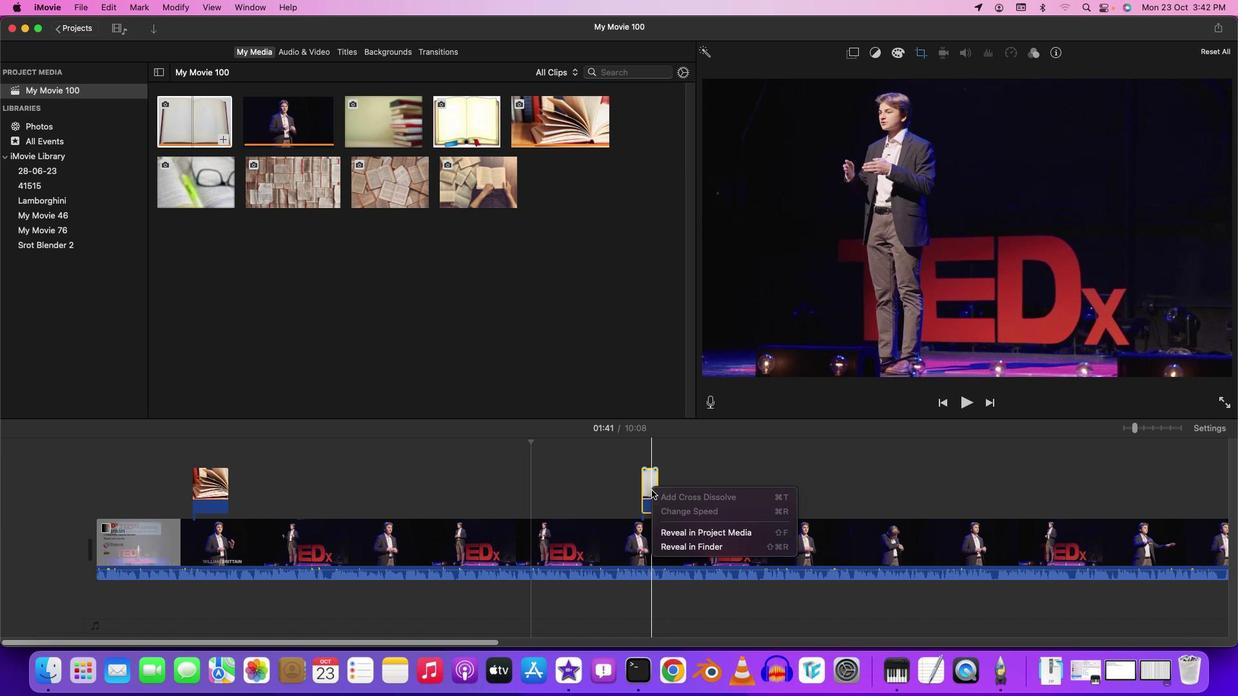 
Action: Mouse pressed right at (707, 396)
Screenshot: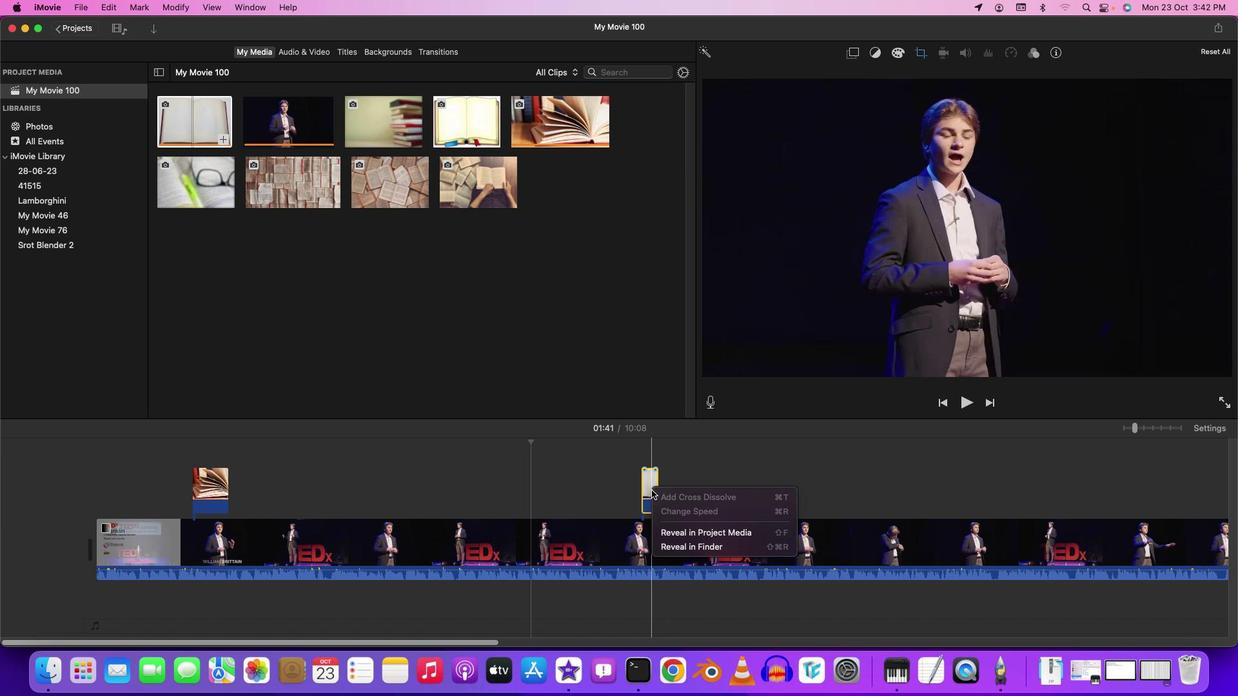 
Action: Mouse moved to (707, 397)
Screenshot: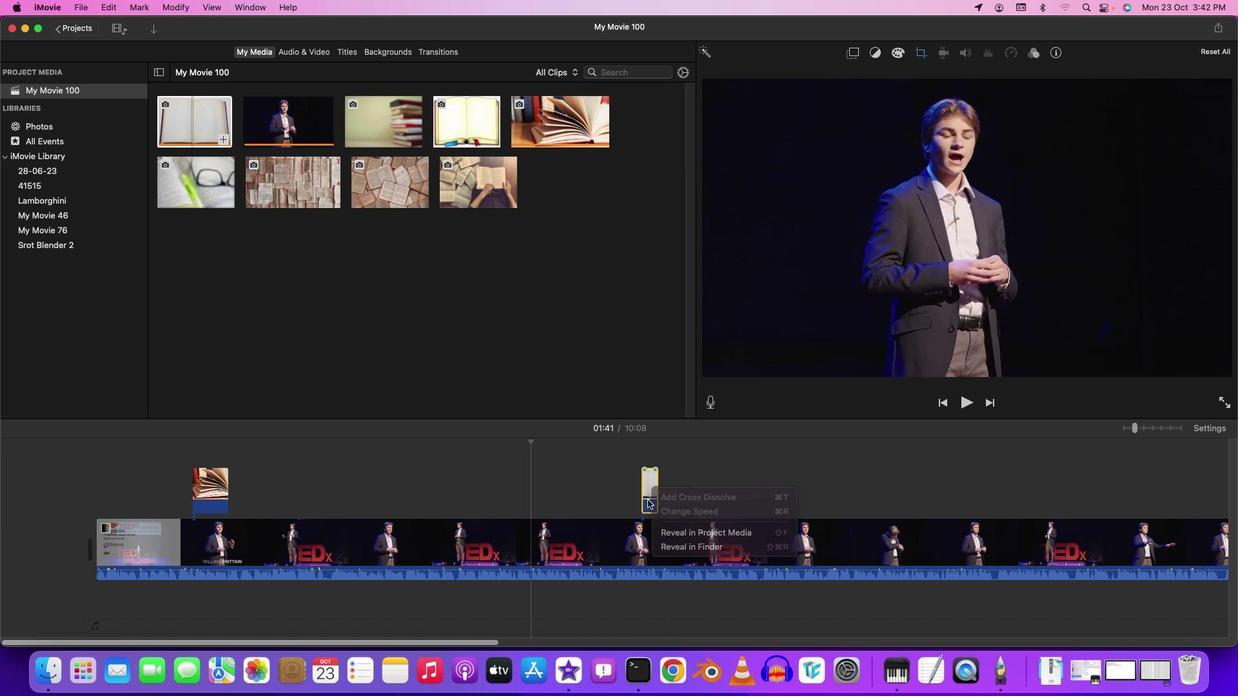 
Action: Mouse pressed right at (707, 397)
Screenshot: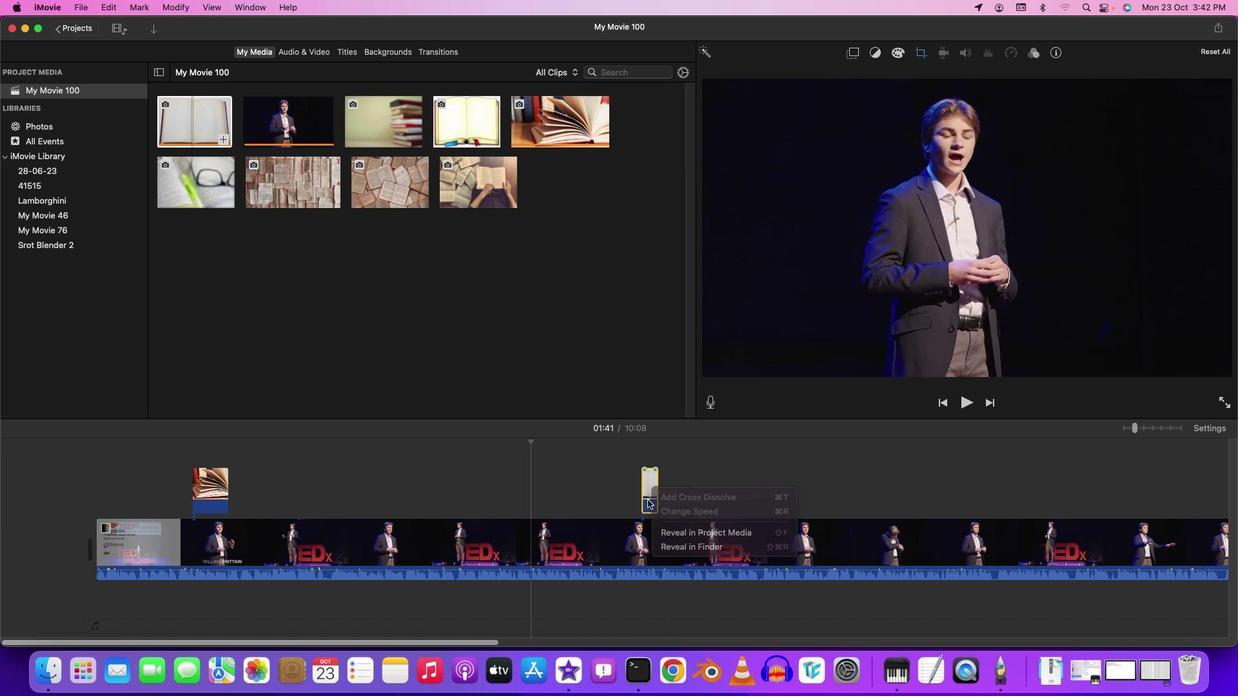 
Action: Mouse moved to (707, 397)
Screenshot: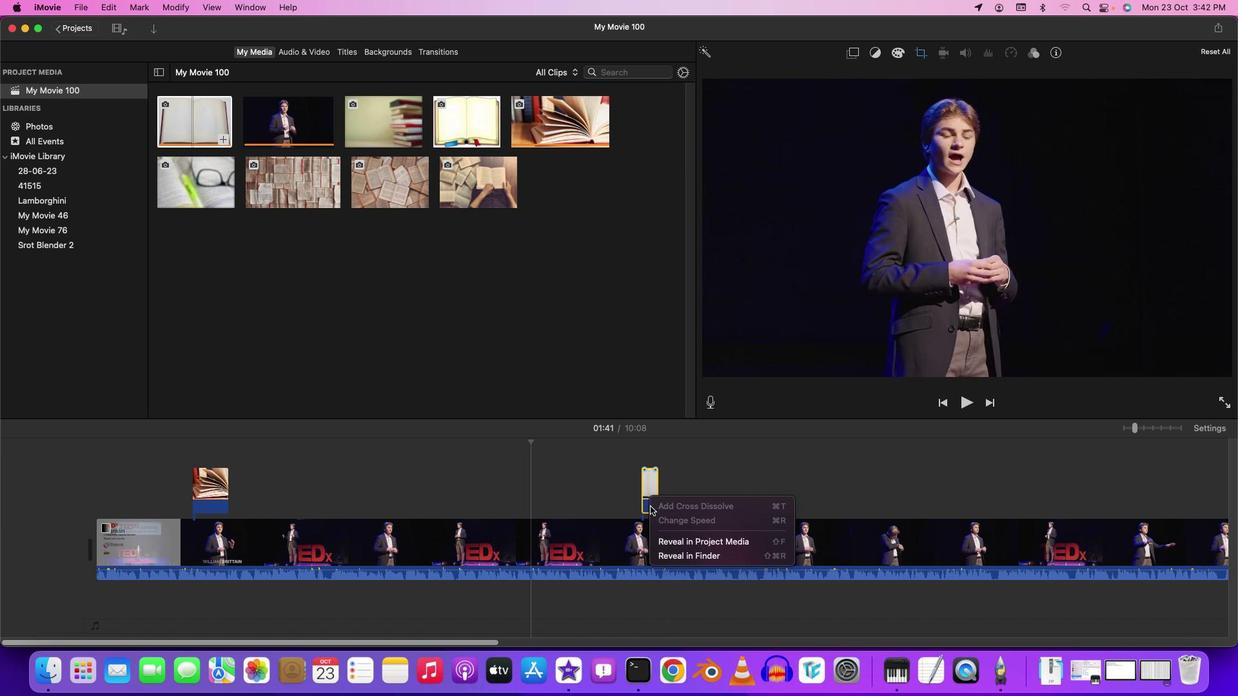 
Action: Mouse pressed right at (707, 397)
Screenshot: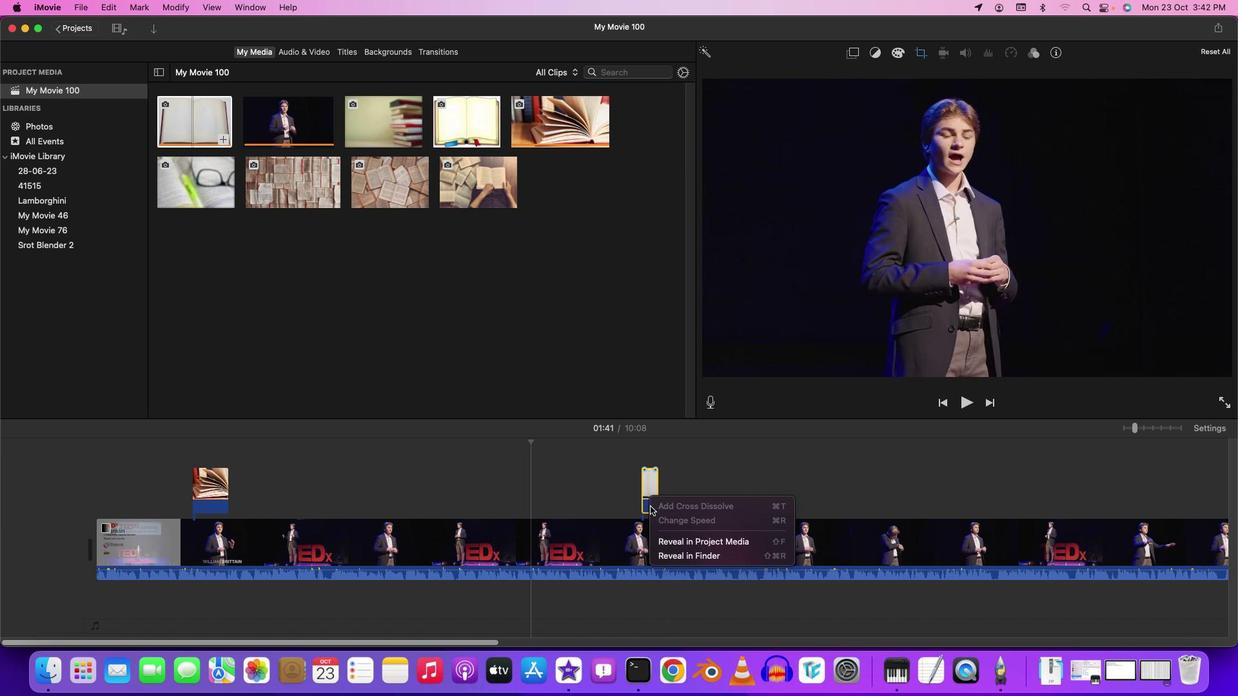 
Action: Mouse moved to (707, 396)
Screenshot: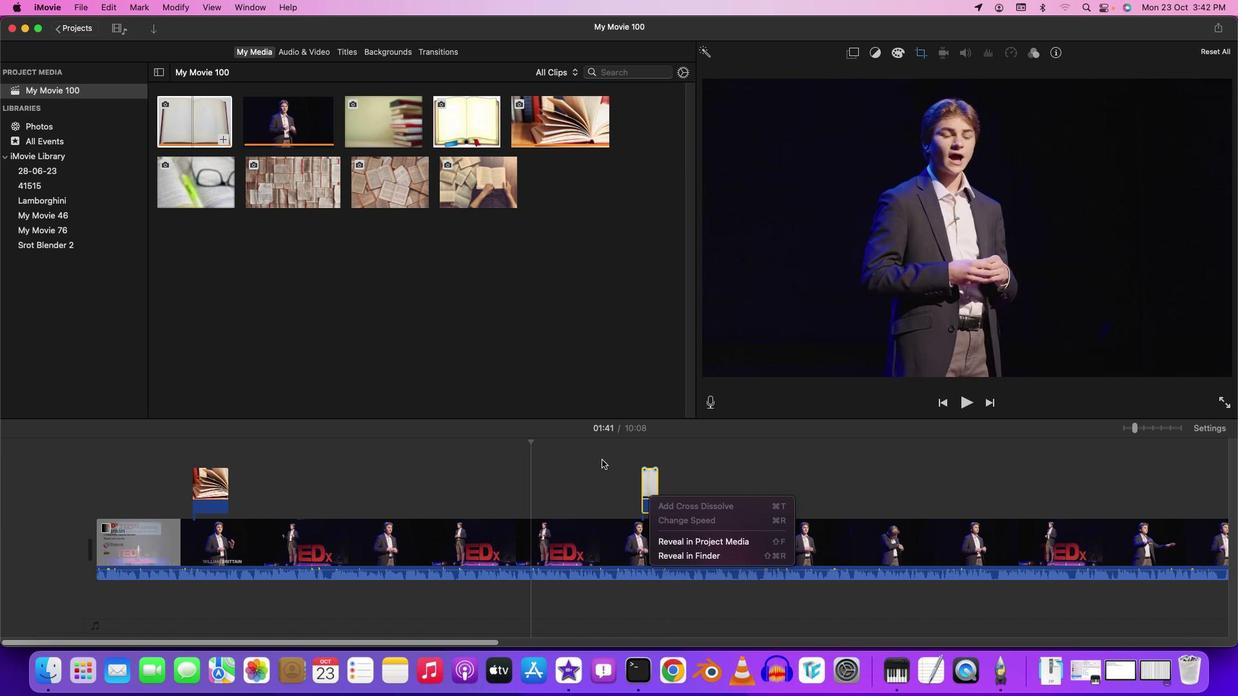 
Action: Mouse pressed left at (707, 396)
Screenshot: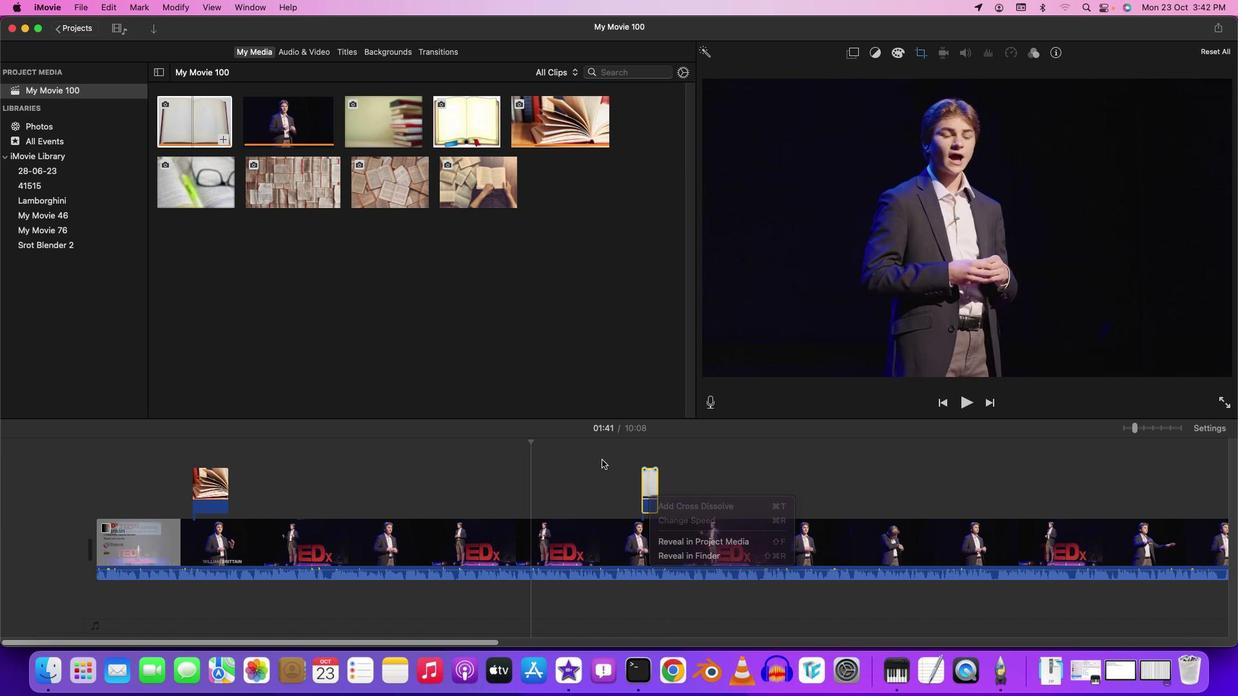 
Action: Mouse moved to (707, 387)
Screenshot: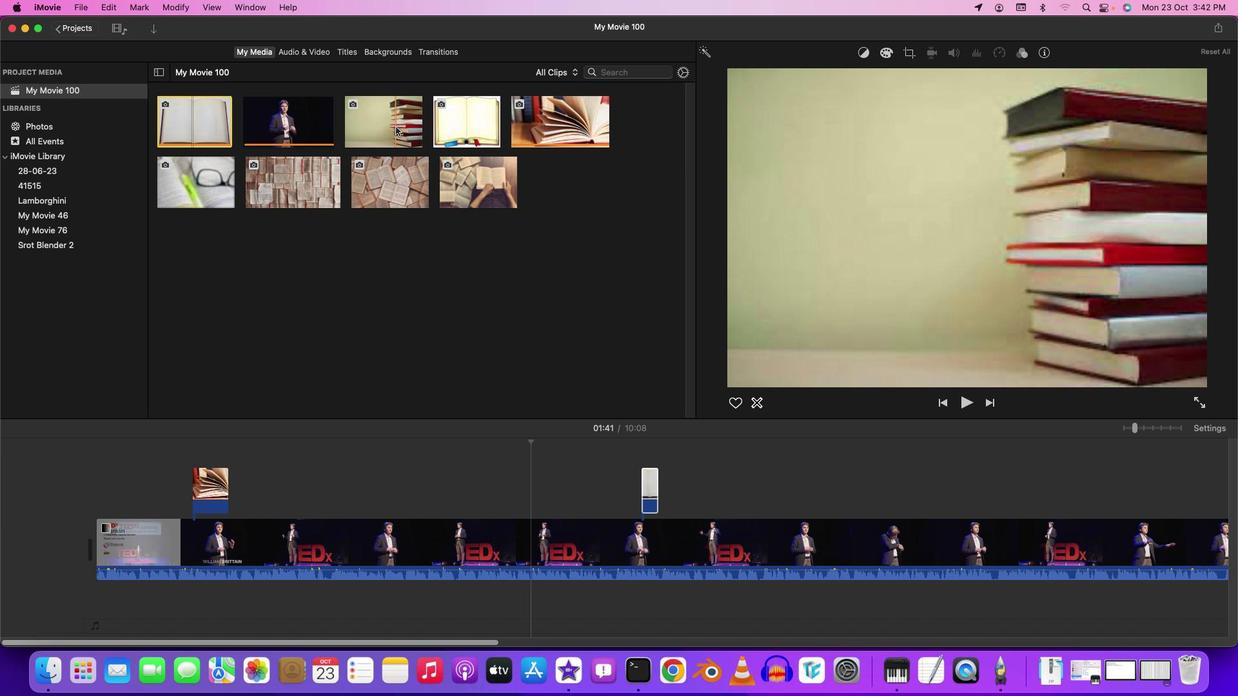 
Action: Mouse pressed left at (707, 387)
Screenshot: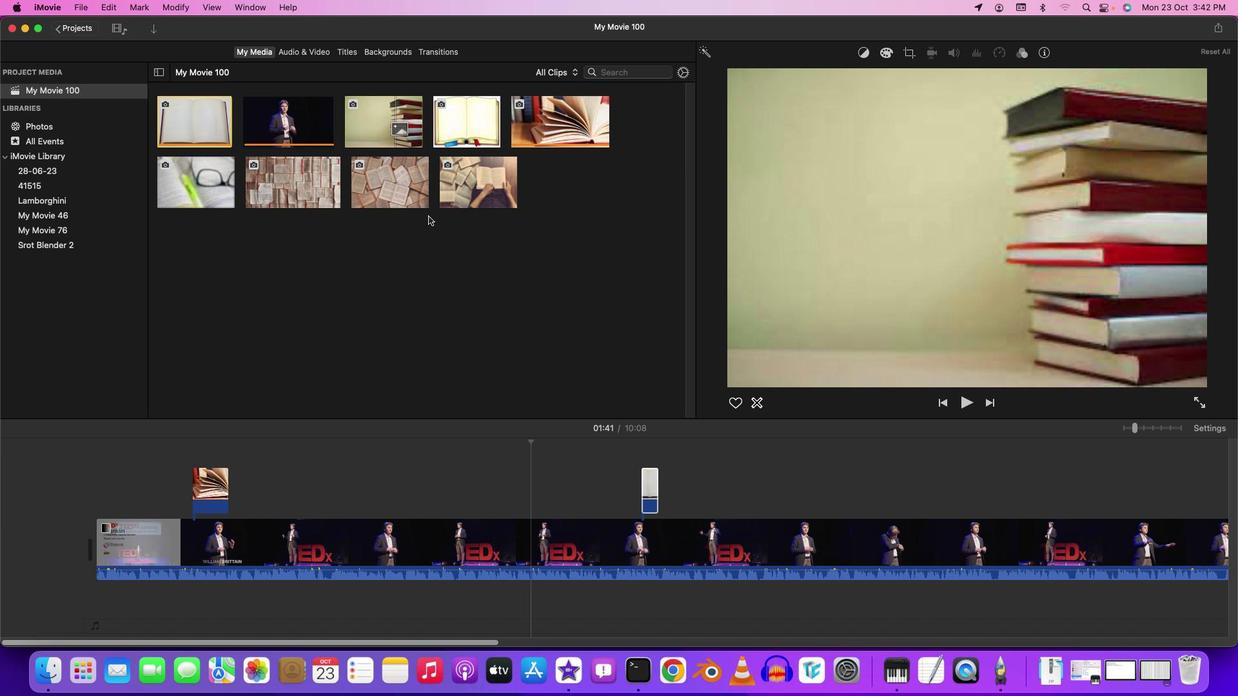 
Action: Mouse moved to (707, 396)
Screenshot: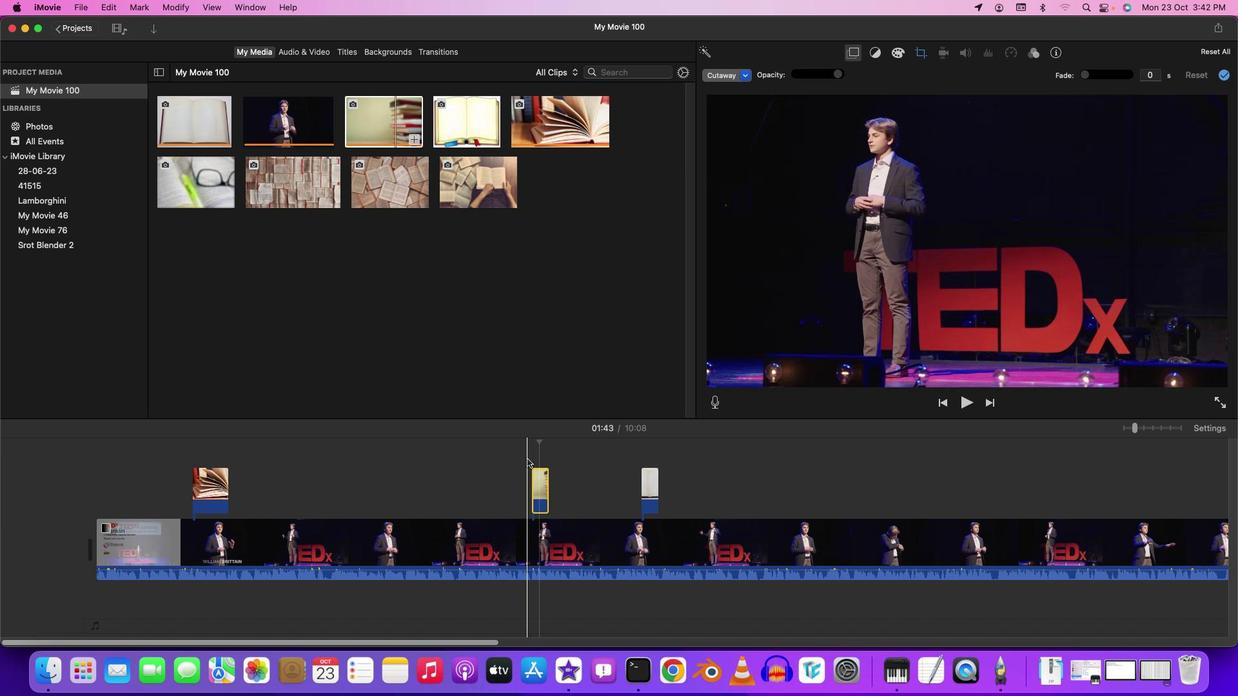 
Action: Mouse pressed left at (707, 396)
Screenshot: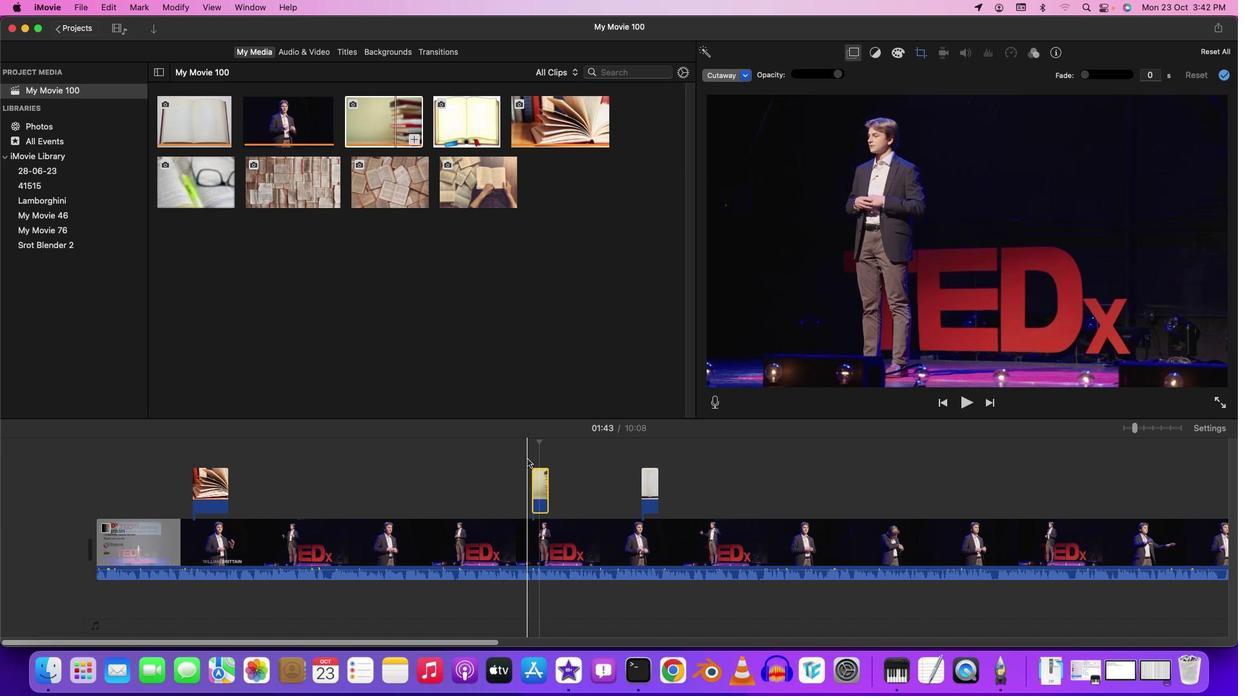 
Action: Mouse moved to (707, 396)
Screenshot: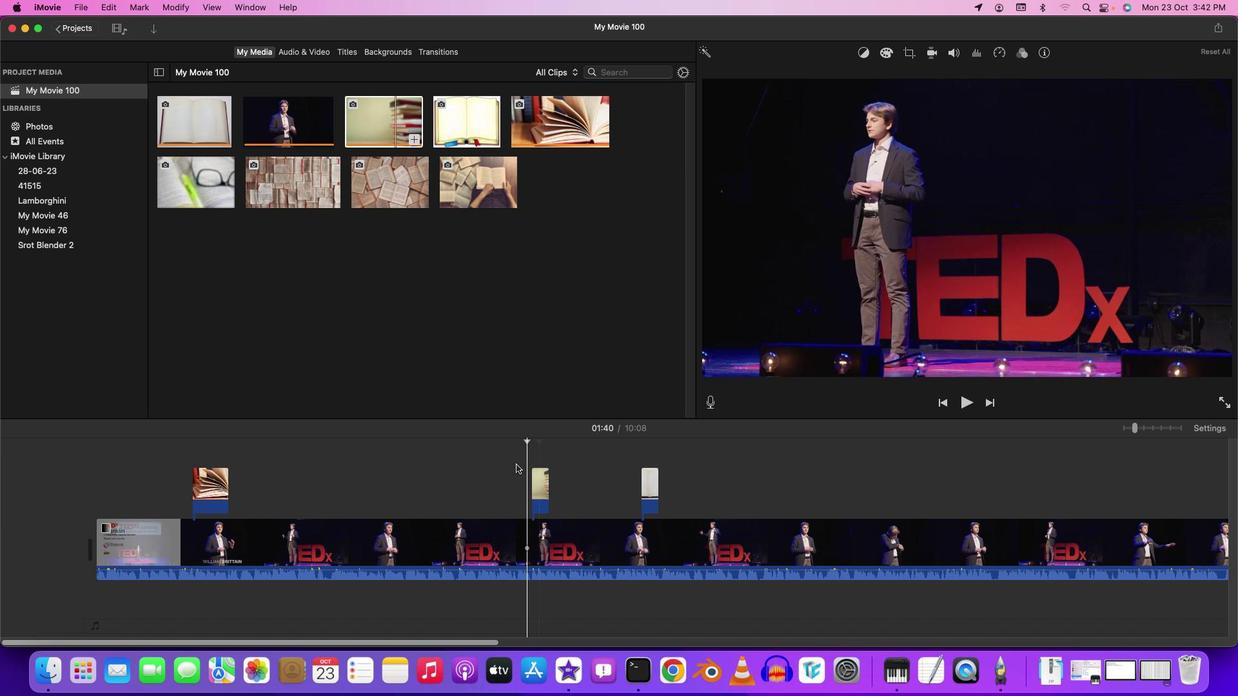 
Action: Key pressed Key.space
Screenshot: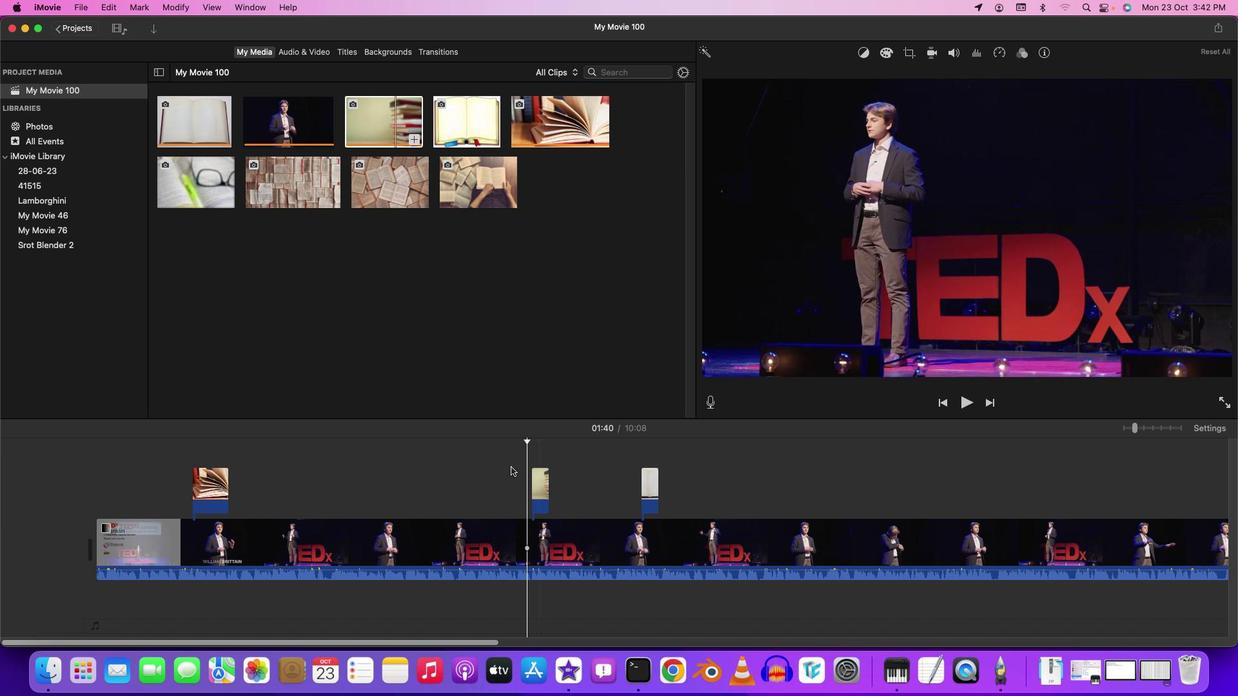 
Action: Mouse moved to (707, 396)
Screenshot: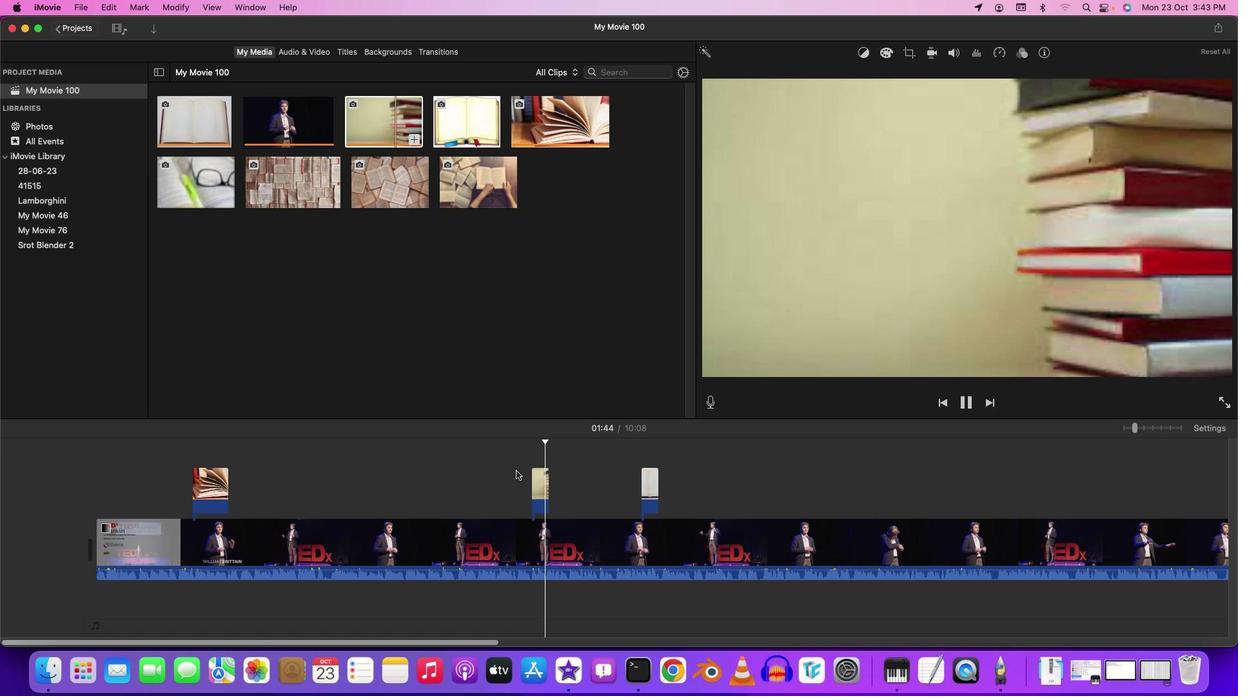 
Action: Mouse pressed left at (707, 396)
Screenshot: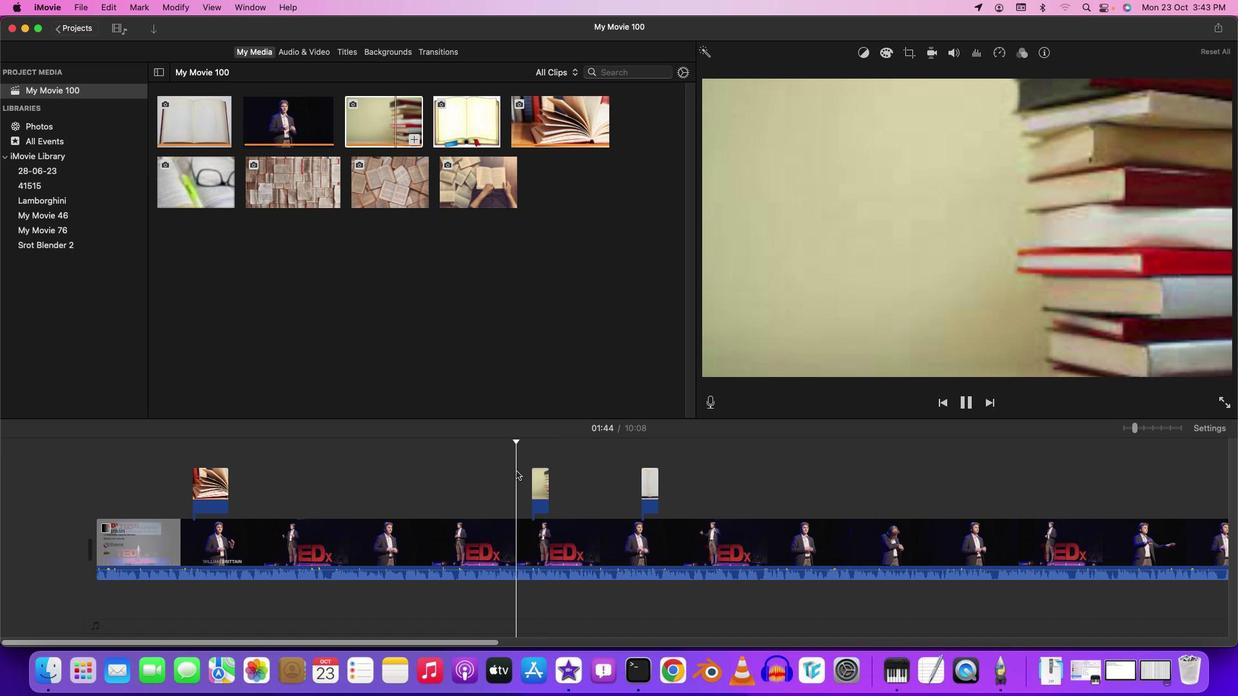 
Action: Key pressed Key.spaceKey.spaceKey.spaceKey.spaceKey.space
Screenshot: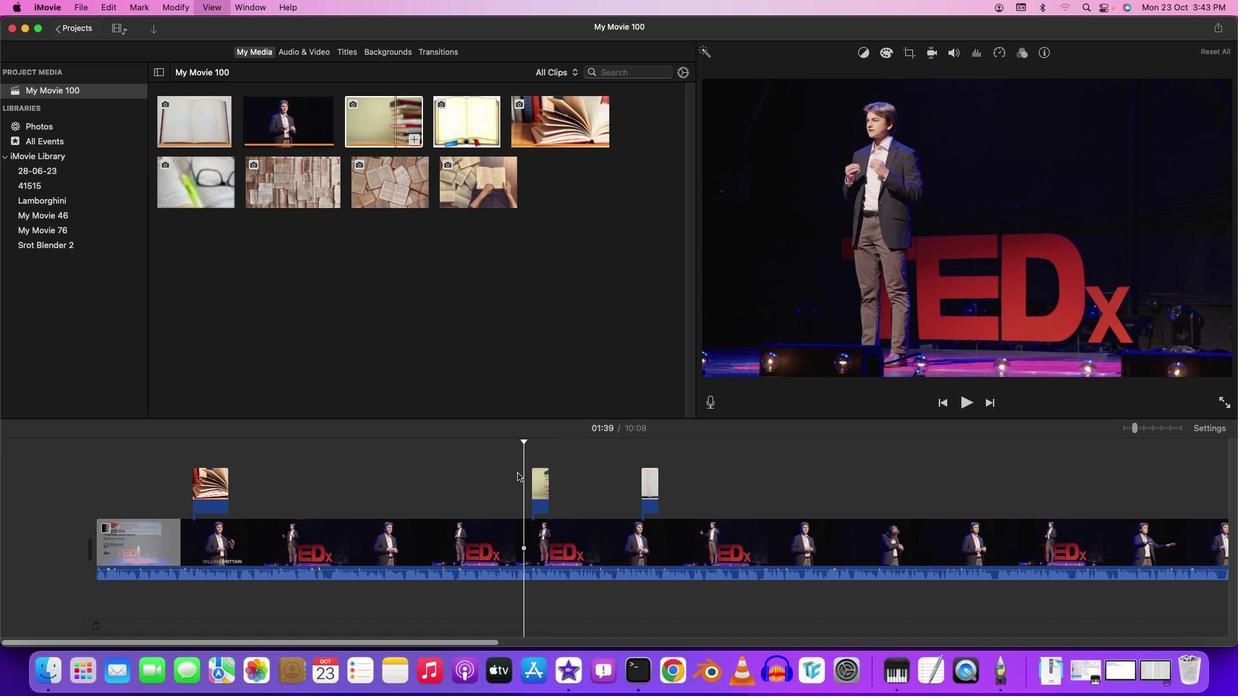 
Action: Mouse moved to (707, 397)
Screenshot: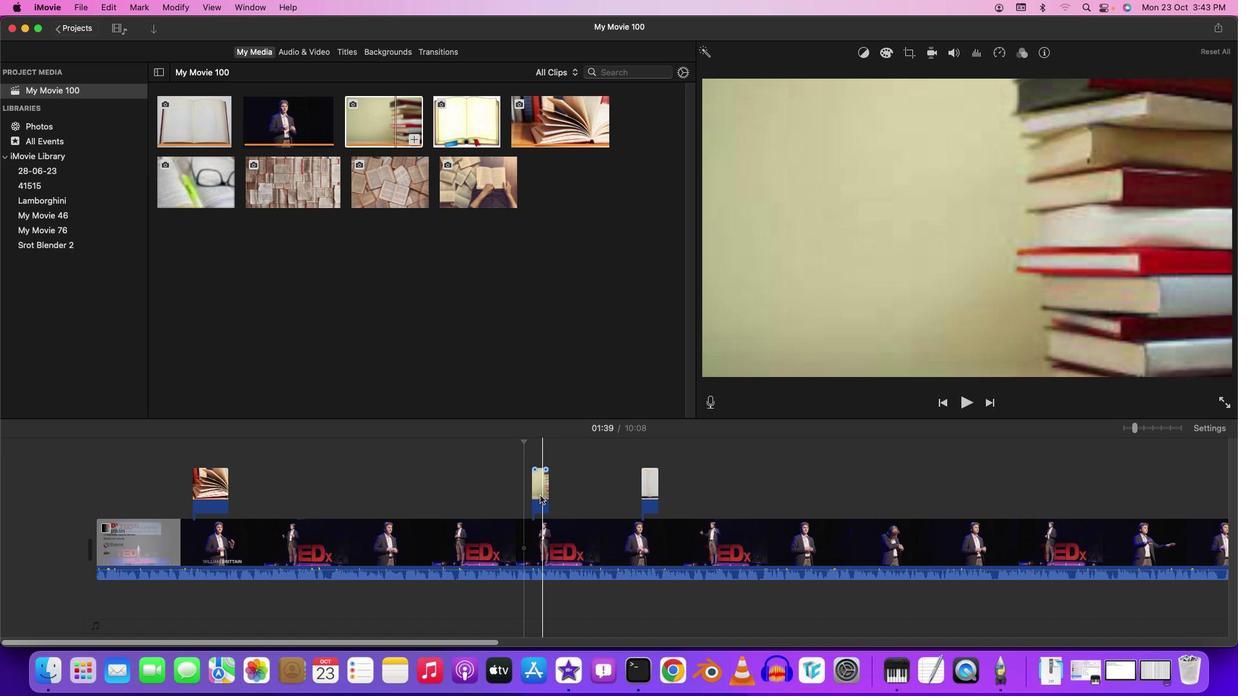
Action: Mouse pressed left at (707, 397)
Screenshot: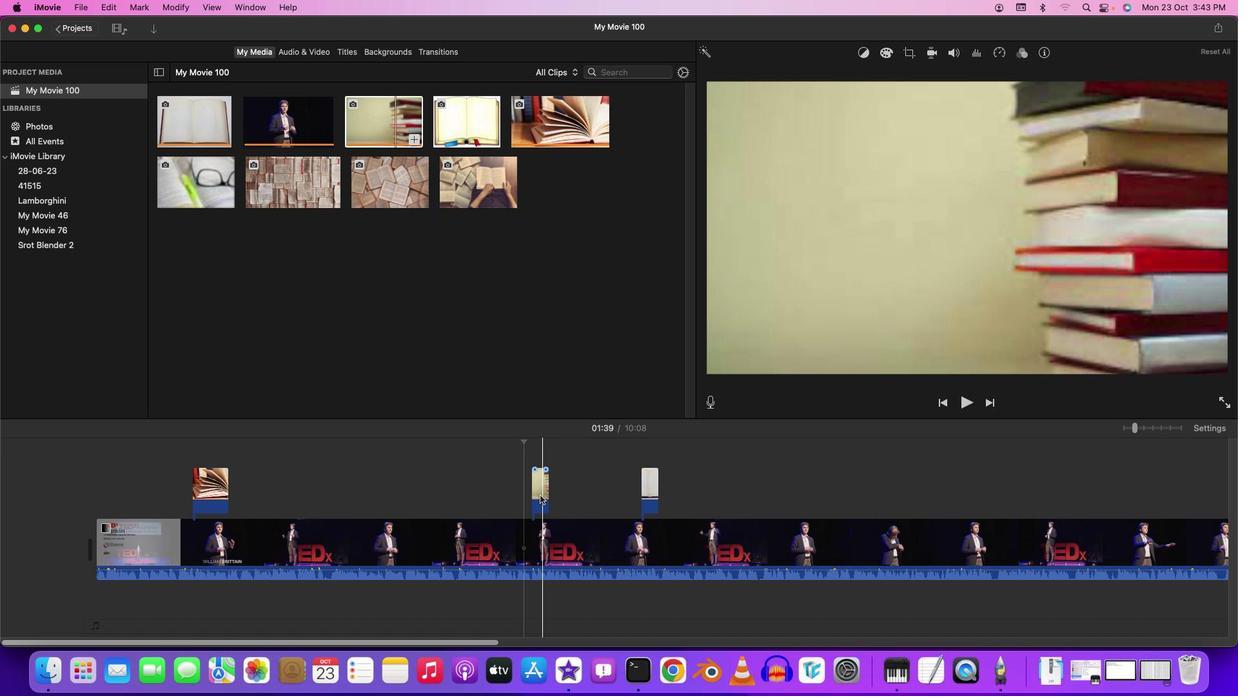 
Action: Mouse moved to (707, 396)
Screenshot: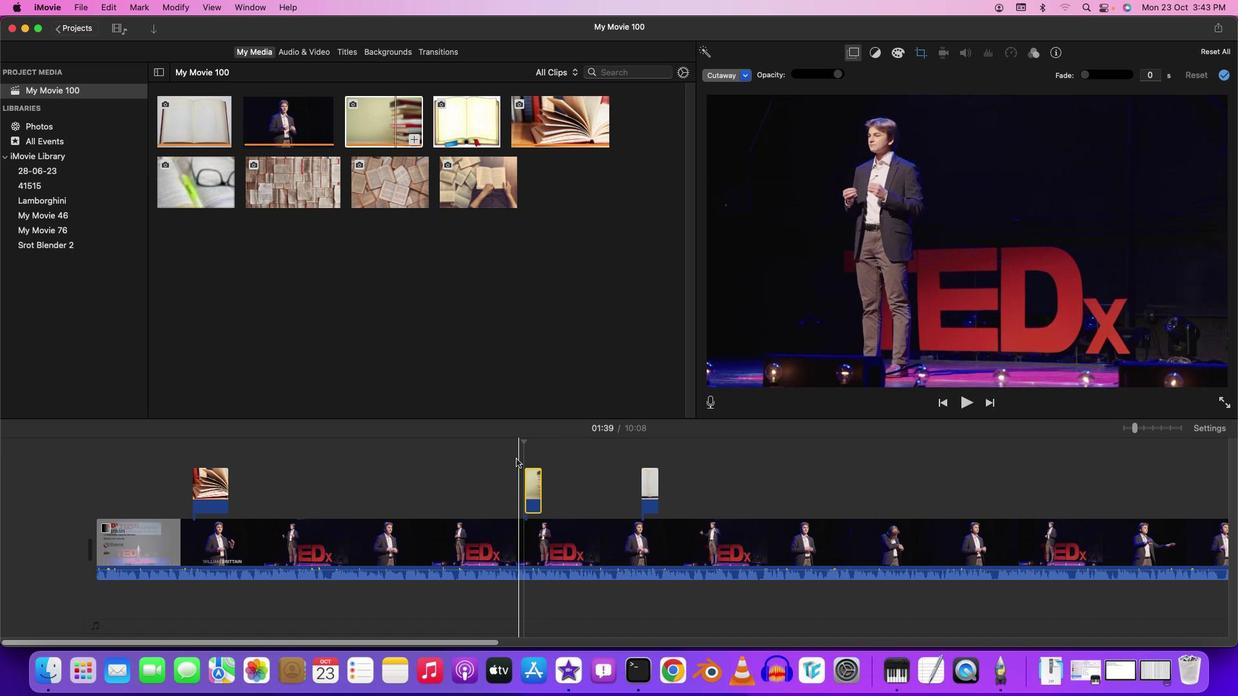 
Action: Mouse pressed left at (707, 396)
Screenshot: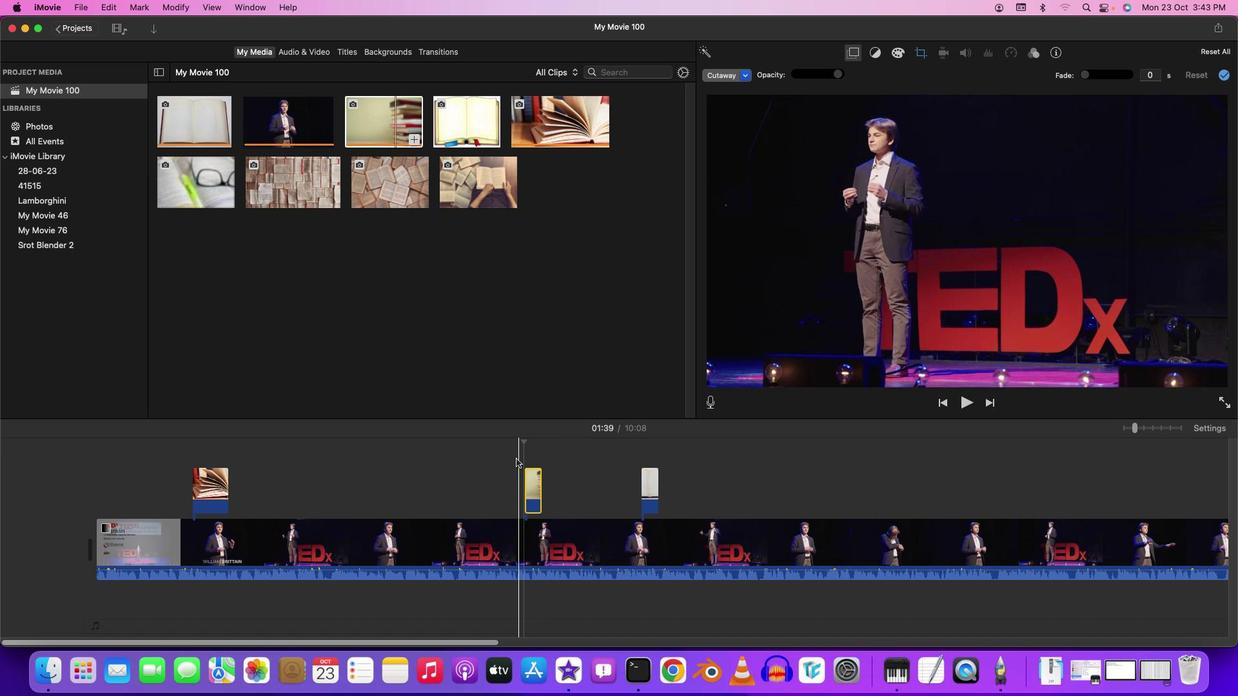 
Action: Mouse moved to (707, 396)
Screenshot: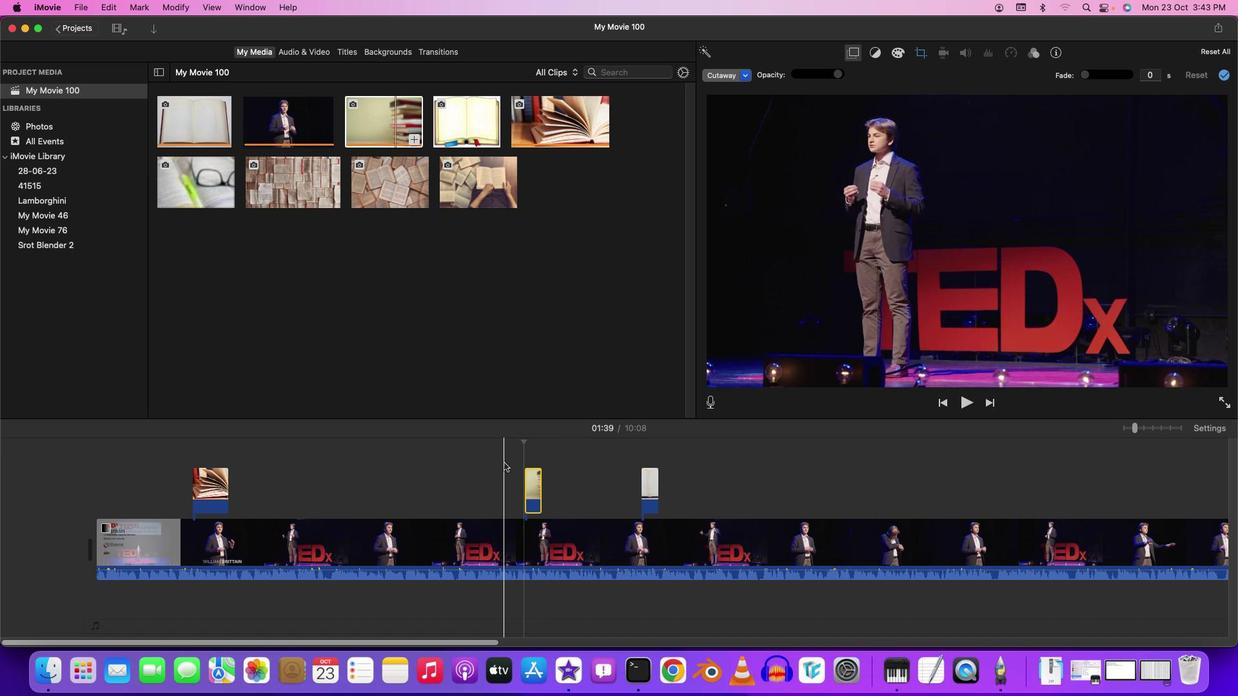 
Action: Key pressed Key.space
Screenshot: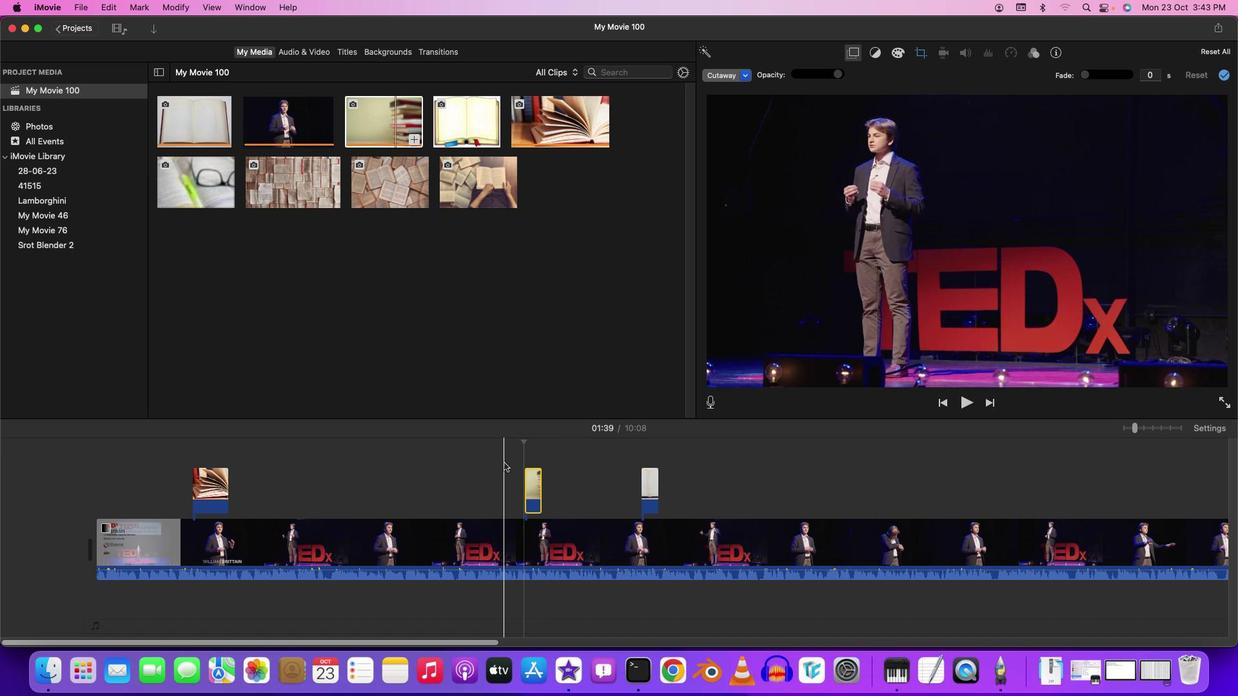 
Action: Mouse moved to (707, 397)
Screenshot: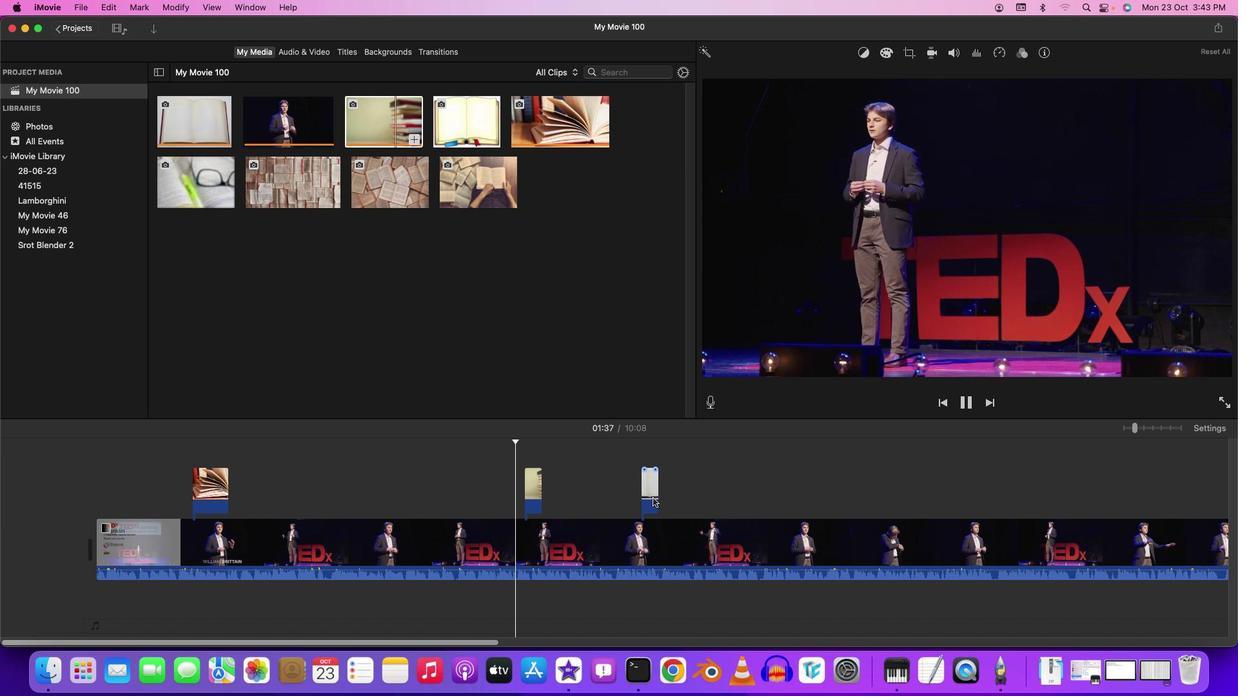
Action: Mouse pressed left at (707, 397)
Screenshot: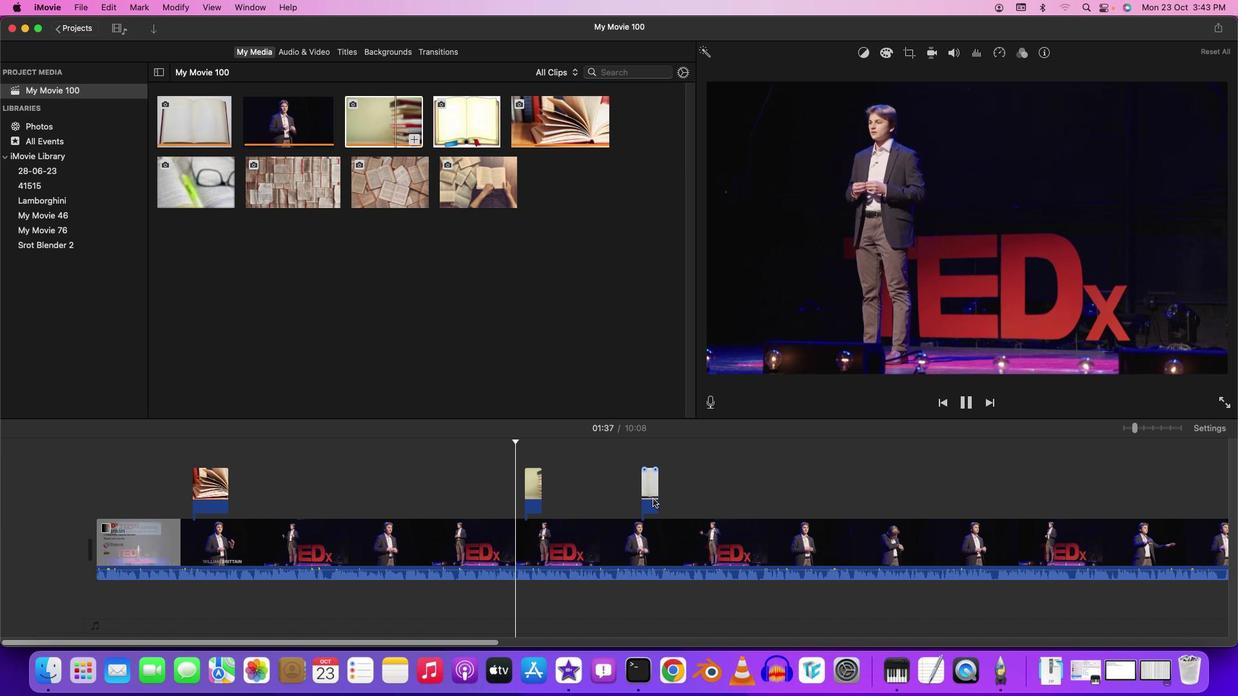
Action: Mouse moved to (707, 397)
Screenshot: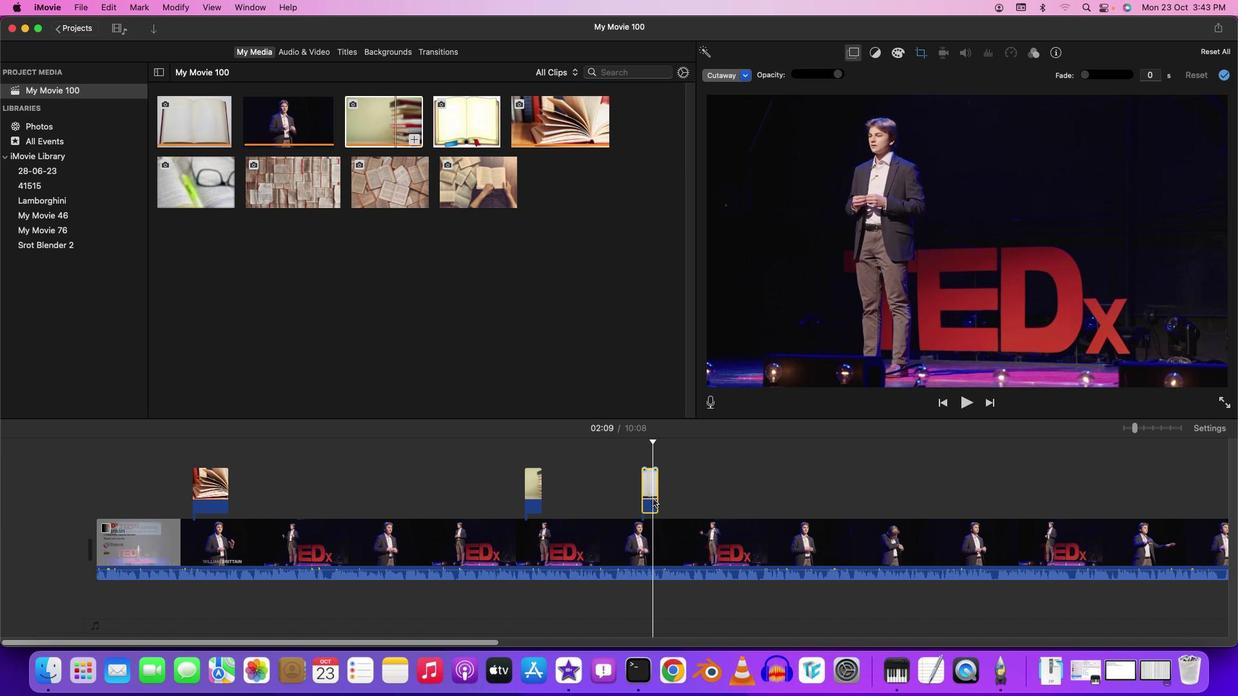 
Action: Mouse pressed right at (707, 397)
Screenshot: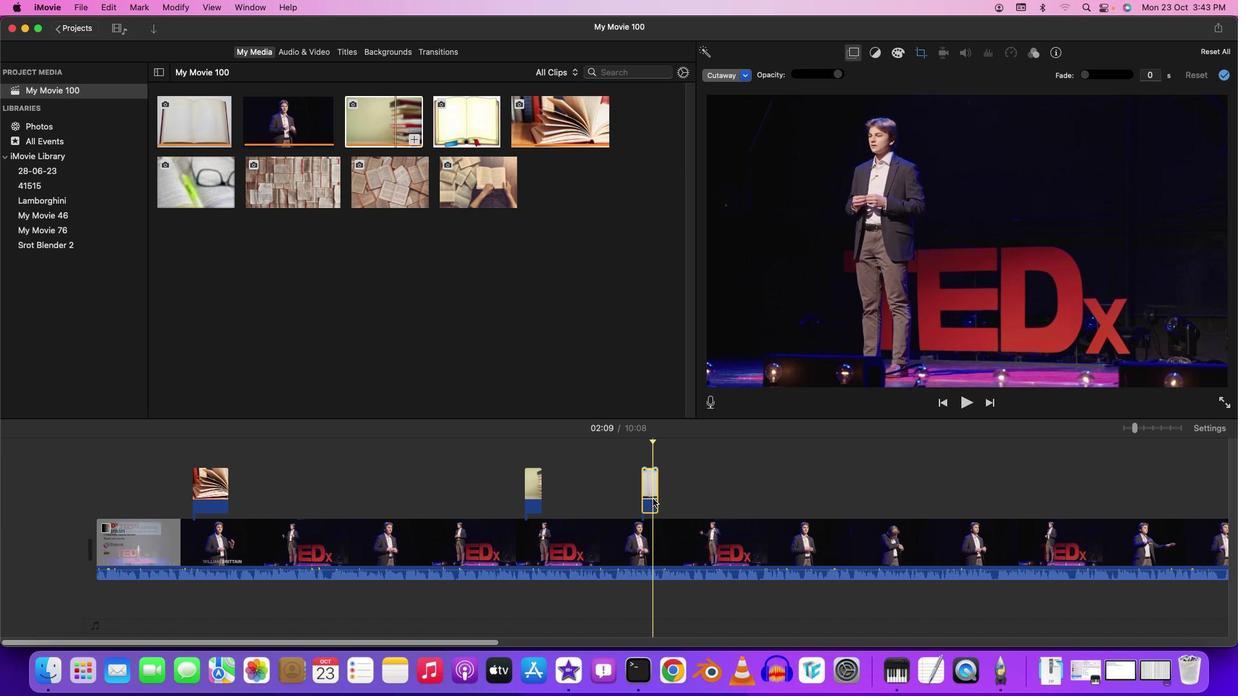 
Action: Mouse moved to (707, 397)
Screenshot: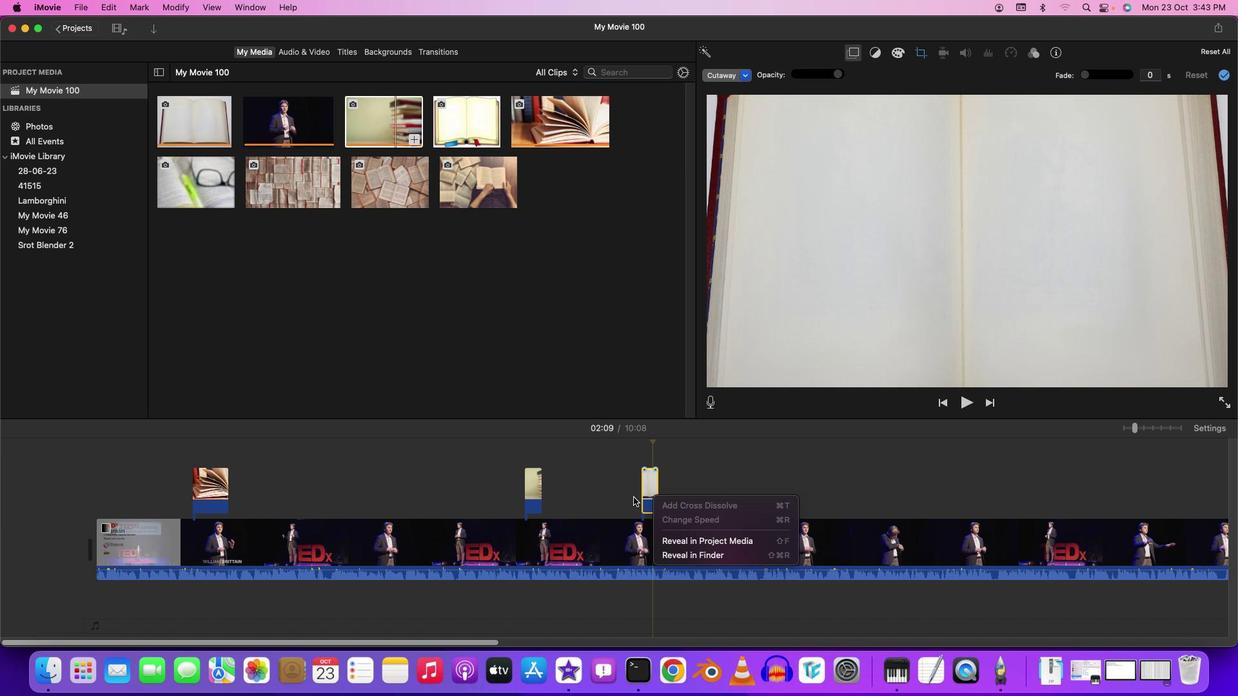 
Action: Key pressed Key.delete
Screenshot: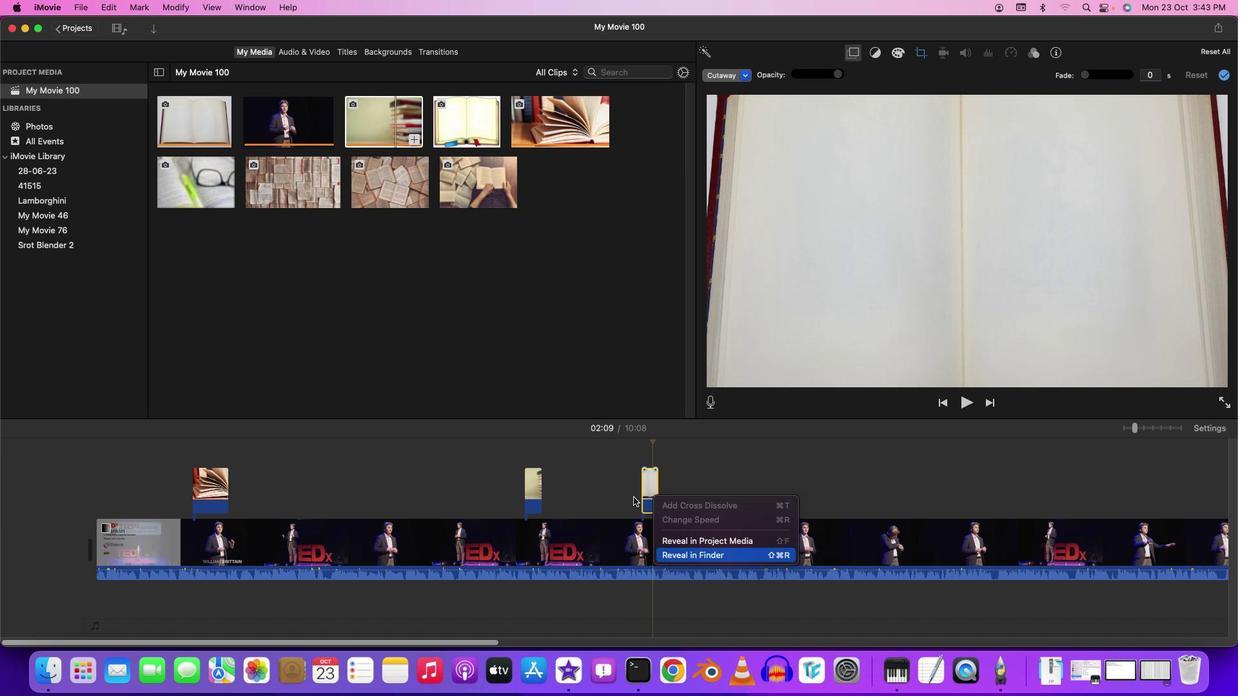 
Action: Mouse moved to (707, 397)
Screenshot: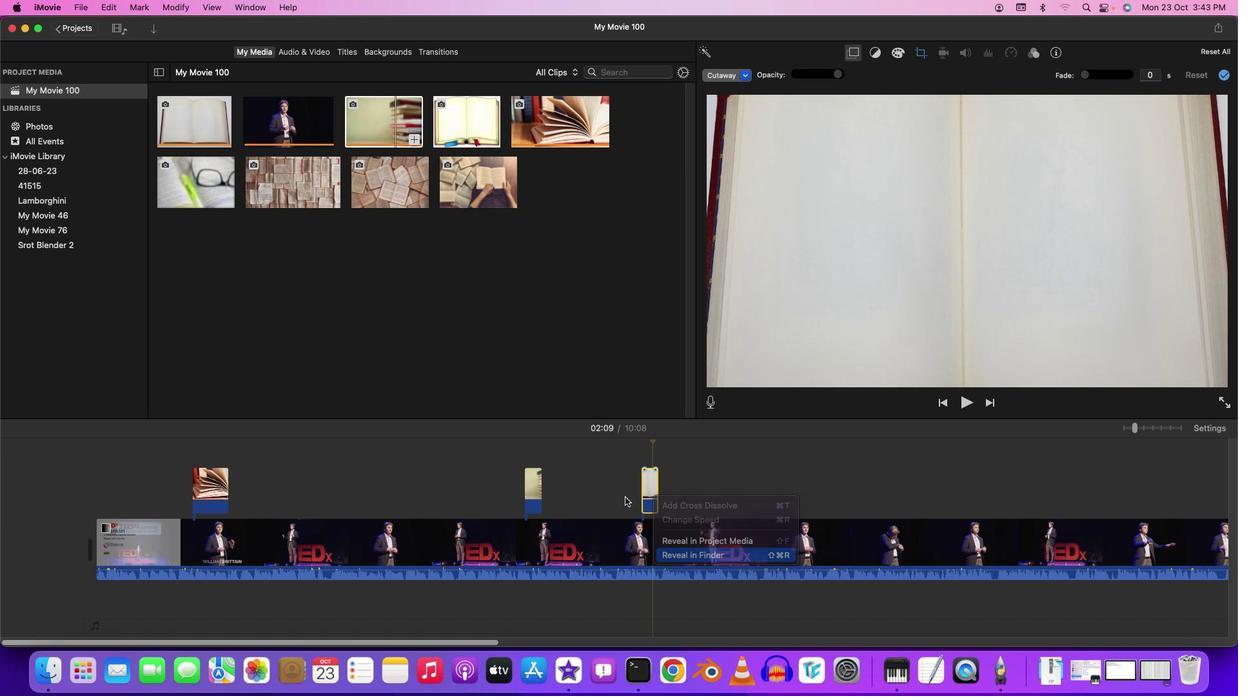 
Action: Mouse pressed left at (707, 397)
Screenshot: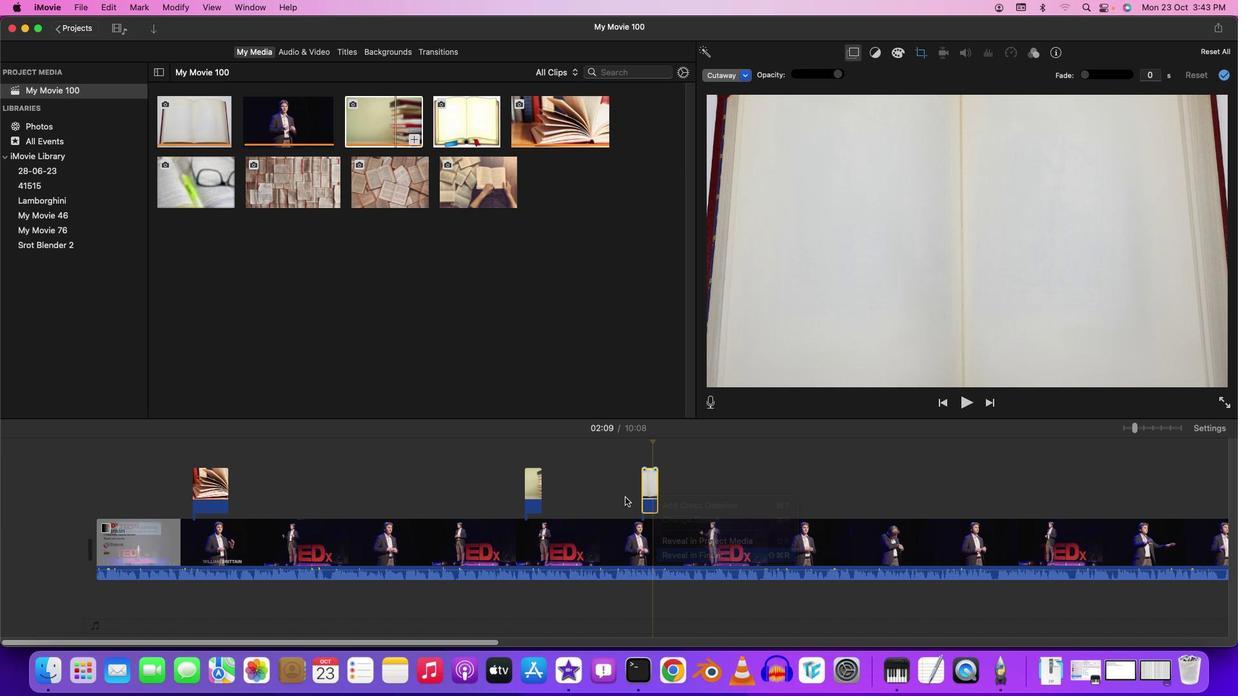 
Action: Mouse moved to (707, 396)
Screenshot: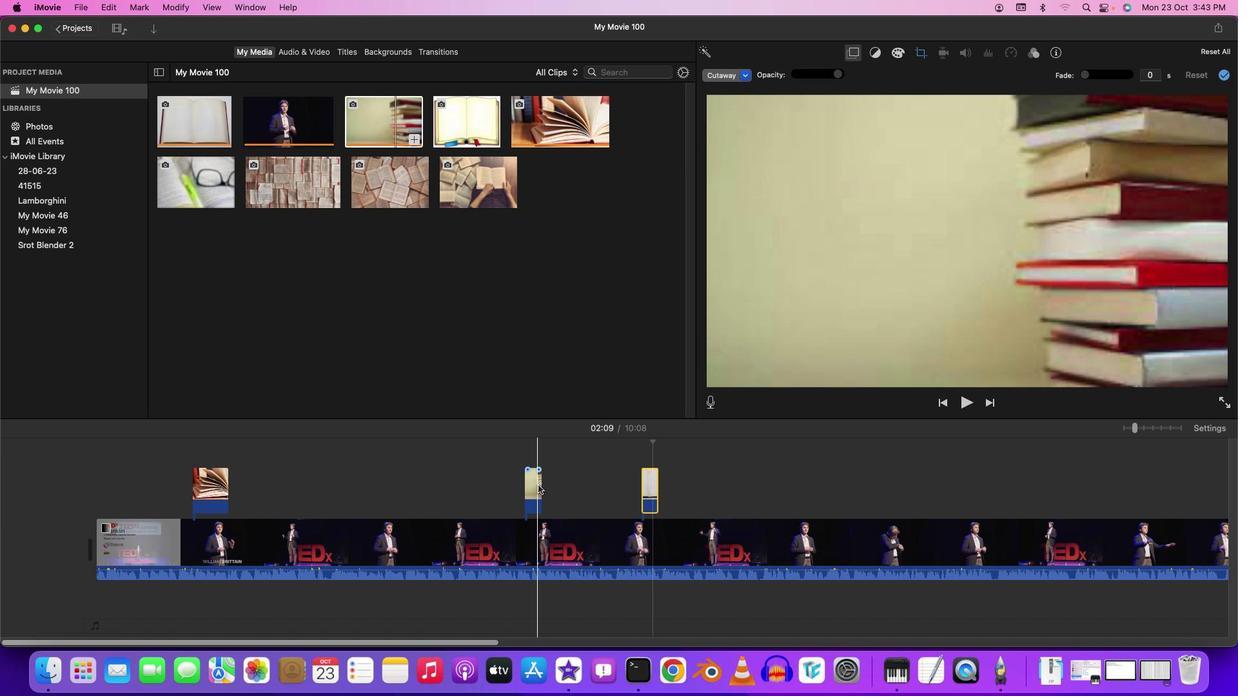 
Action: Mouse pressed right at (707, 396)
Screenshot: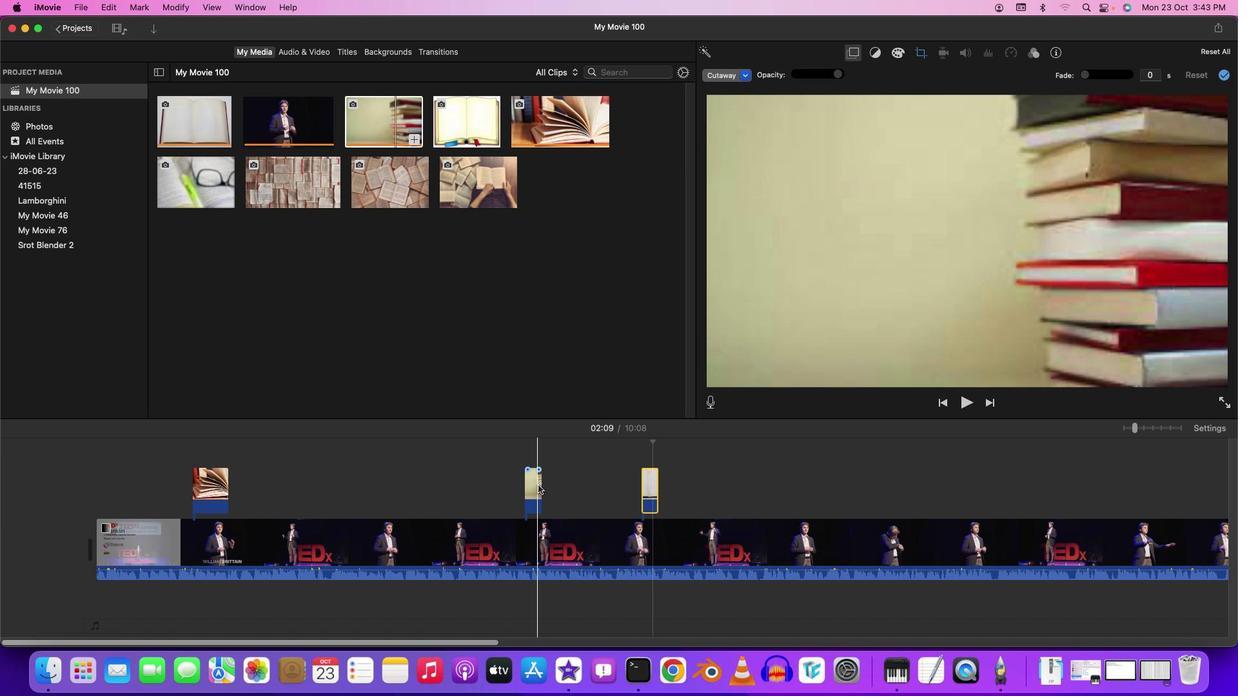 
Action: Mouse moved to (707, 396)
Screenshot: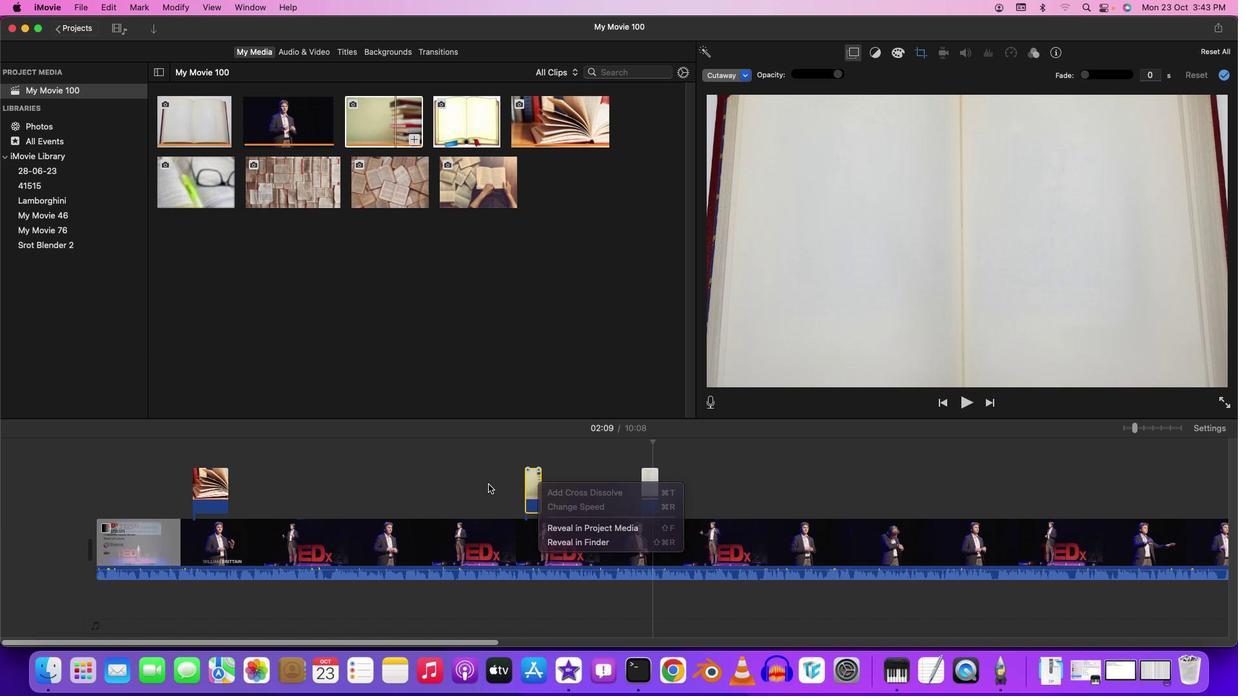
Action: Mouse pressed left at (707, 396)
Screenshot: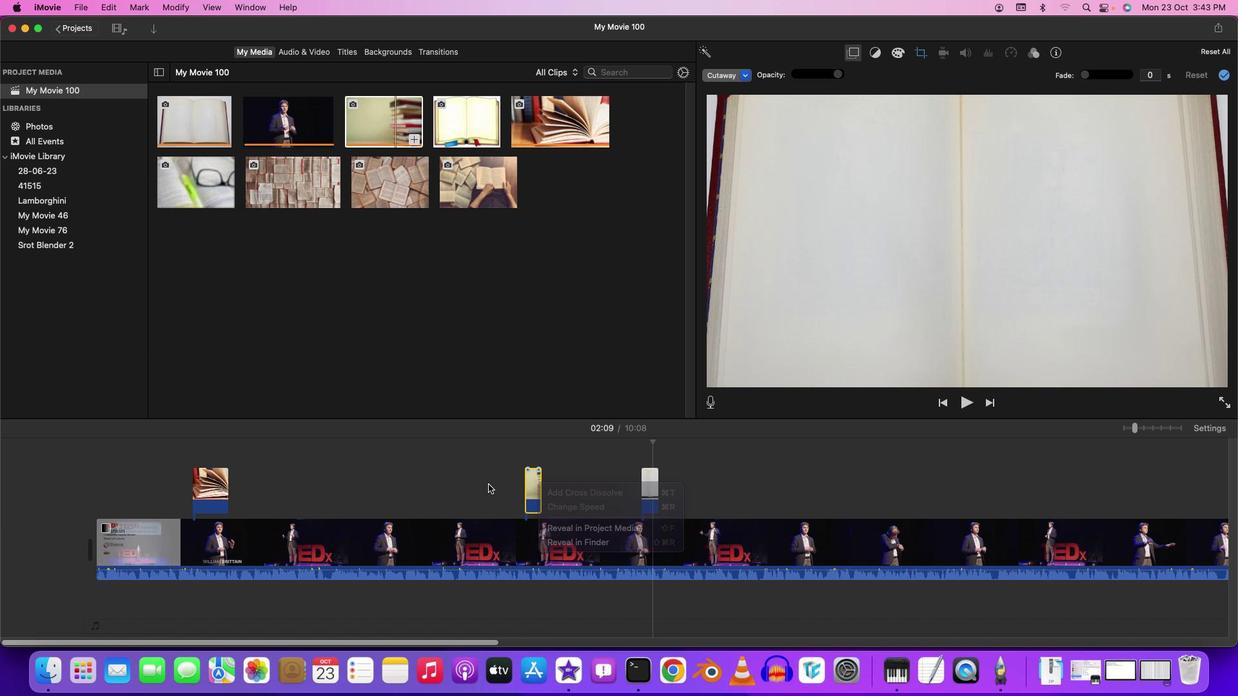 
Action: Mouse moved to (707, 396)
Screenshot: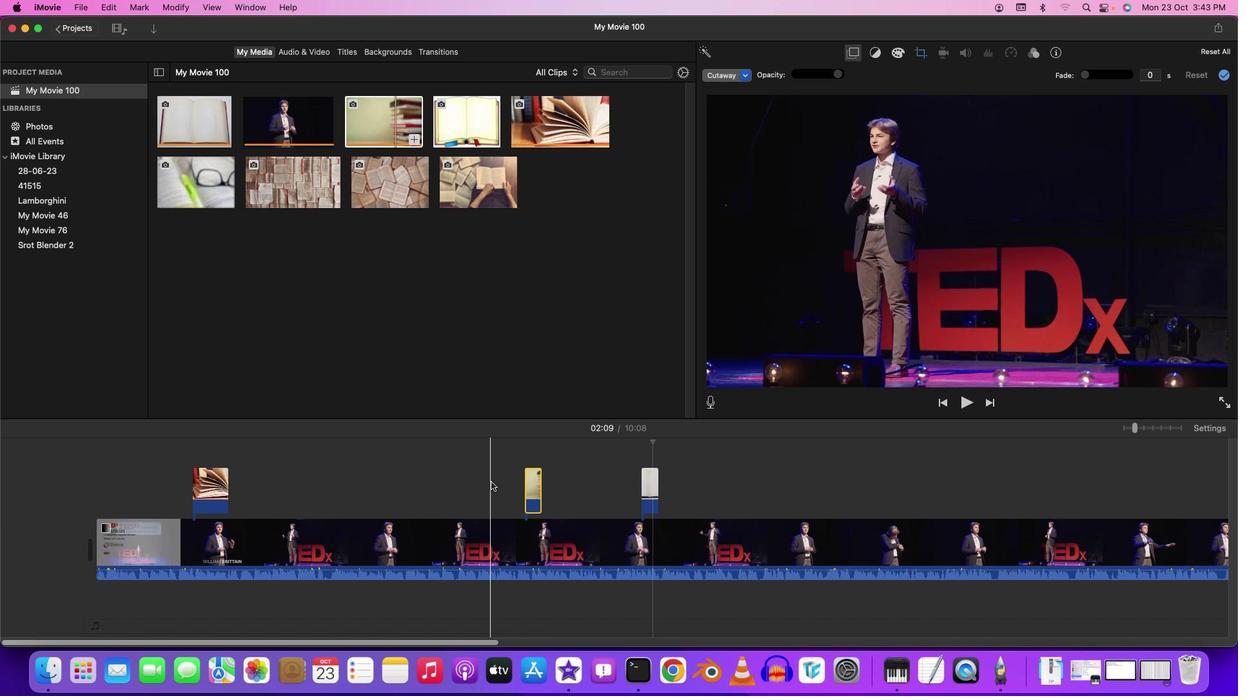 
Action: Mouse pressed left at (707, 396)
Screenshot: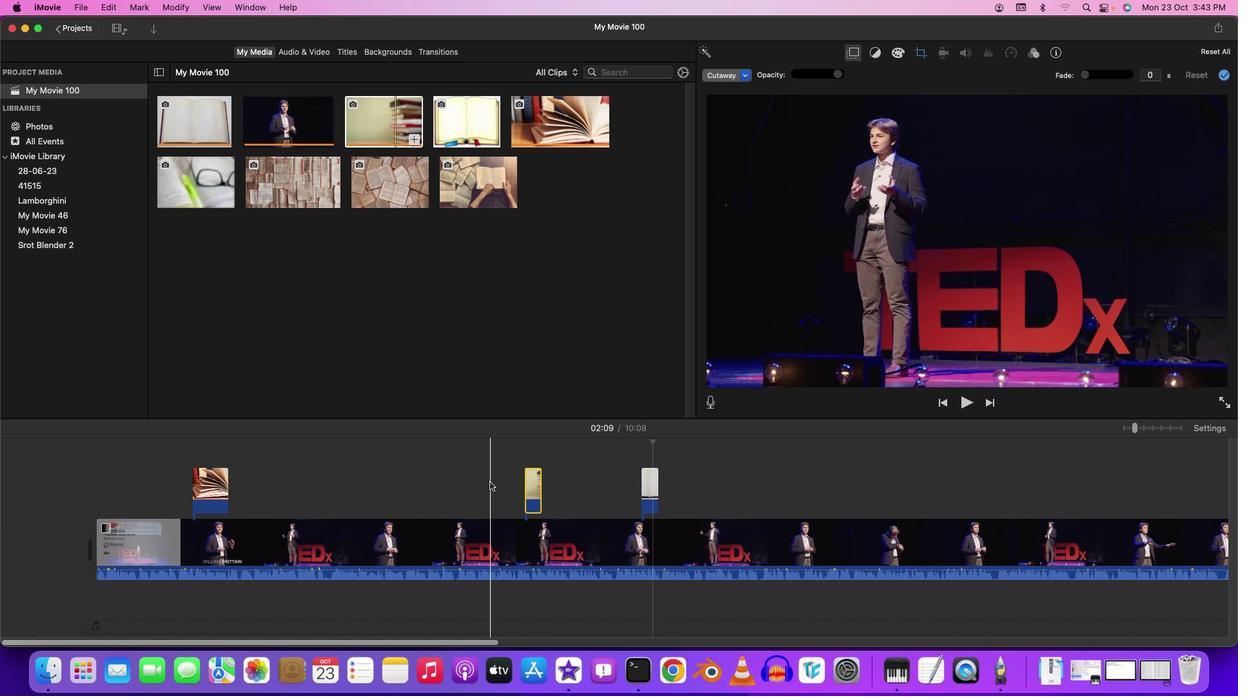 
Action: Mouse moved to (707, 398)
Screenshot: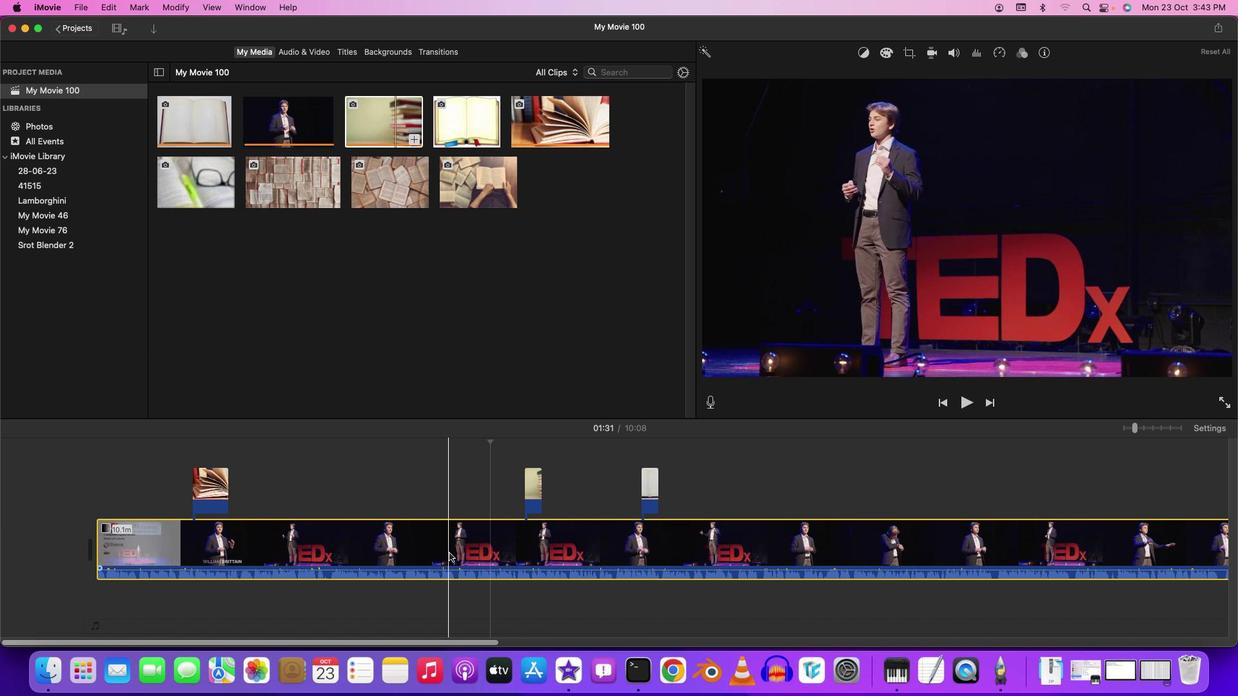 
Action: Mouse pressed left at (707, 398)
Screenshot: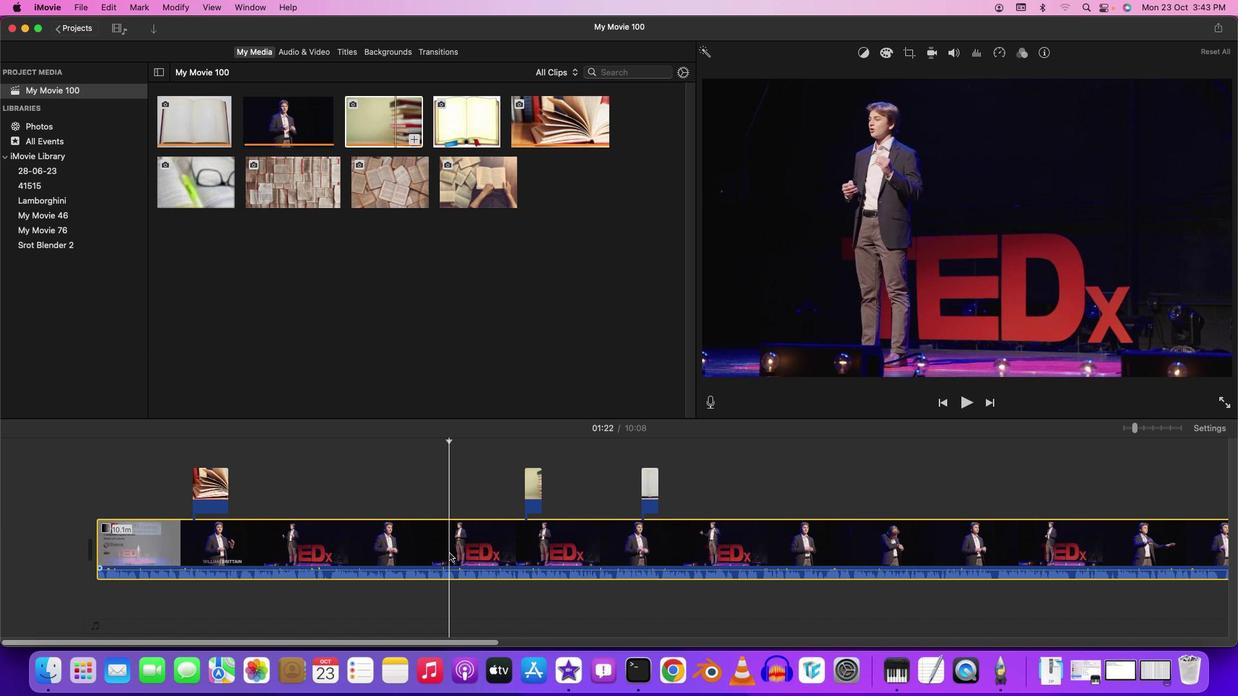 
Action: Mouse pressed right at (707, 398)
Screenshot: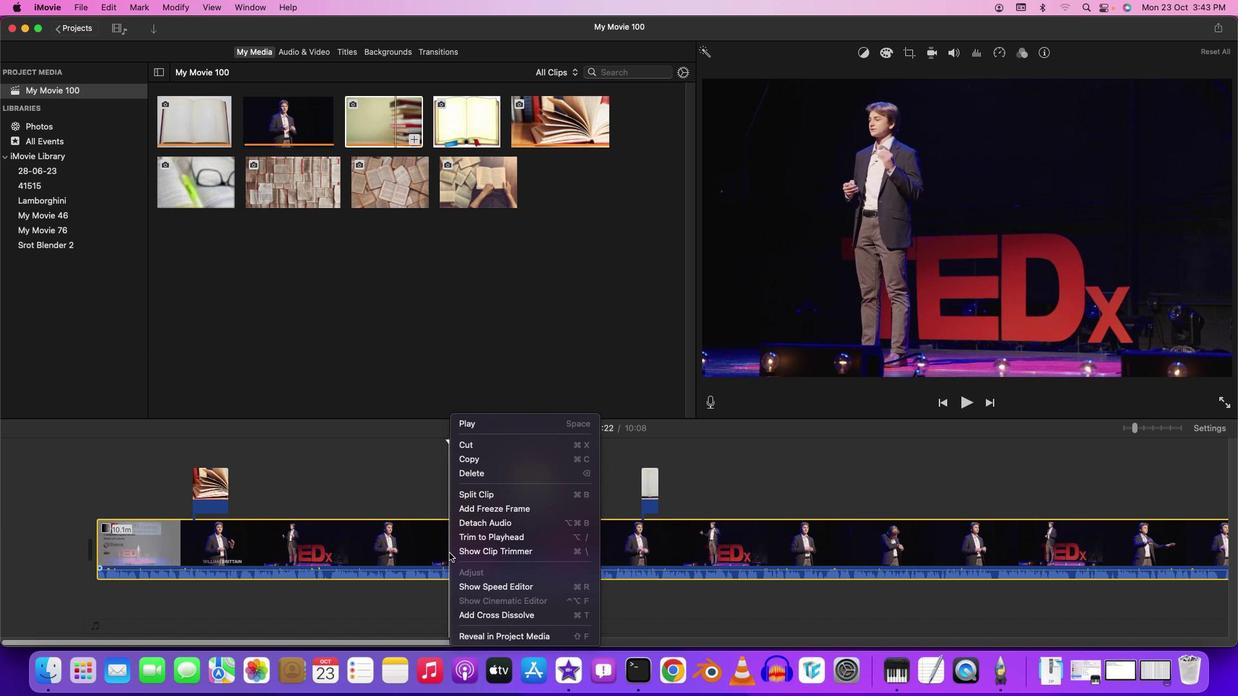 
Action: Mouse moved to (707, 396)
Screenshot: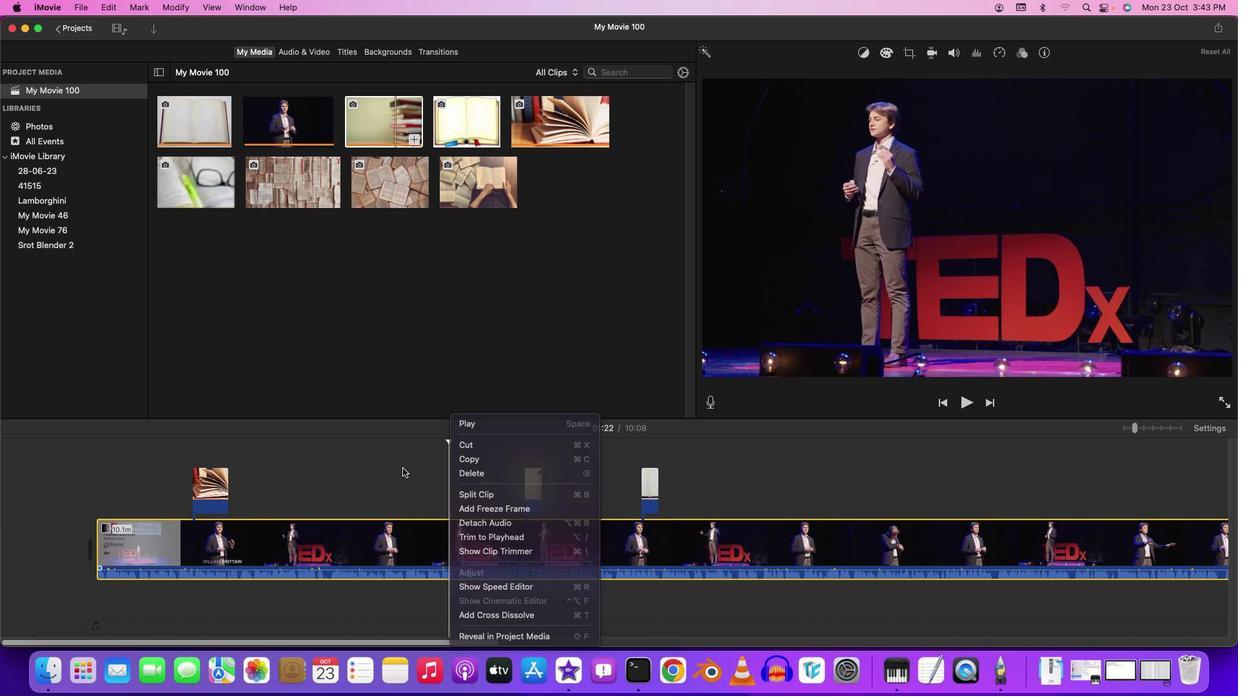 
Action: Mouse pressed left at (707, 396)
Screenshot: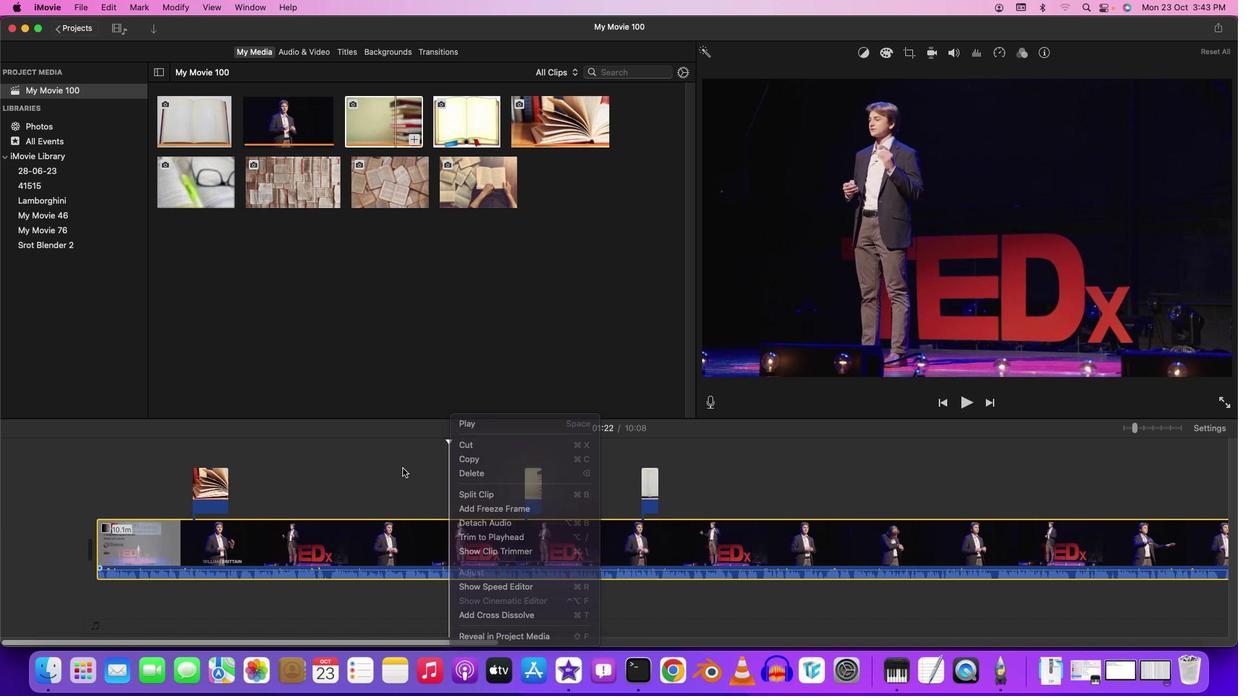 
Action: Mouse moved to (707, 396)
Screenshot: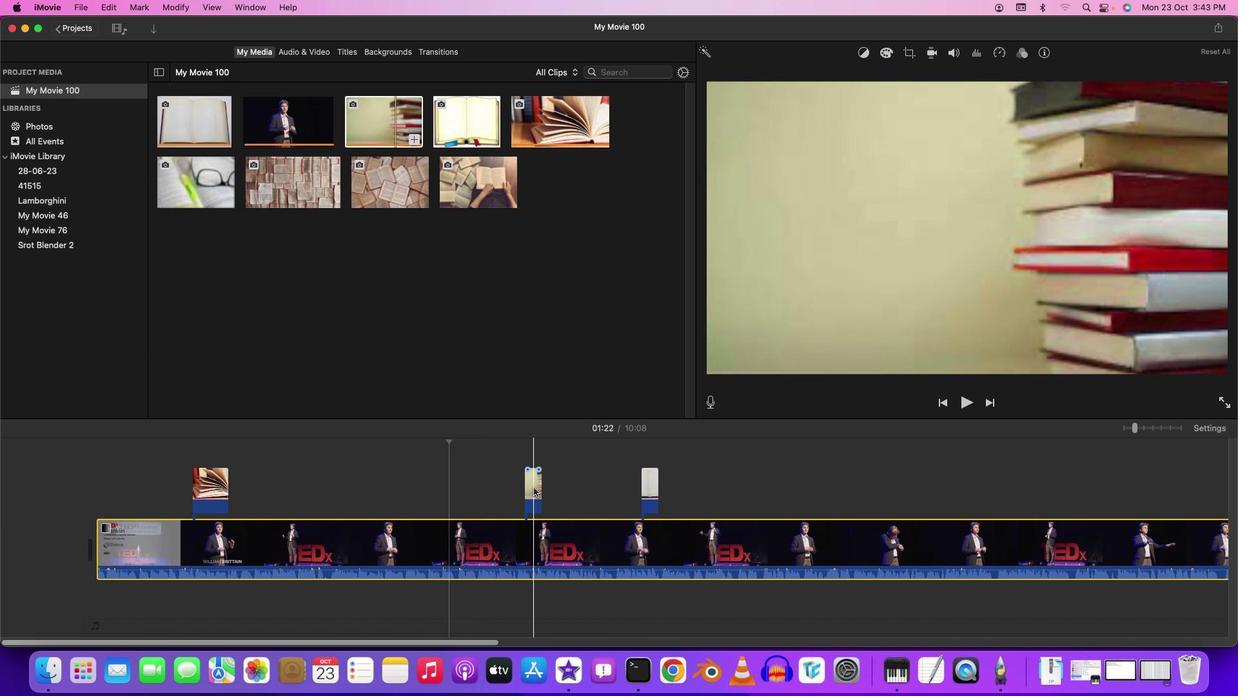
Action: Mouse pressed left at (707, 396)
Screenshot: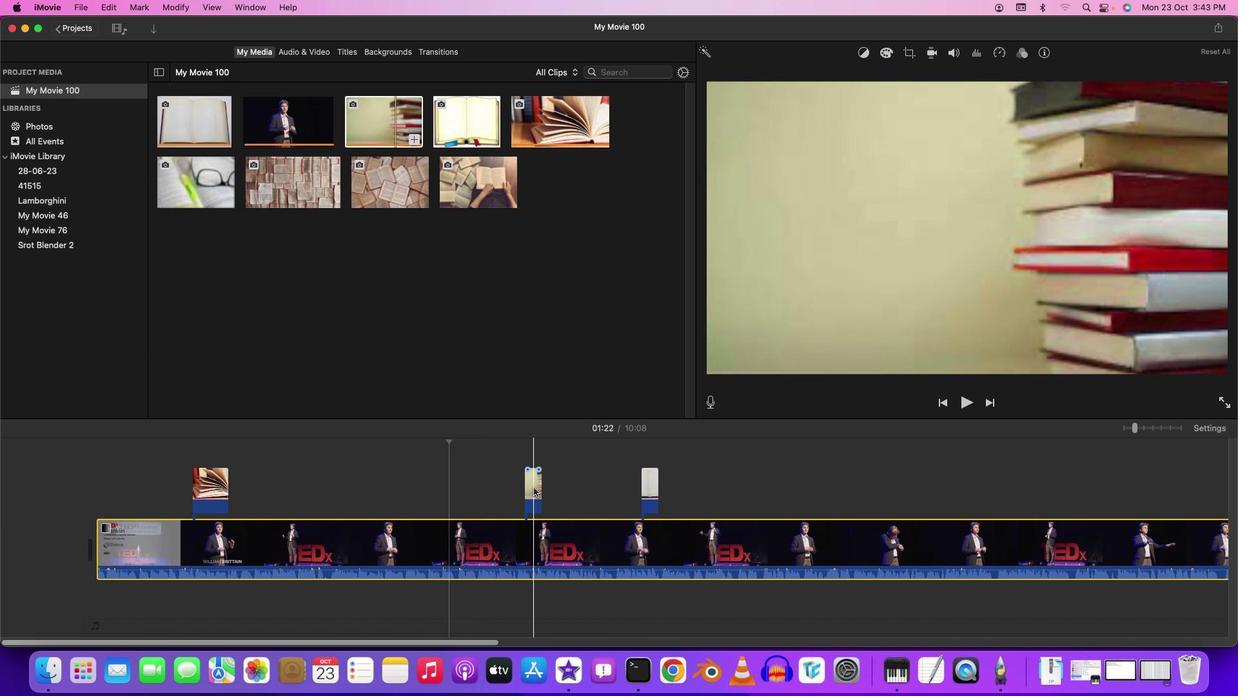
Action: Mouse pressed right at (707, 396)
Screenshot: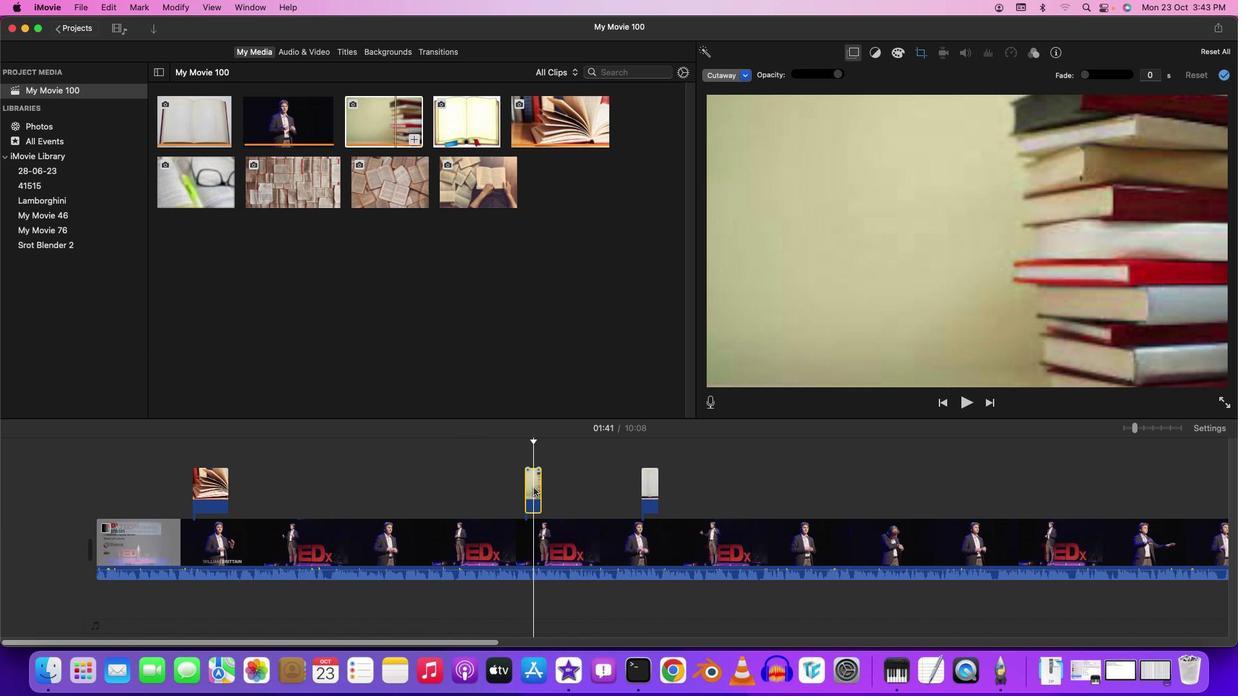 
Action: Mouse moved to (707, 396)
Screenshot: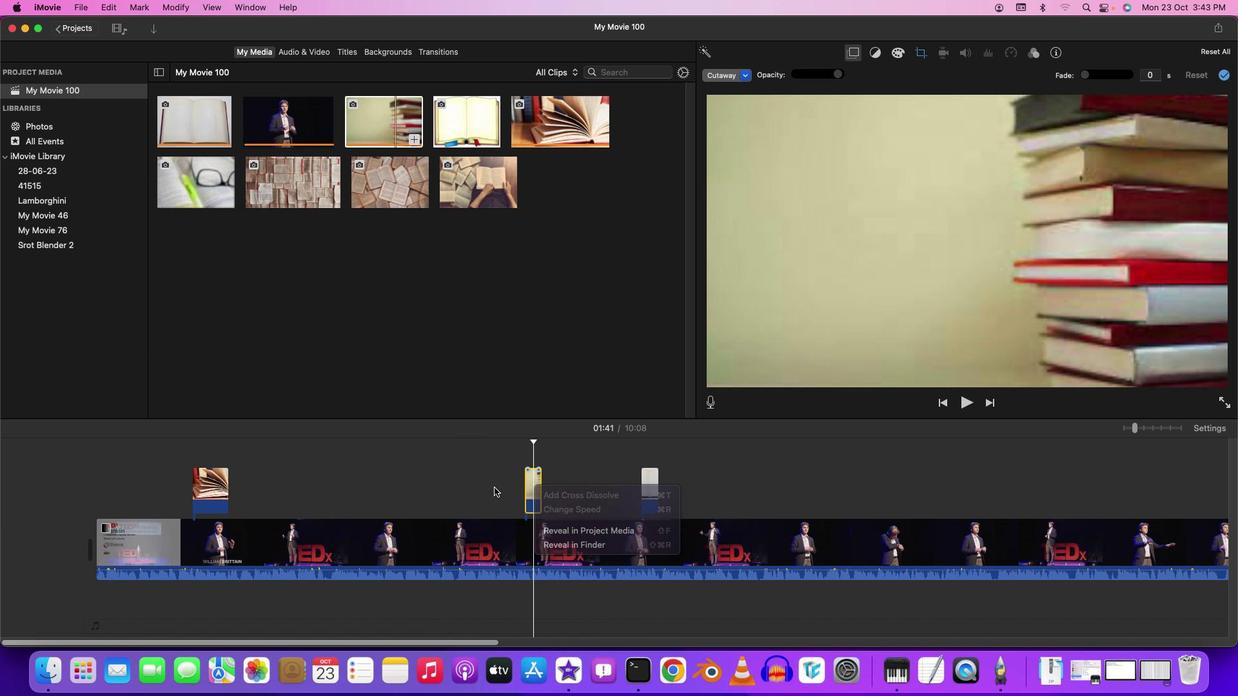 
Action: Mouse pressed left at (707, 396)
Screenshot: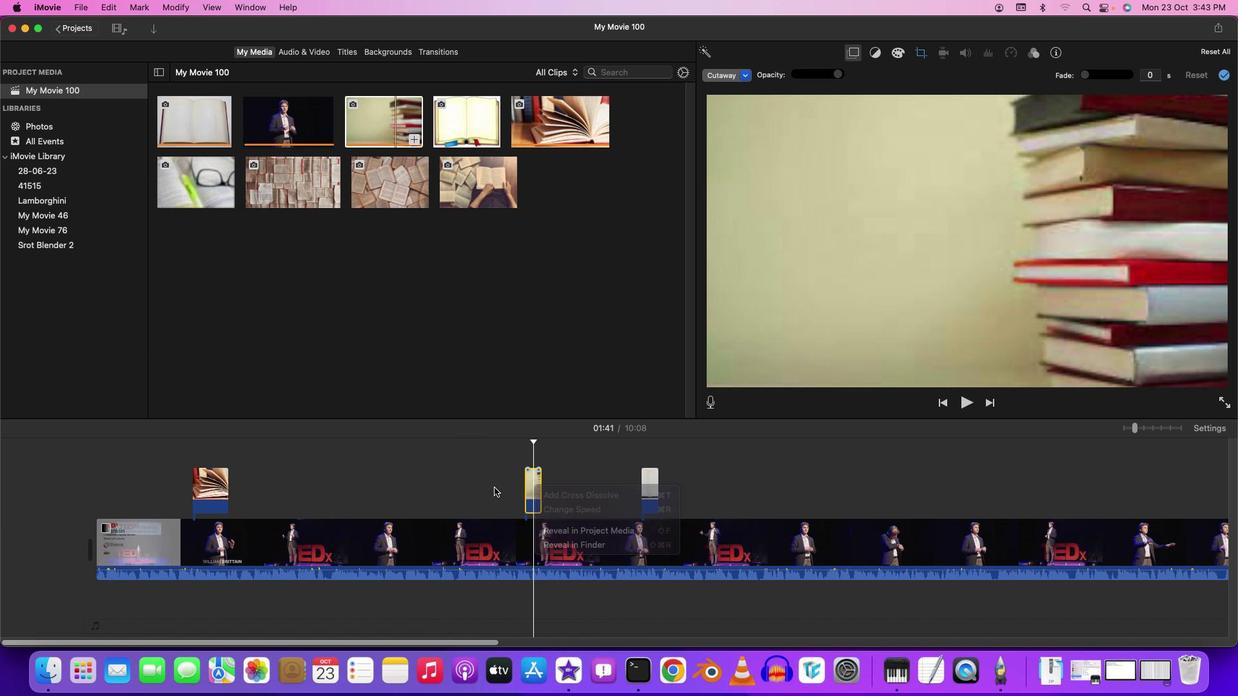 
Action: Mouse moved to (707, 396)
Screenshot: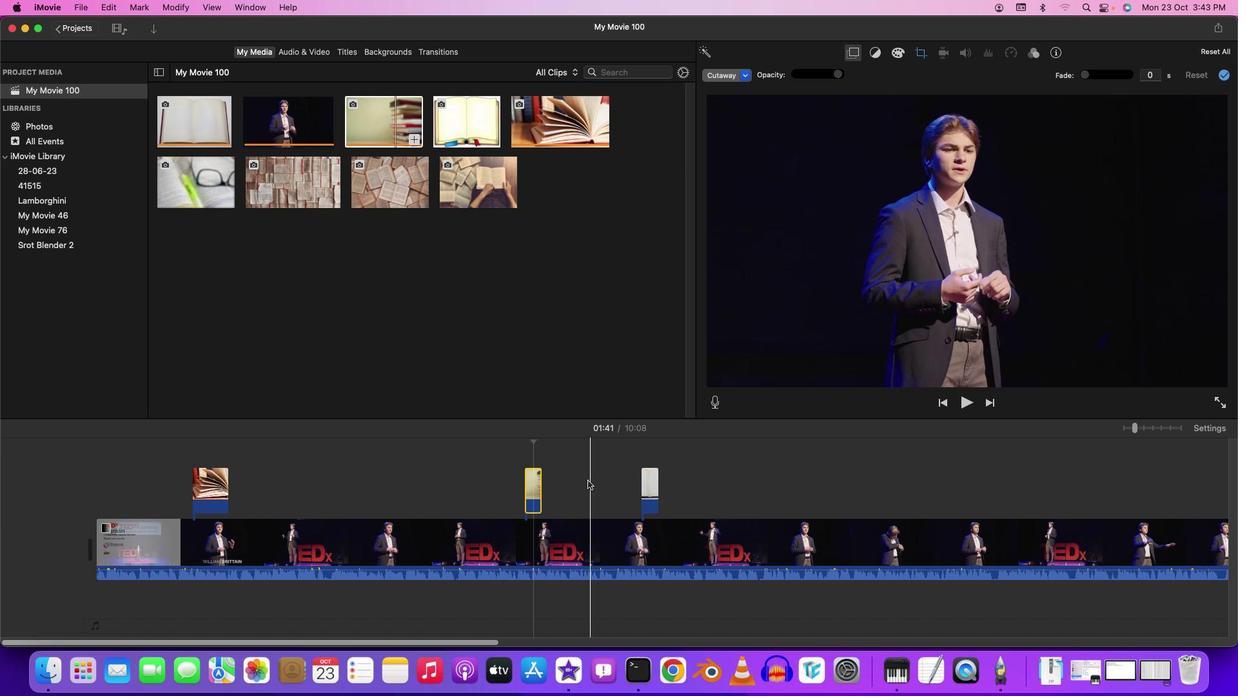 
Action: Mouse pressed left at (707, 396)
Screenshot: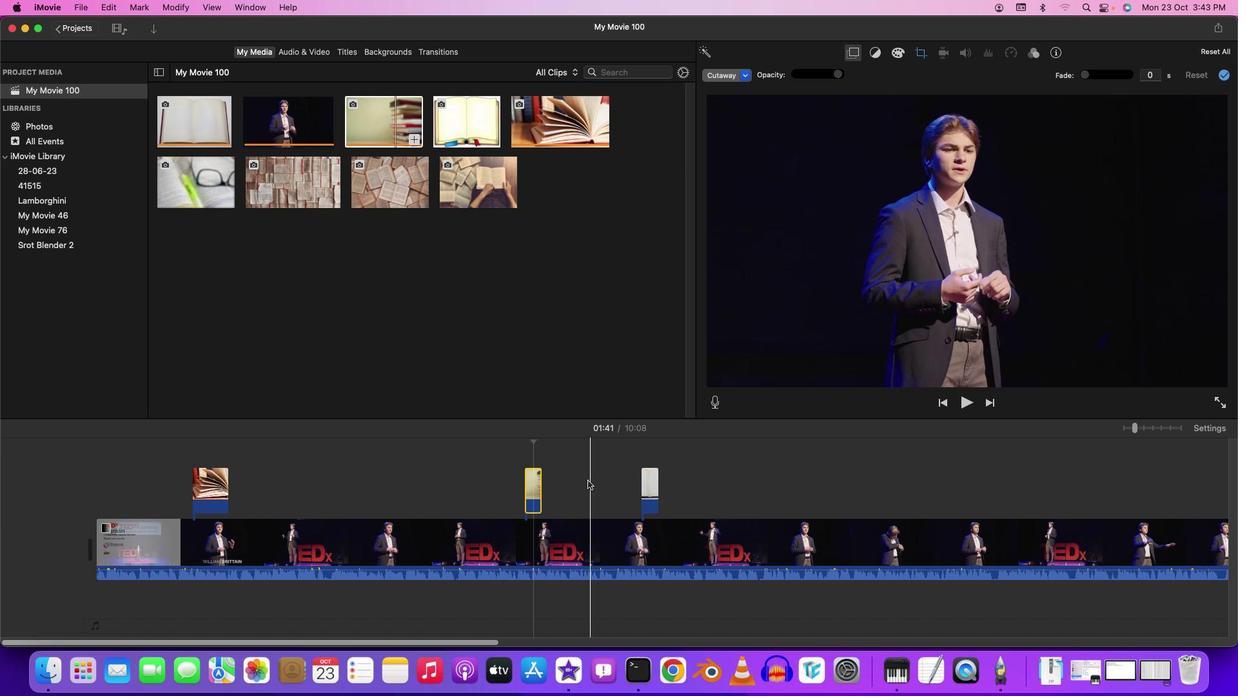 
Action: Mouse moved to (707, 396)
Screenshot: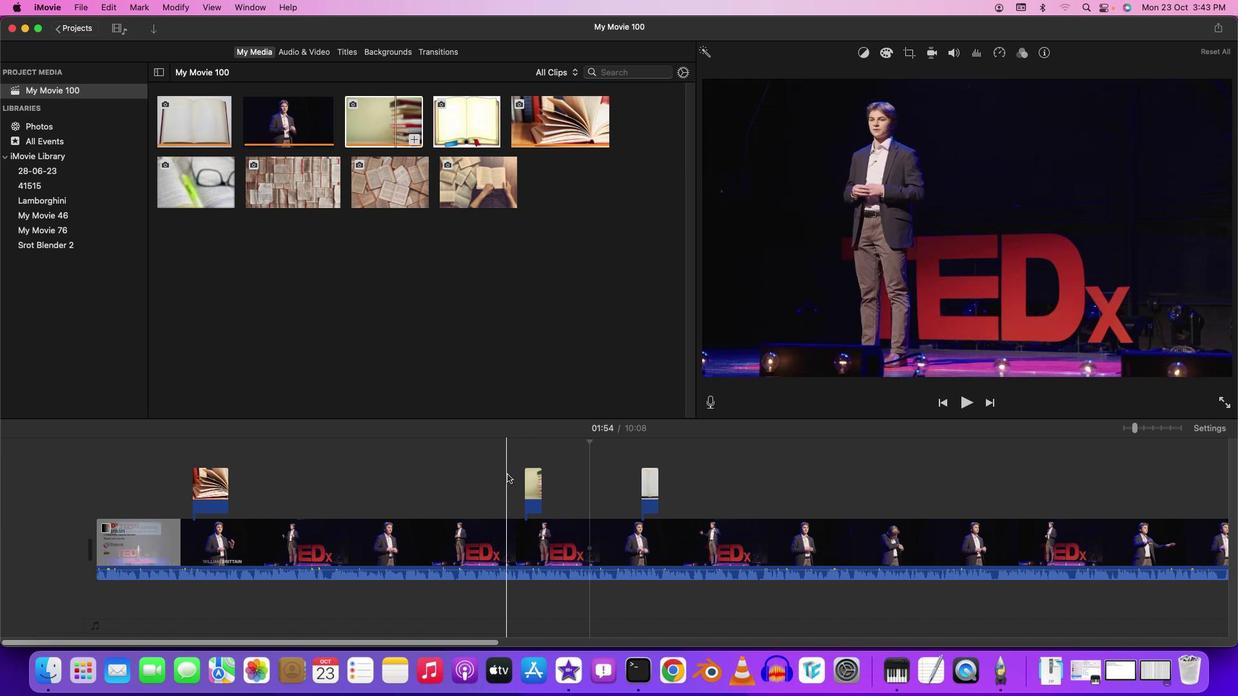 
Action: Mouse pressed left at (707, 396)
Screenshot: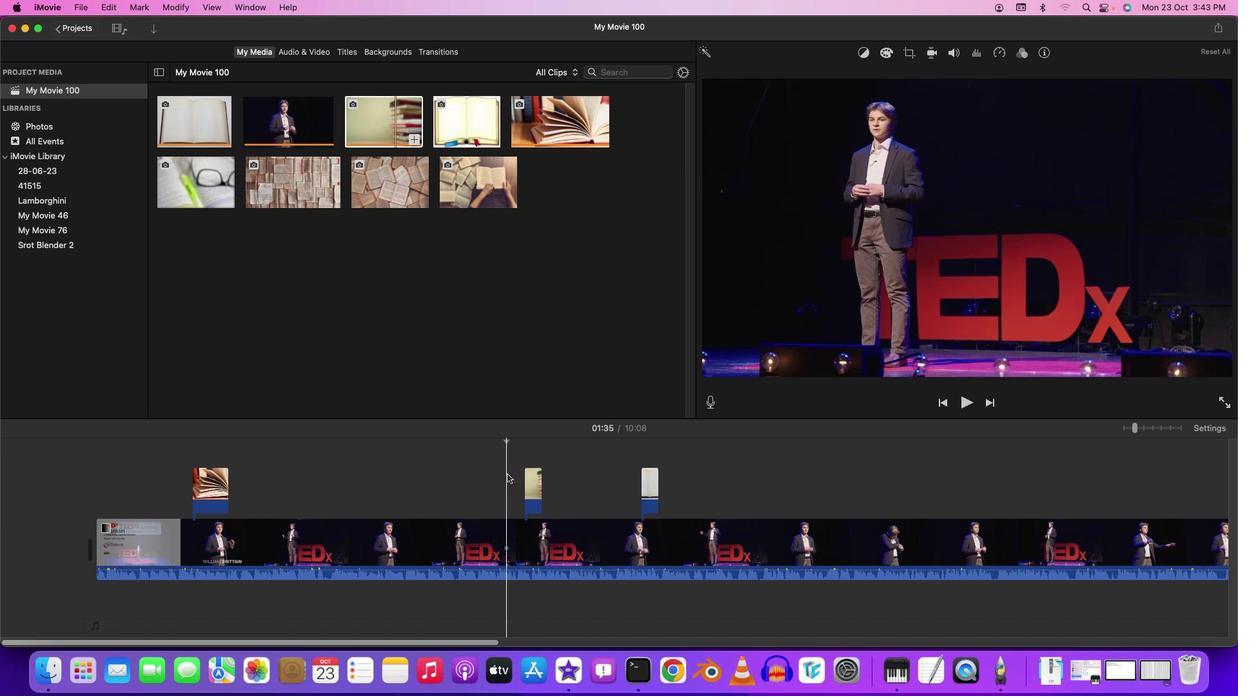 
Action: Mouse moved to (707, 396)
Screenshot: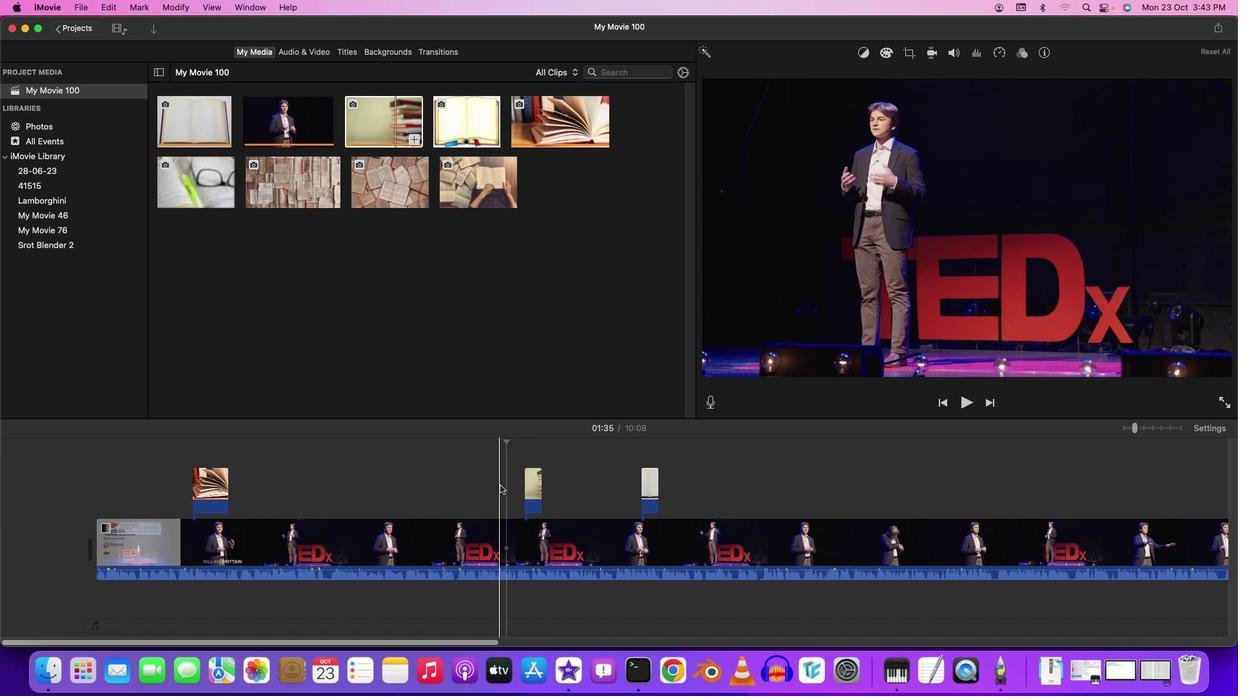 
Action: Key pressed Key.space
Screenshot: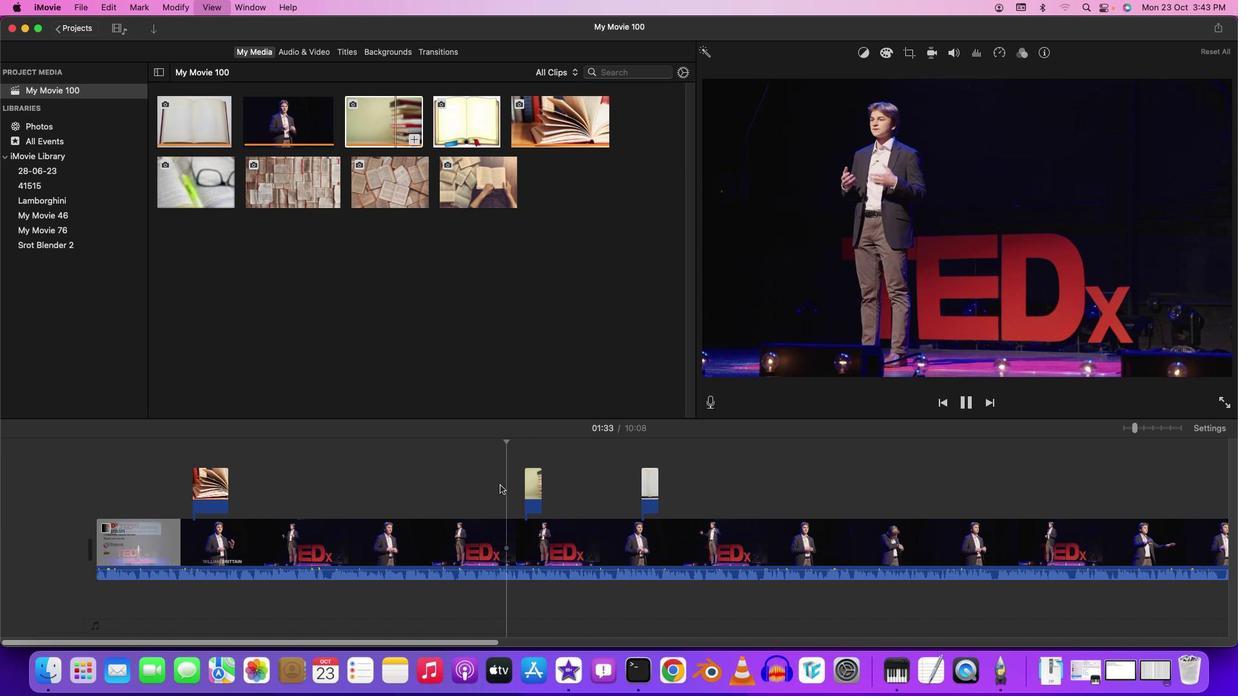 
Action: Mouse moved to (707, 396)
Screenshot: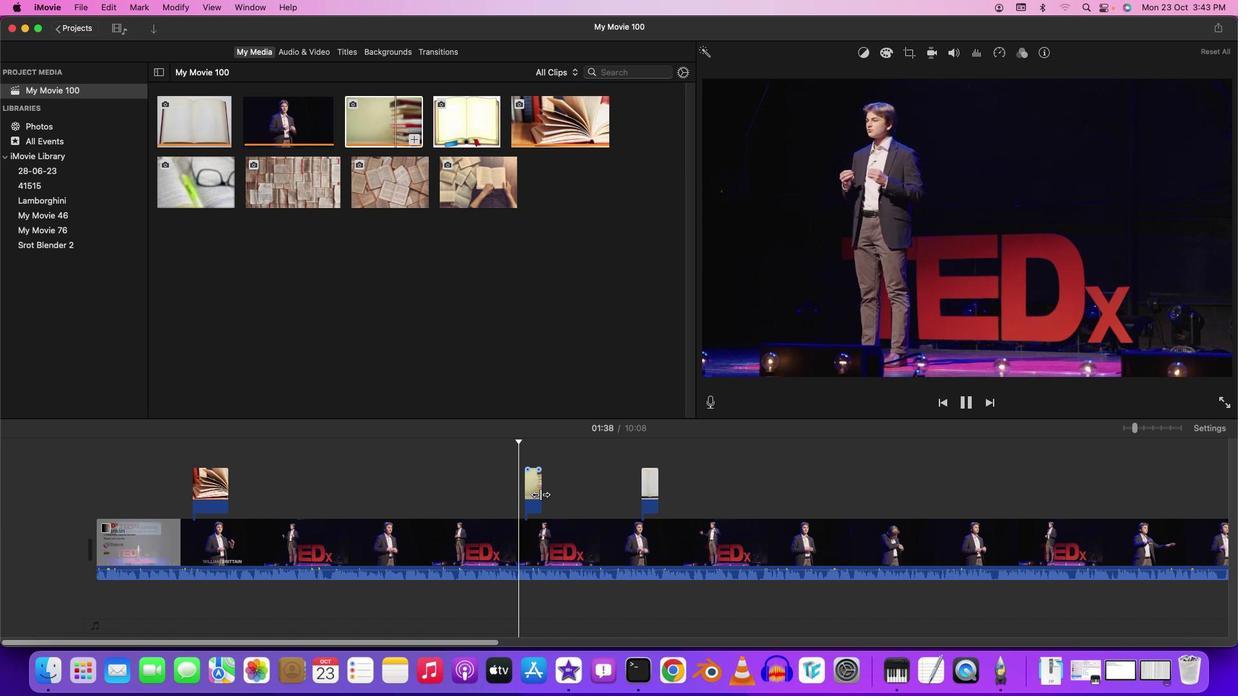 
Action: Mouse pressed left at (707, 396)
Screenshot: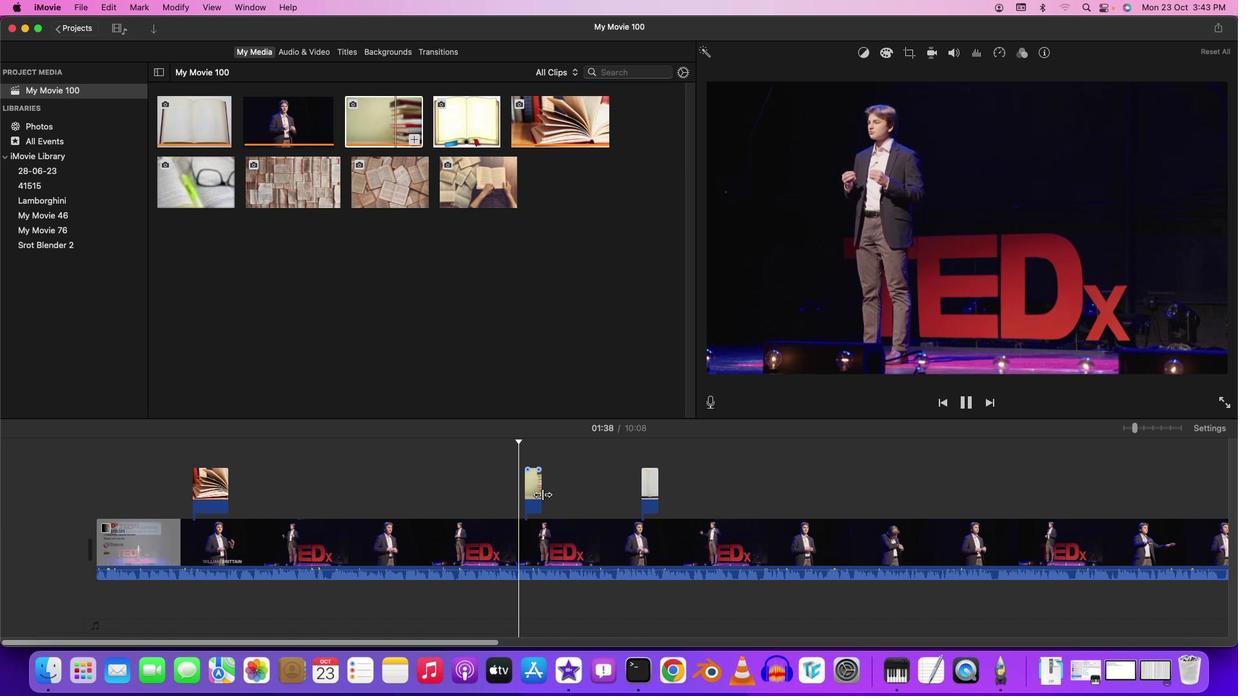 
Action: Mouse moved to (707, 396)
Screenshot: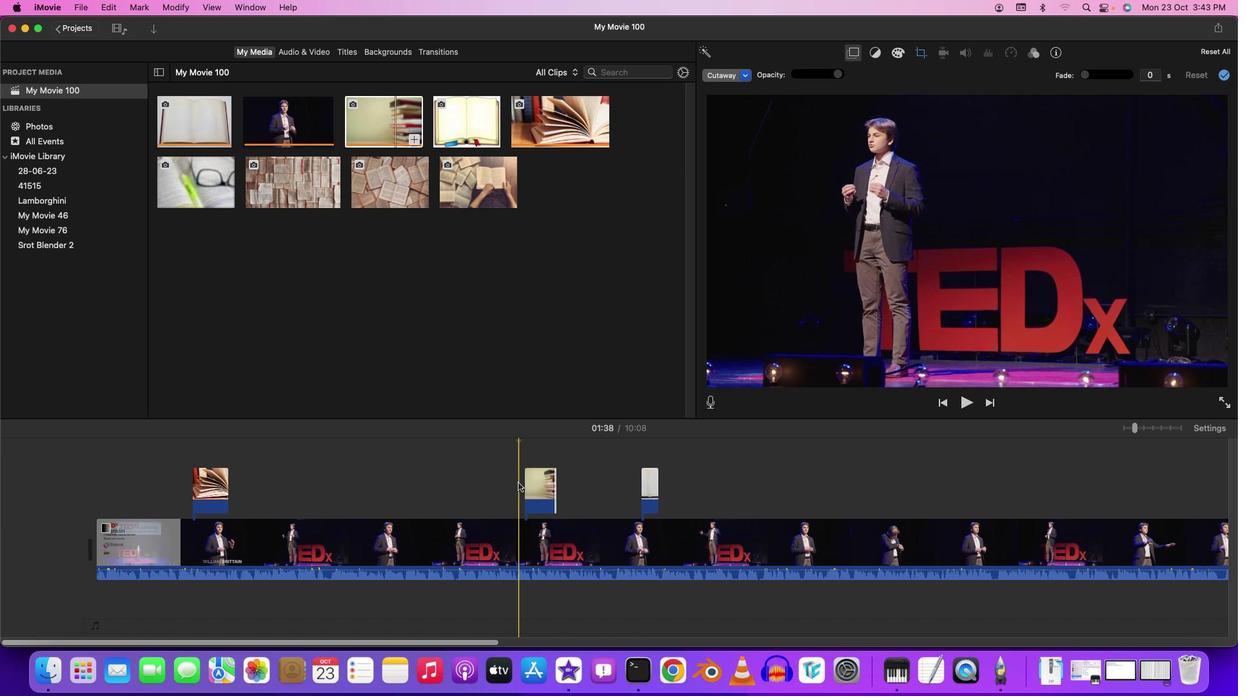 
Action: Mouse pressed left at (707, 396)
Screenshot: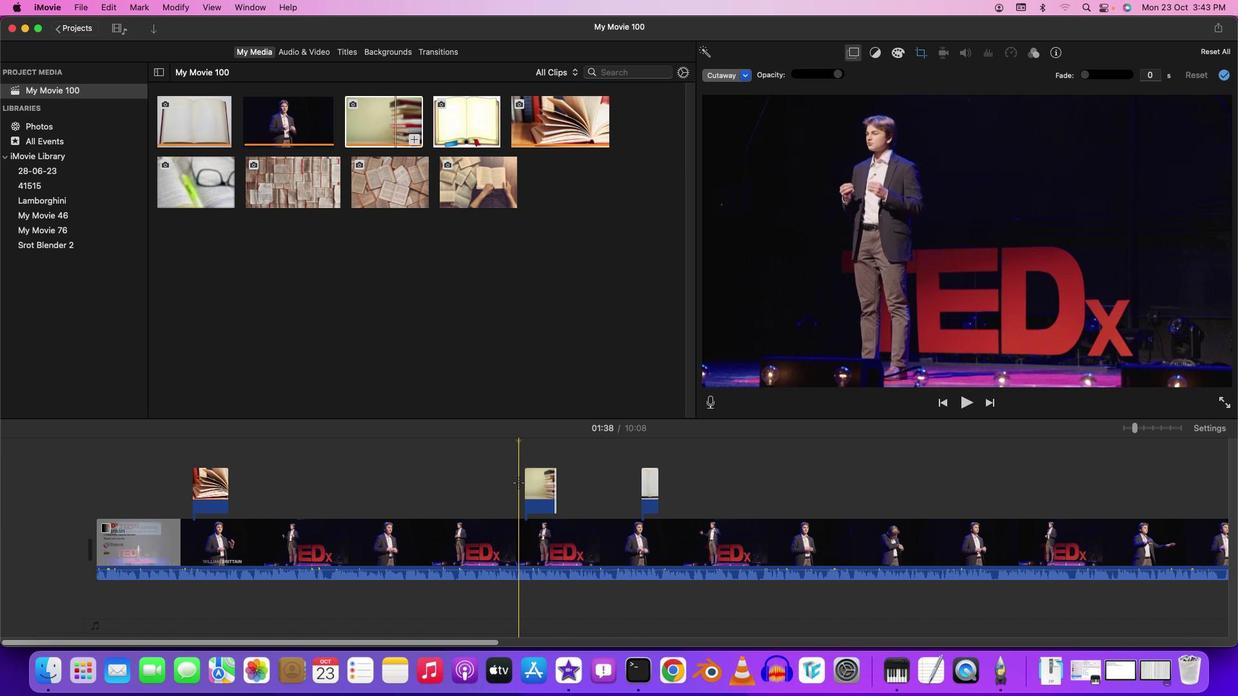 
Action: Mouse moved to (707, 396)
Screenshot: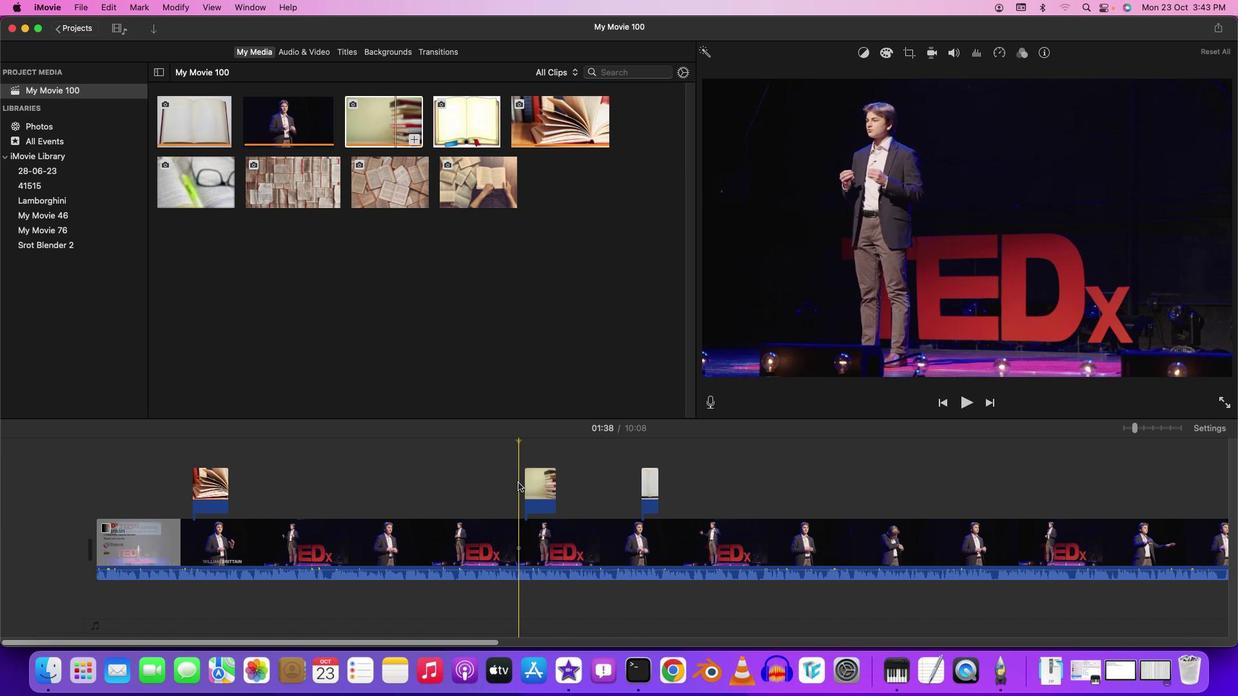 
Action: Key pressed Key.space
Screenshot: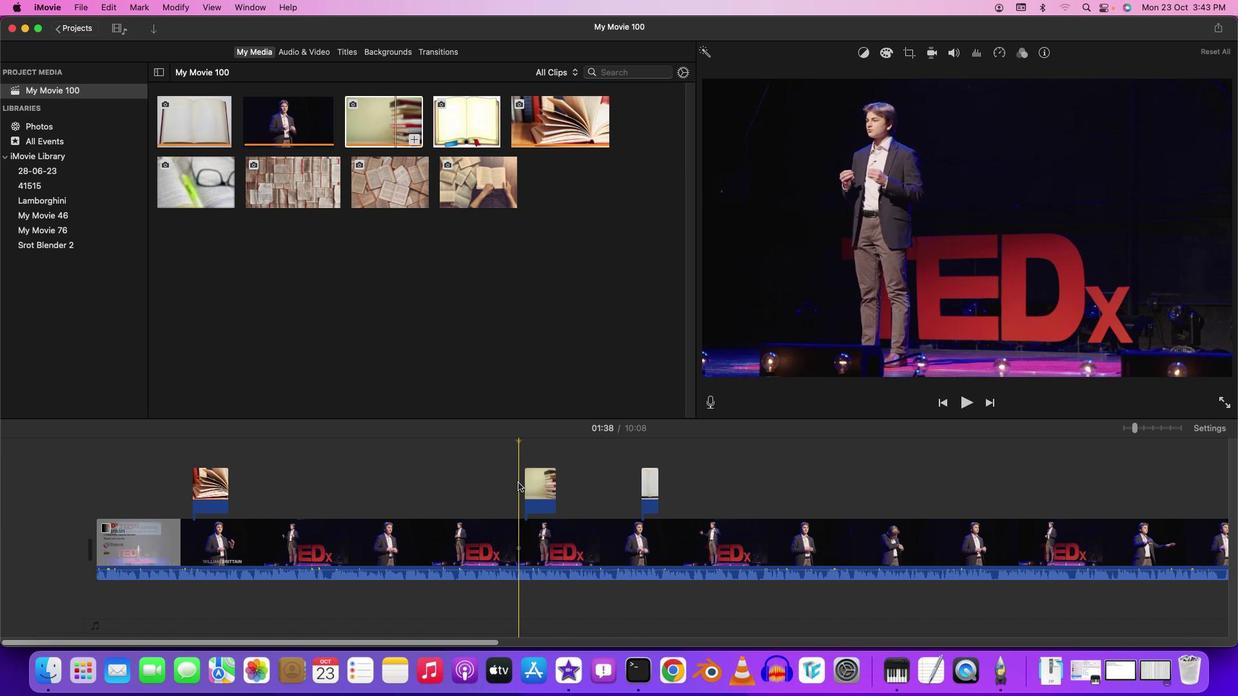 
Action: Mouse moved to (707, 396)
Screenshot: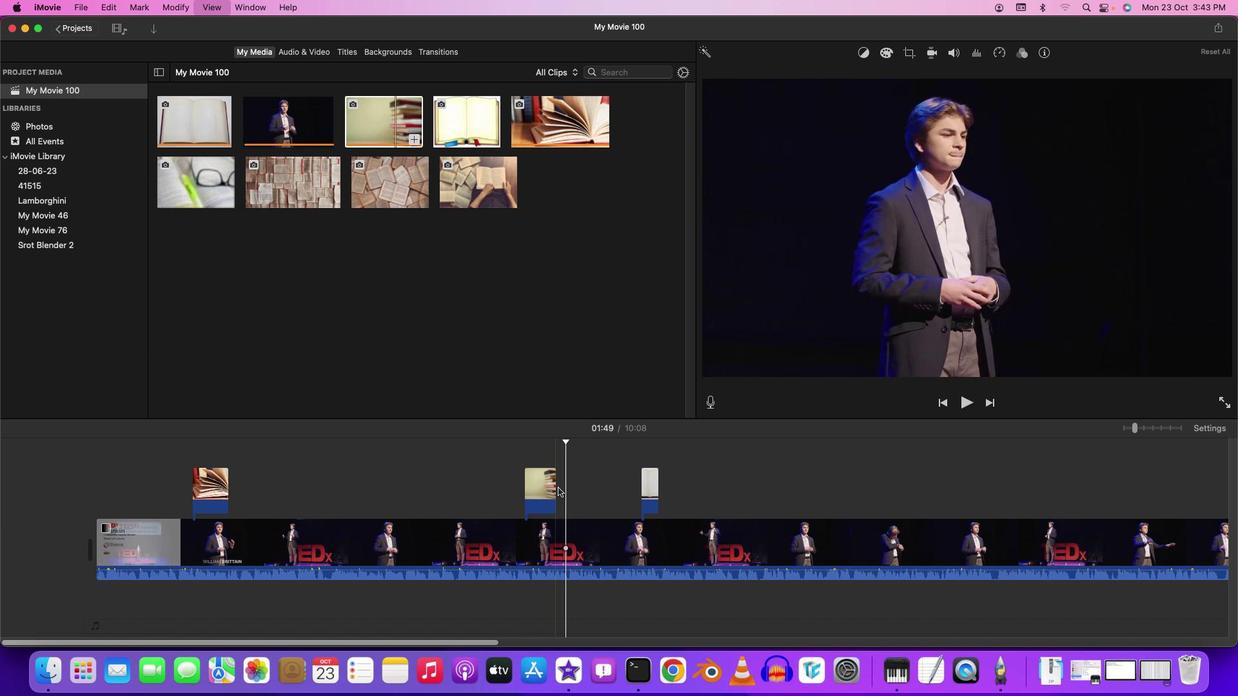 
Action: Key pressed Key.space
Screenshot: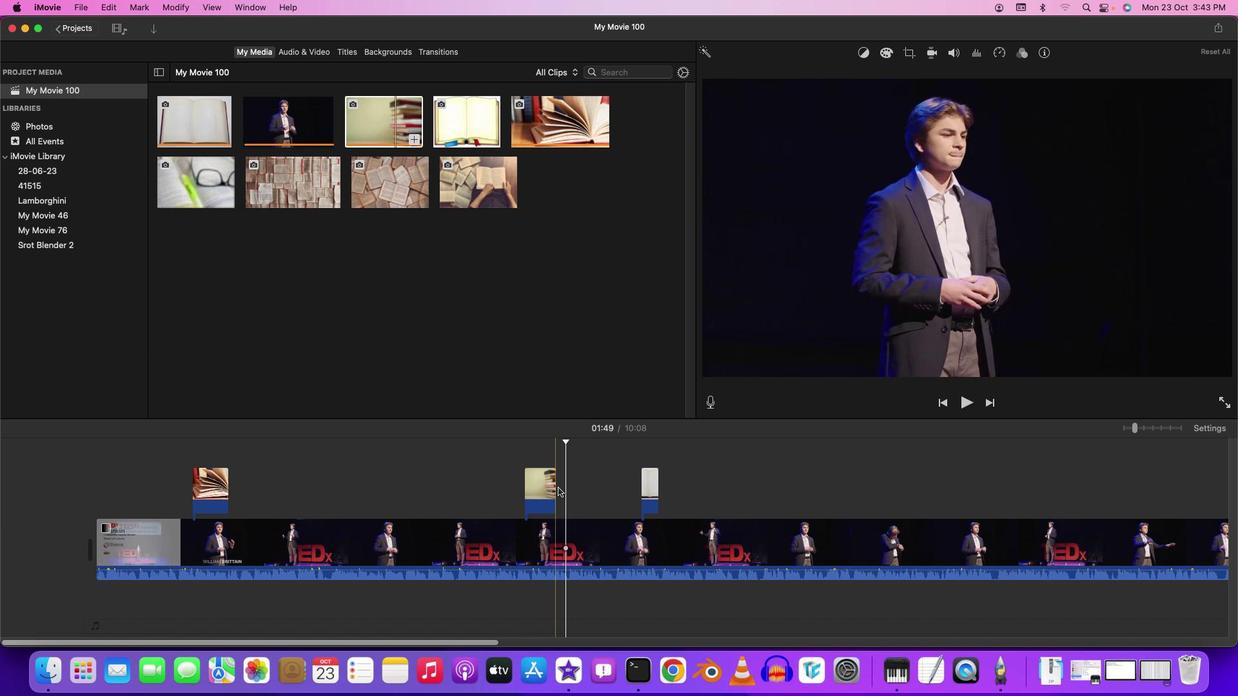 
Action: Mouse moved to (707, 396)
Screenshot: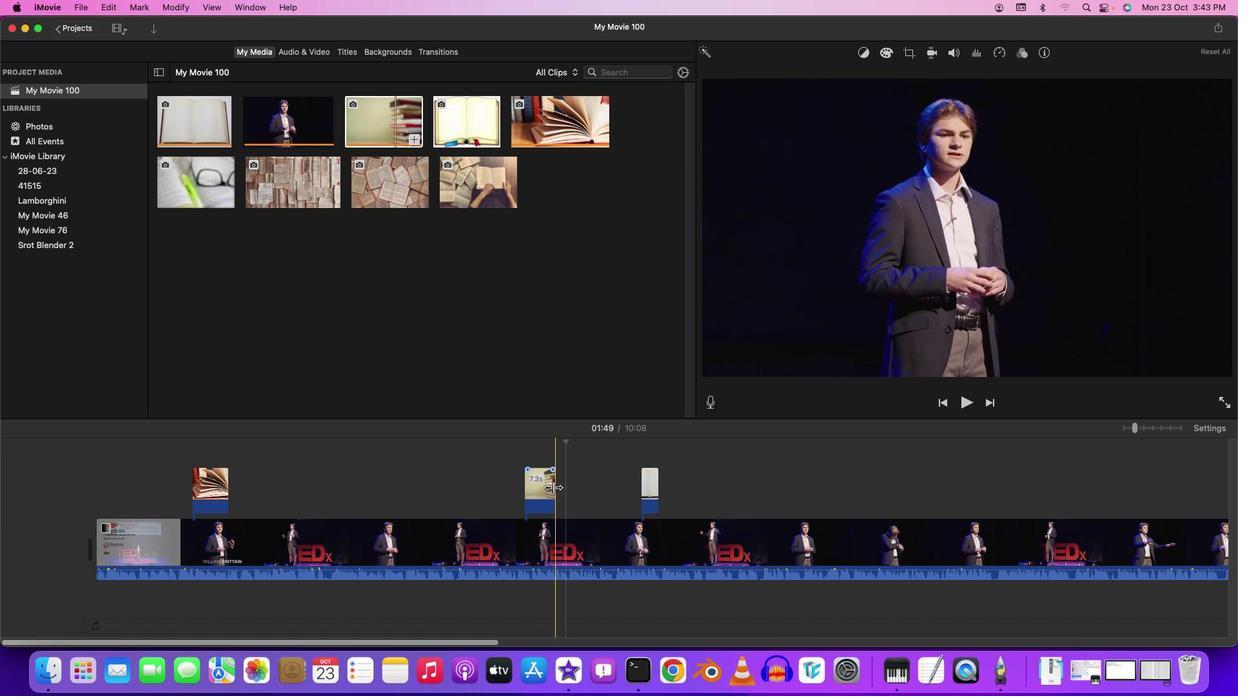 
Action: Mouse pressed left at (707, 396)
Screenshot: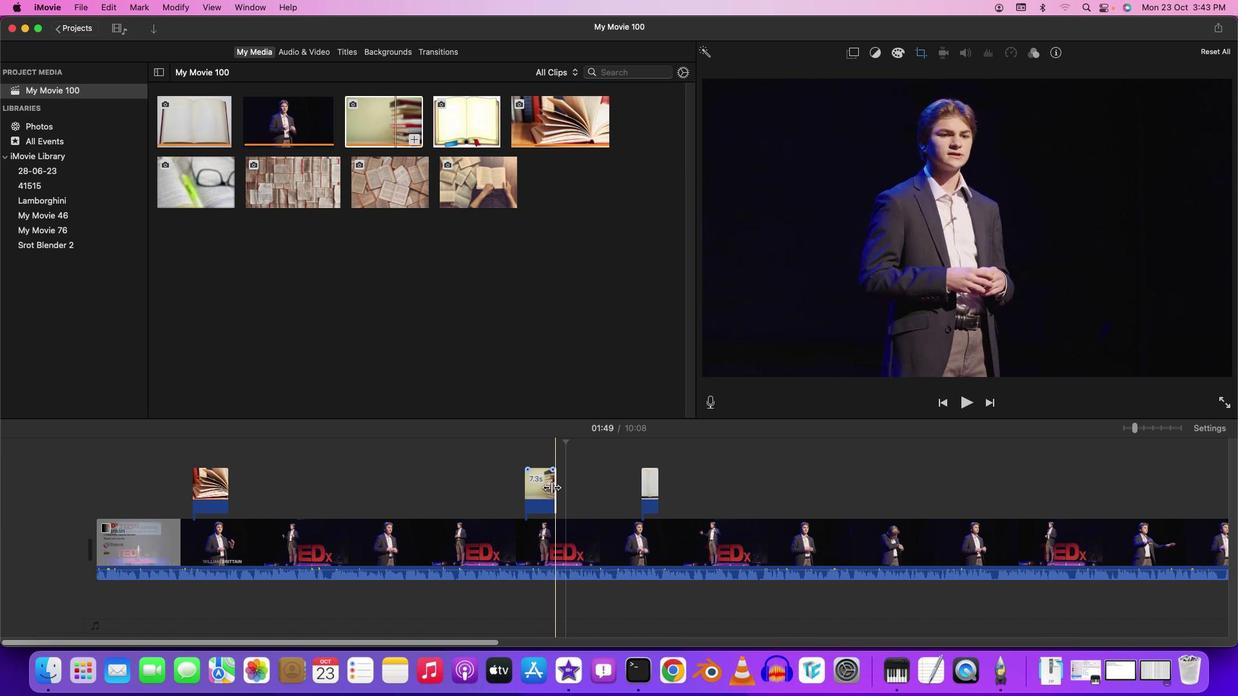 
Action: Mouse moved to (707, 396)
Screenshot: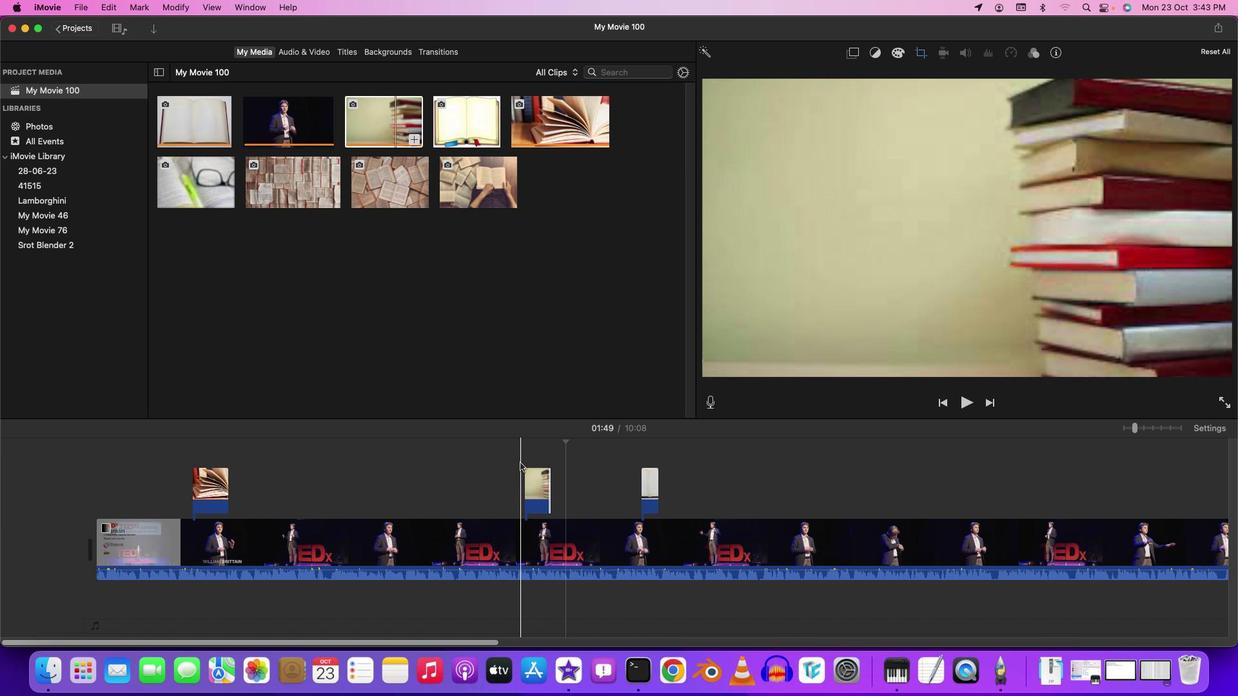 
Action: Mouse pressed left at (707, 396)
Screenshot: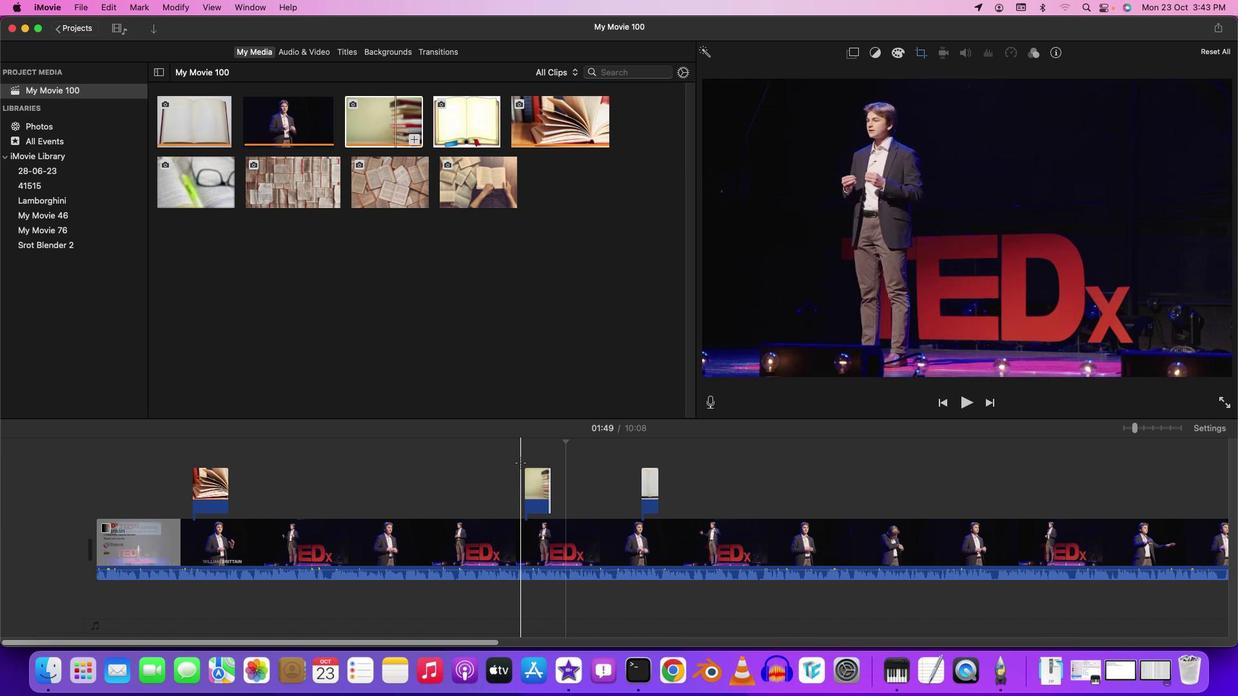 
Action: Mouse moved to (707, 396)
Screenshot: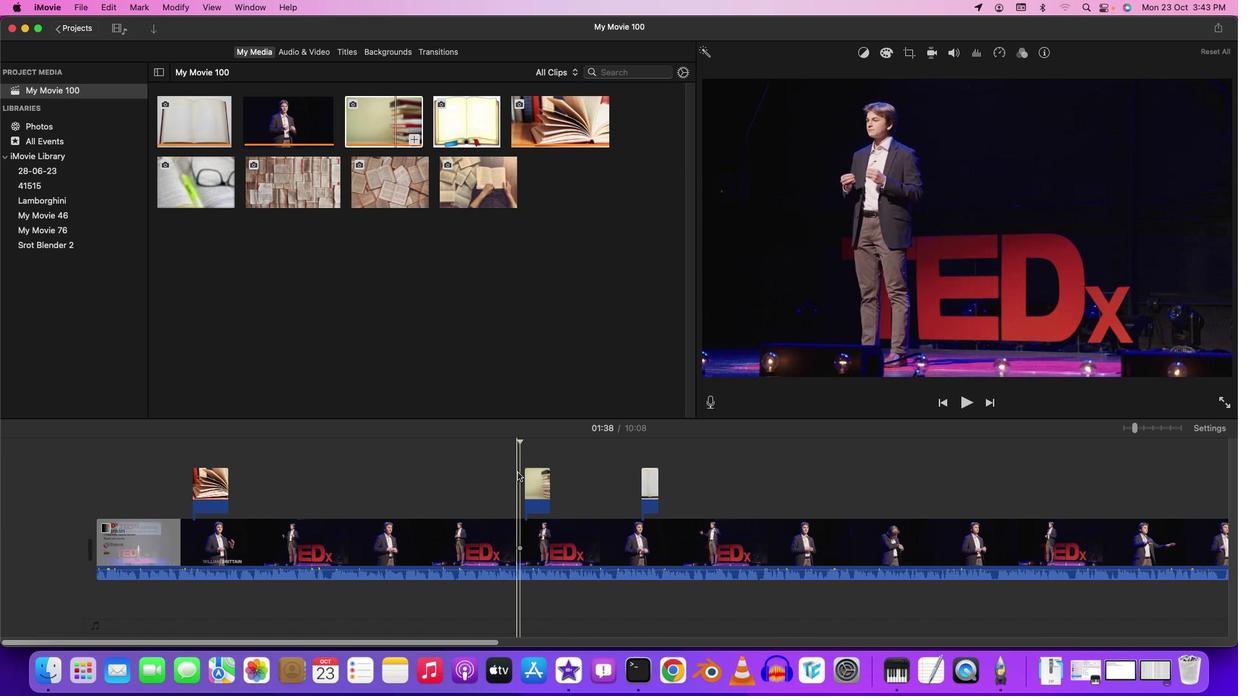 
Action: Key pressed Key.space
Screenshot: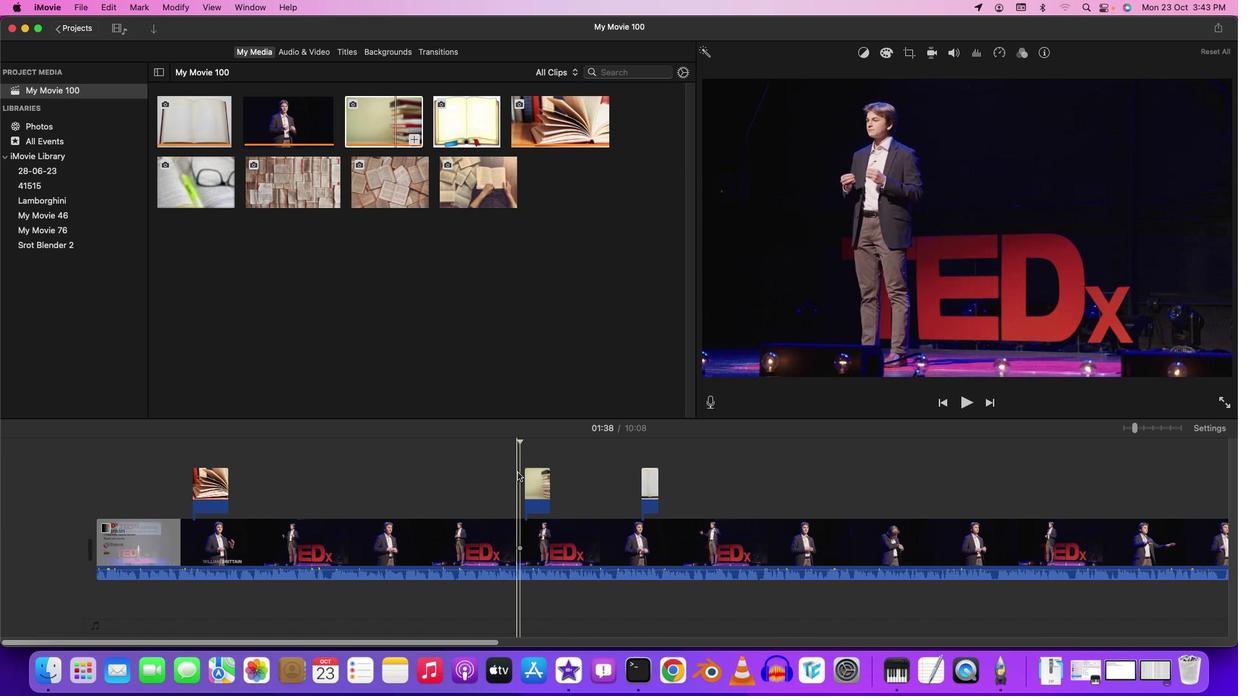 
Action: Mouse moved to (707, 396)
Screenshot: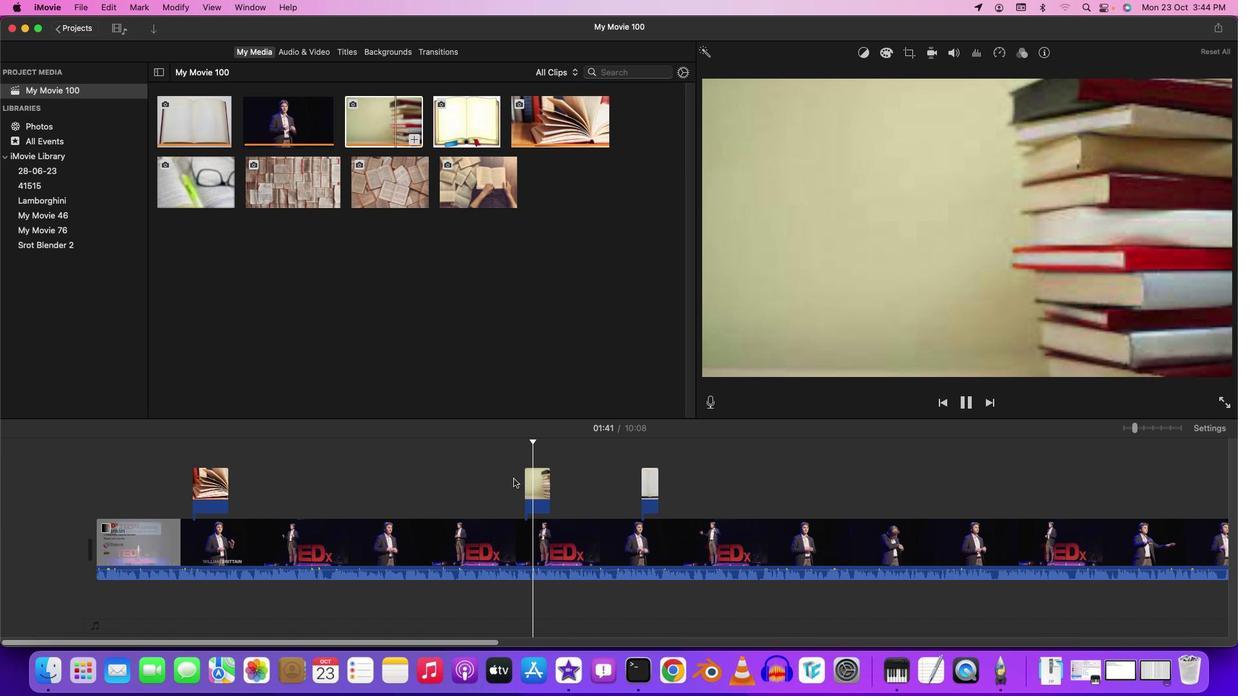 
Action: Mouse pressed left at (707, 396)
Screenshot: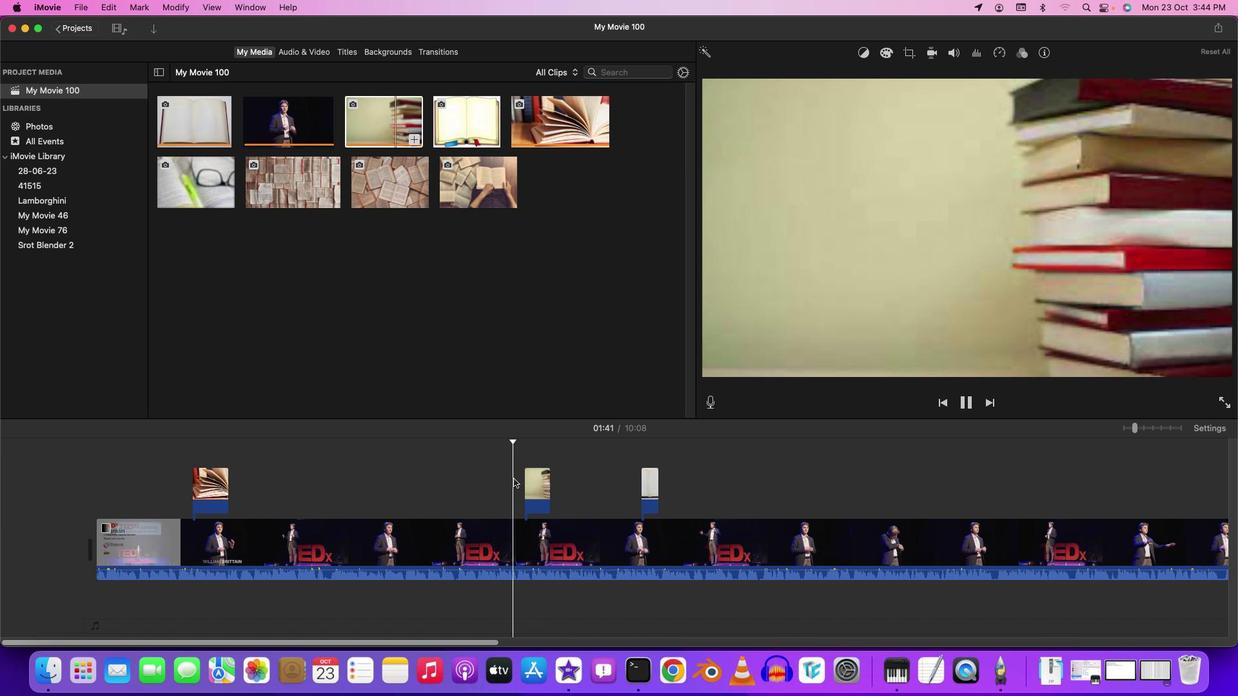 
Action: Mouse moved to (707, 396)
Screenshot: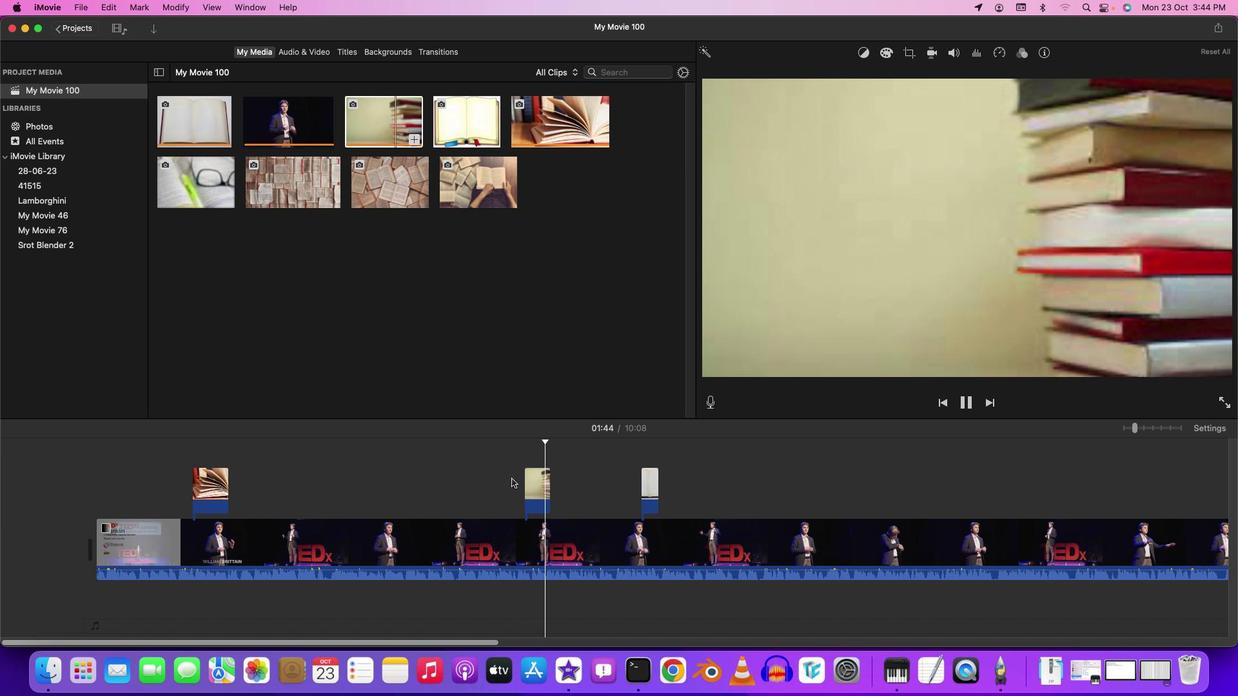 
Action: Mouse pressed left at (707, 396)
Screenshot: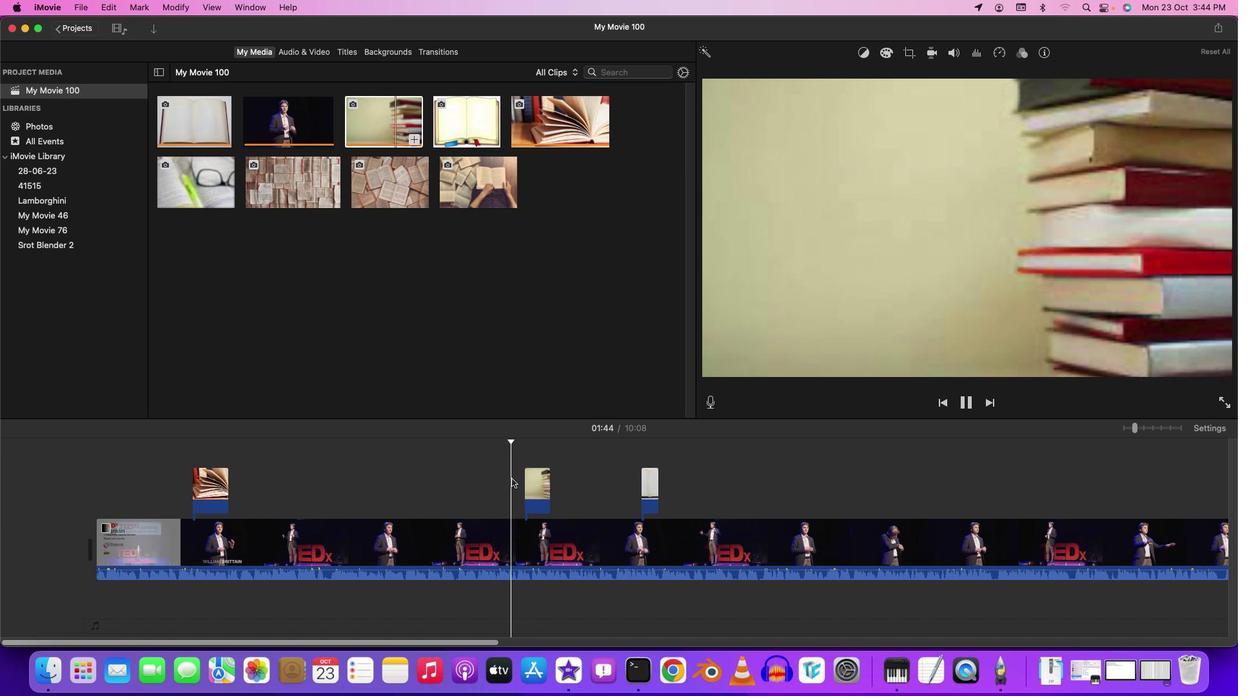 
Action: Mouse moved to (707, 396)
Screenshot: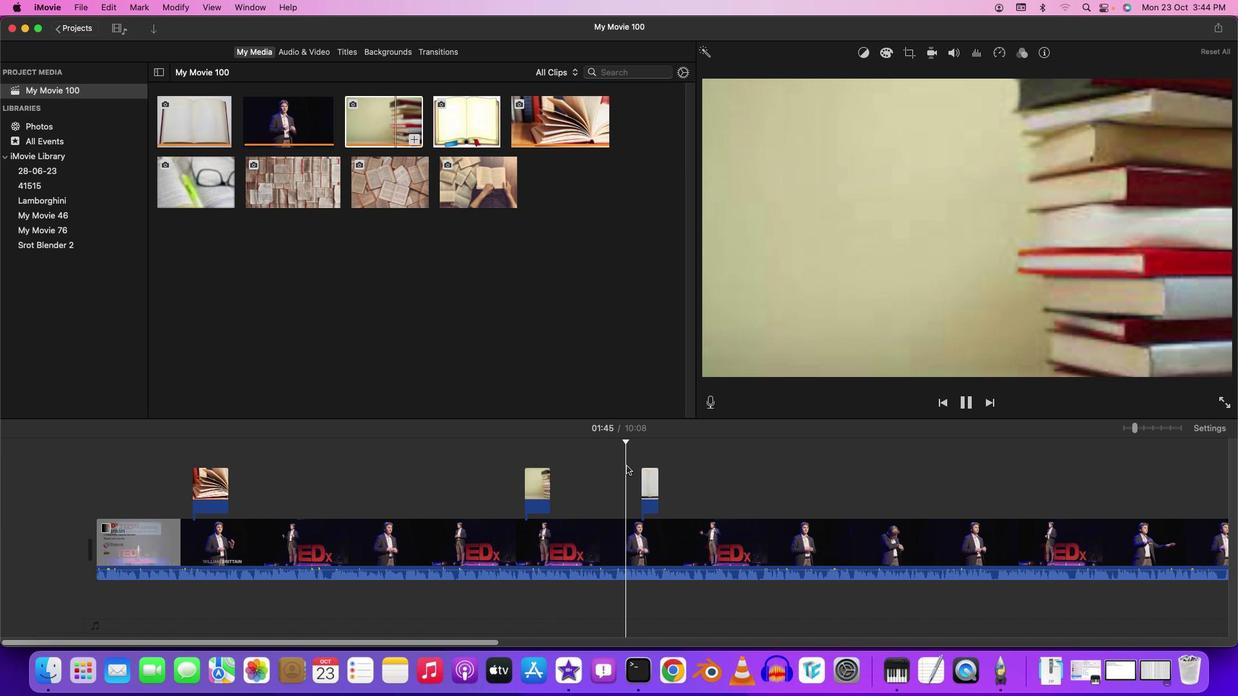 
Action: Mouse pressed left at (707, 396)
Screenshot: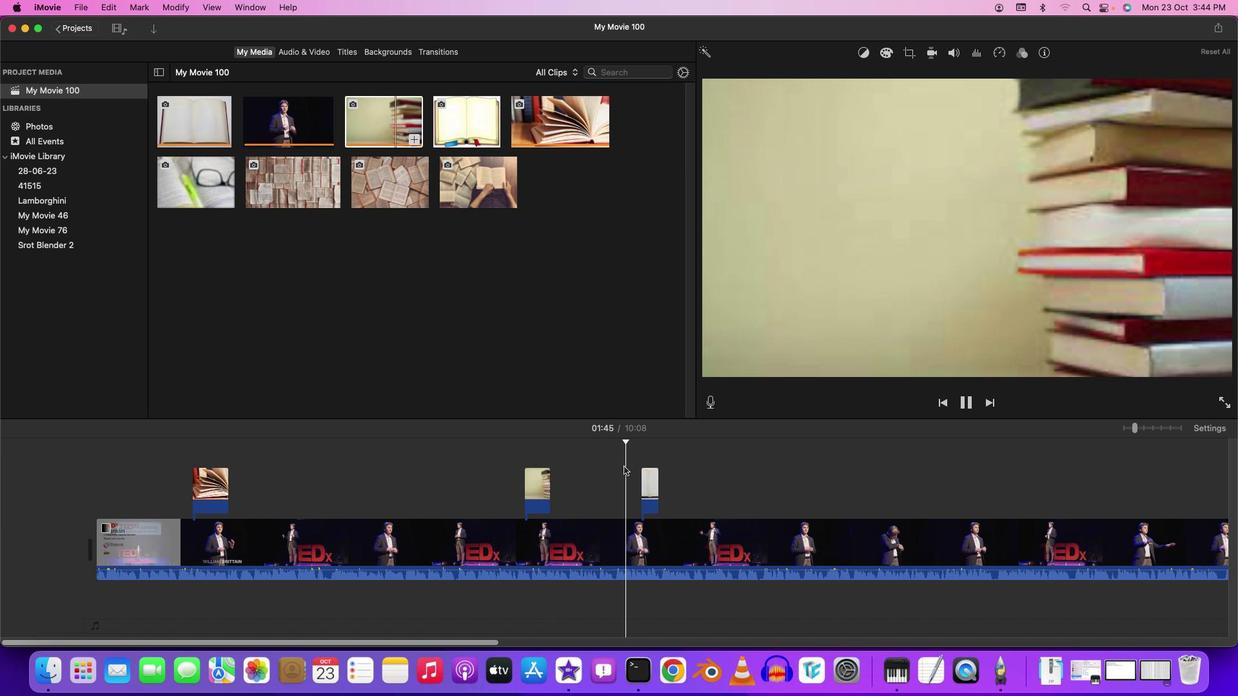 
Action: Mouse moved to (707, 396)
Screenshot: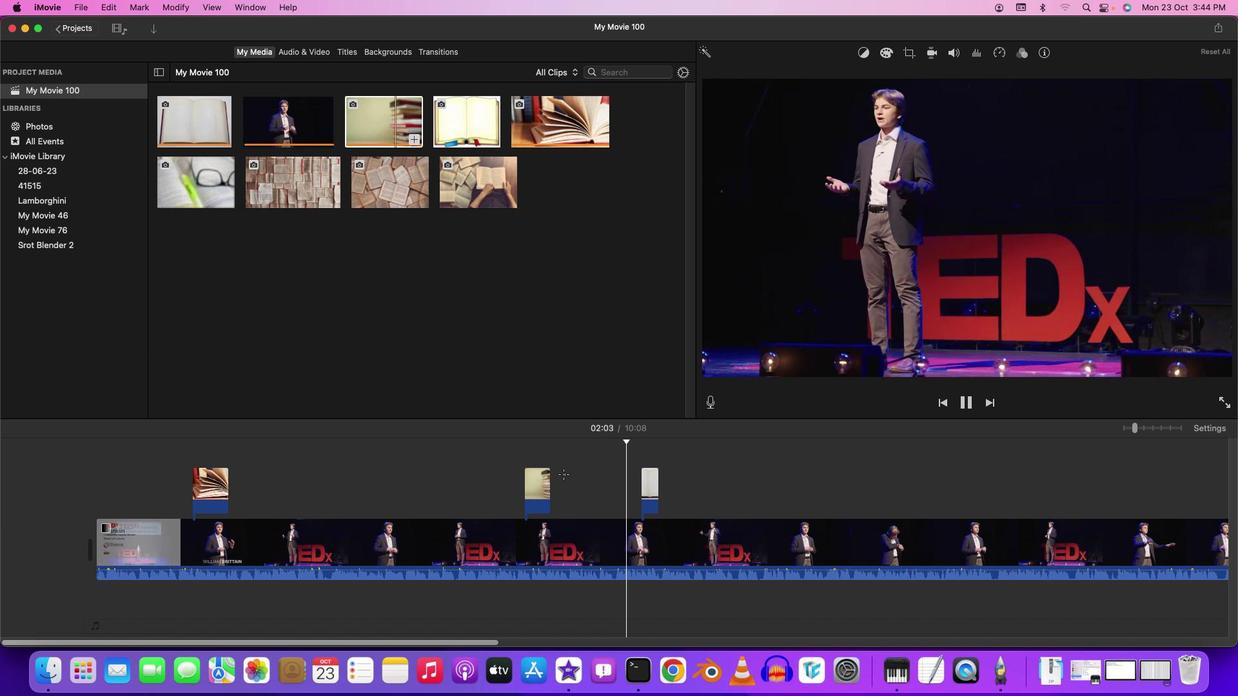 
Action: Mouse pressed left at (707, 396)
Screenshot: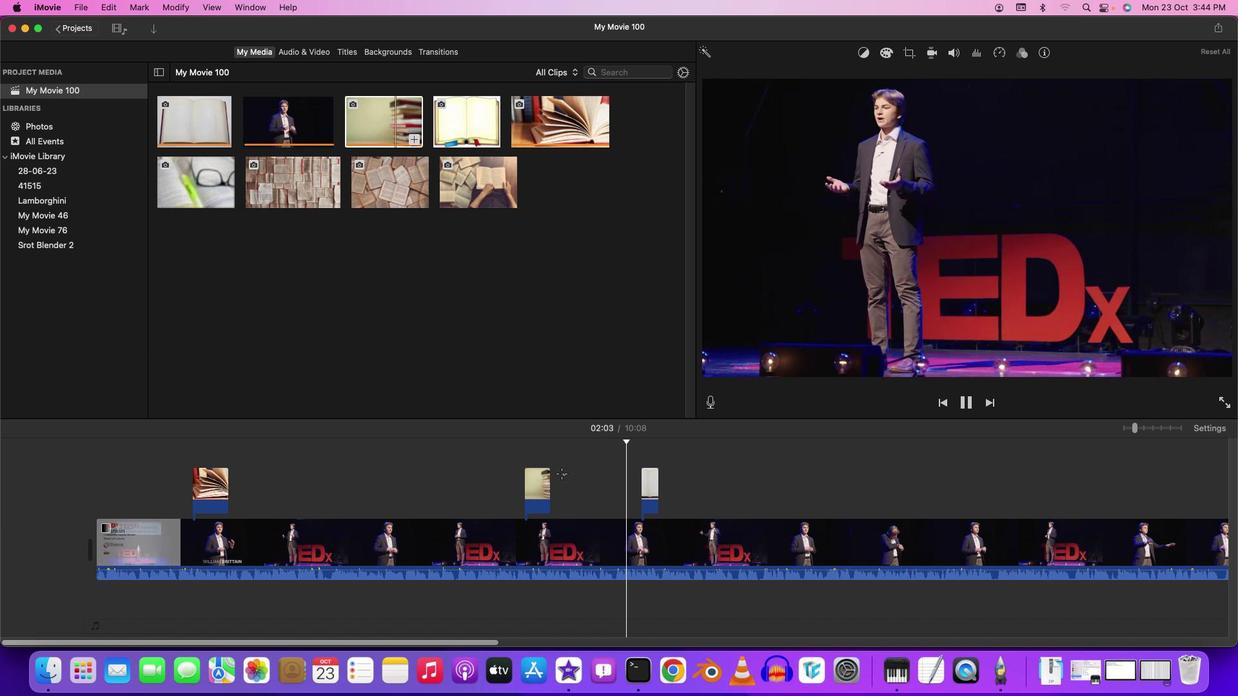 
Action: Mouse moved to (707, 396)
Screenshot: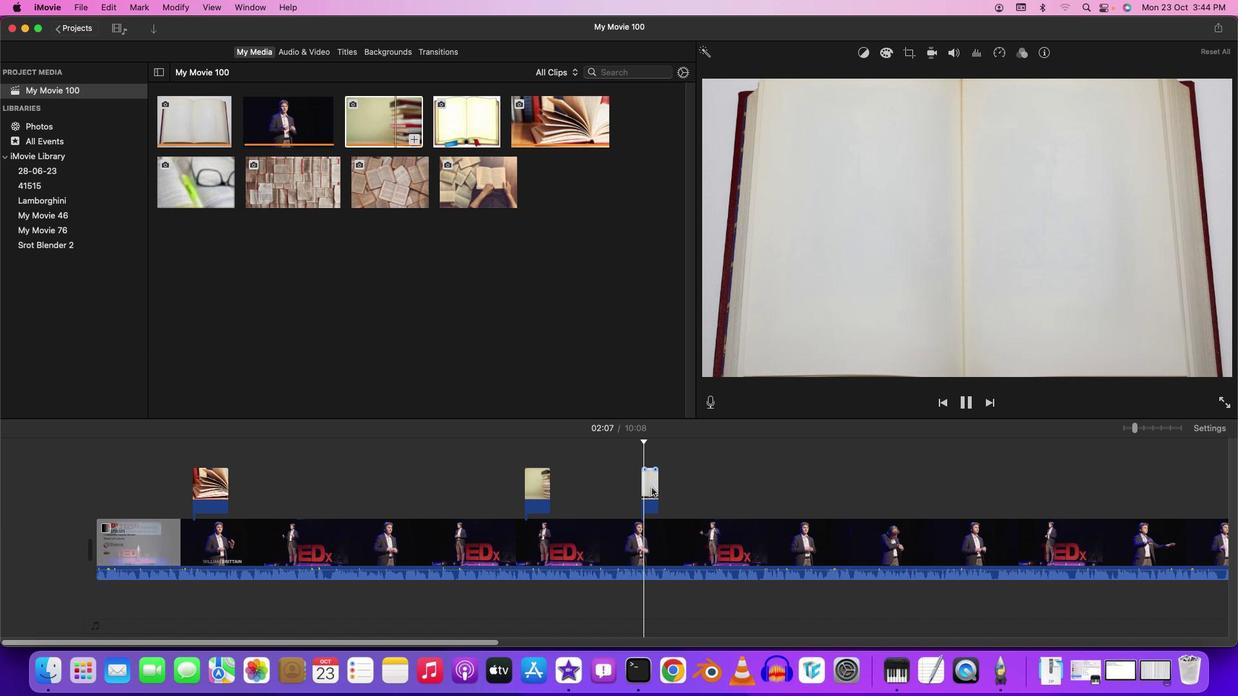 
Action: Mouse pressed left at (707, 396)
Screenshot: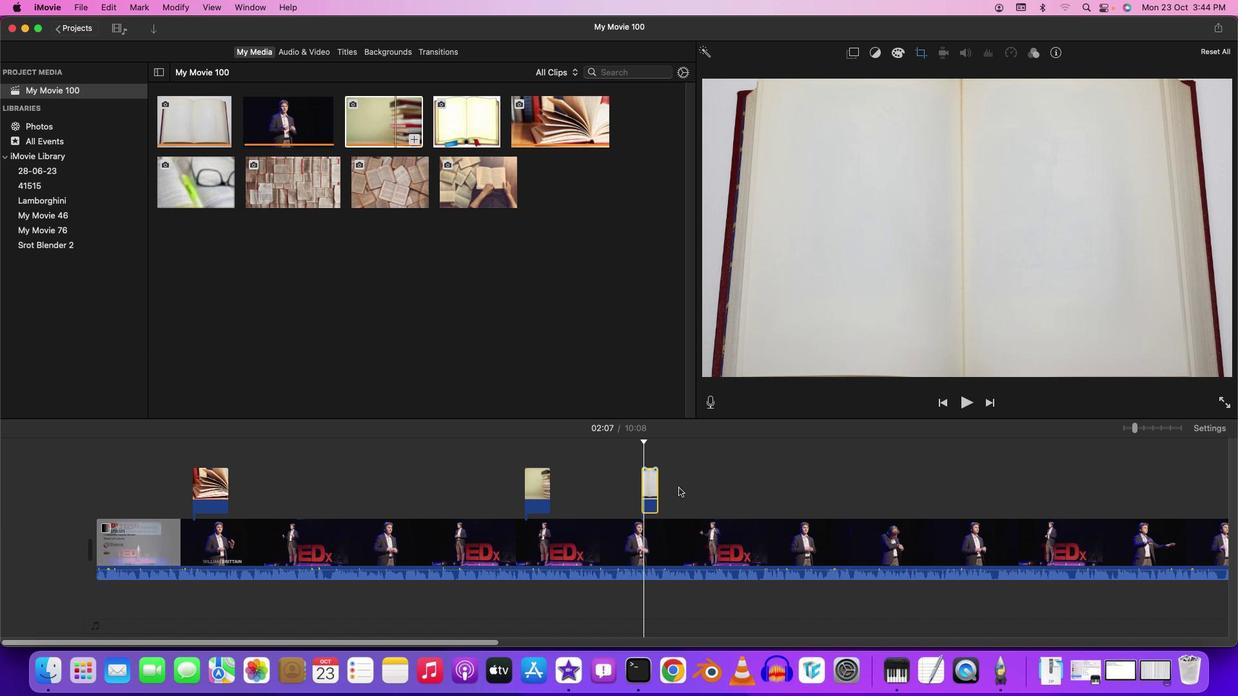 
Action: Mouse moved to (707, 396)
Screenshot: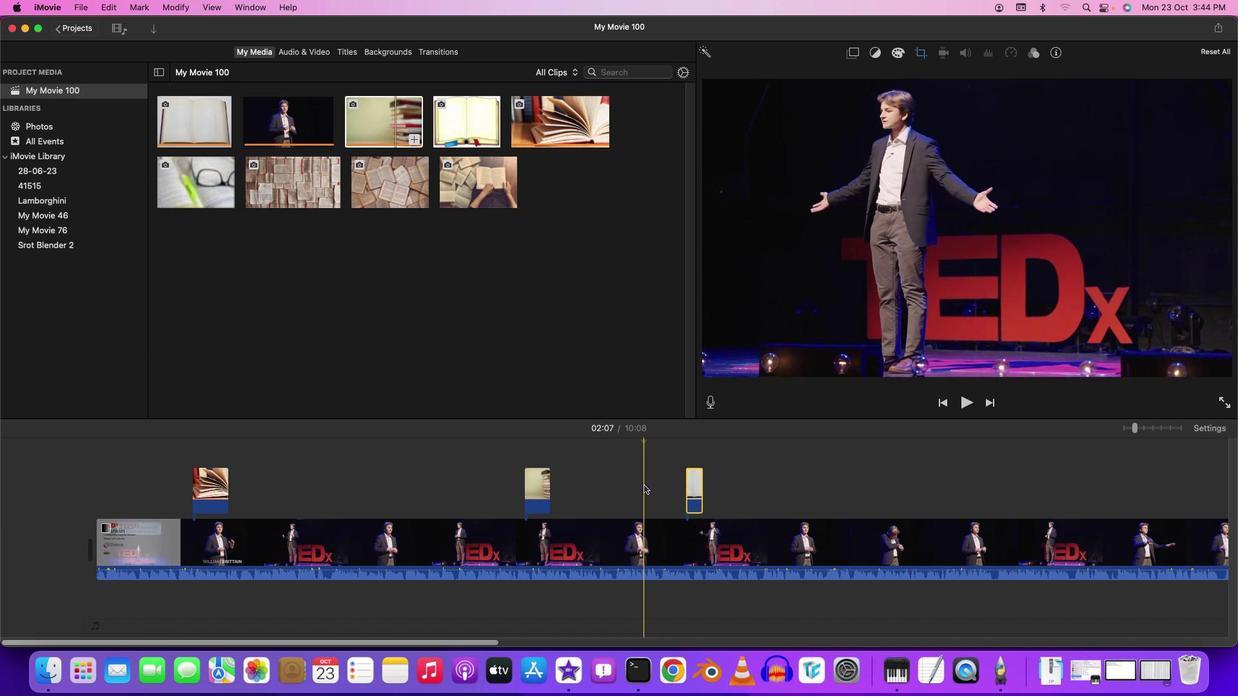 
Action: Mouse pressed left at (707, 396)
Screenshot: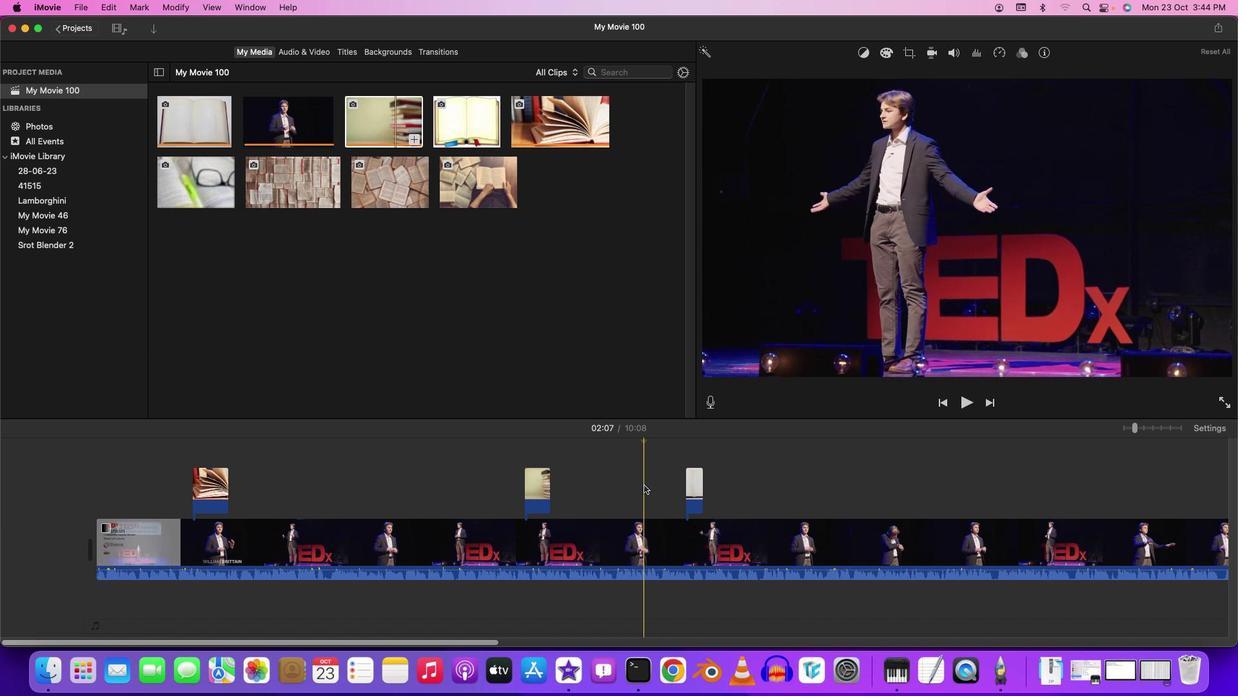 
Action: Mouse moved to (707, 396)
Screenshot: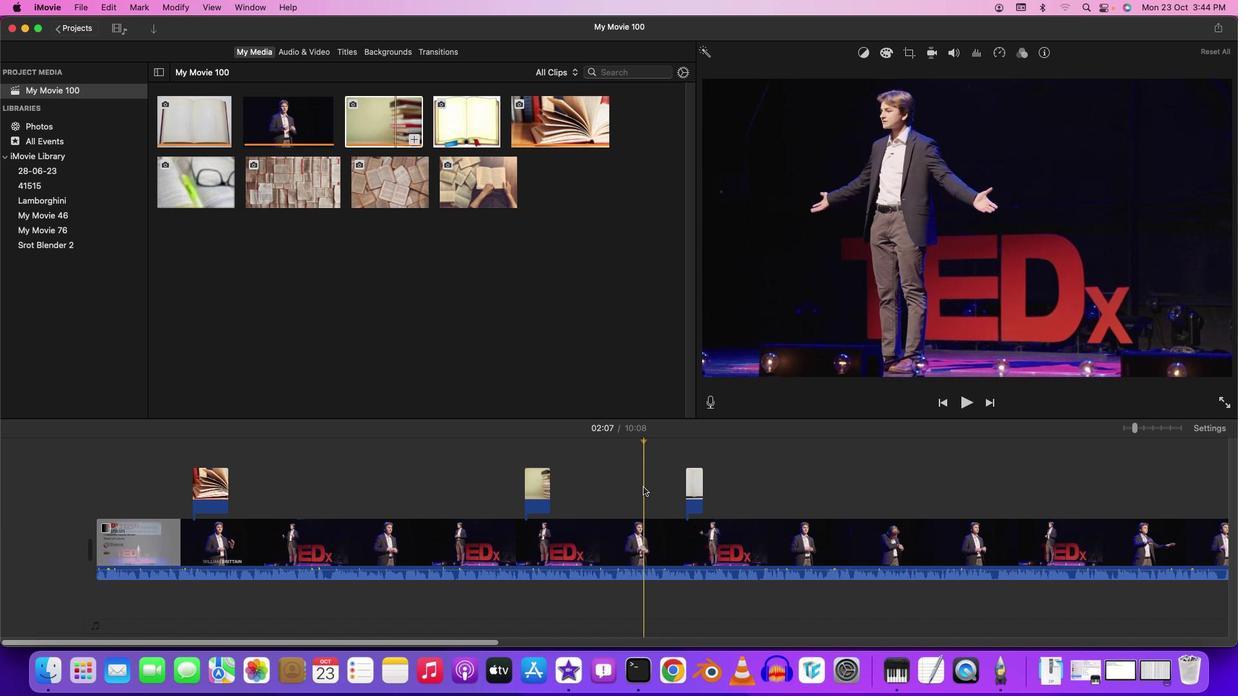 
Action: Key pressed Key.space
Screenshot: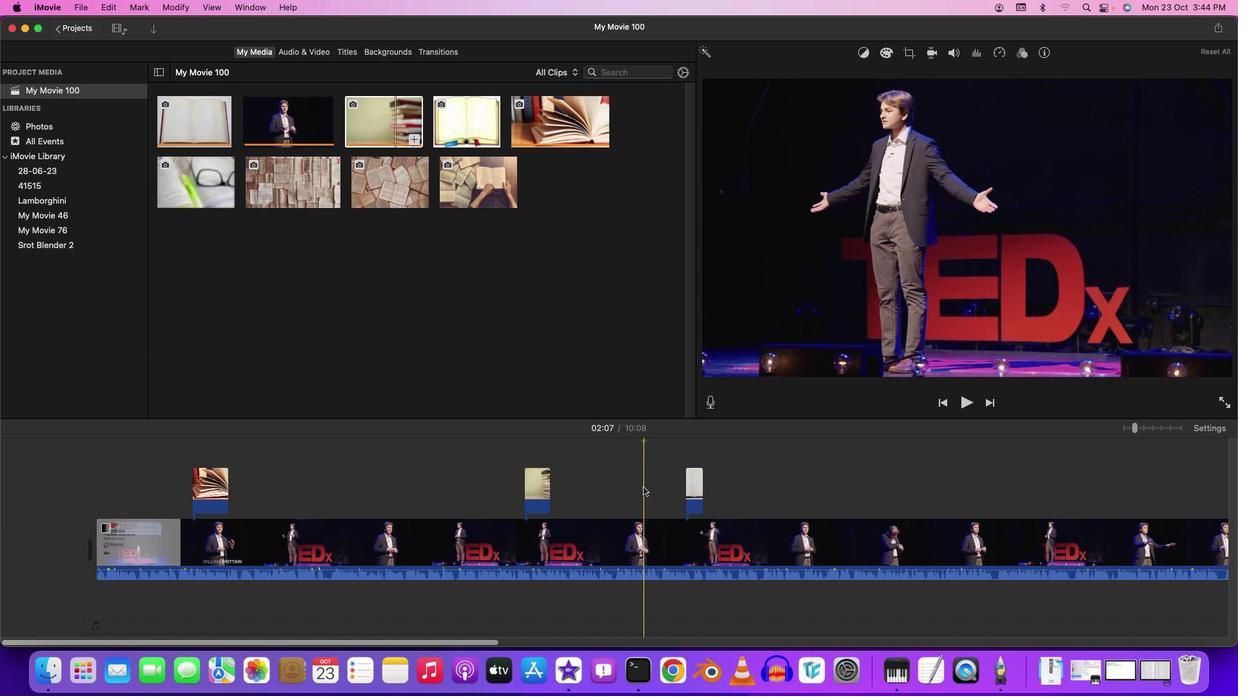 
Action: Mouse moved to (707, 396)
Screenshot: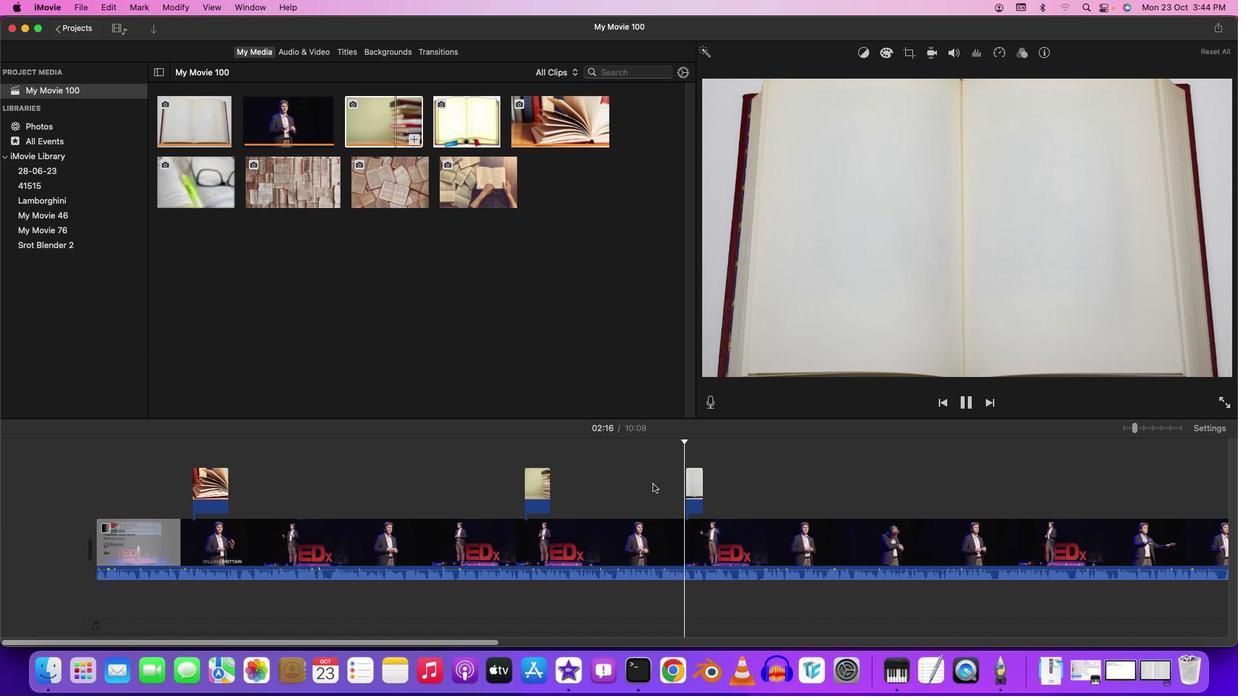 
Action: Key pressed Key.space
Screenshot: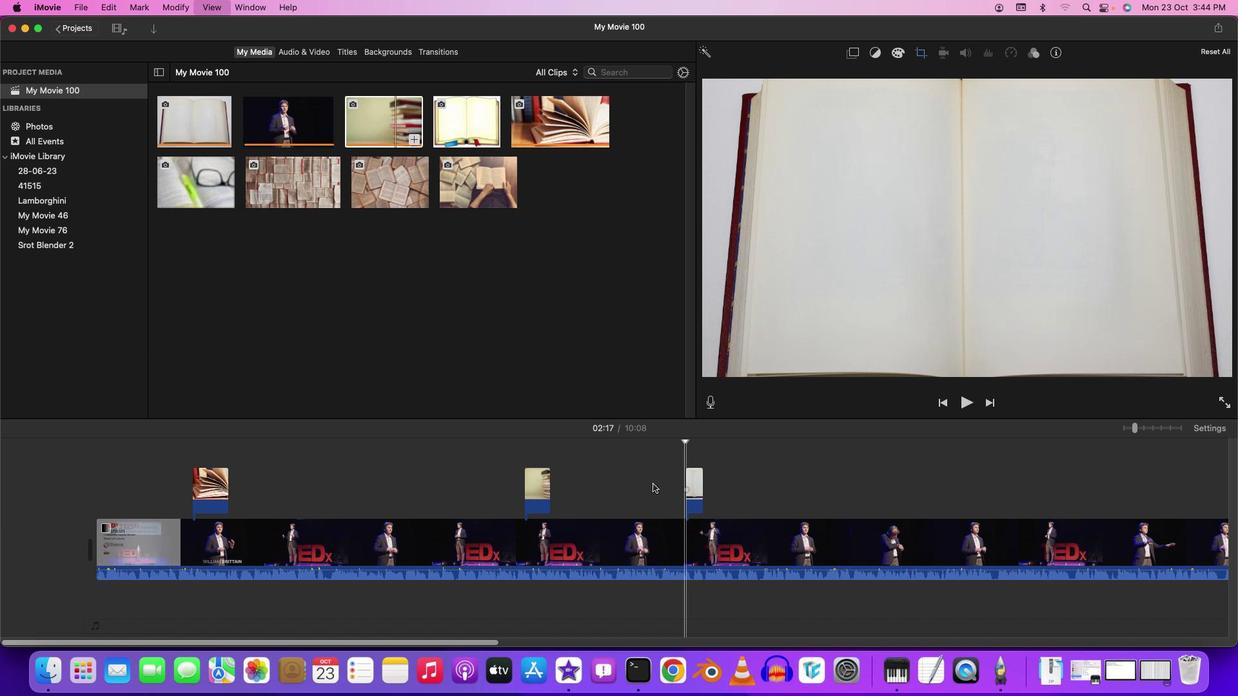 
Action: Mouse moved to (707, 396)
Screenshot: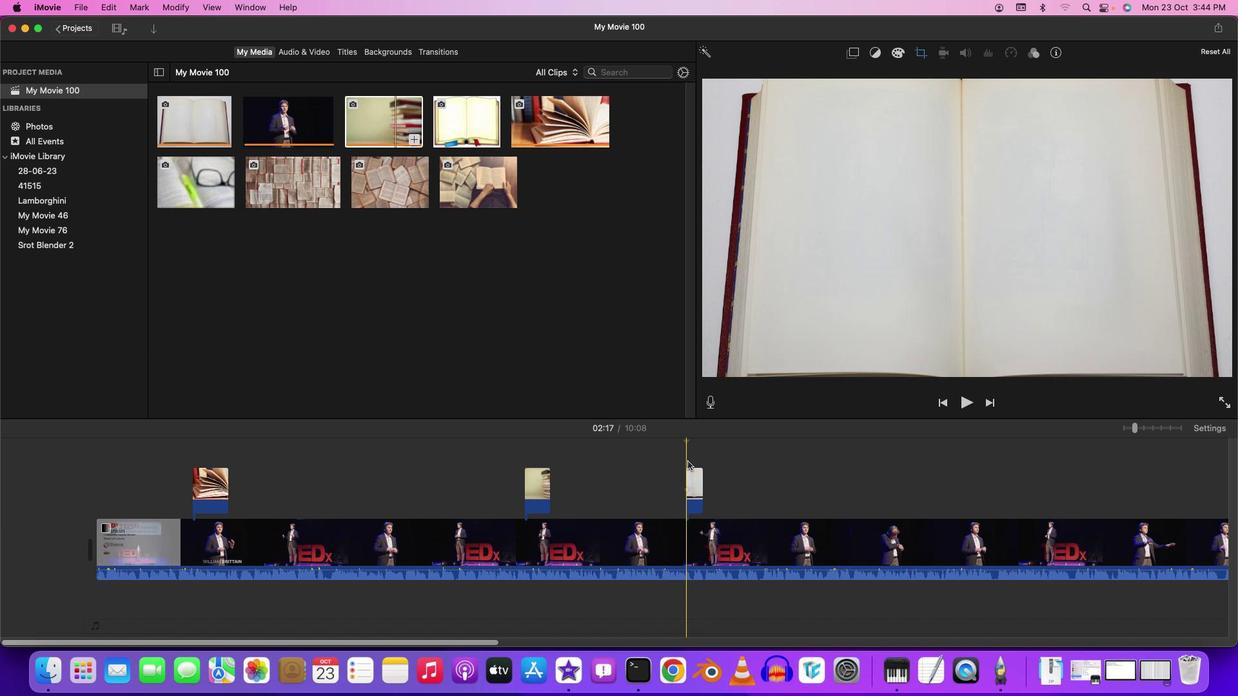 
Action: Mouse pressed left at (707, 396)
Screenshot: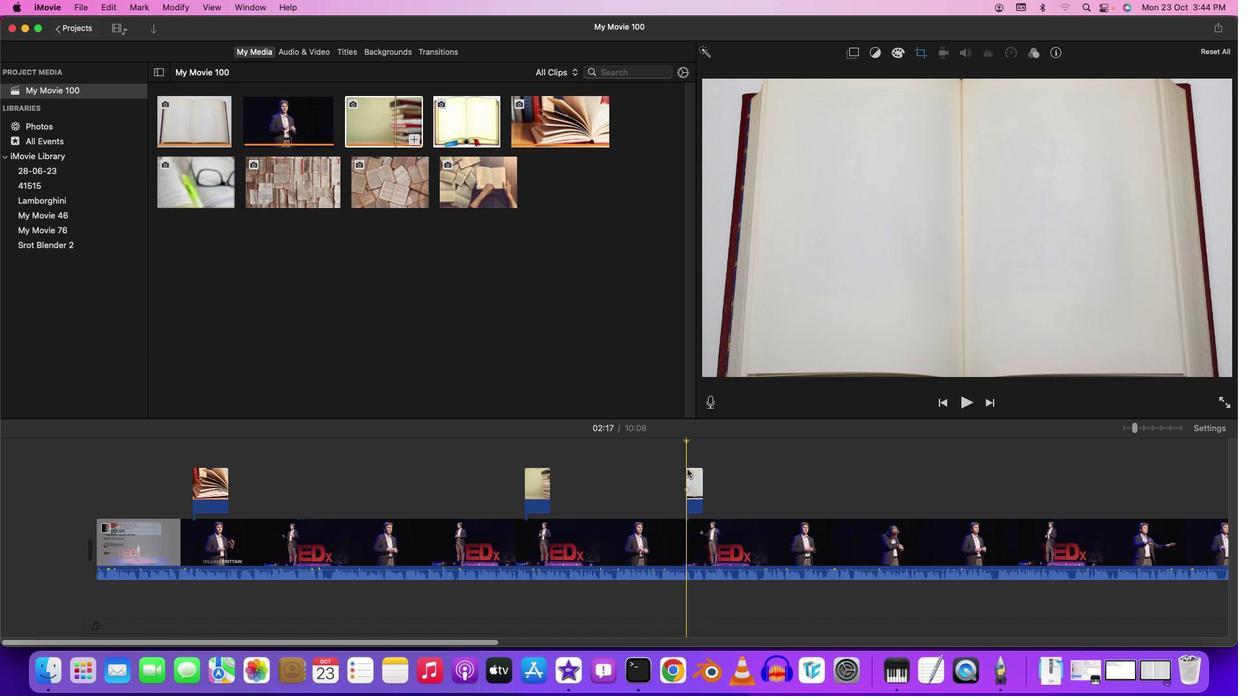 
Action: Mouse moved to (707, 396)
Screenshot: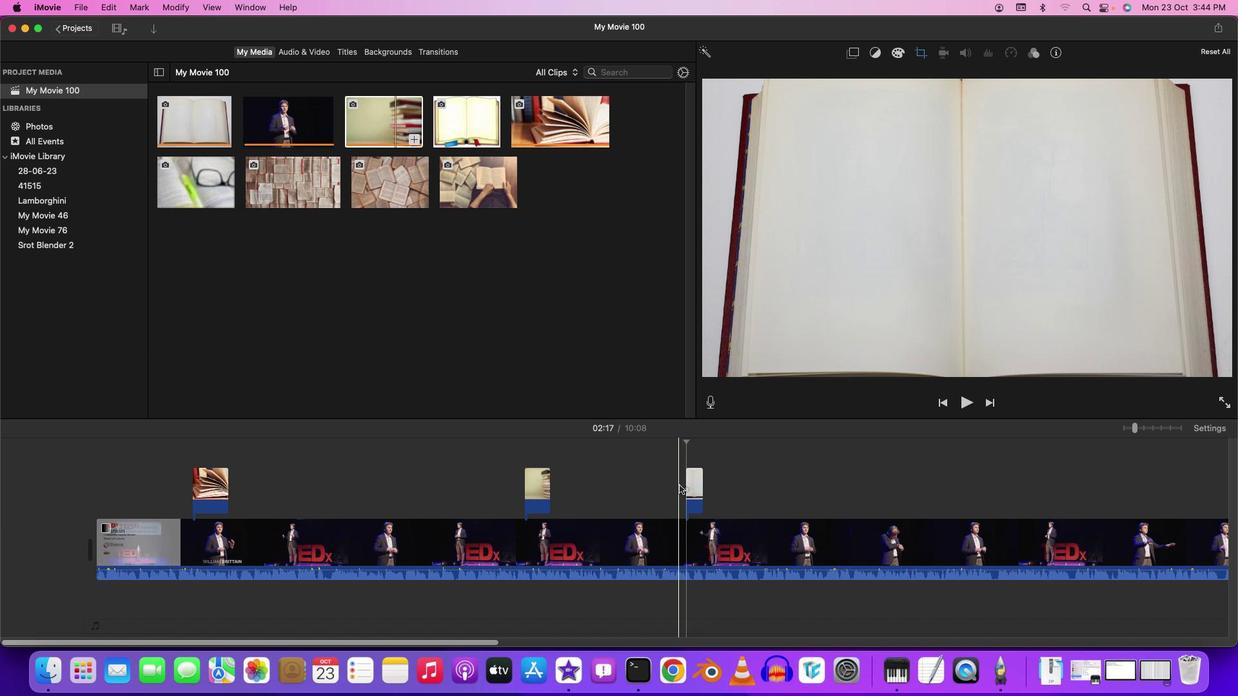 
Action: Key pressed Key.space
Screenshot: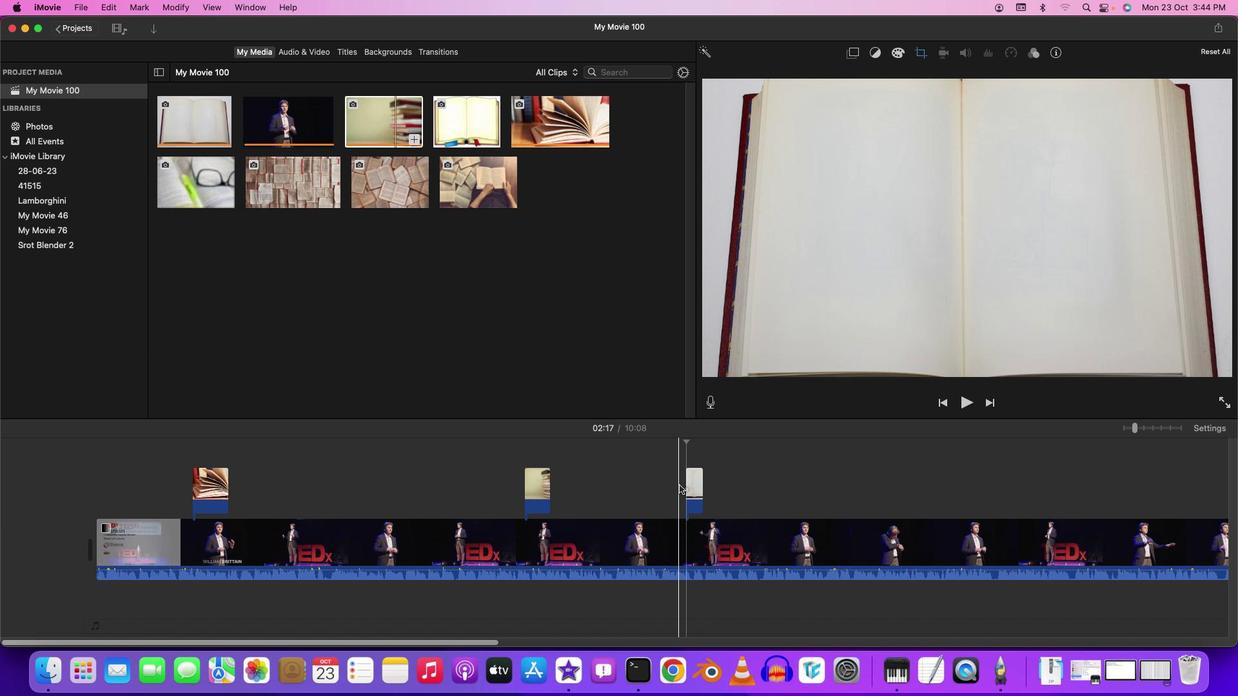 
Action: Mouse moved to (707, 396)
Screenshot: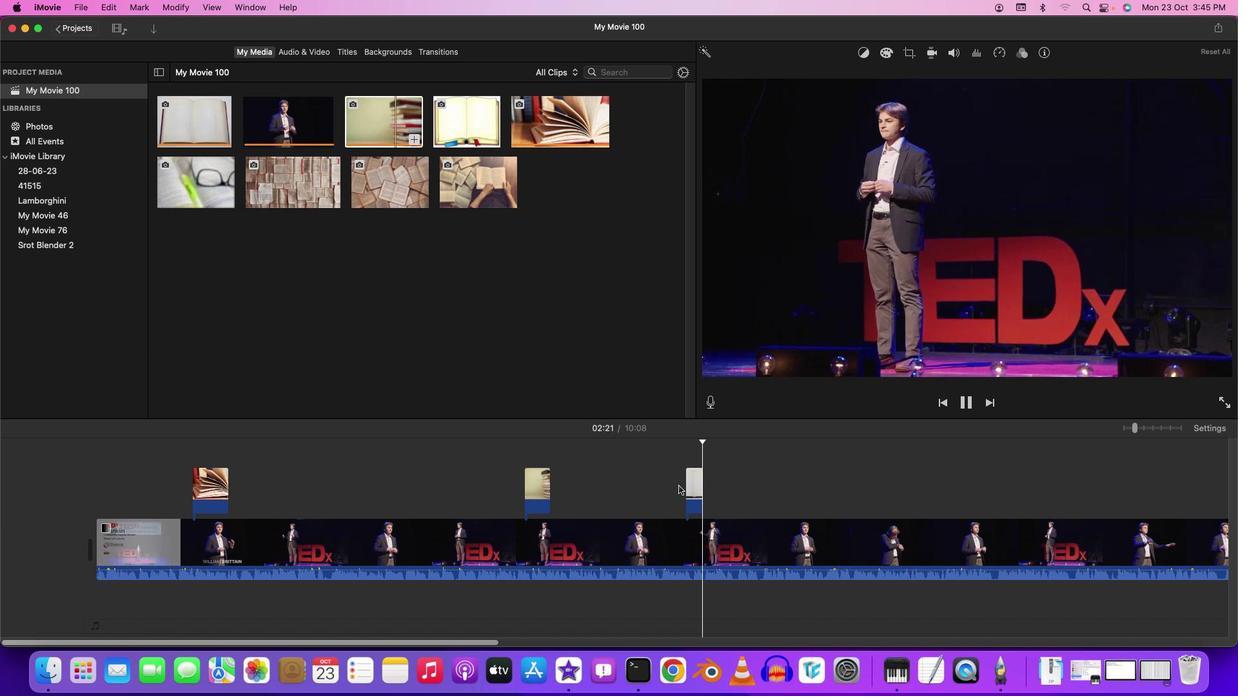 
Action: Key pressed Key.space
Screenshot: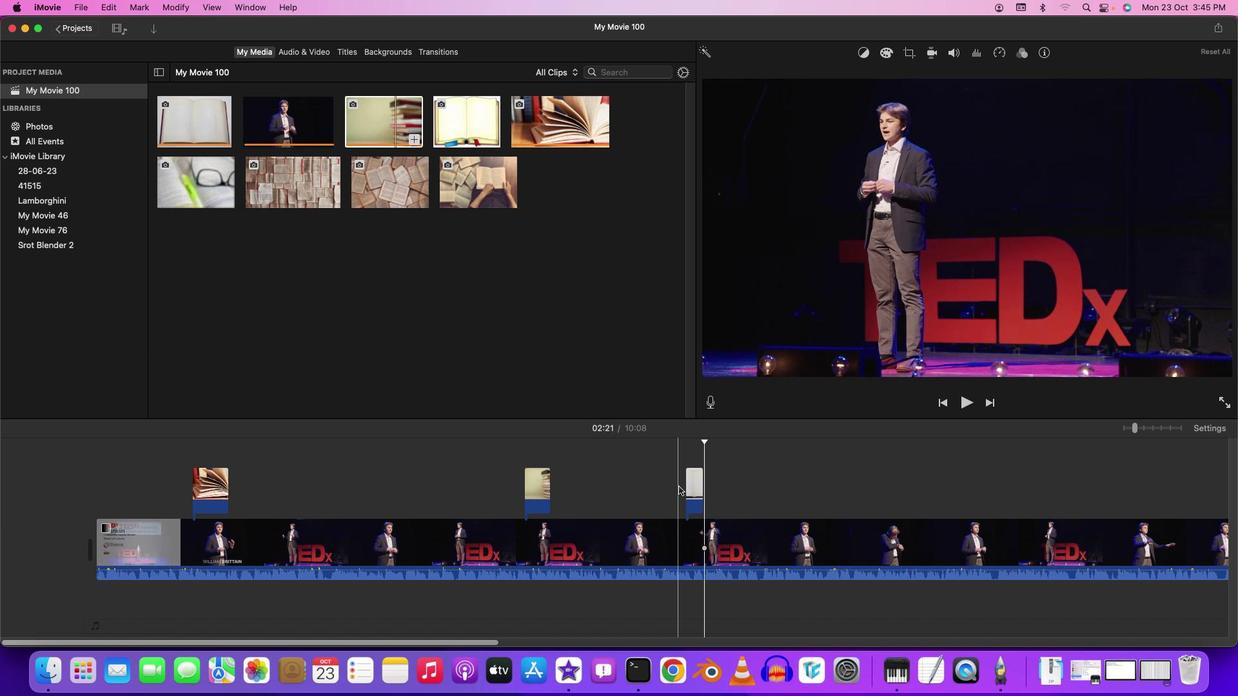 
Action: Mouse moved to (707, 397)
Screenshot: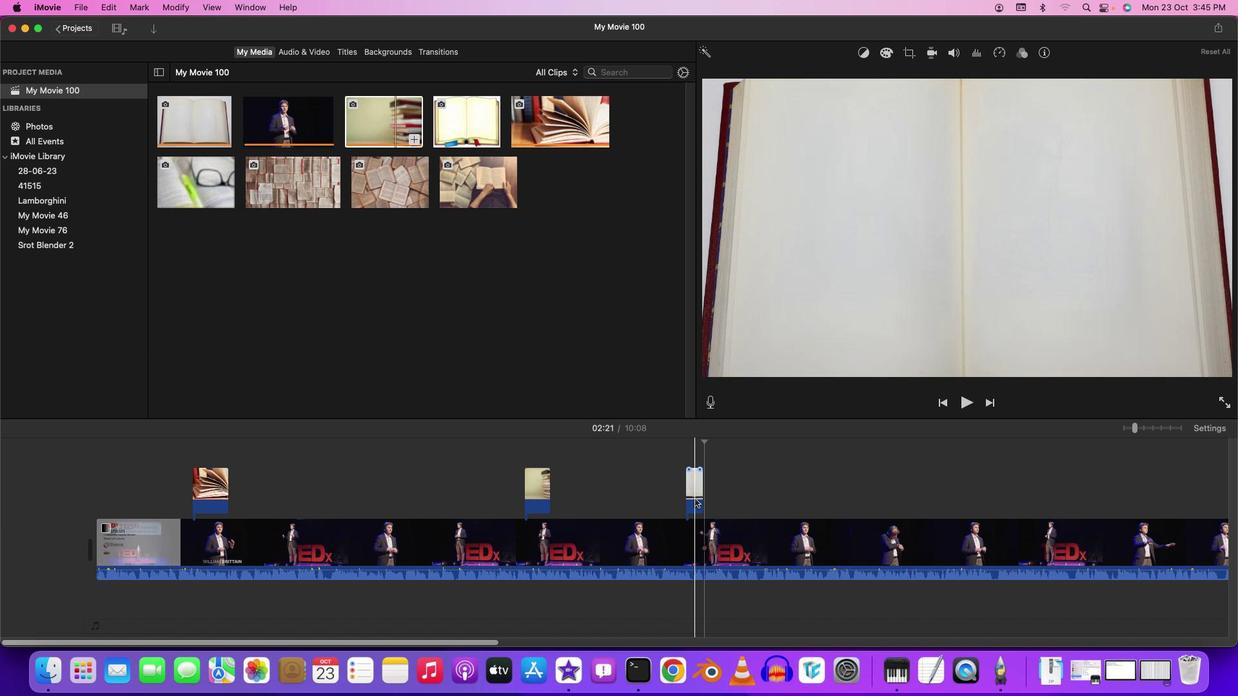 
Action: Mouse pressed left at (707, 397)
Screenshot: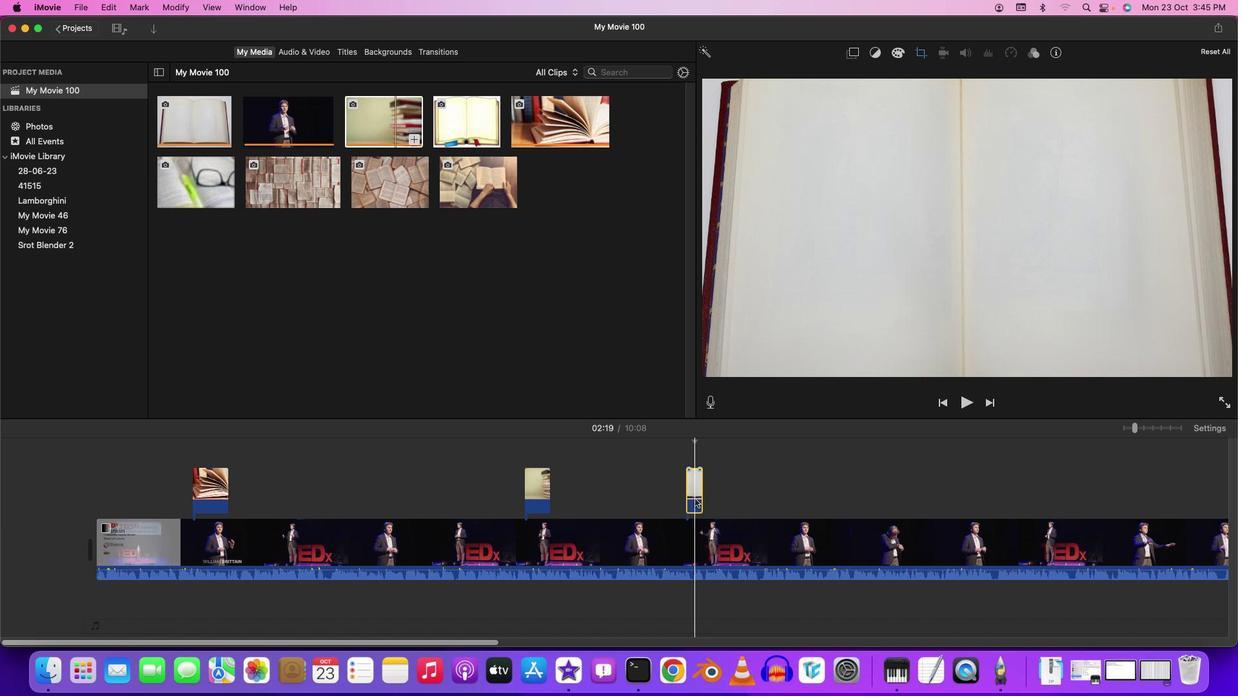 
Action: Mouse moved to (707, 397)
